 Task: Look for Airbnb properties in Vasa, India from 5th December, 2023 to 16th December, 2023 for 2 adults.1  bedroom having 1 bed and 1 bathroom. Property type can be hotel. Amenities needed are: washing machine. Look for 5 properties as per requirement.
Action: Mouse pressed left at (440, 99)
Screenshot: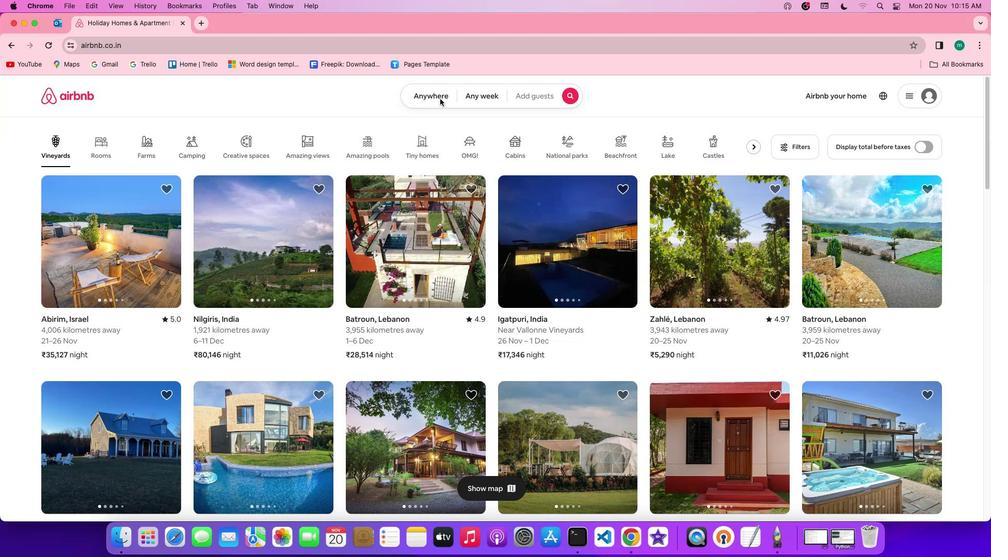 
Action: Mouse moved to (351, 138)
Screenshot: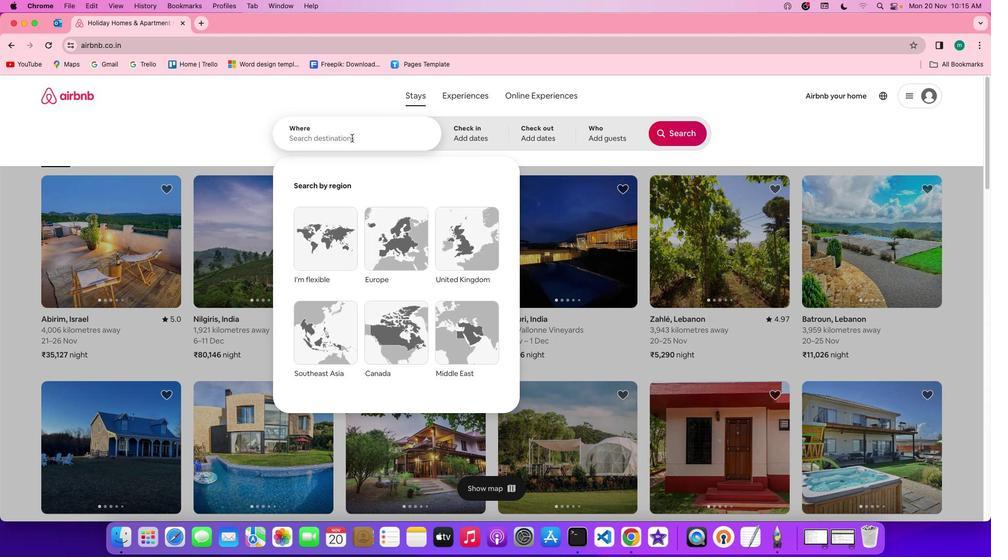 
Action: Mouse pressed left at (351, 138)
Screenshot: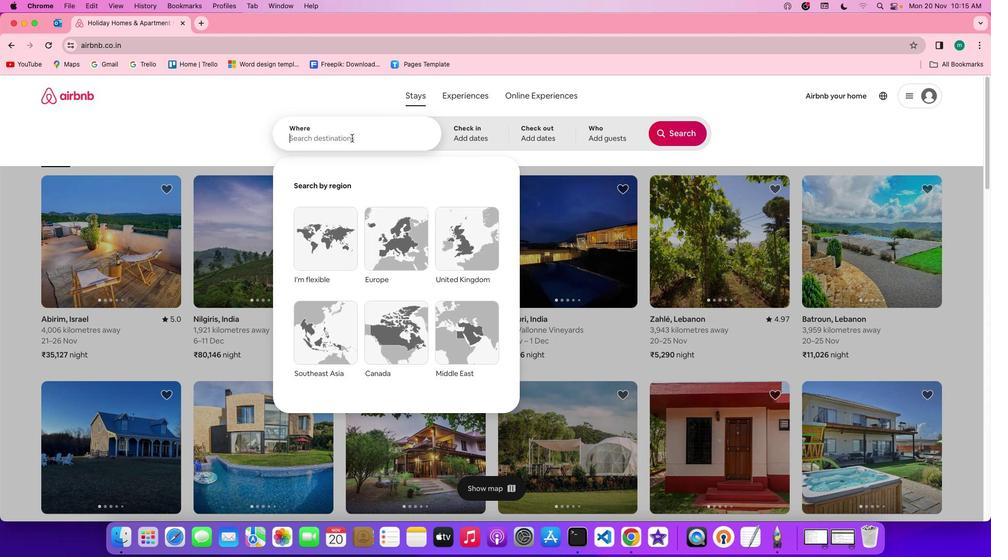 
Action: Mouse moved to (354, 139)
Screenshot: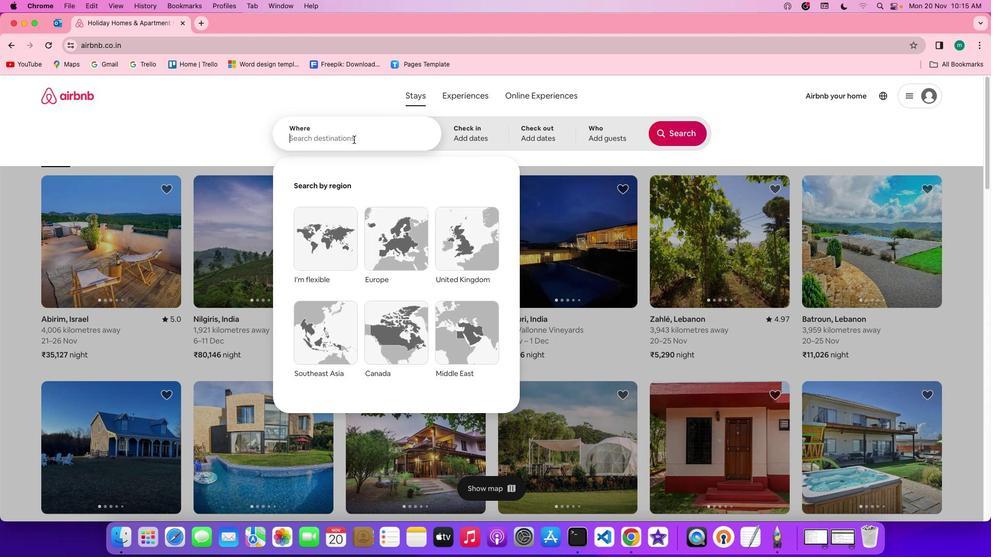 
Action: Key pressed Key.spaceKey.shift'v''a''s''a'','Key.spaceKey.shift'I''n''d''i''a'
Screenshot: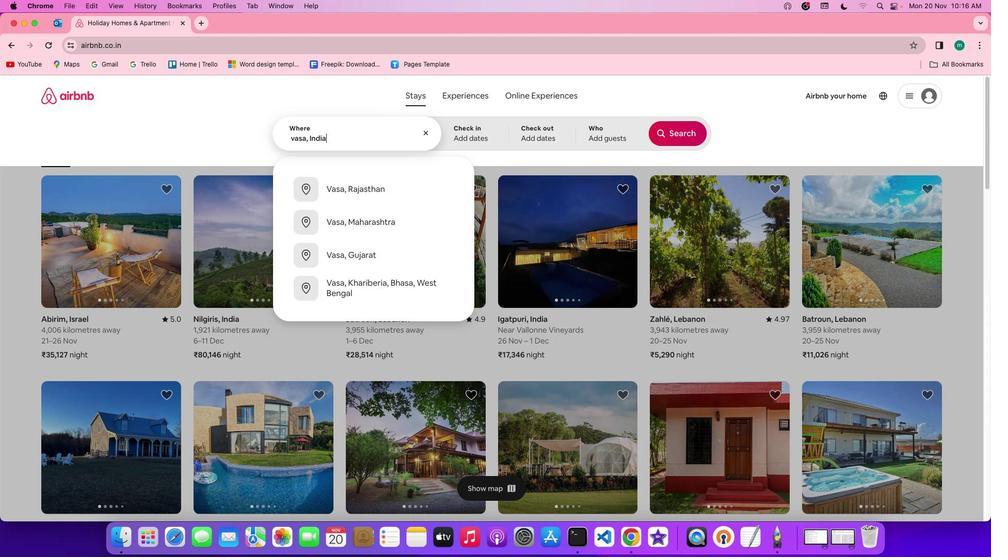 
Action: Mouse moved to (473, 132)
Screenshot: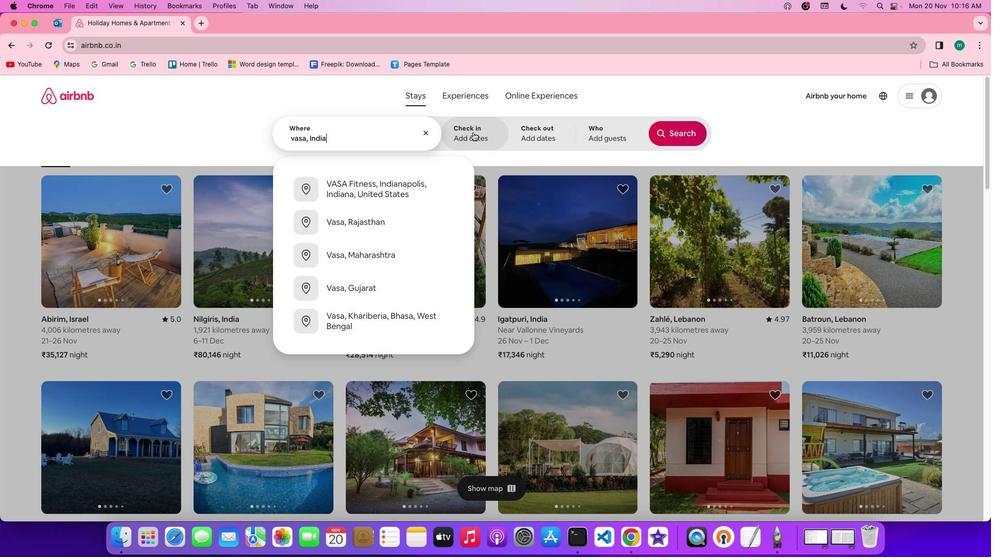 
Action: Mouse pressed left at (473, 132)
Screenshot: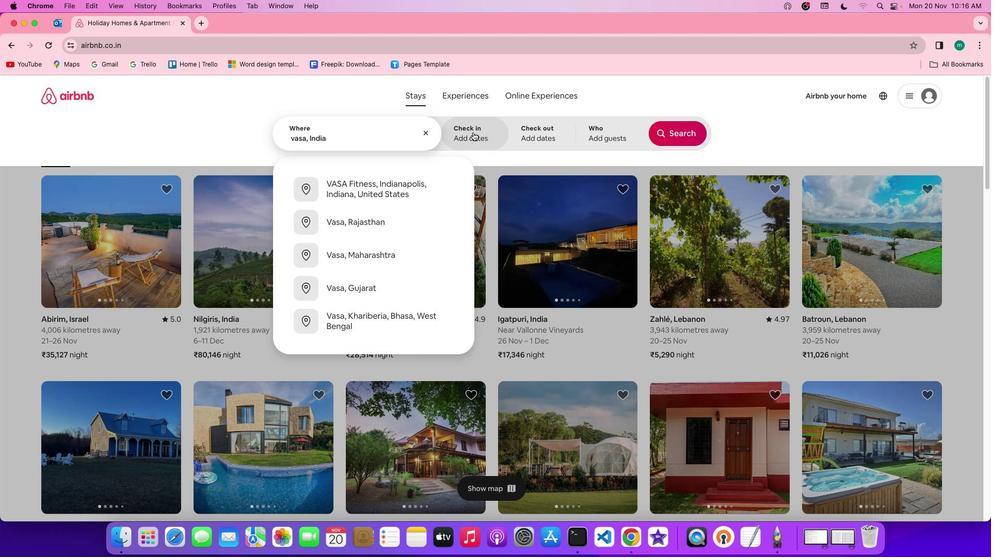 
Action: Mouse moved to (569, 284)
Screenshot: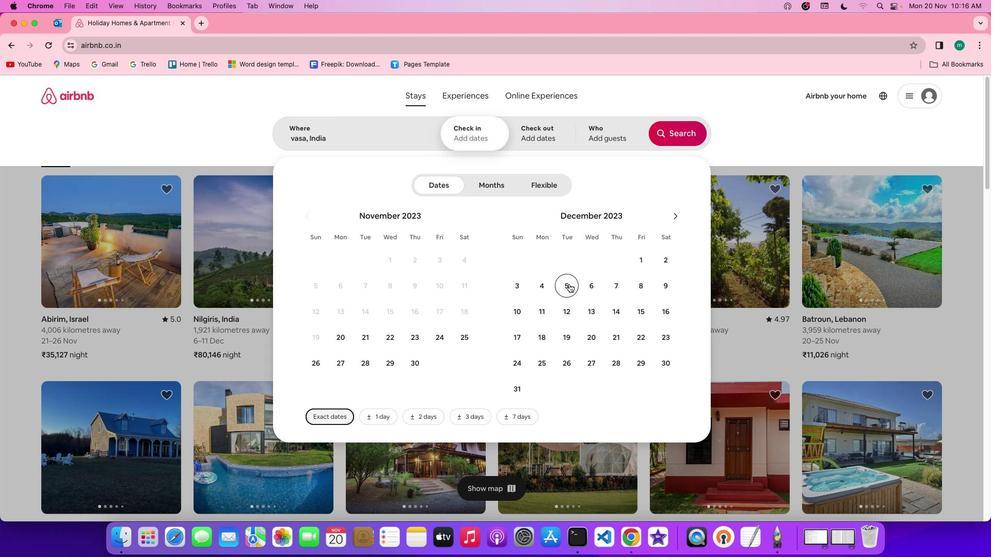 
Action: Mouse pressed left at (569, 284)
Screenshot: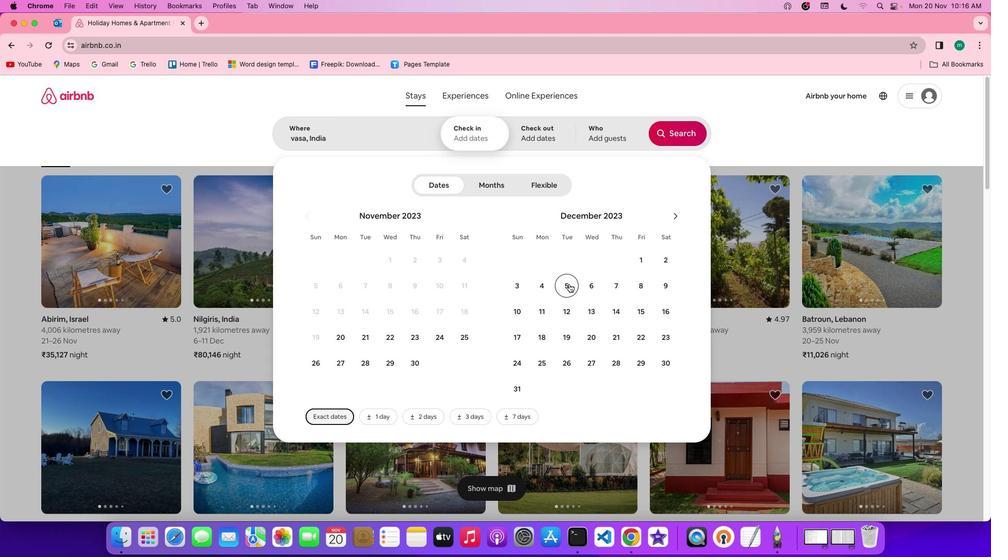 
Action: Mouse moved to (672, 311)
Screenshot: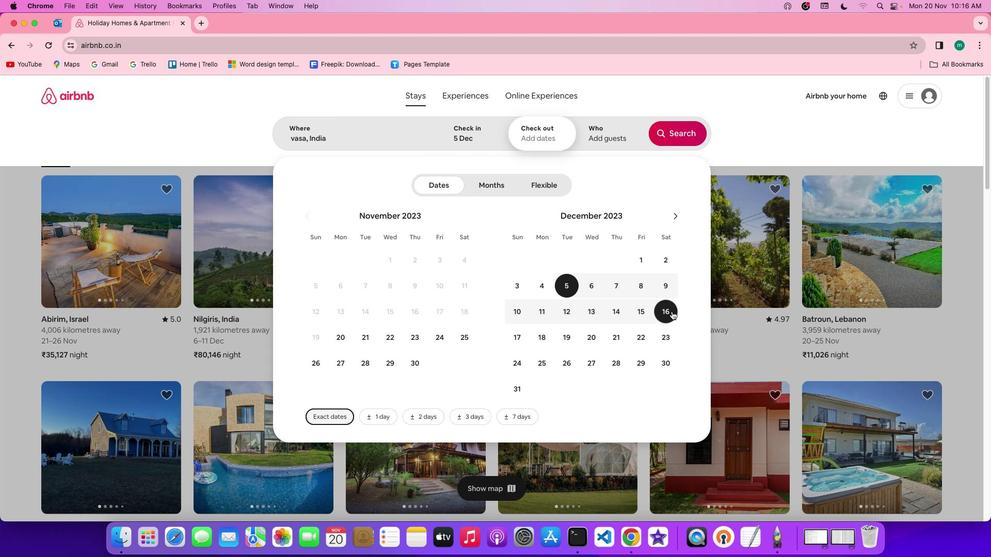 
Action: Mouse pressed left at (672, 311)
Screenshot: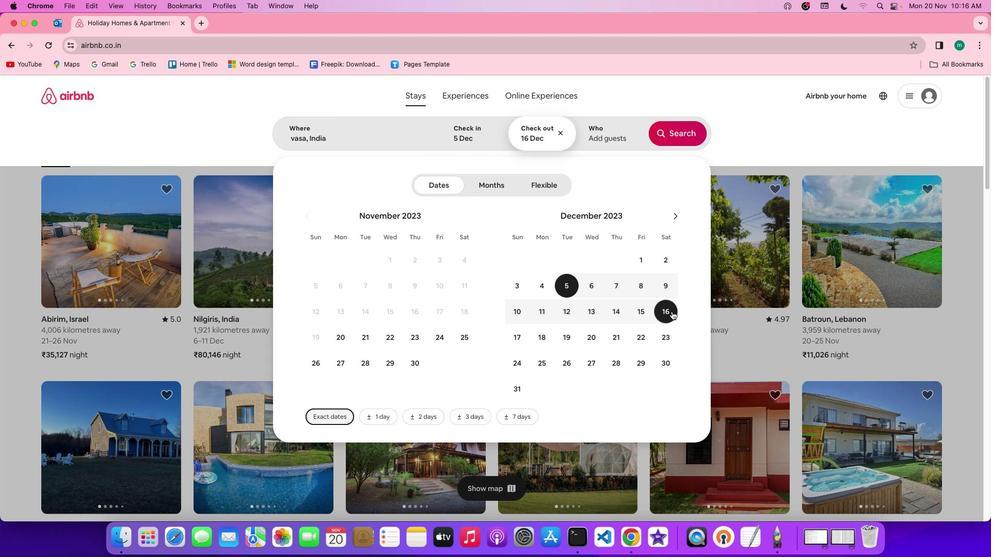 
Action: Mouse moved to (600, 128)
Screenshot: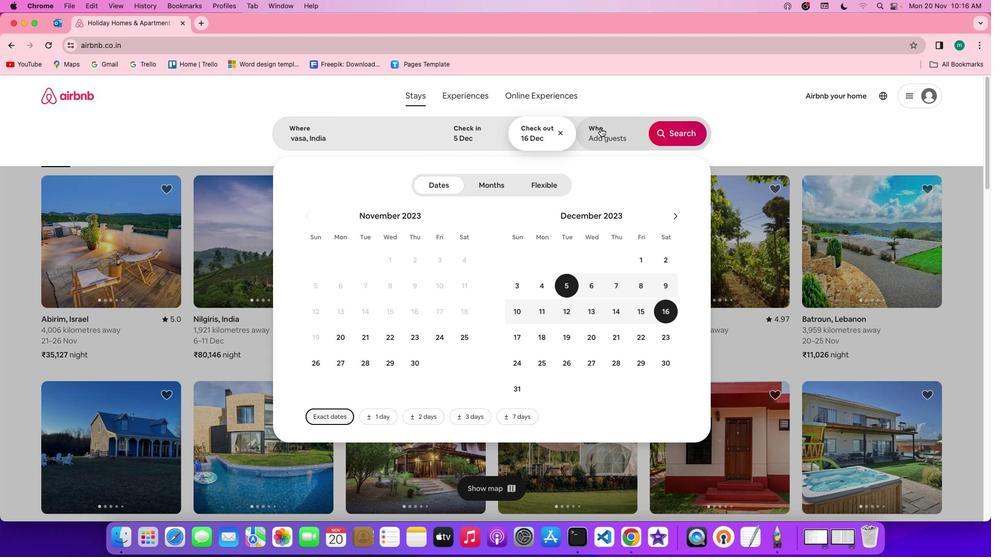 
Action: Mouse pressed left at (600, 128)
Screenshot: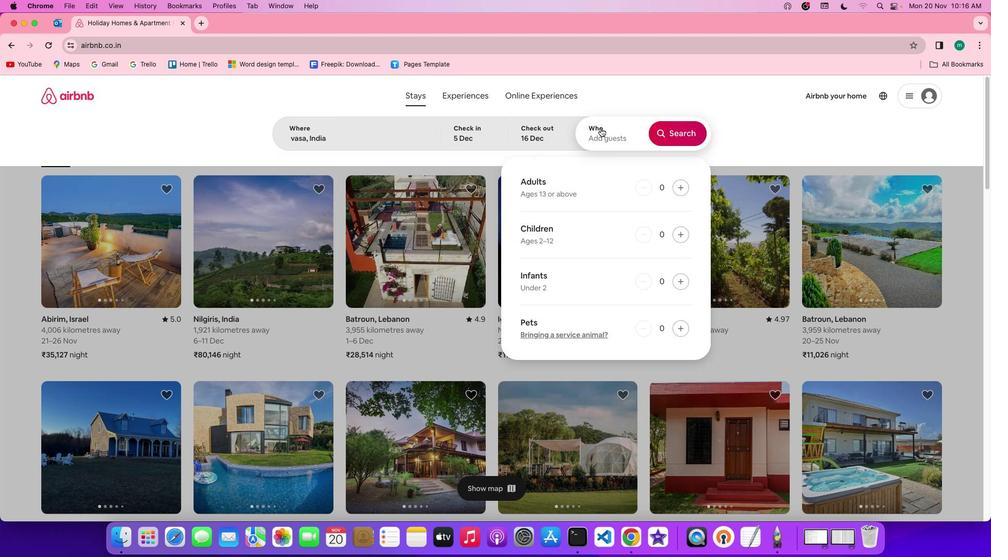 
Action: Mouse moved to (684, 189)
Screenshot: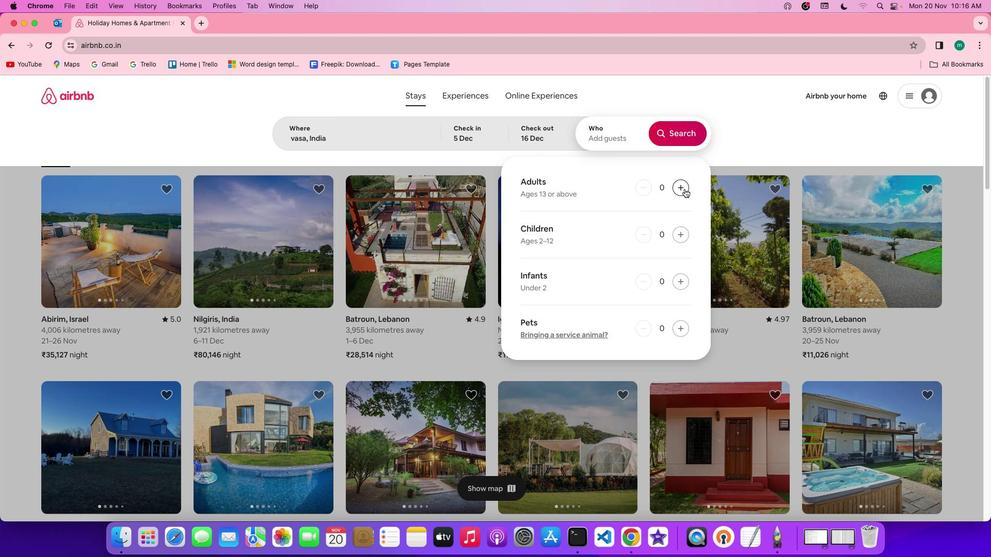
Action: Mouse pressed left at (684, 189)
Screenshot: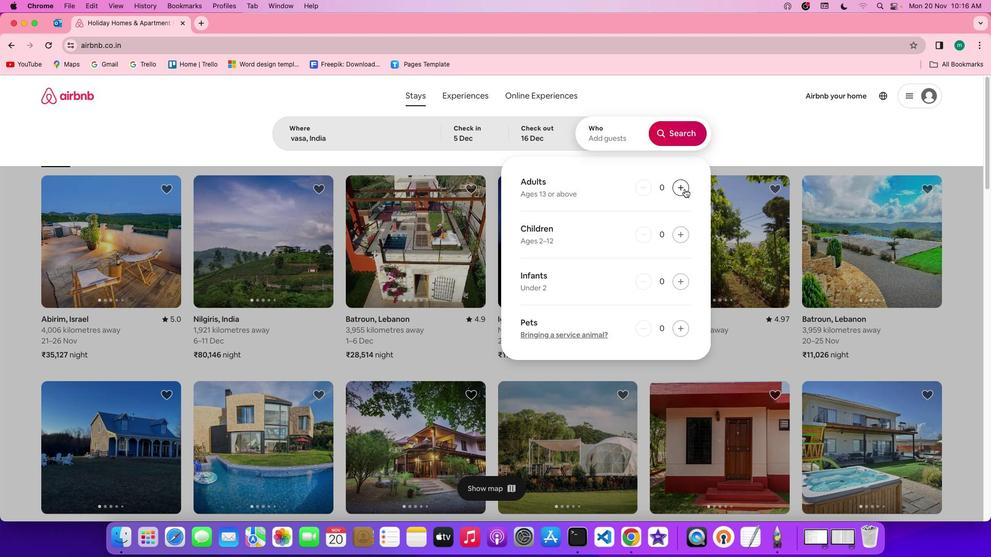 
Action: Mouse pressed left at (684, 189)
Screenshot: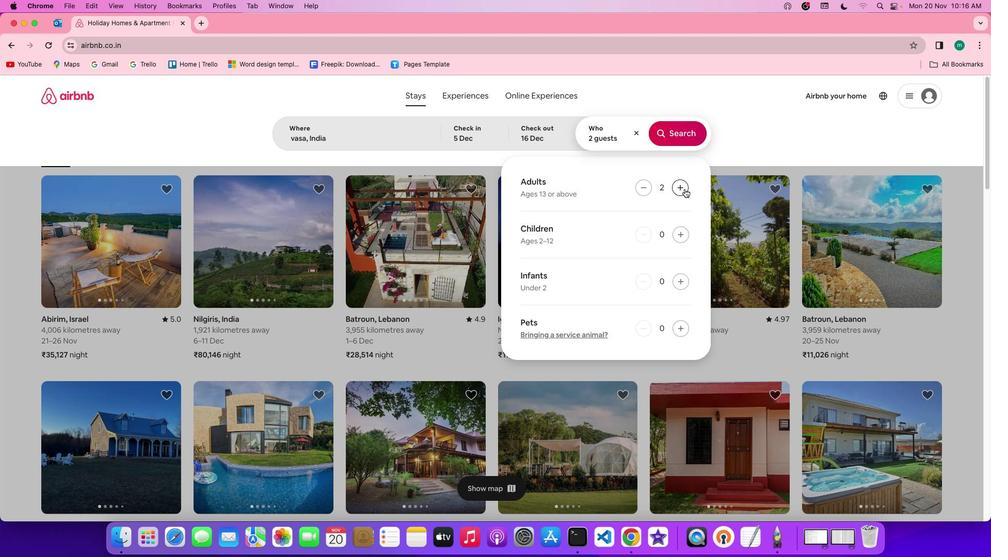 
Action: Mouse moved to (675, 132)
Screenshot: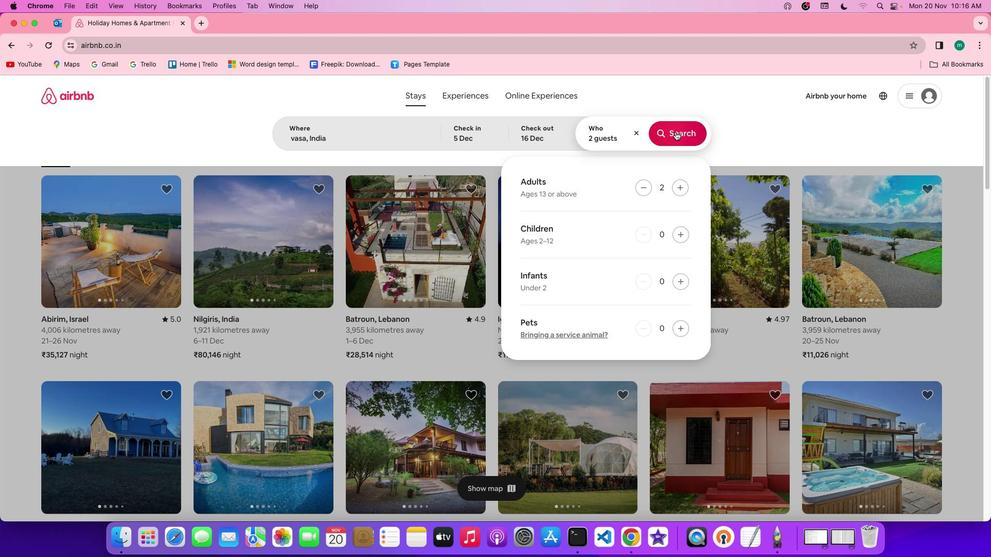 
Action: Mouse pressed left at (675, 132)
Screenshot: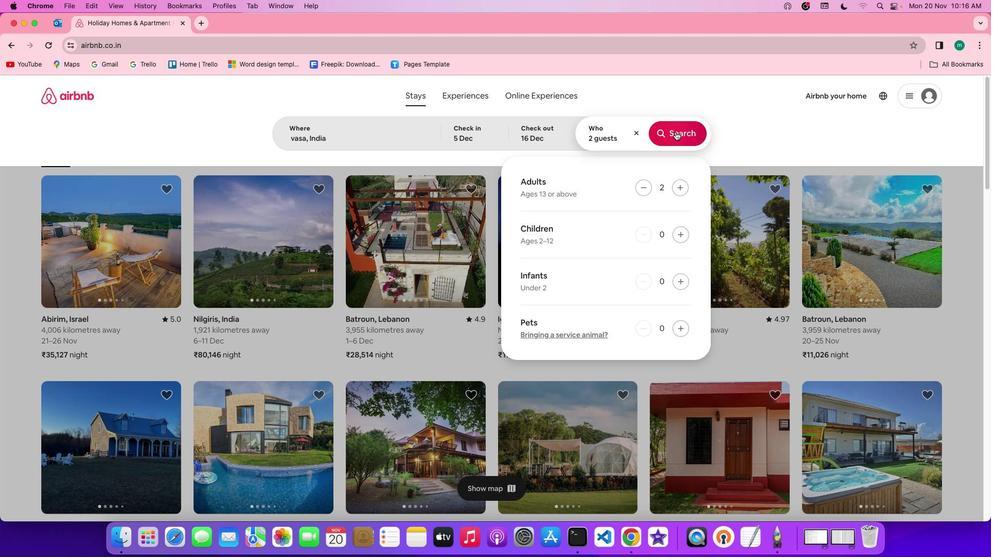 
Action: Mouse moved to (816, 139)
Screenshot: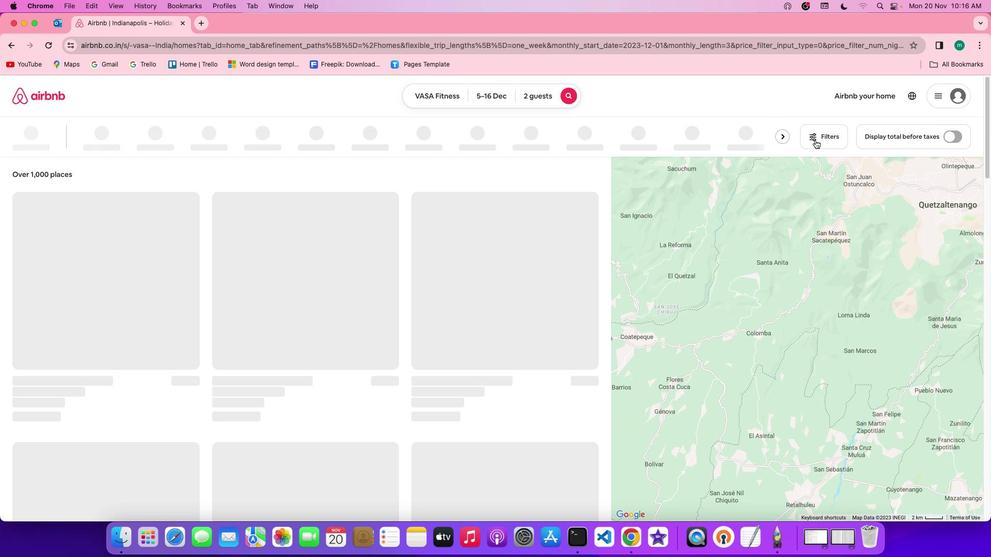 
Action: Mouse pressed left at (816, 139)
Screenshot: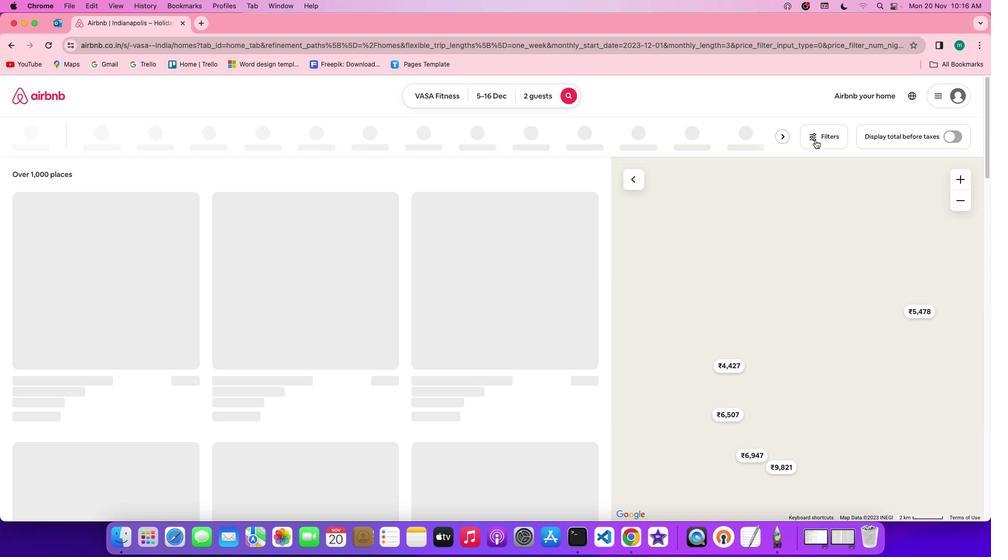 
Action: Mouse moved to (473, 224)
Screenshot: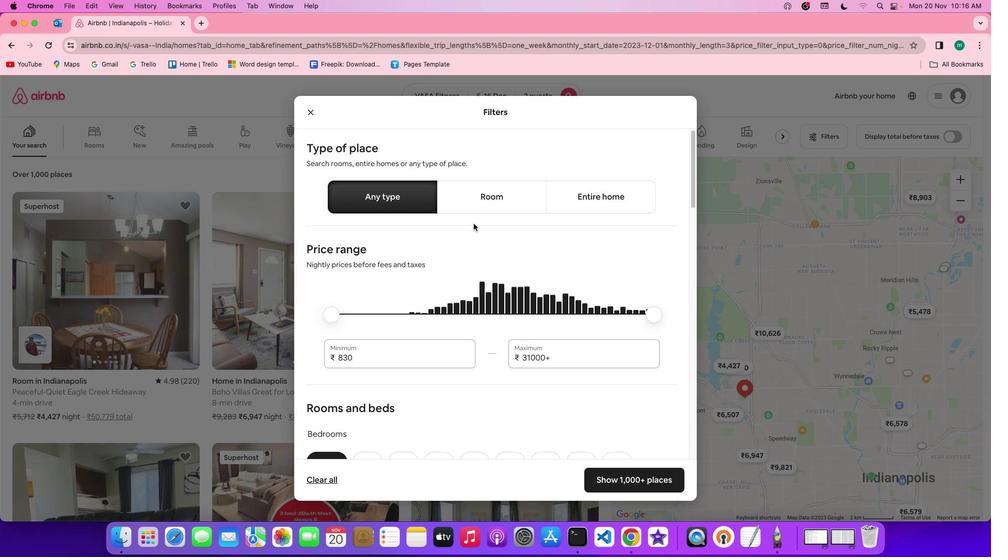 
Action: Mouse scrolled (473, 224) with delta (0, 0)
Screenshot: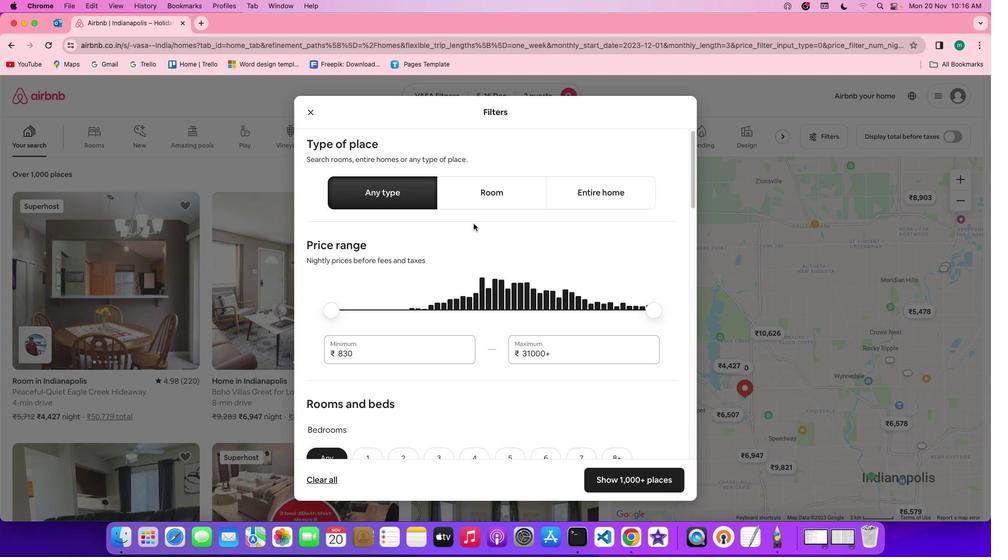 
Action: Mouse scrolled (473, 224) with delta (0, 0)
Screenshot: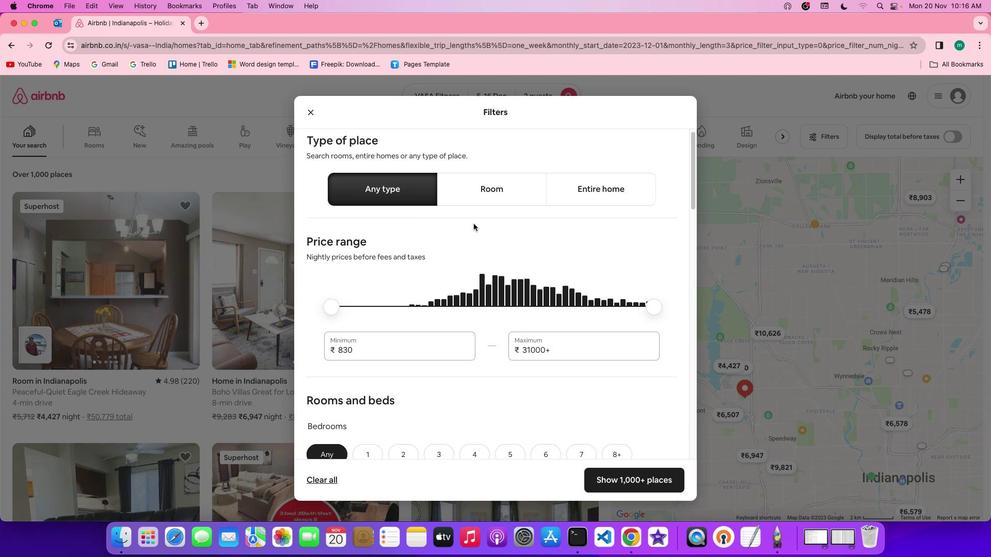 
Action: Mouse scrolled (473, 224) with delta (0, 0)
Screenshot: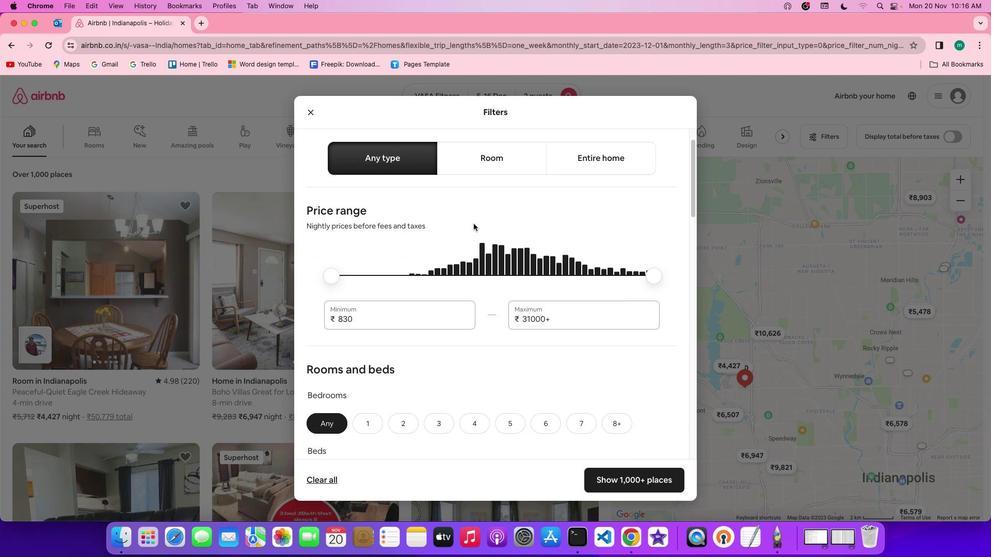 
Action: Mouse scrolled (473, 224) with delta (0, -1)
Screenshot: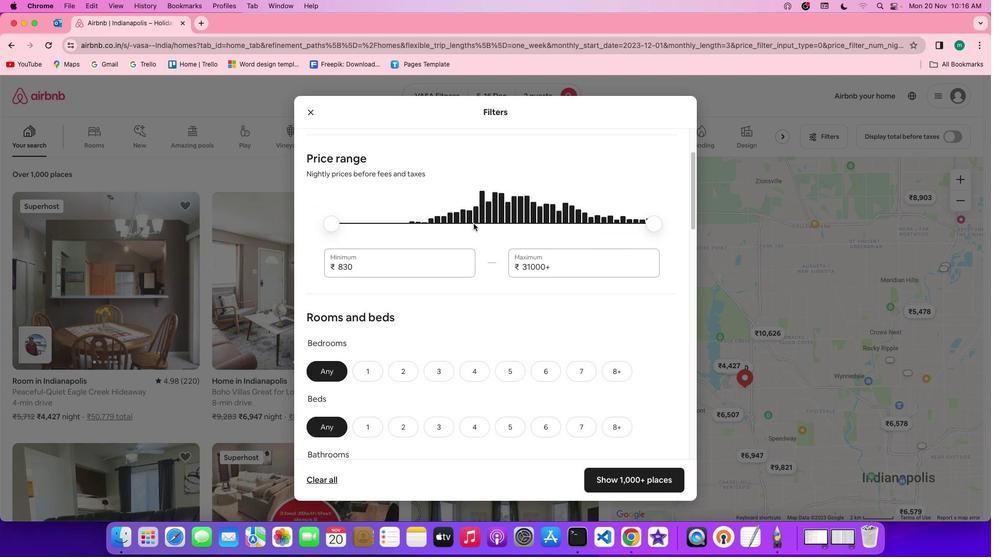 
Action: Mouse scrolled (473, 224) with delta (0, 0)
Screenshot: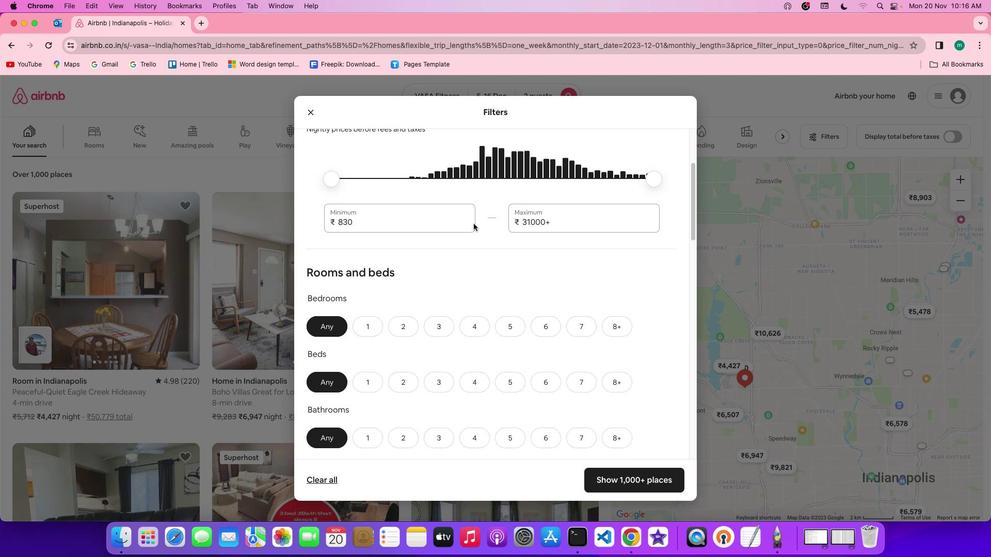 
Action: Mouse scrolled (473, 224) with delta (0, 0)
Screenshot: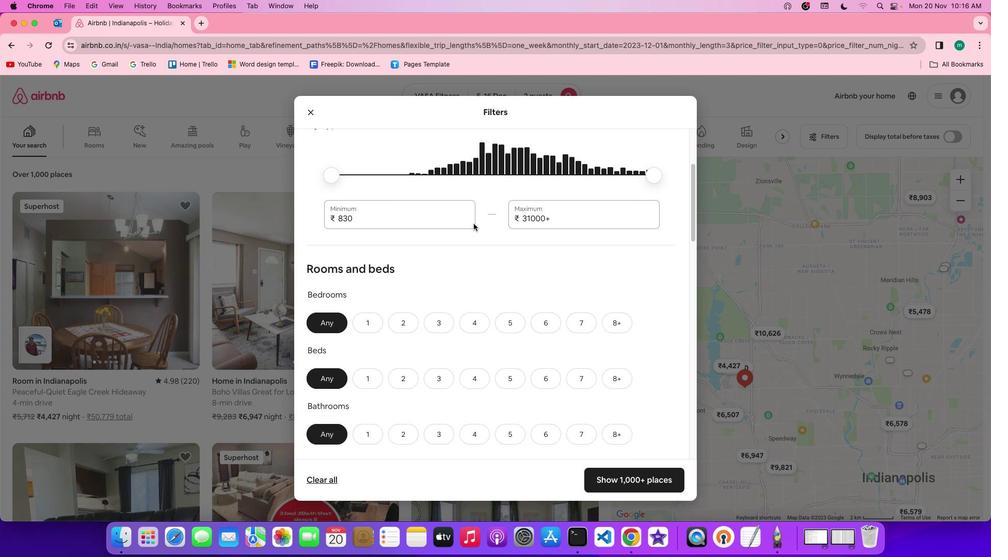 
Action: Mouse scrolled (473, 224) with delta (0, 0)
Screenshot: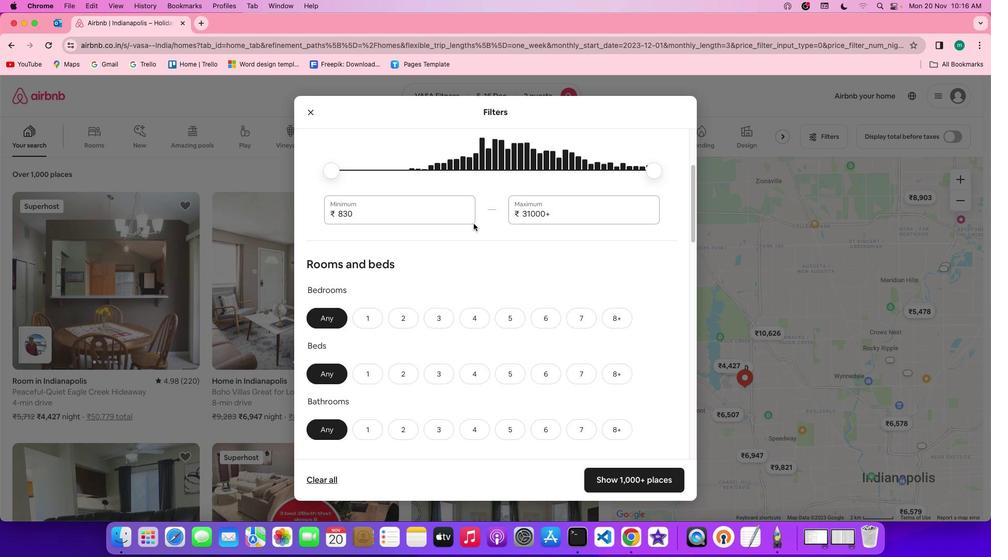 
Action: Mouse scrolled (473, 224) with delta (0, 0)
Screenshot: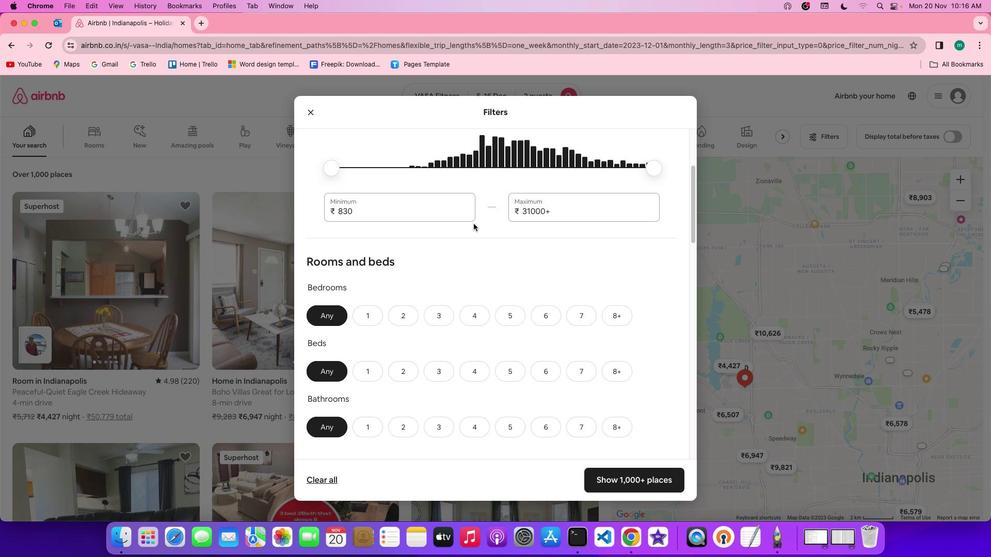 
Action: Mouse scrolled (473, 224) with delta (0, 0)
Screenshot: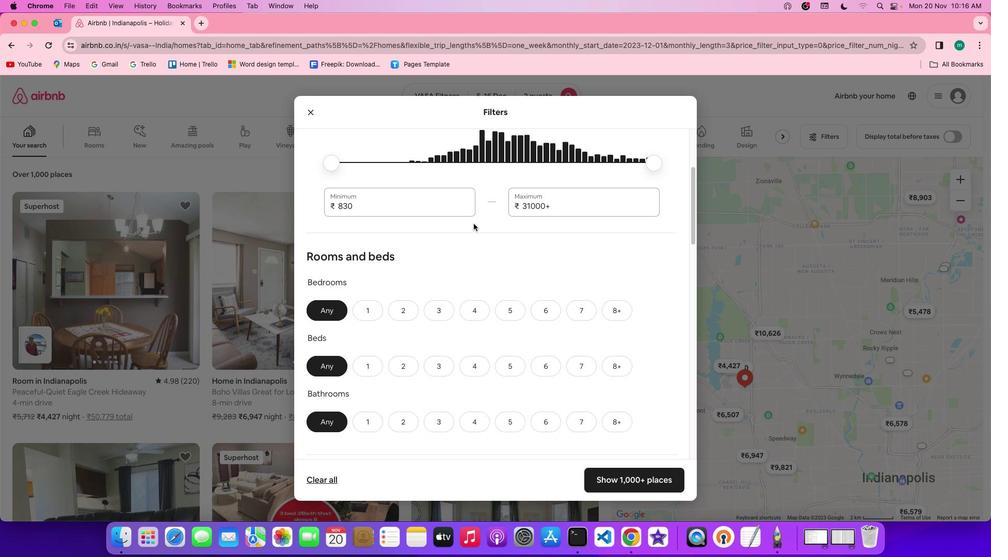 
Action: Mouse scrolled (473, 224) with delta (0, 0)
Screenshot: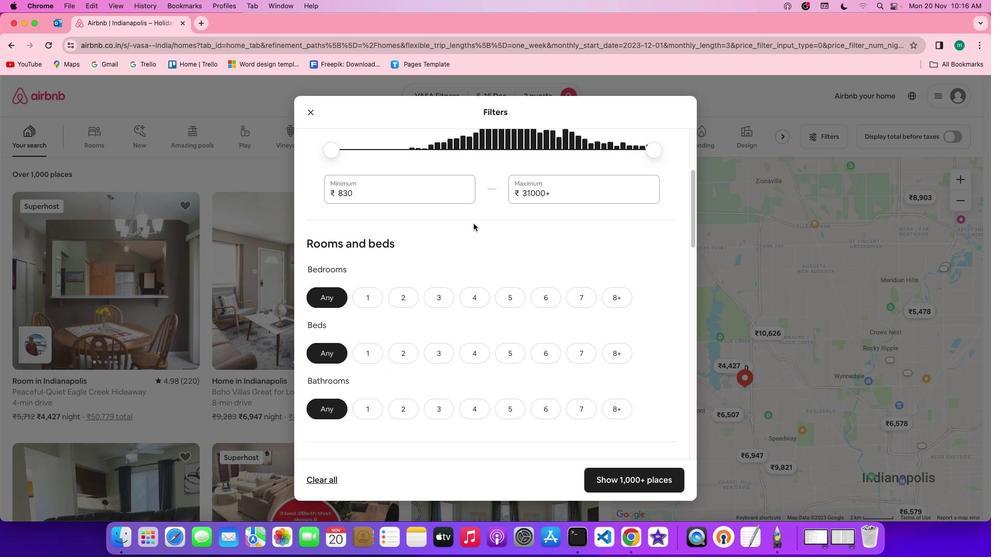 
Action: Mouse scrolled (473, 224) with delta (0, 0)
Screenshot: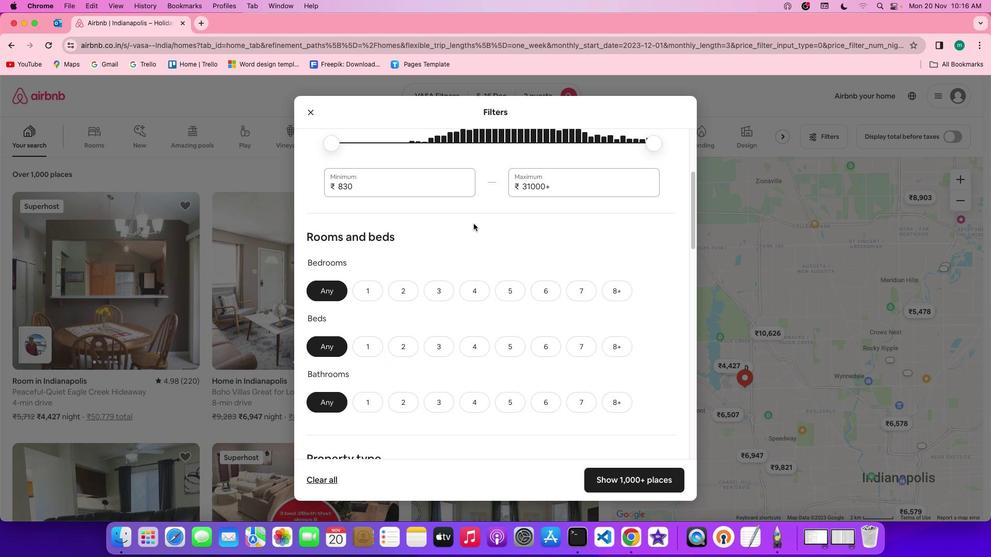 
Action: Mouse scrolled (473, 224) with delta (0, 0)
Screenshot: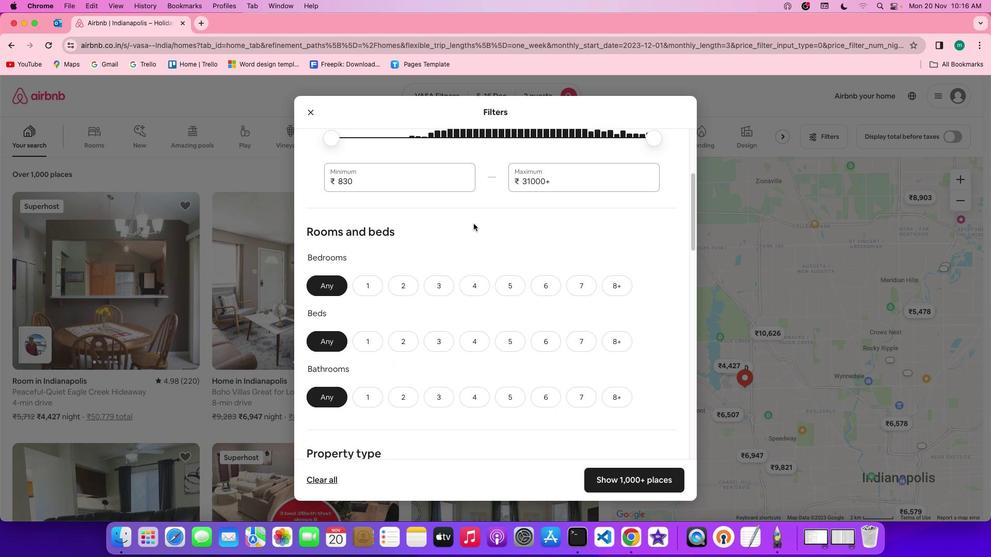 
Action: Mouse scrolled (473, 224) with delta (0, 0)
Screenshot: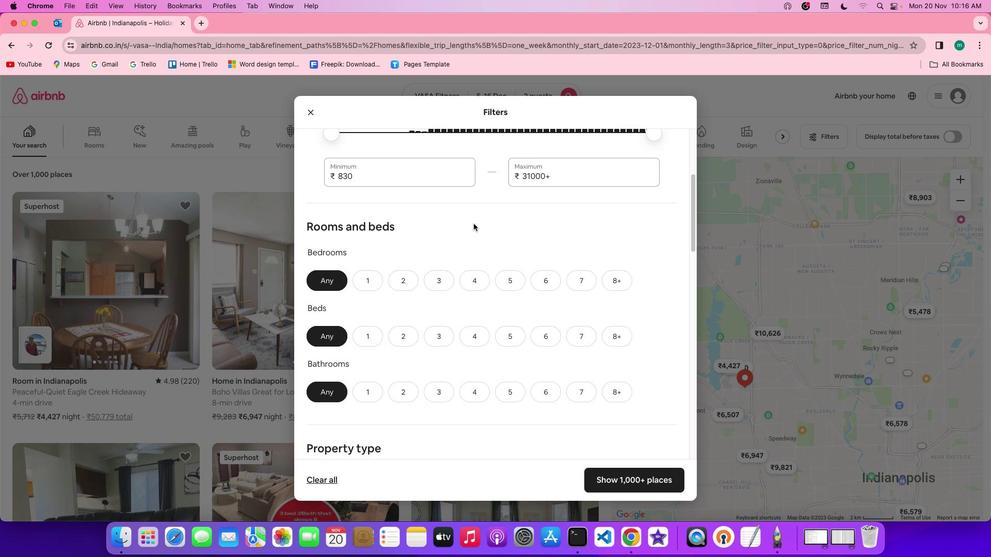 
Action: Mouse moved to (365, 278)
Screenshot: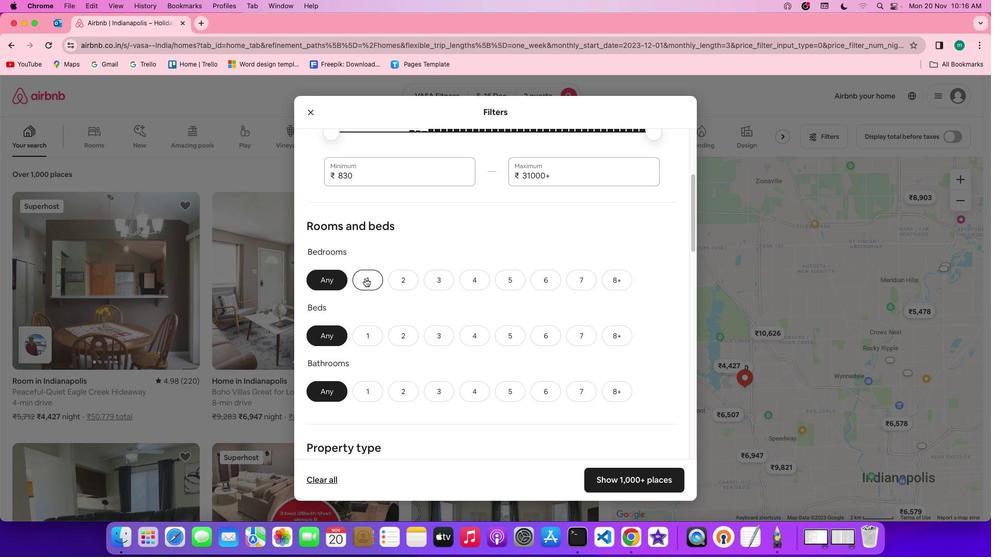 
Action: Mouse pressed left at (365, 278)
Screenshot: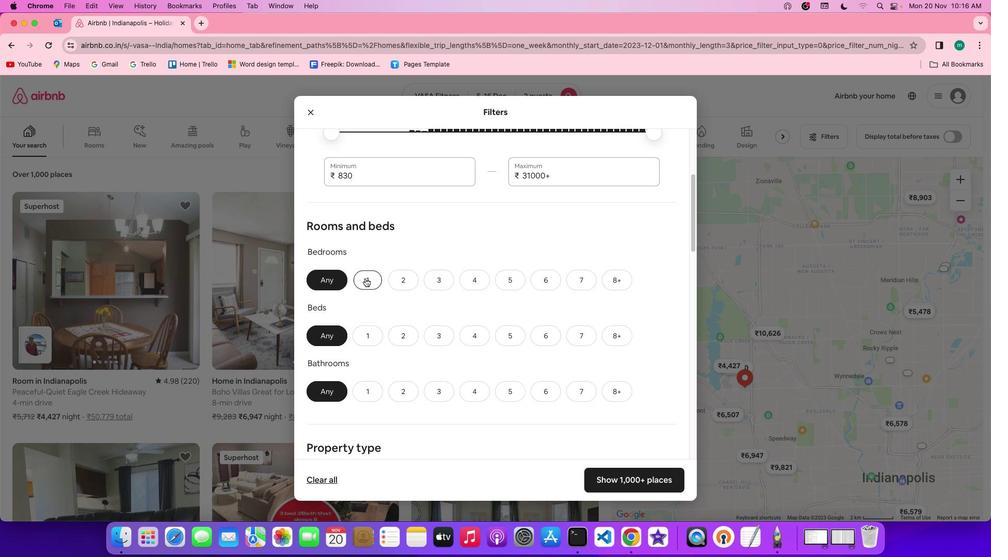 
Action: Mouse moved to (463, 299)
Screenshot: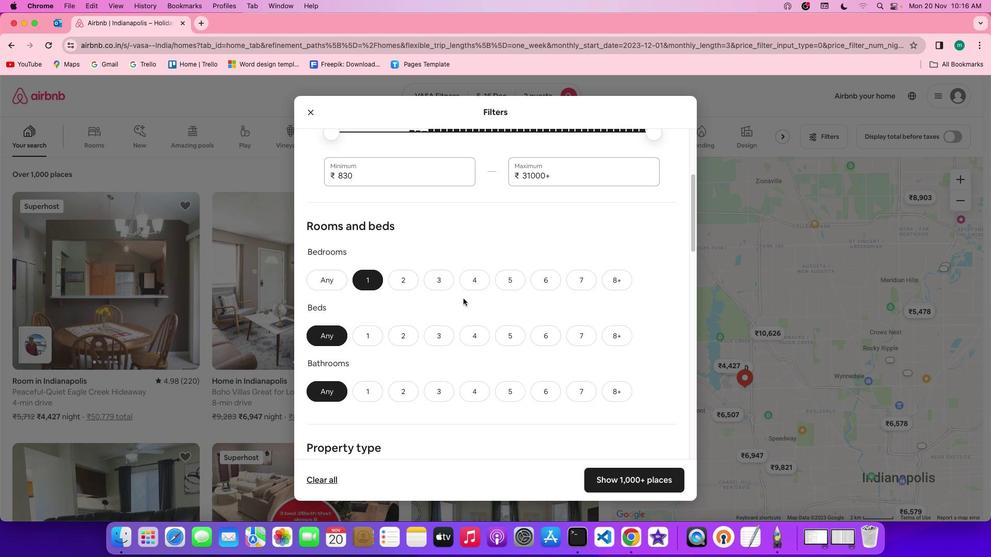 
Action: Mouse scrolled (463, 299) with delta (0, 0)
Screenshot: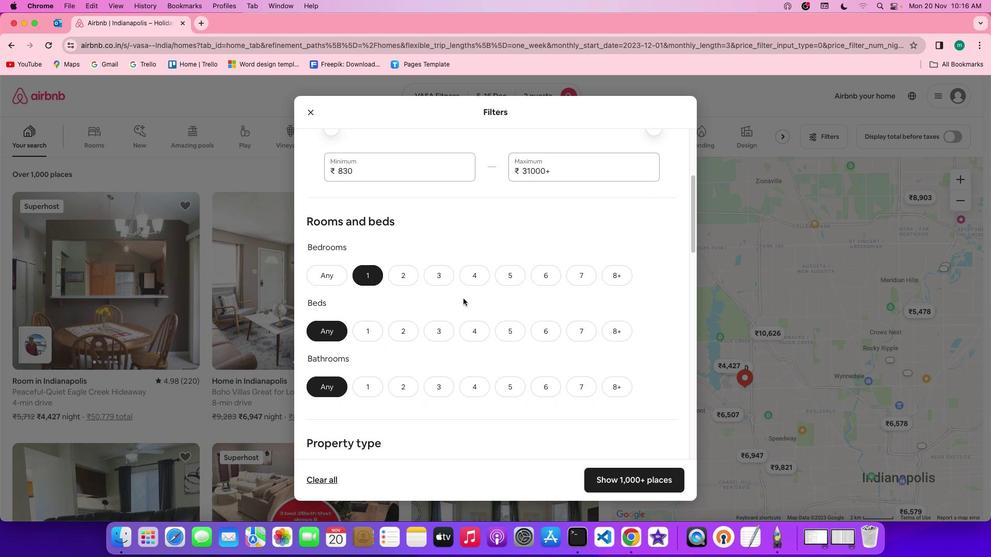 
Action: Mouse scrolled (463, 299) with delta (0, 0)
Screenshot: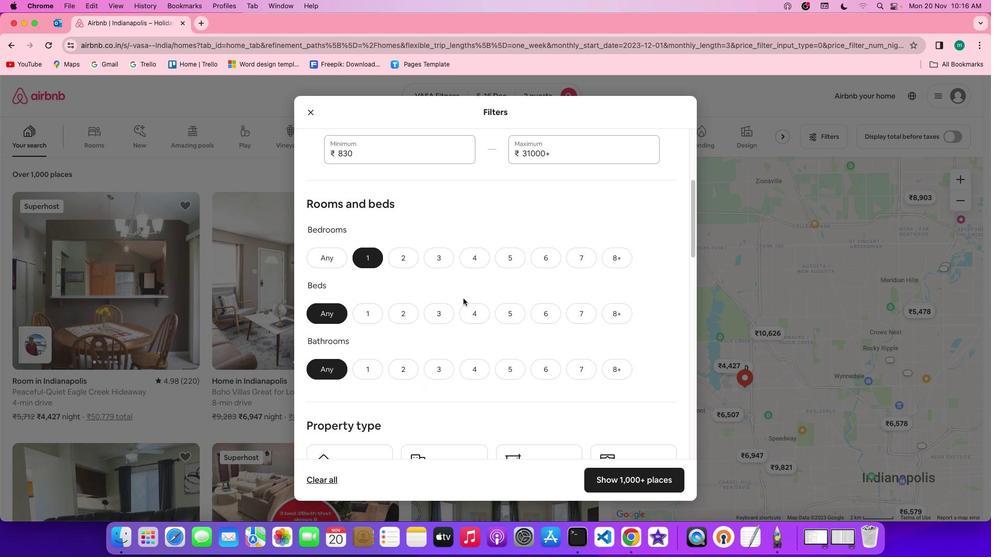 
Action: Mouse scrolled (463, 299) with delta (0, 0)
Screenshot: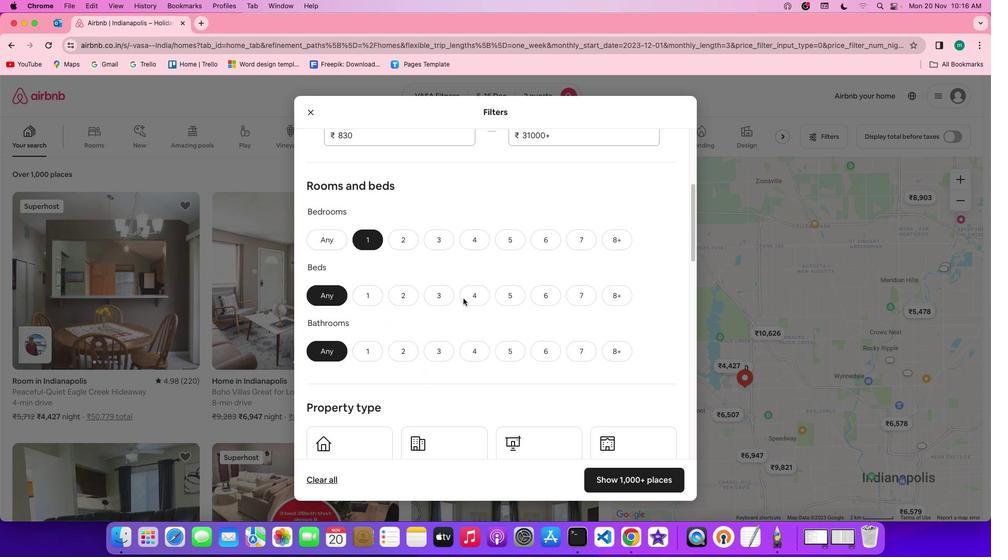 
Action: Mouse moved to (357, 259)
Screenshot: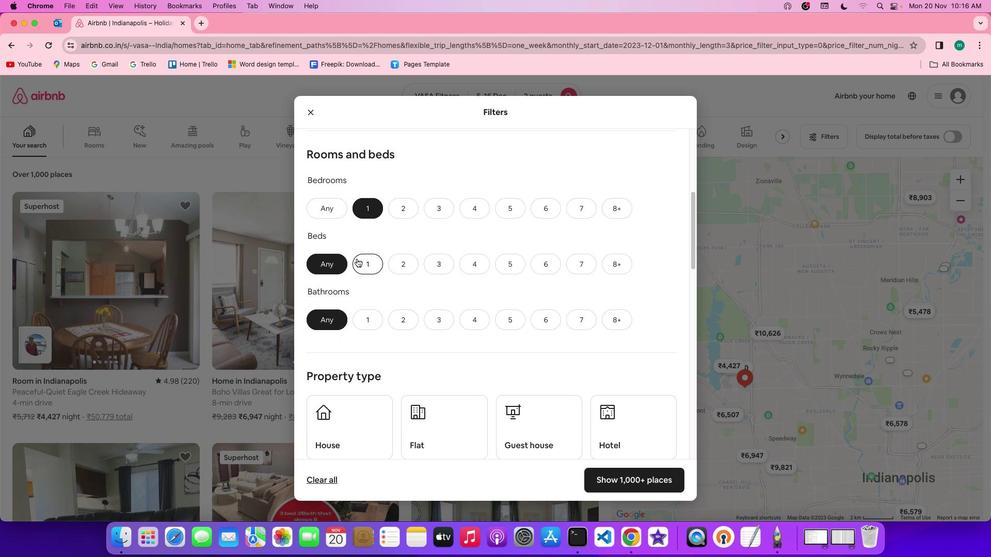
Action: Mouse pressed left at (357, 259)
Screenshot: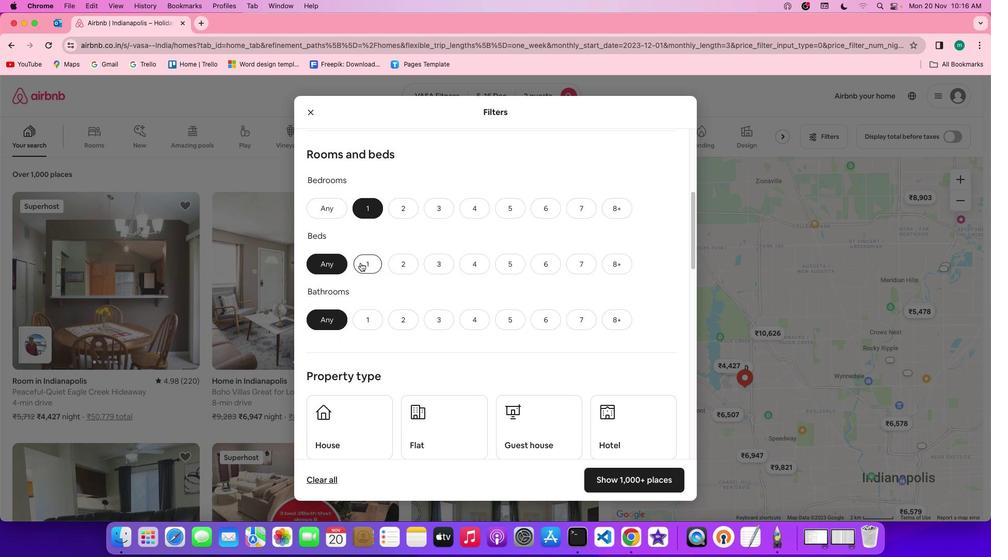 
Action: Mouse moved to (364, 316)
Screenshot: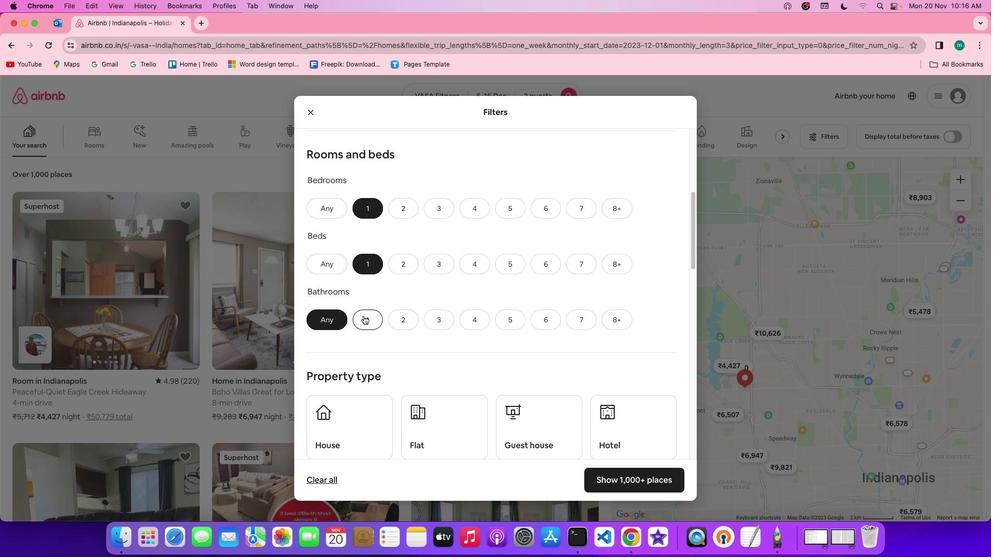 
Action: Mouse pressed left at (364, 316)
Screenshot: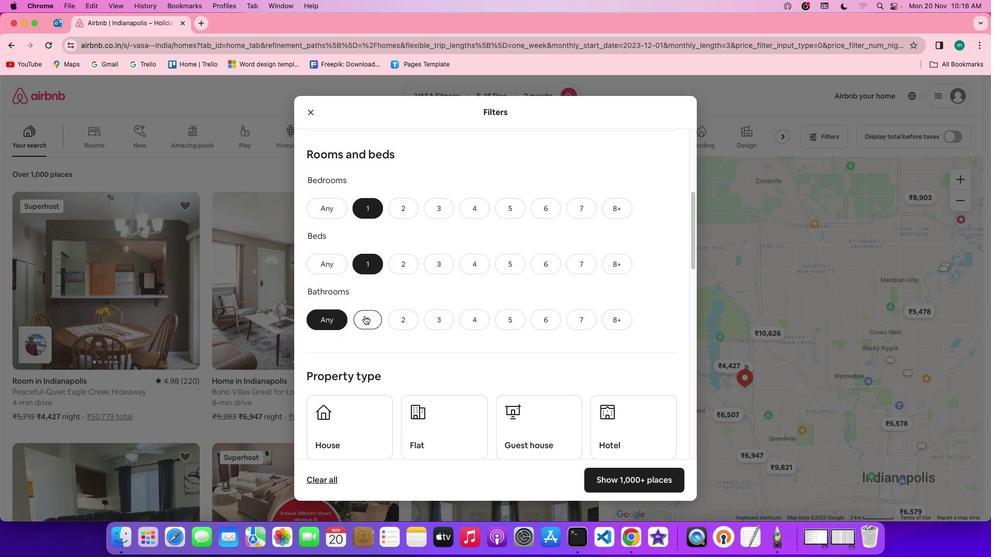 
Action: Mouse moved to (501, 321)
Screenshot: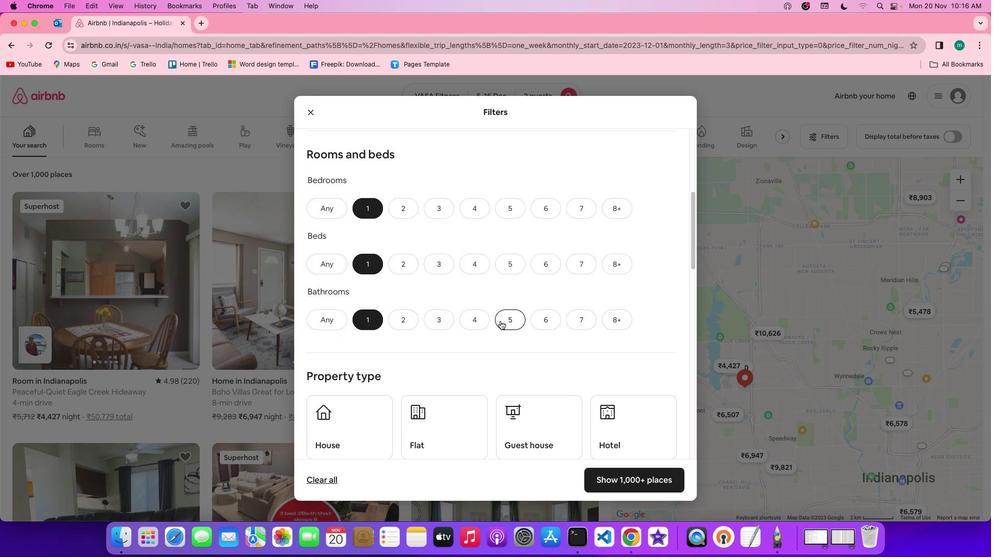 
Action: Mouse scrolled (501, 321) with delta (0, 0)
Screenshot: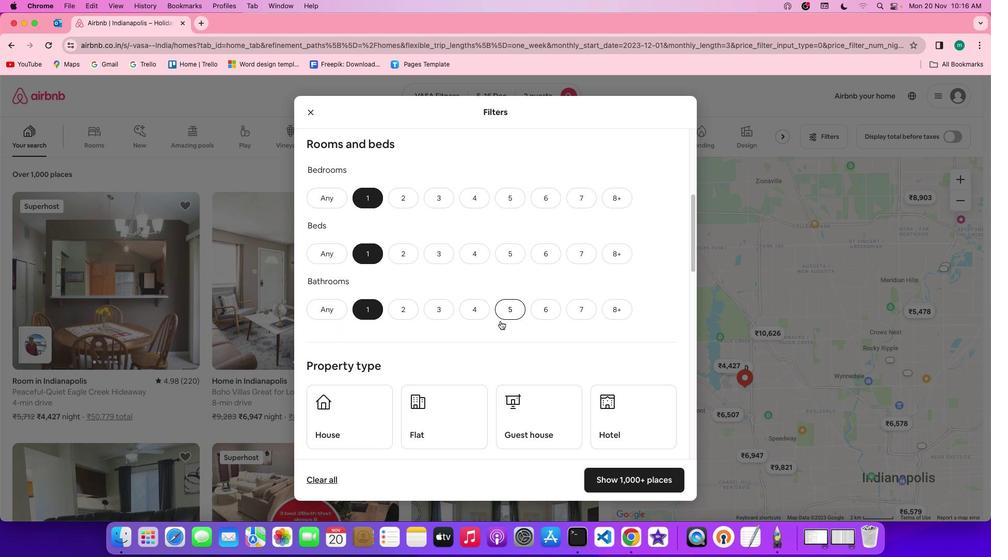
Action: Mouse scrolled (501, 321) with delta (0, 0)
Screenshot: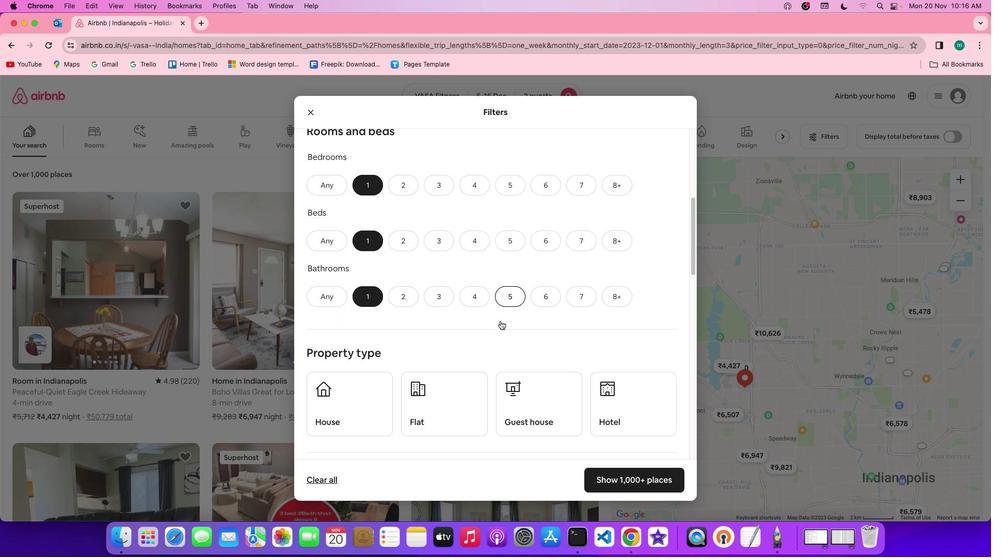 
Action: Mouse scrolled (501, 321) with delta (0, 0)
Screenshot: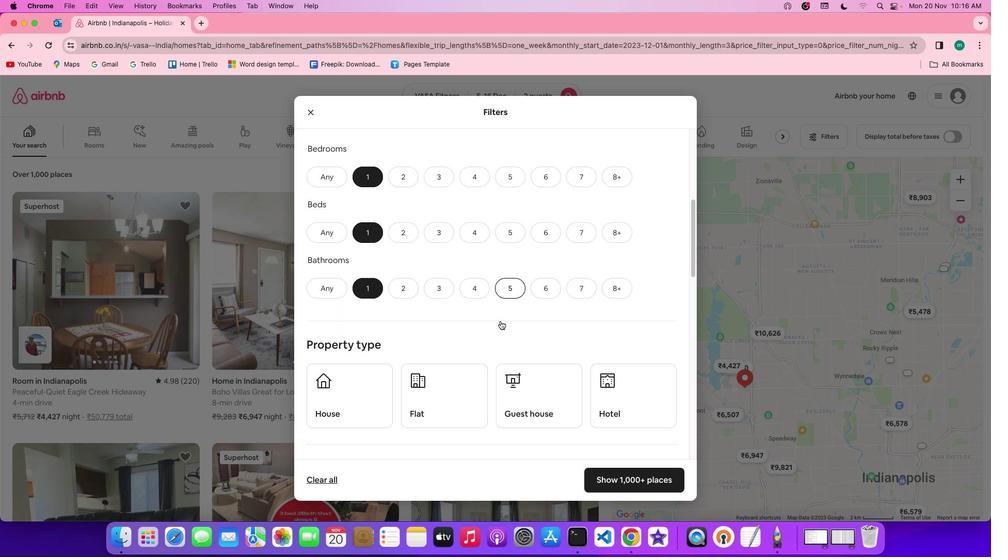 
Action: Mouse moved to (503, 320)
Screenshot: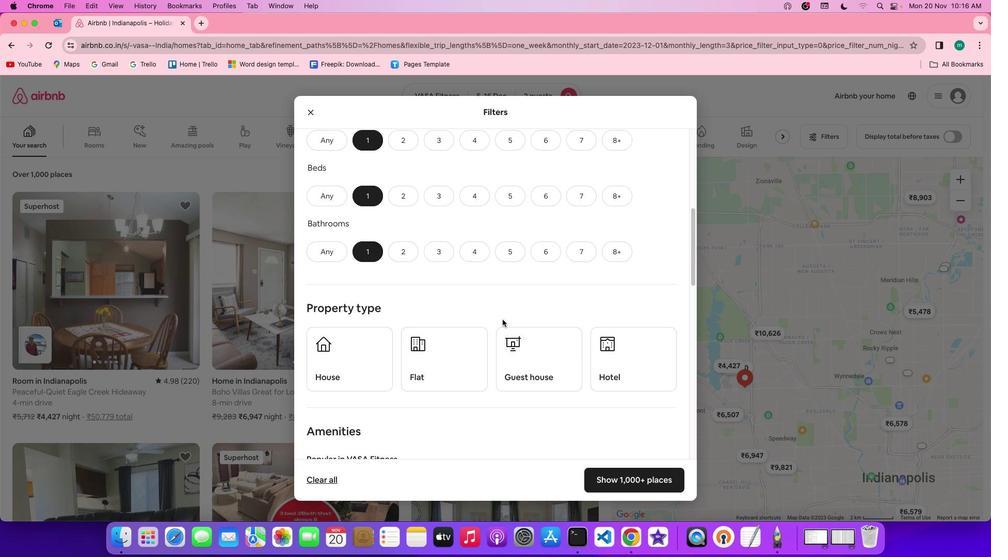 
Action: Mouse scrolled (503, 320) with delta (0, 0)
Screenshot: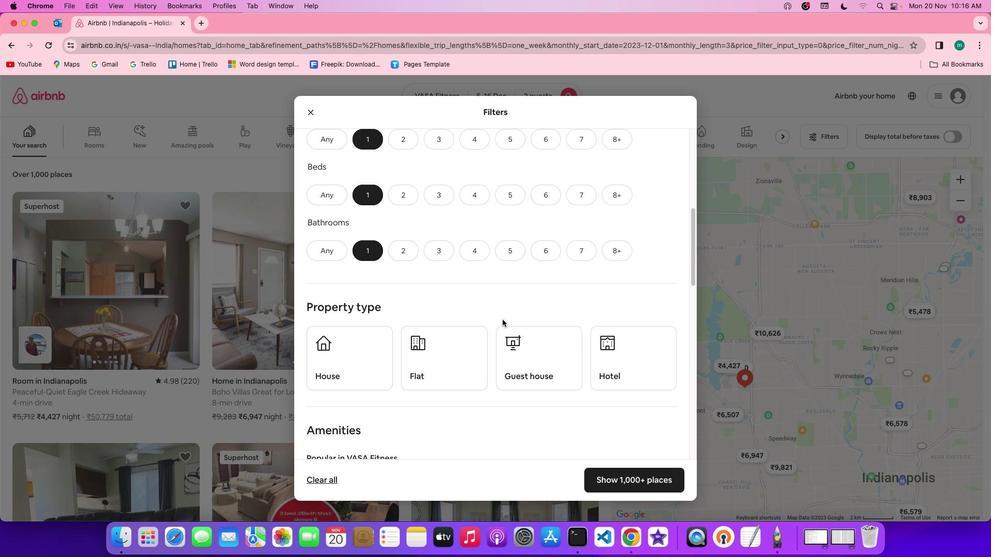 
Action: Mouse scrolled (503, 320) with delta (0, 0)
Screenshot: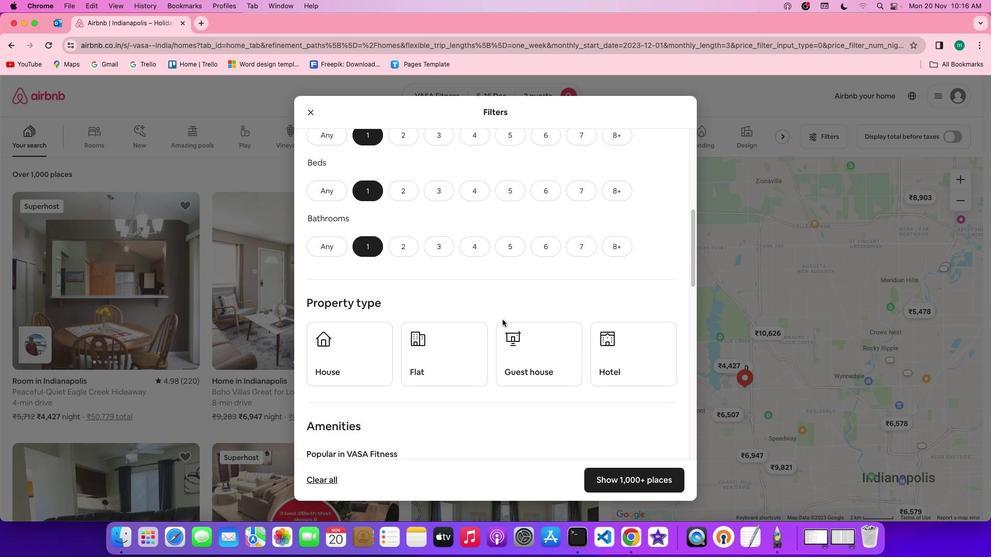 
Action: Mouse scrolled (503, 320) with delta (0, 0)
Screenshot: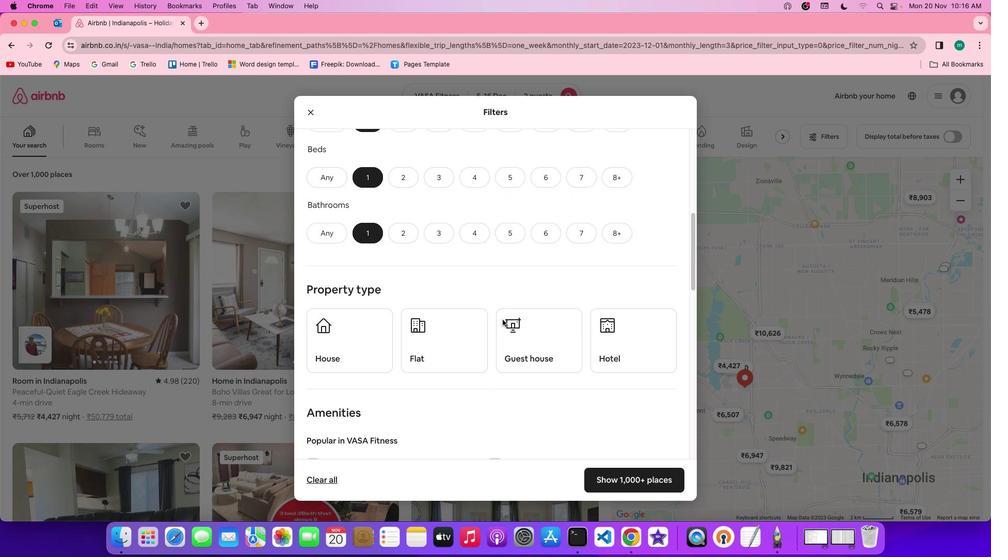 
Action: Mouse scrolled (503, 320) with delta (0, 0)
Screenshot: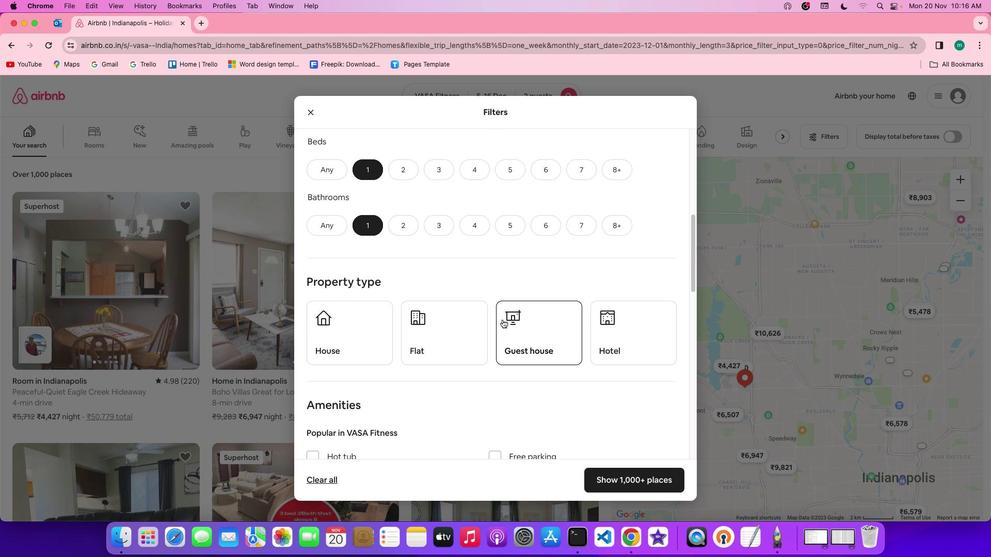 
Action: Mouse scrolled (503, 320) with delta (0, 0)
Screenshot: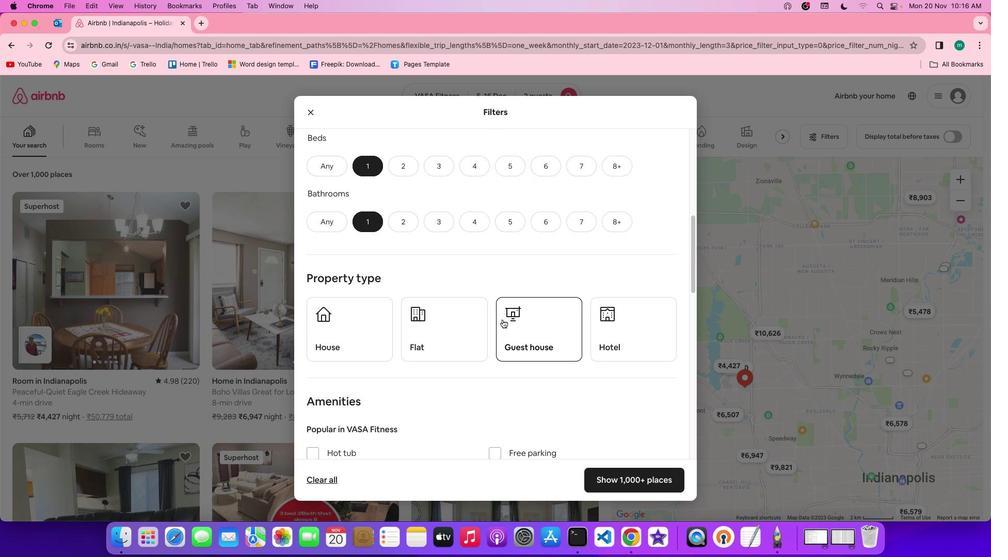 
Action: Mouse scrolled (503, 320) with delta (0, 0)
Screenshot: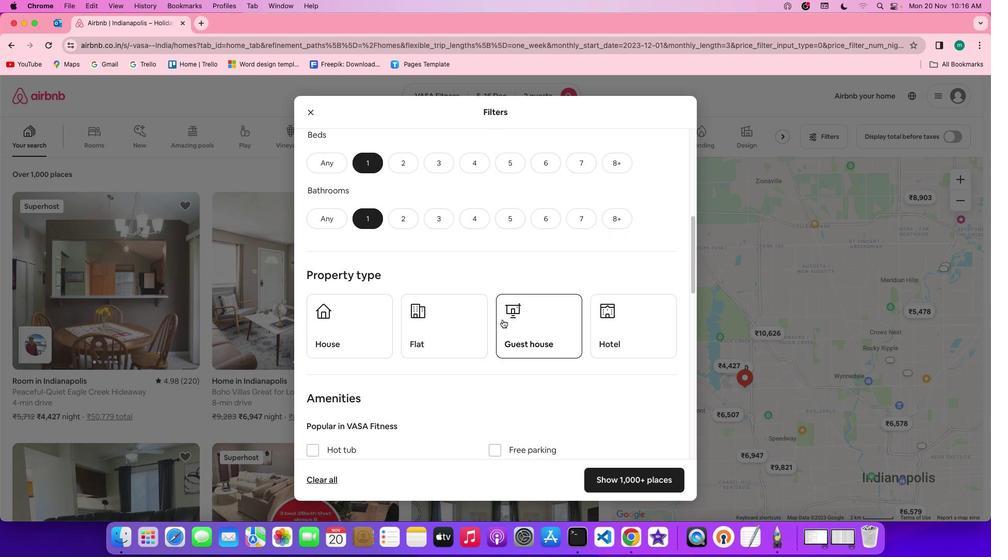 
Action: Mouse scrolled (503, 320) with delta (0, 0)
Screenshot: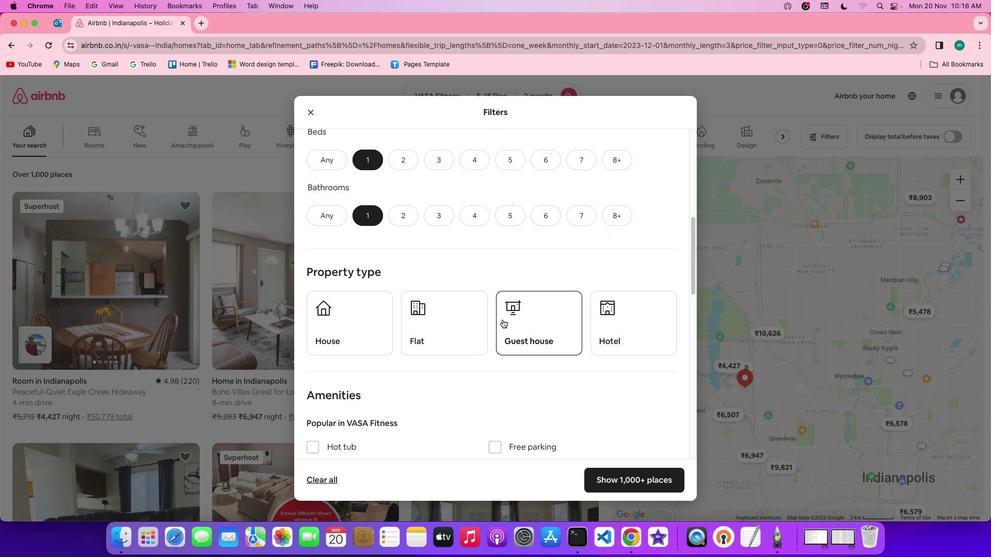 
Action: Mouse moved to (633, 315)
Screenshot: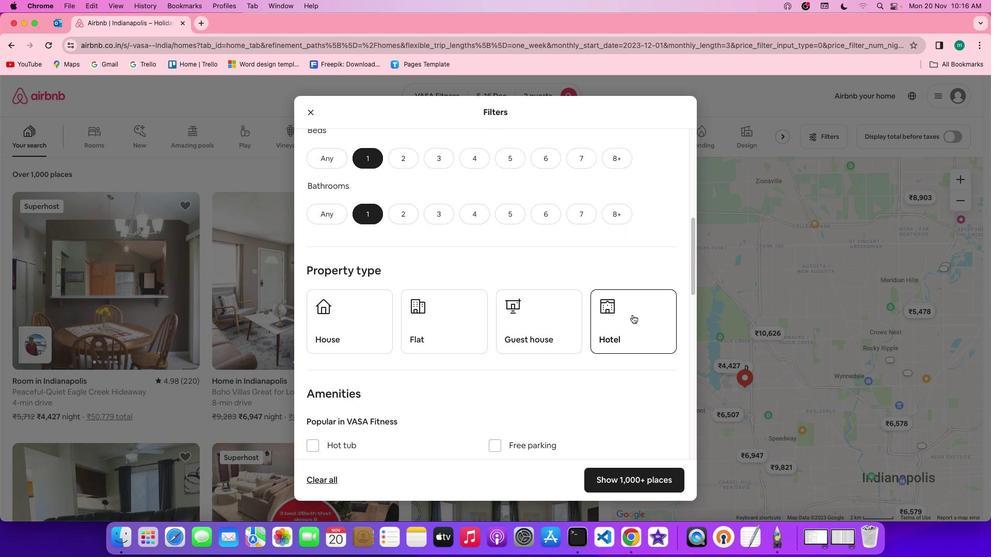 
Action: Mouse pressed left at (633, 315)
Screenshot: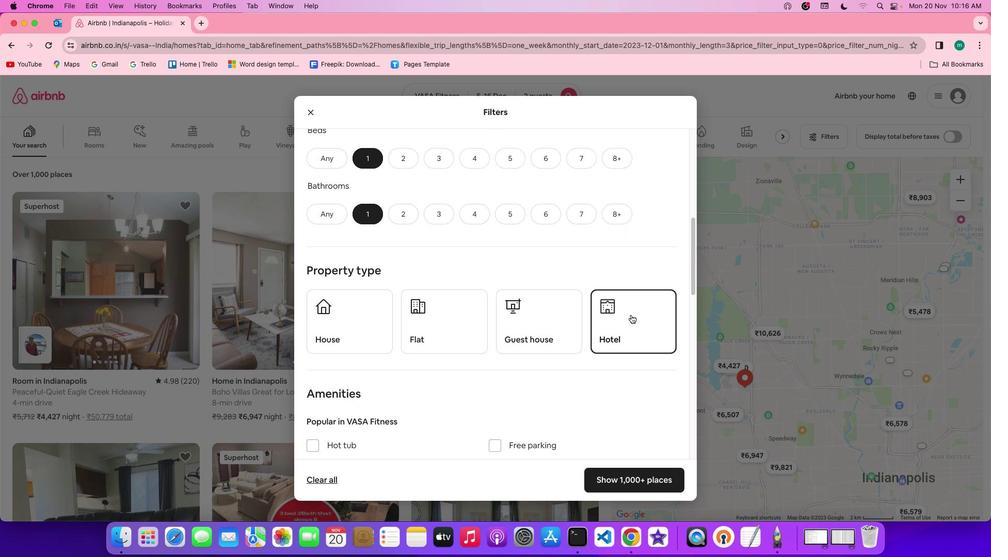
Action: Mouse moved to (589, 329)
Screenshot: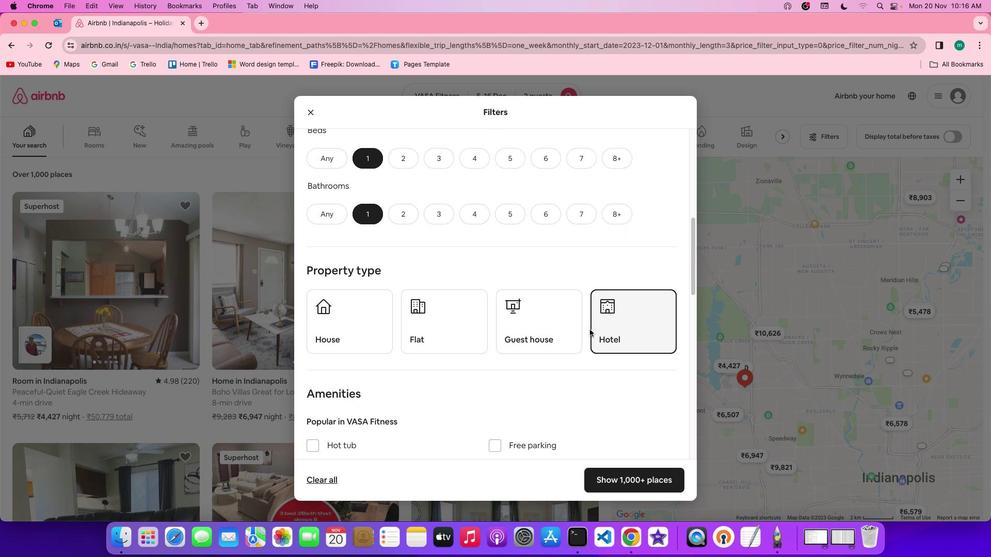 
Action: Mouse scrolled (589, 329) with delta (0, 0)
Screenshot: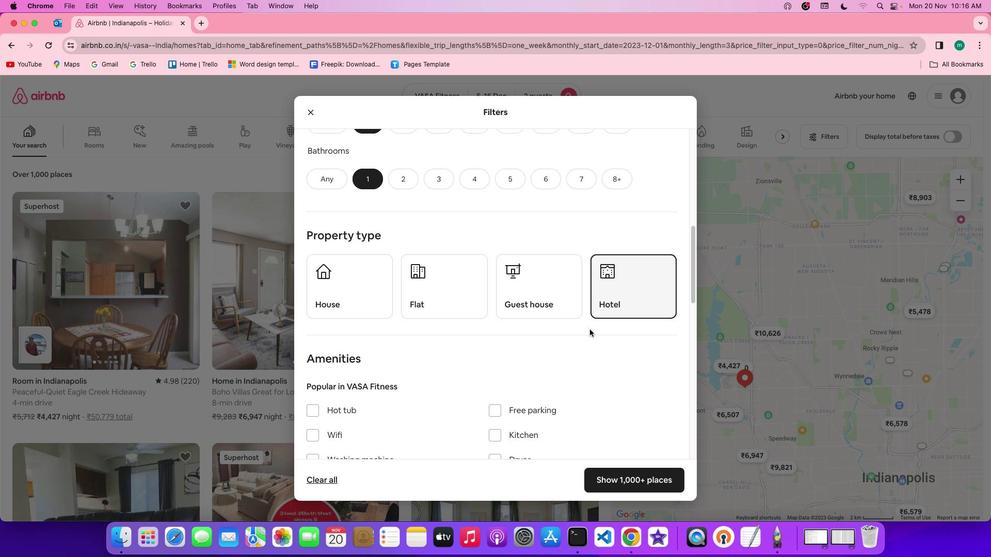 
Action: Mouse scrolled (589, 329) with delta (0, 0)
Screenshot: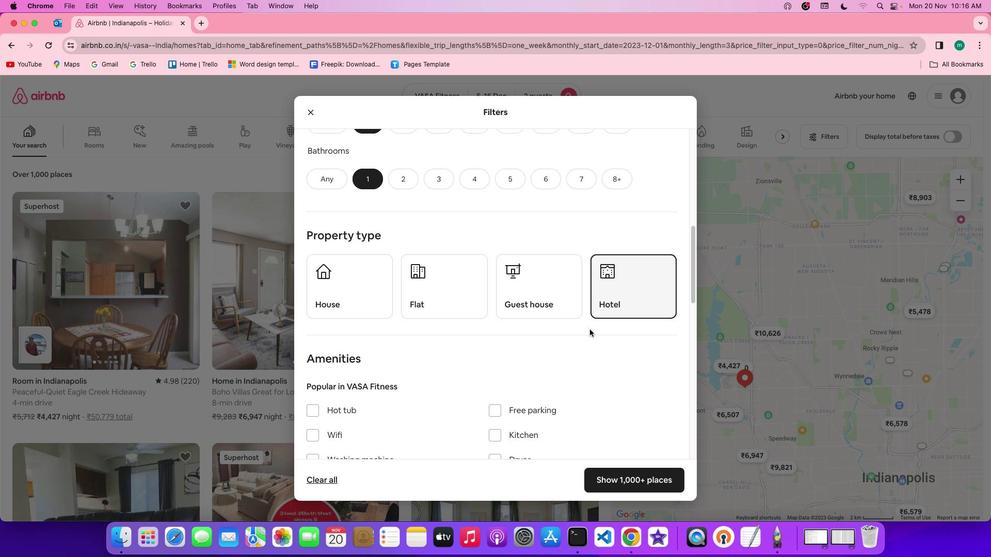 
Action: Mouse scrolled (589, 329) with delta (0, -1)
Screenshot: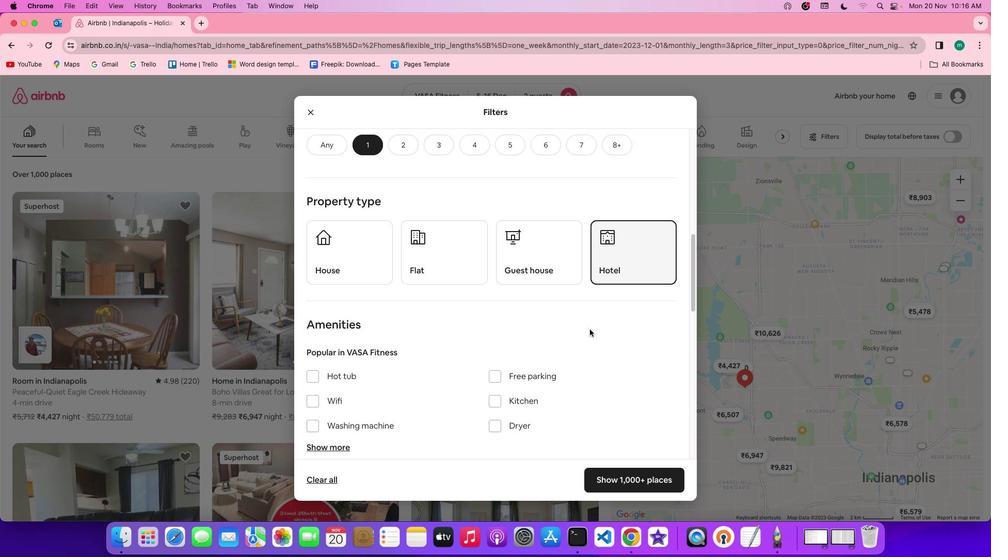 
Action: Mouse scrolled (589, 329) with delta (0, -1)
Screenshot: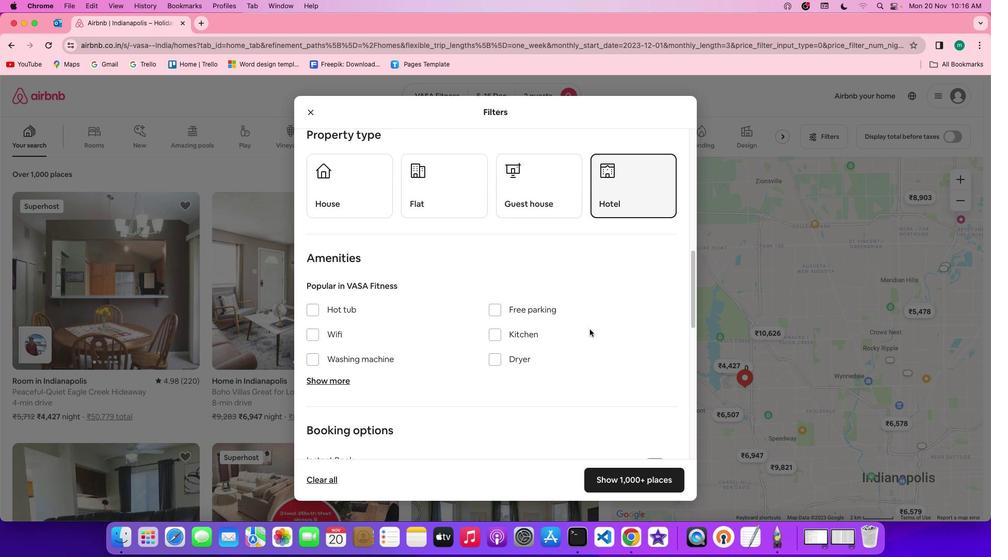 
Action: Mouse scrolled (589, 329) with delta (0, 0)
Screenshot: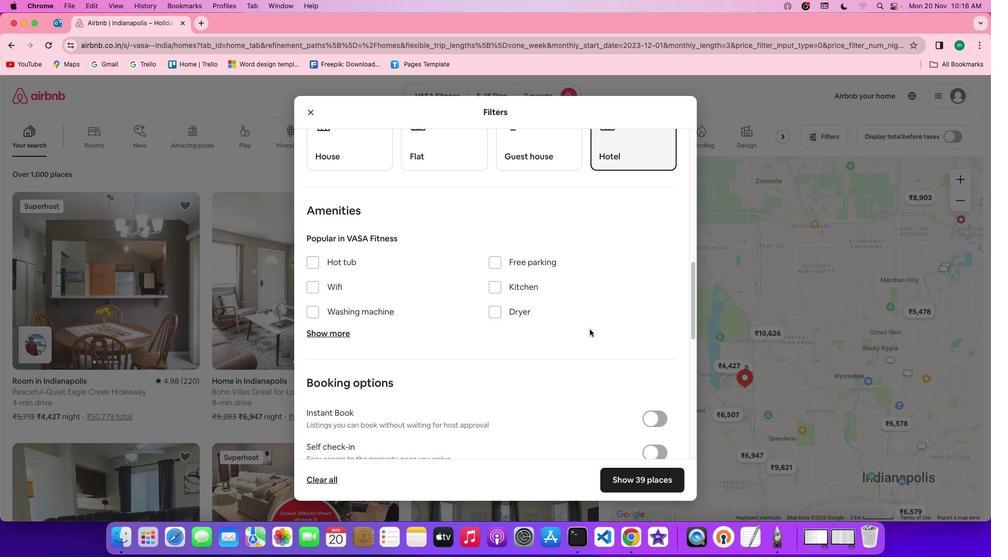 
Action: Mouse moved to (376, 306)
Screenshot: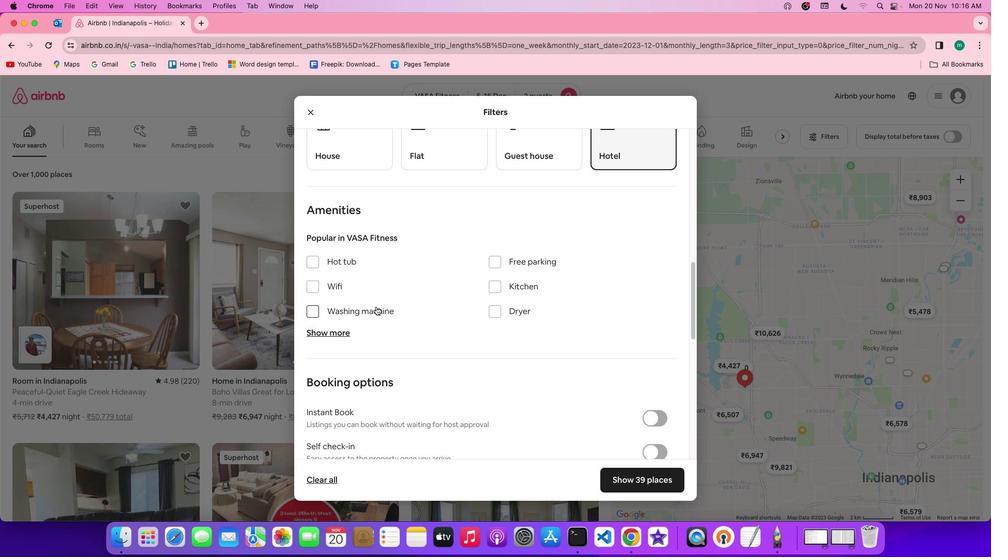 
Action: Mouse pressed left at (376, 306)
Screenshot: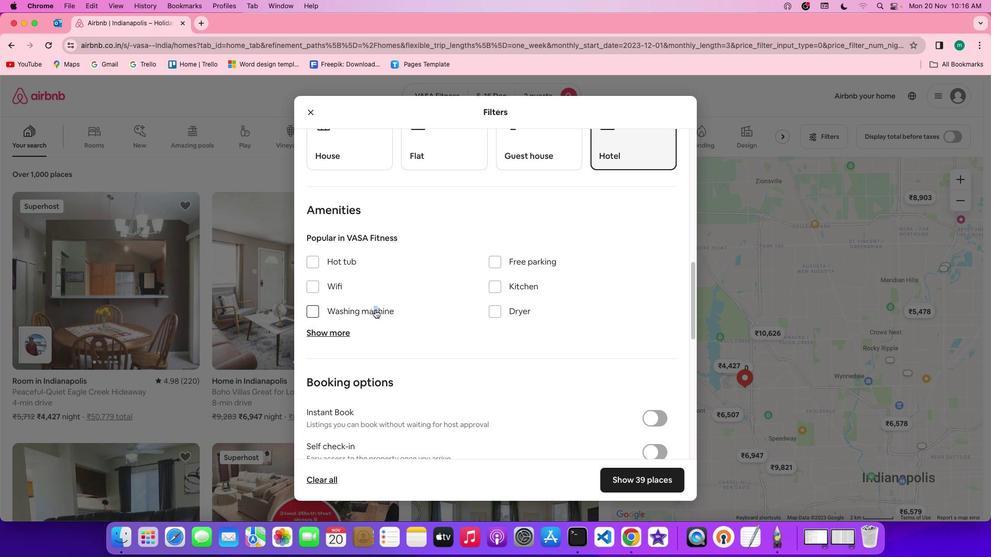 
Action: Mouse moved to (397, 311)
Screenshot: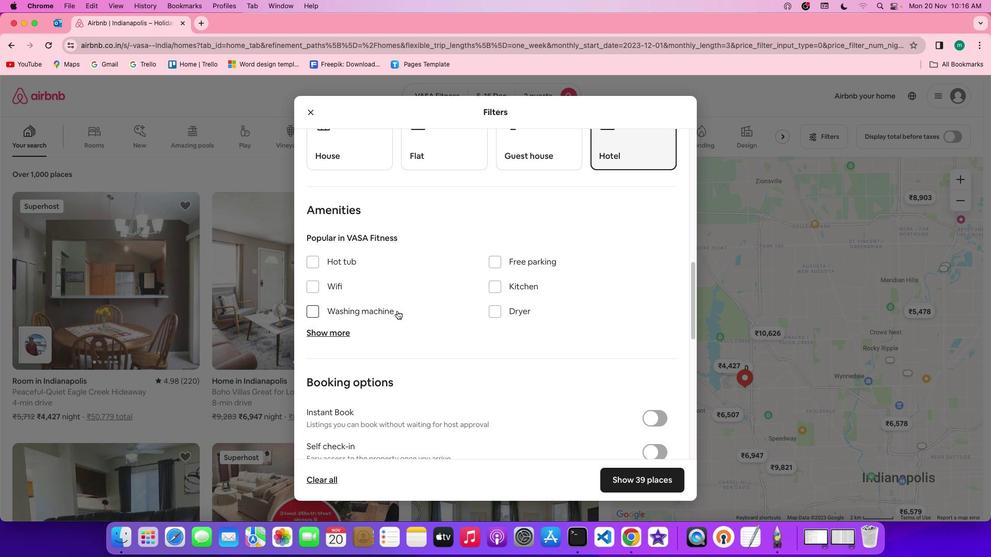 
Action: Mouse pressed left at (397, 311)
Screenshot: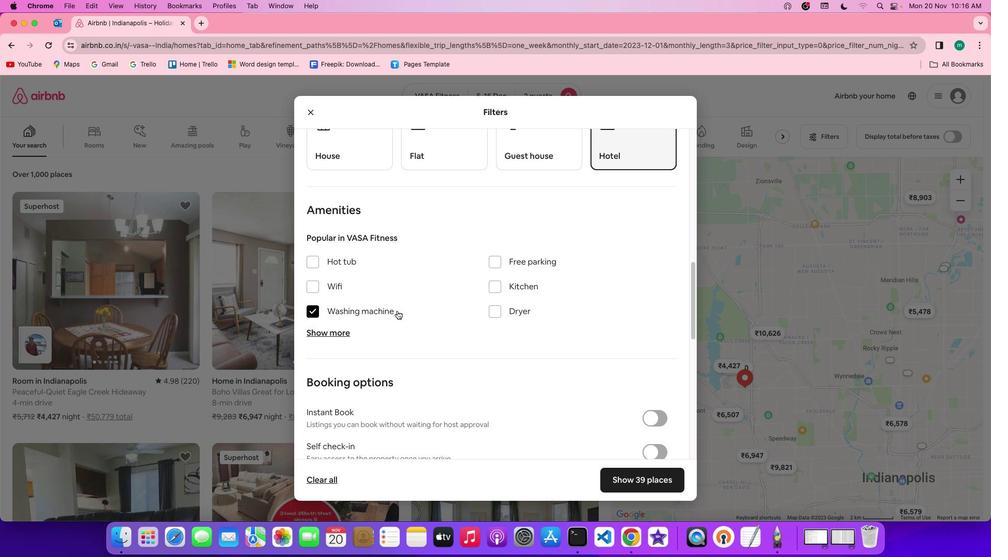 
Action: Mouse moved to (472, 324)
Screenshot: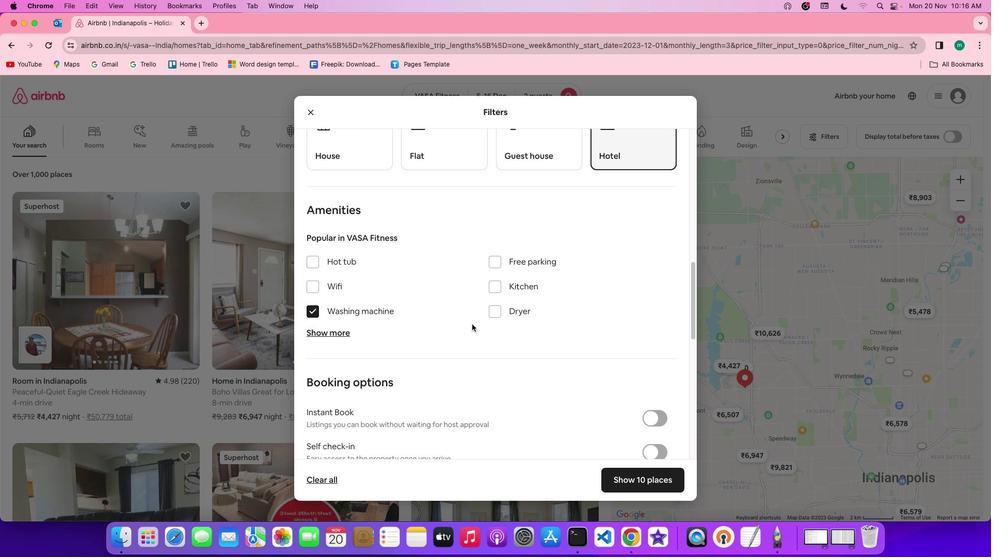 
Action: Mouse scrolled (472, 324) with delta (0, 0)
Screenshot: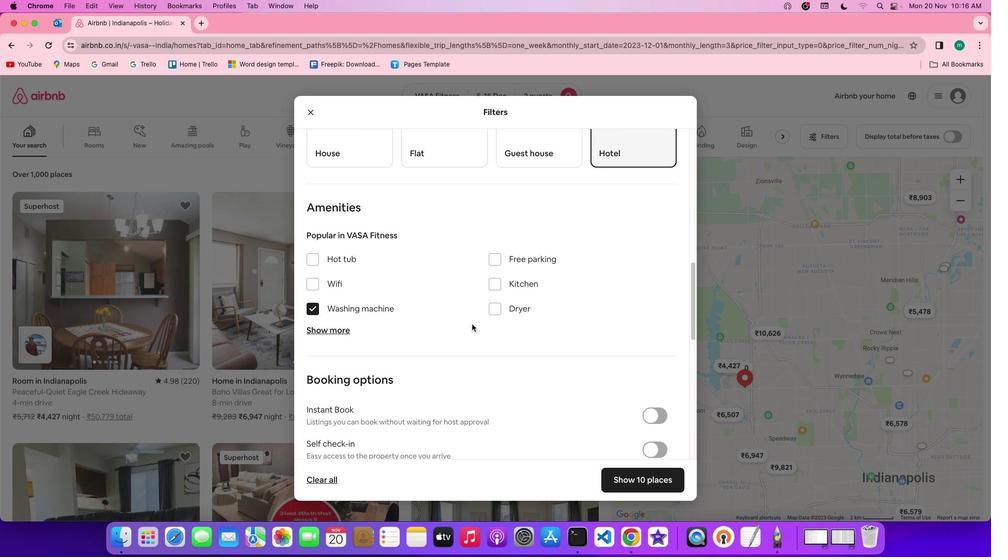 
Action: Mouse scrolled (472, 324) with delta (0, 0)
Screenshot: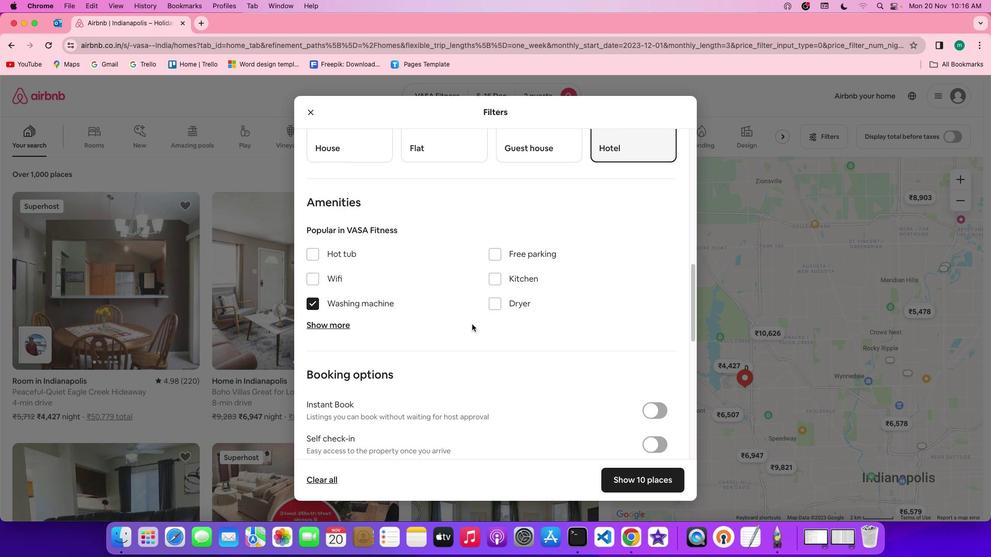 
Action: Mouse scrolled (472, 324) with delta (0, 0)
Screenshot: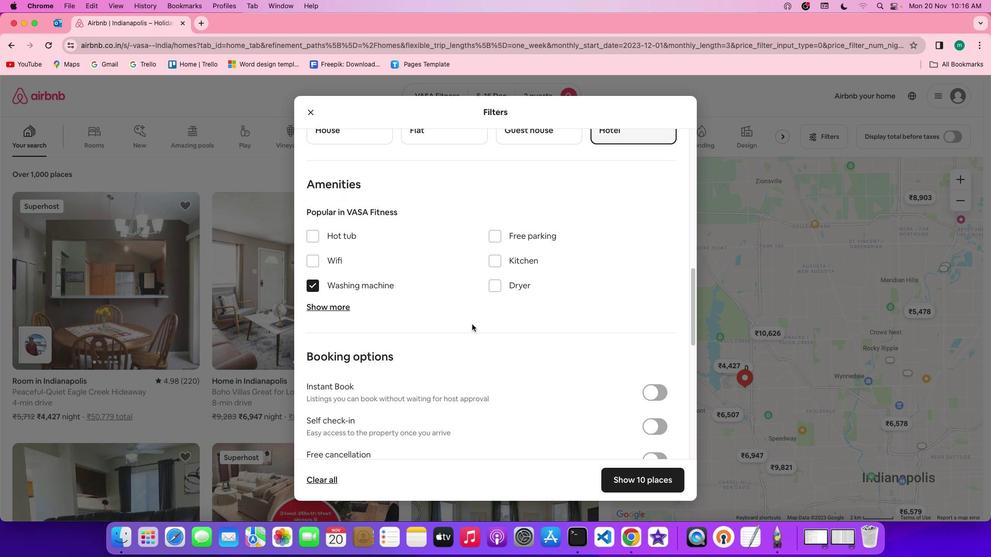 
Action: Mouse moved to (518, 342)
Screenshot: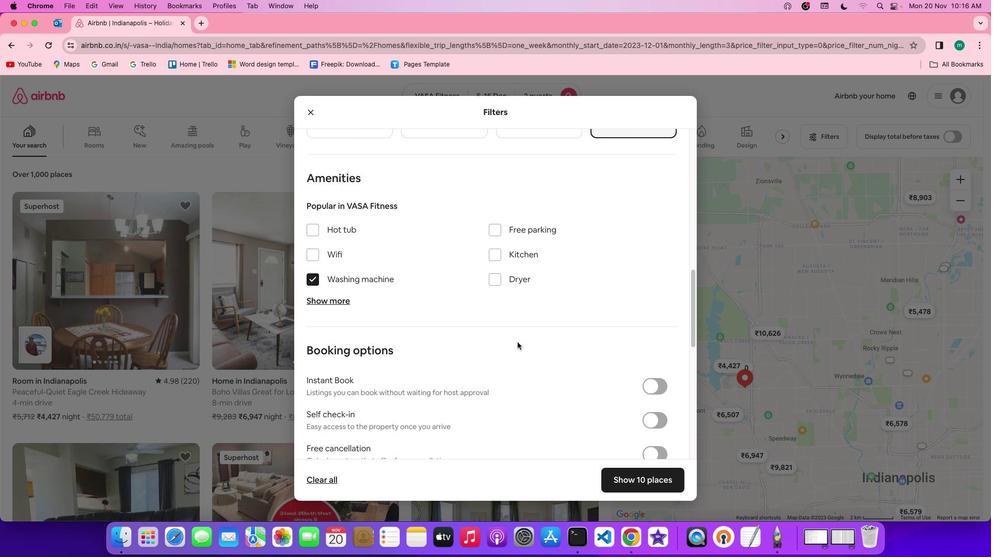 
Action: Mouse scrolled (518, 342) with delta (0, 0)
Screenshot: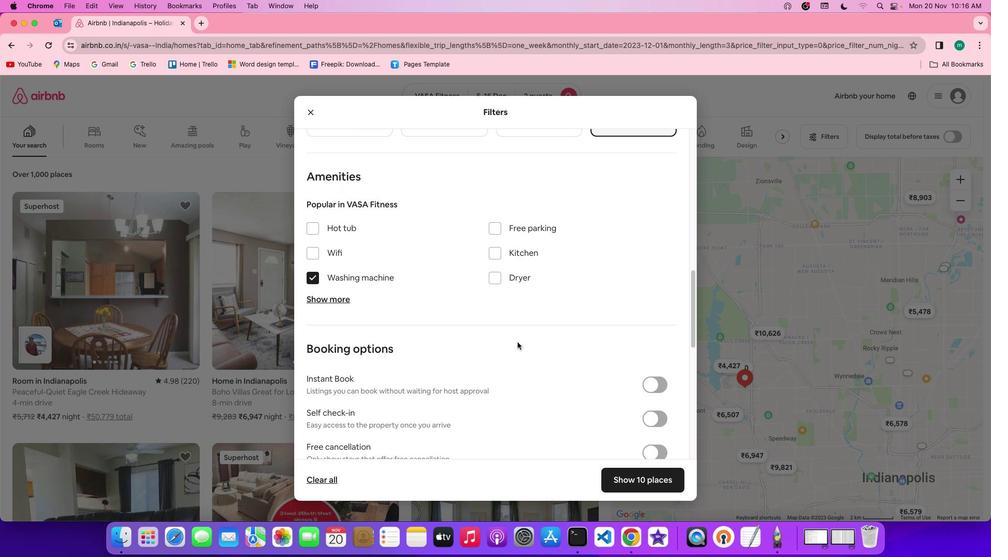 
Action: Mouse scrolled (518, 342) with delta (0, 0)
Screenshot: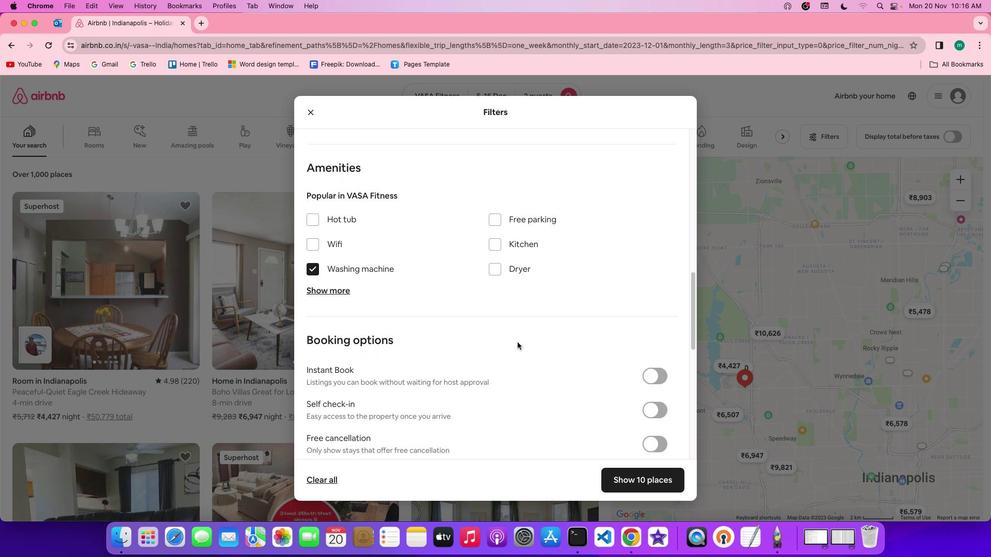 
Action: Mouse scrolled (518, 342) with delta (0, 0)
Screenshot: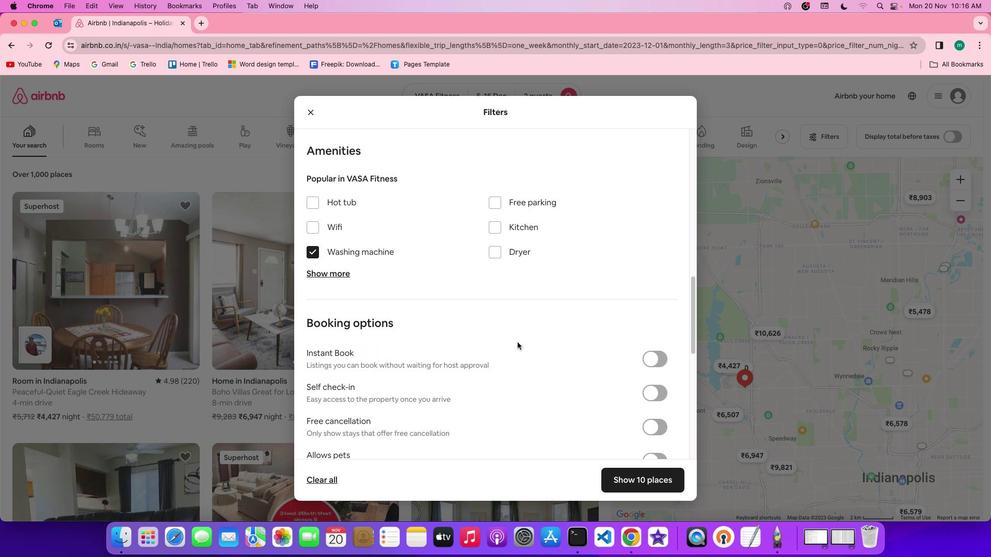 
Action: Mouse scrolled (518, 342) with delta (0, 0)
Screenshot: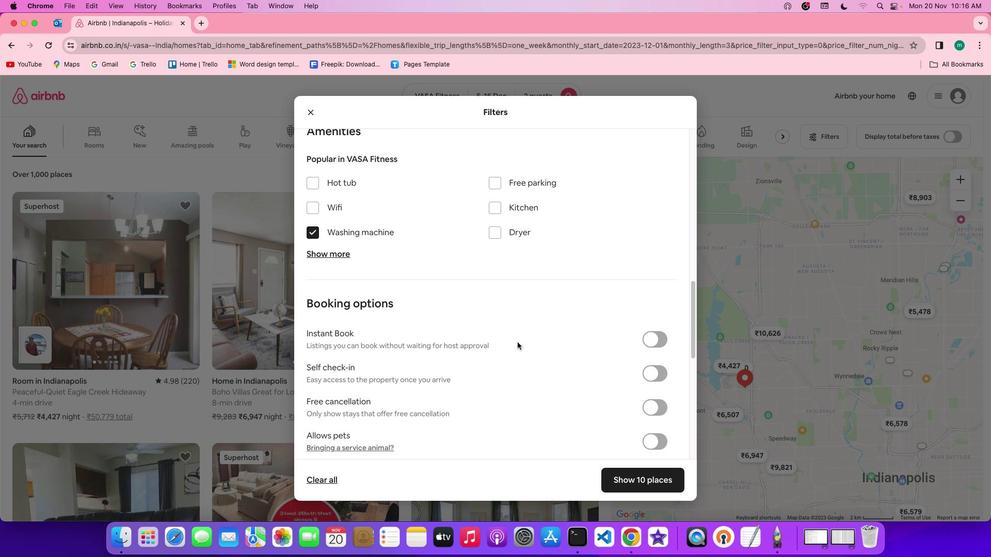 
Action: Mouse scrolled (518, 342) with delta (0, 0)
Screenshot: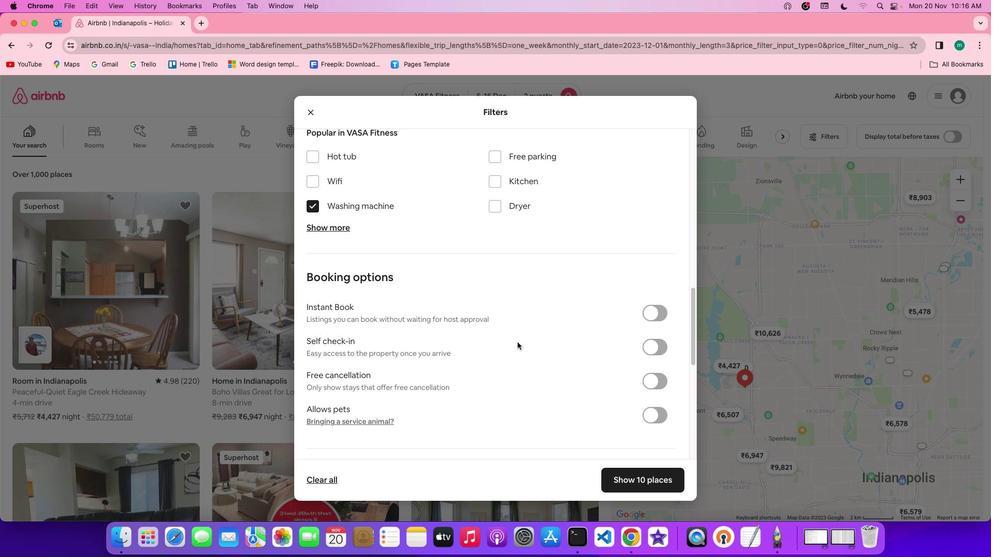 
Action: Mouse scrolled (518, 342) with delta (0, 0)
Screenshot: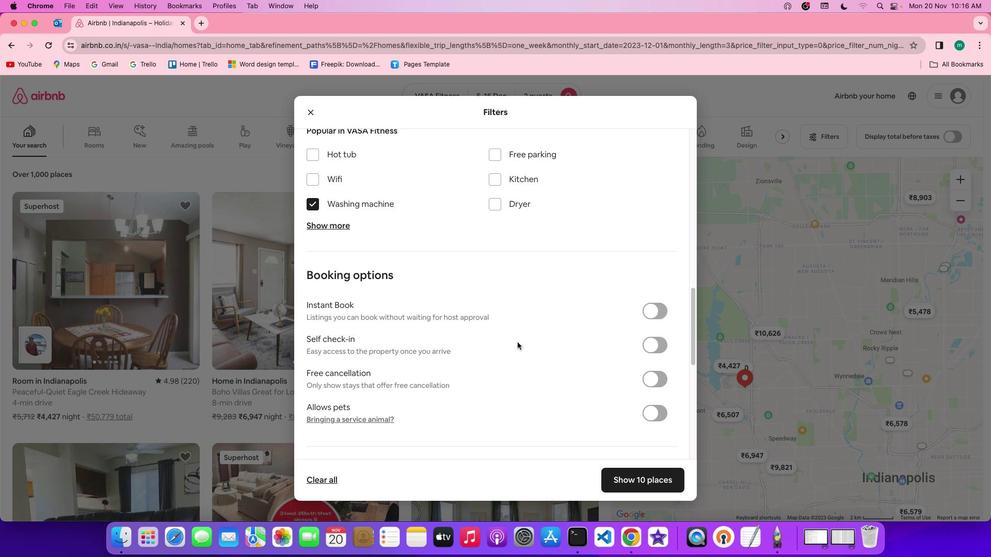 
Action: Mouse scrolled (518, 342) with delta (0, 0)
Screenshot: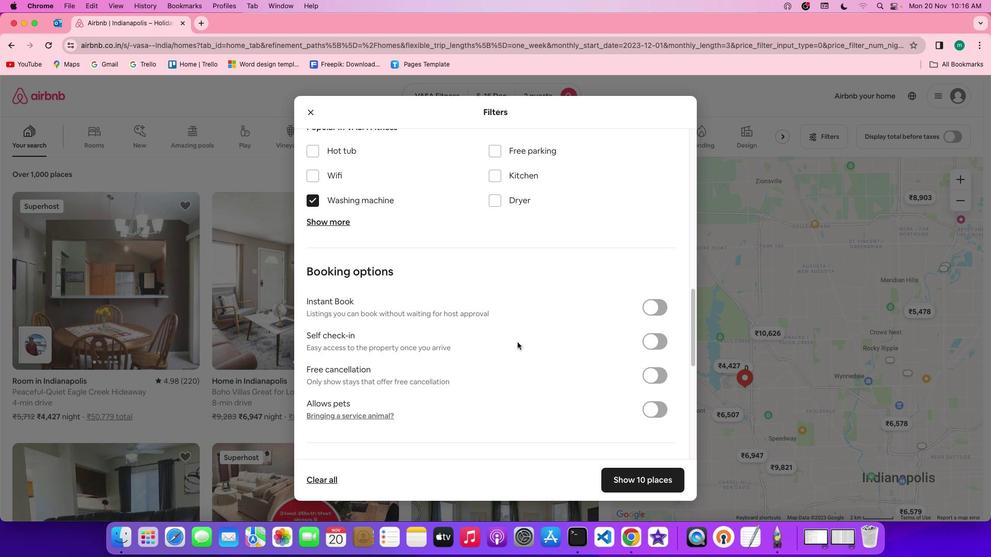 
Action: Mouse scrolled (518, 342) with delta (0, 0)
Screenshot: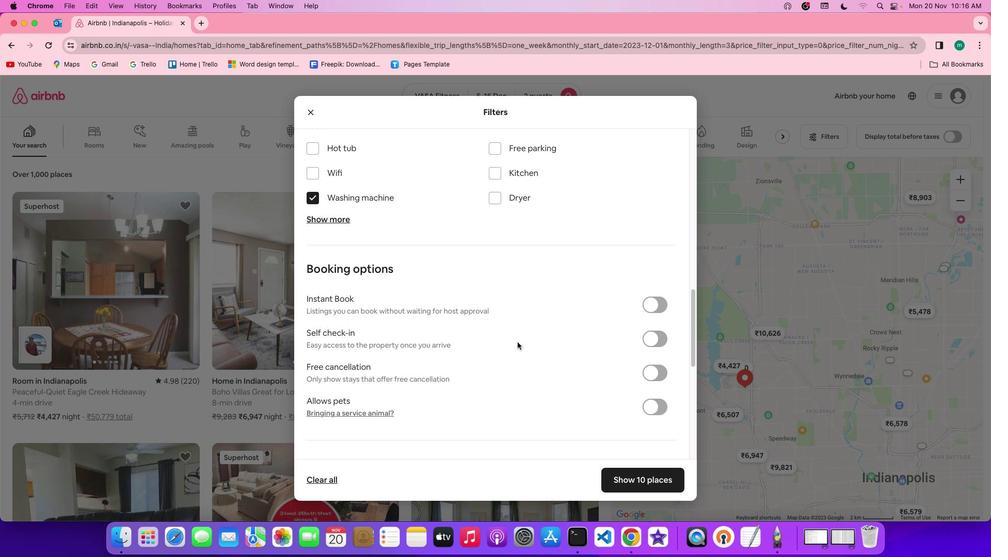 
Action: Mouse scrolled (518, 342) with delta (0, 0)
Screenshot: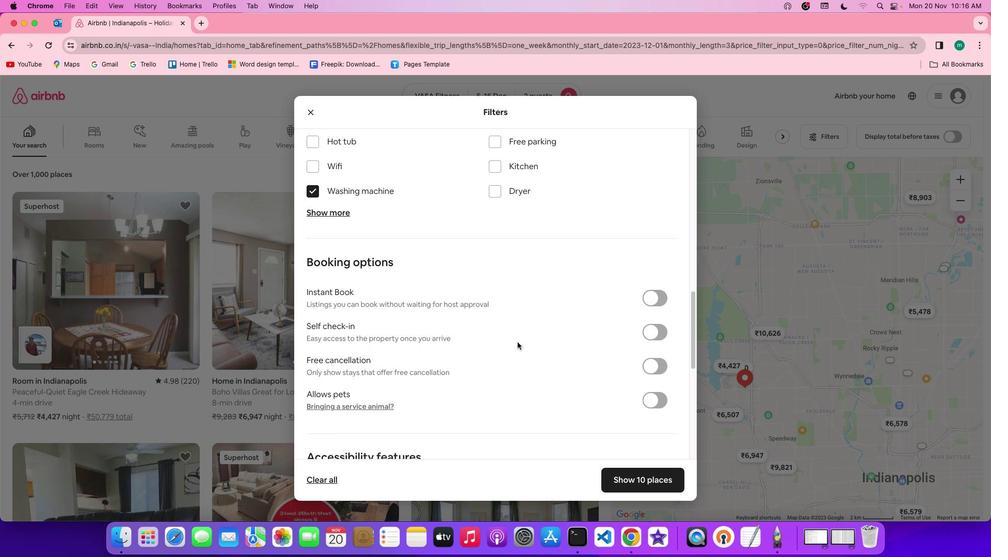 
Action: Mouse scrolled (518, 342) with delta (0, 0)
Screenshot: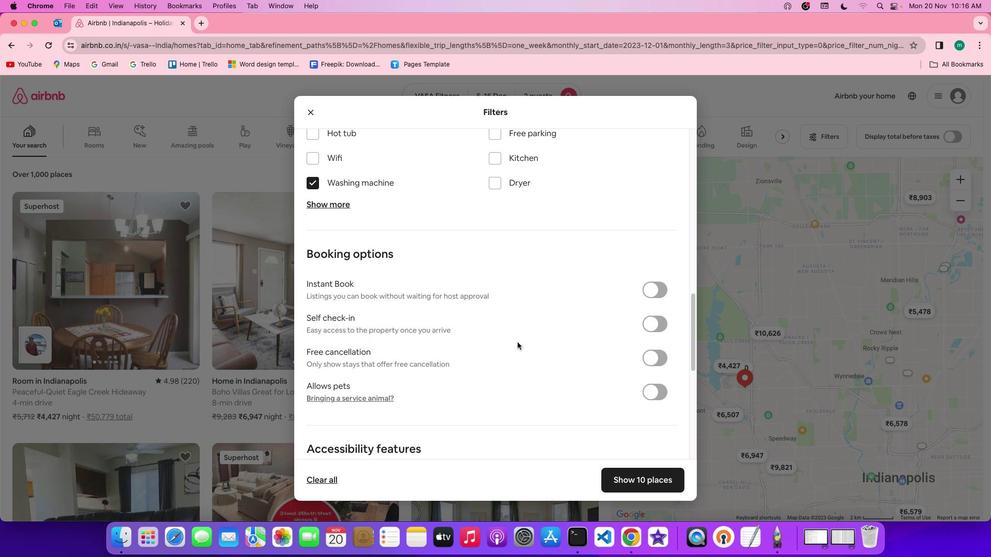 
Action: Mouse scrolled (518, 342) with delta (0, 0)
Screenshot: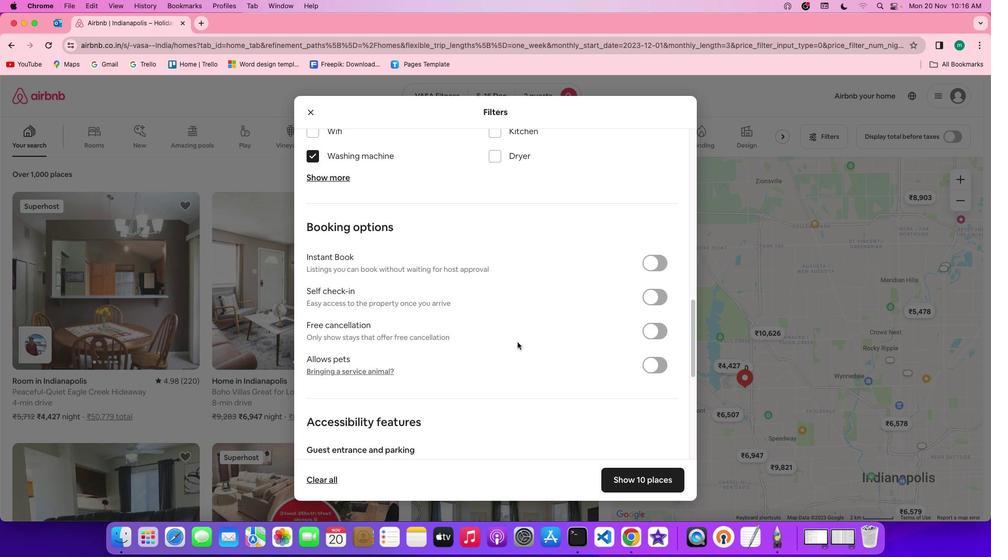 
Action: Mouse scrolled (518, 342) with delta (0, 0)
Screenshot: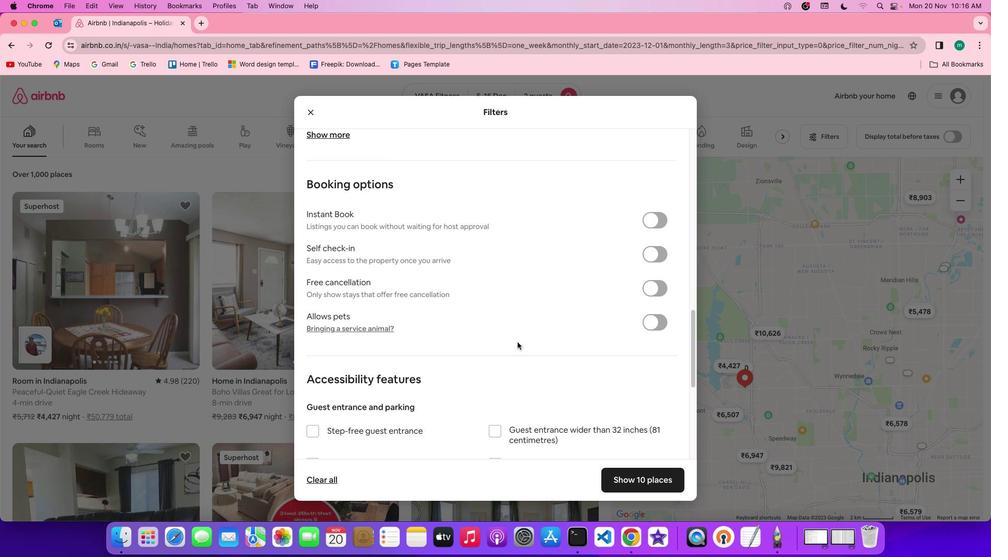 
Action: Mouse scrolled (518, 342) with delta (0, 0)
Screenshot: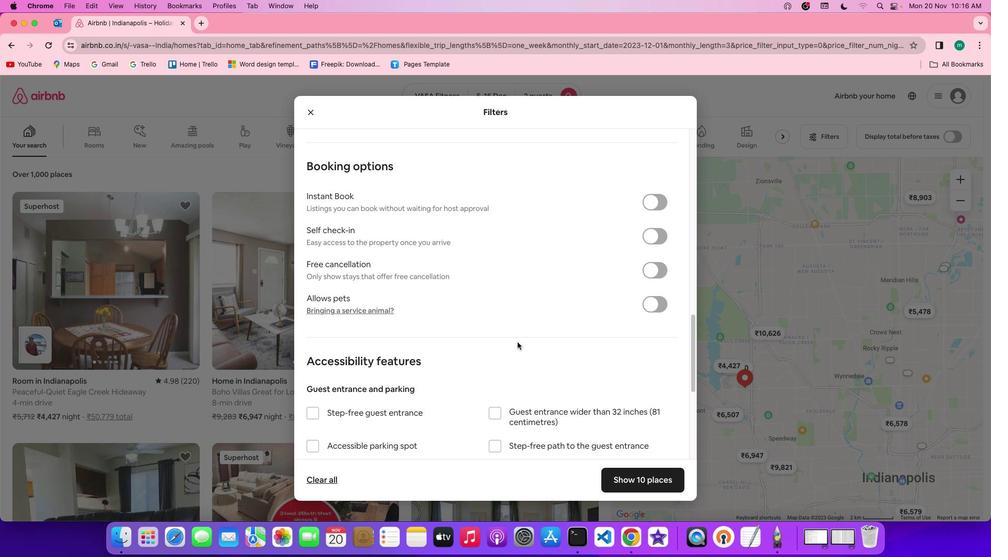 
Action: Mouse scrolled (518, 342) with delta (0, 0)
Screenshot: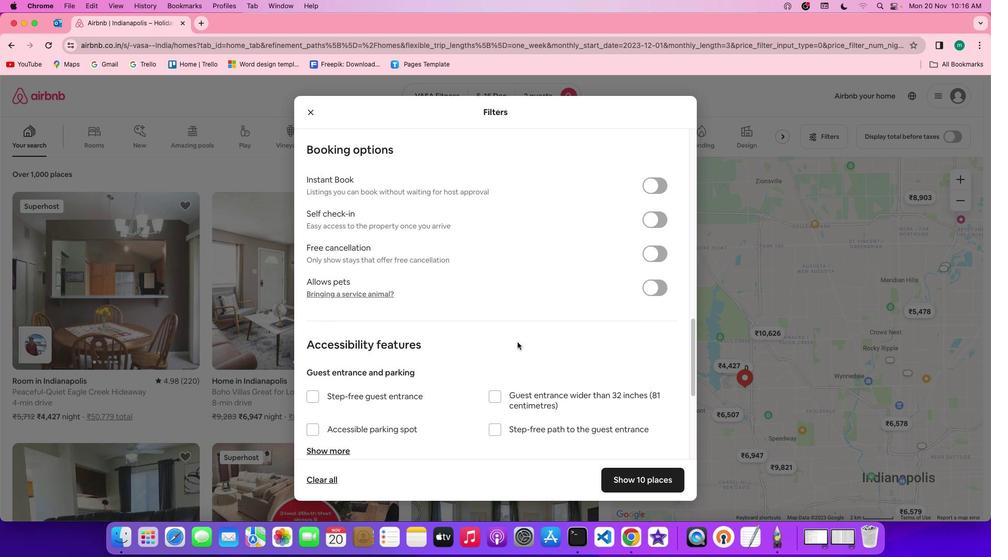 
Action: Mouse scrolled (518, 342) with delta (0, 0)
Screenshot: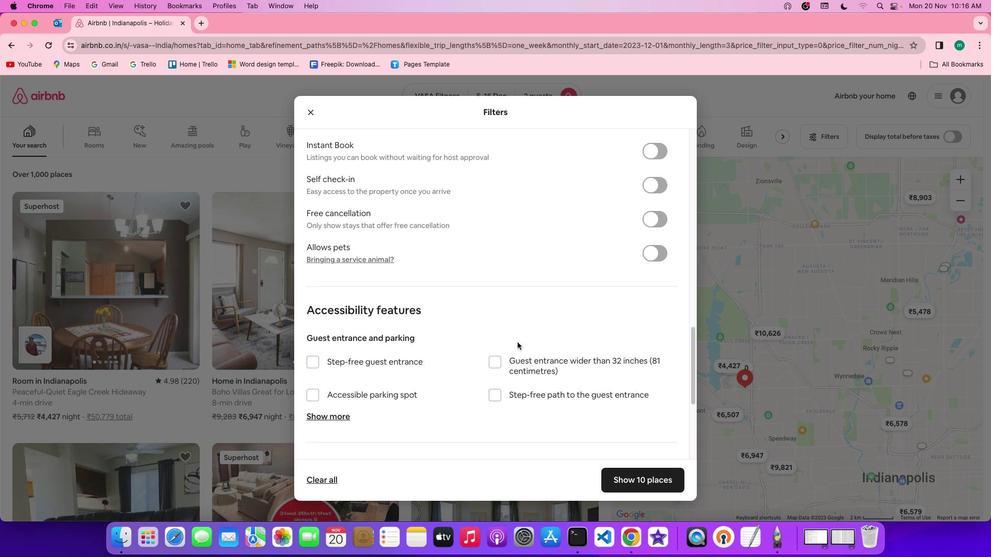 
Action: Mouse scrolled (518, 342) with delta (0, -1)
Screenshot: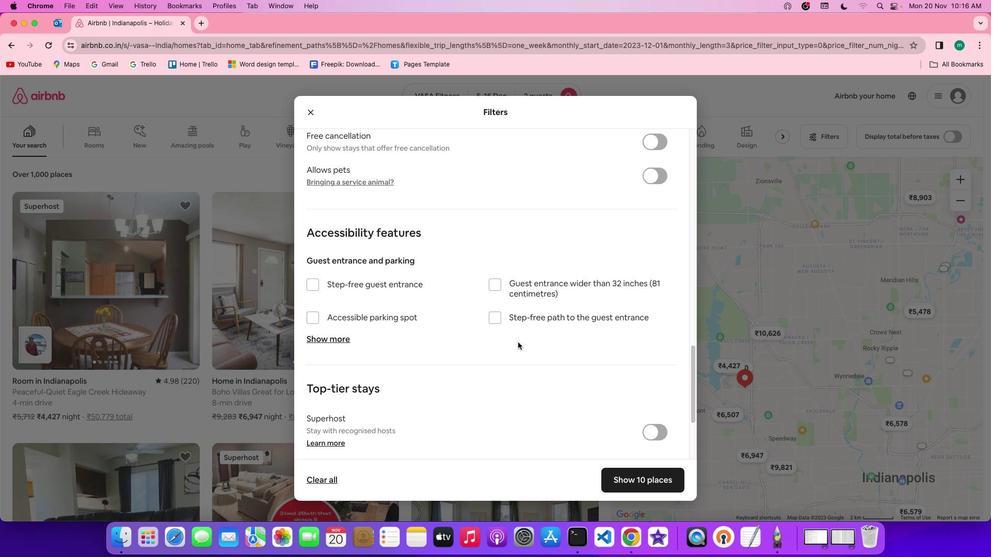 
Action: Mouse moved to (519, 342)
Screenshot: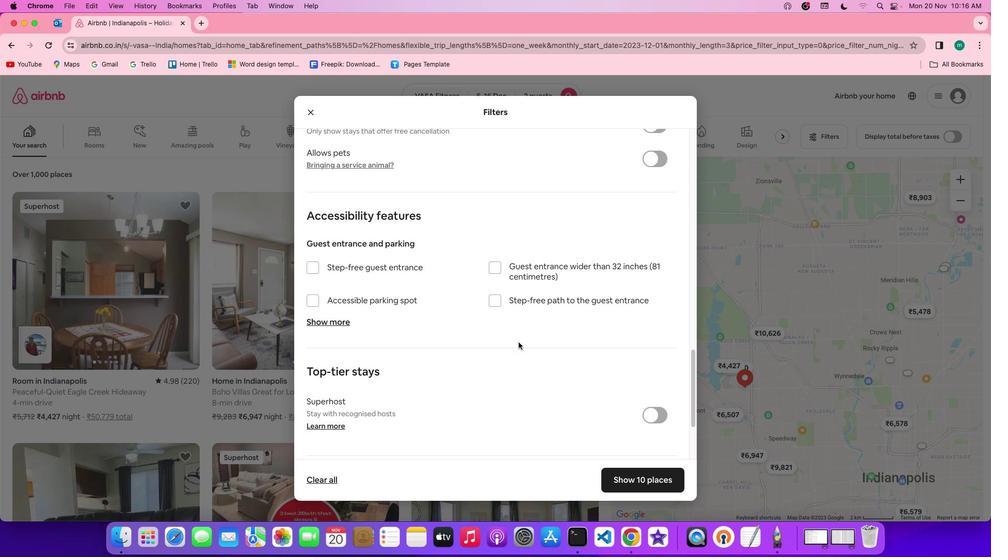 
Action: Mouse scrolled (519, 342) with delta (0, 0)
Screenshot: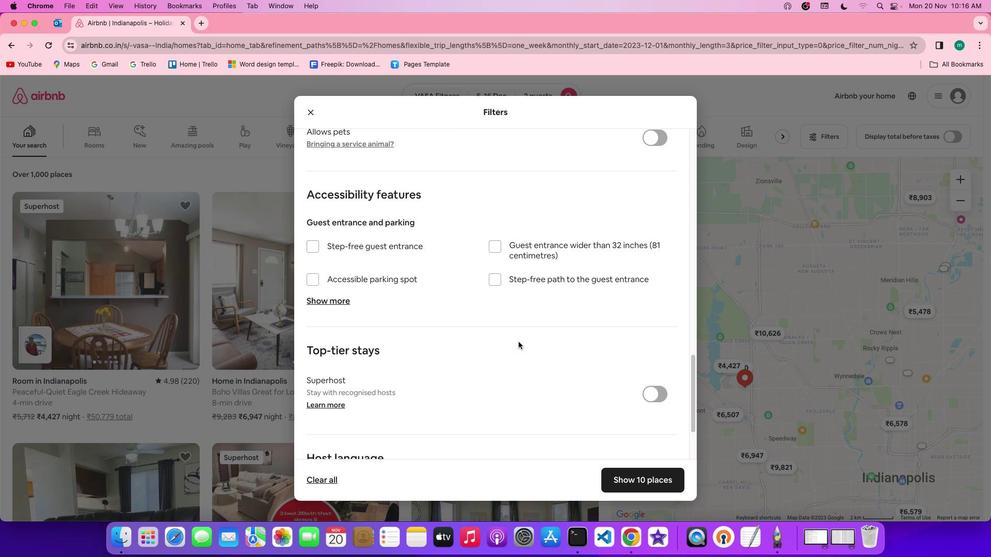 
Action: Mouse scrolled (519, 342) with delta (0, 0)
Screenshot: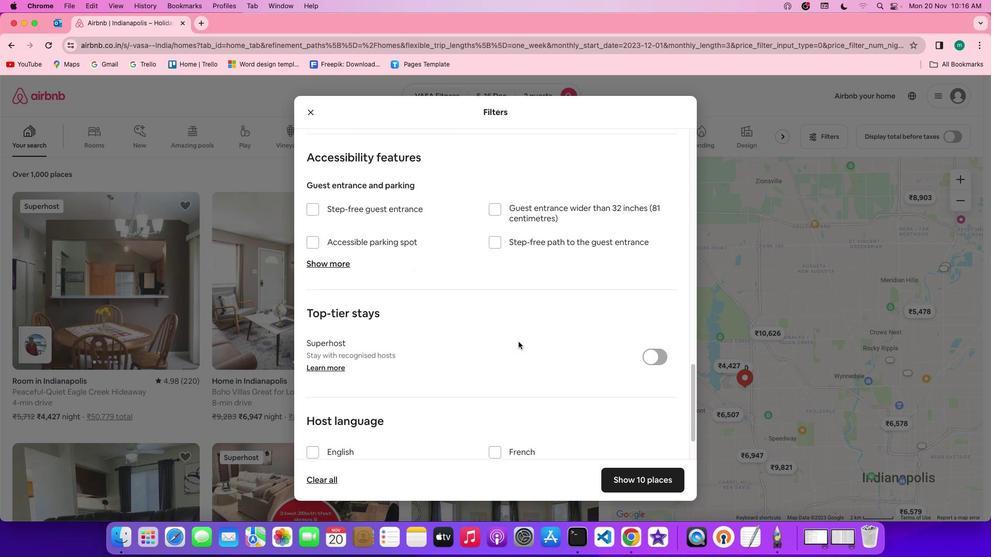 
Action: Mouse scrolled (519, 342) with delta (0, -1)
Screenshot: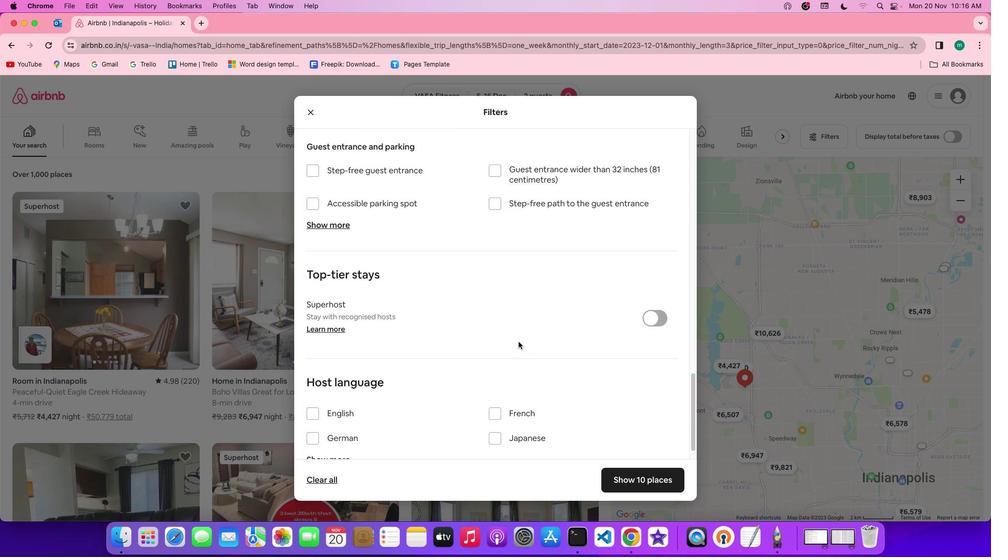 
Action: Mouse scrolled (519, 342) with delta (0, -2)
Screenshot: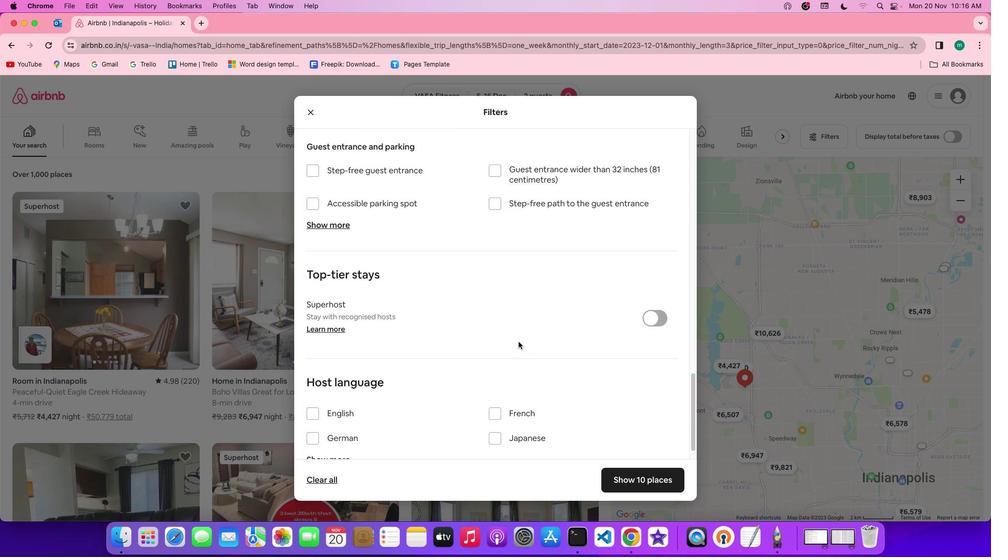 
Action: Mouse scrolled (519, 342) with delta (0, -2)
Screenshot: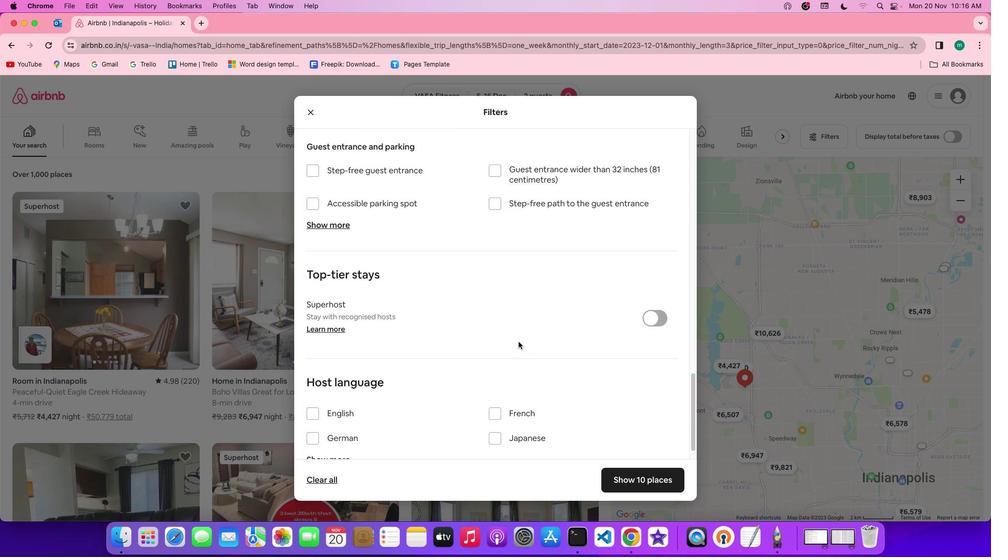 
Action: Mouse scrolled (519, 342) with delta (0, -2)
Screenshot: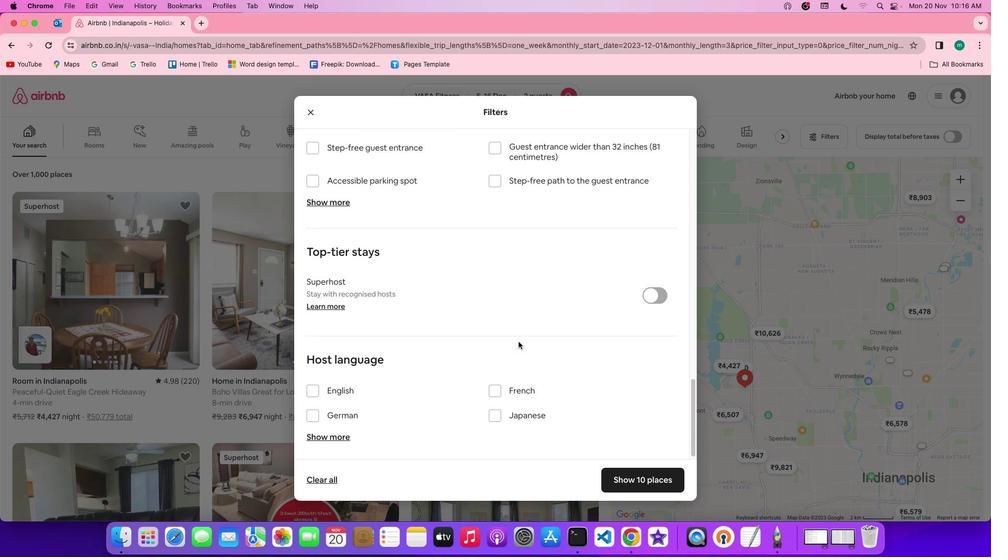 
Action: Mouse moved to (519, 342)
Screenshot: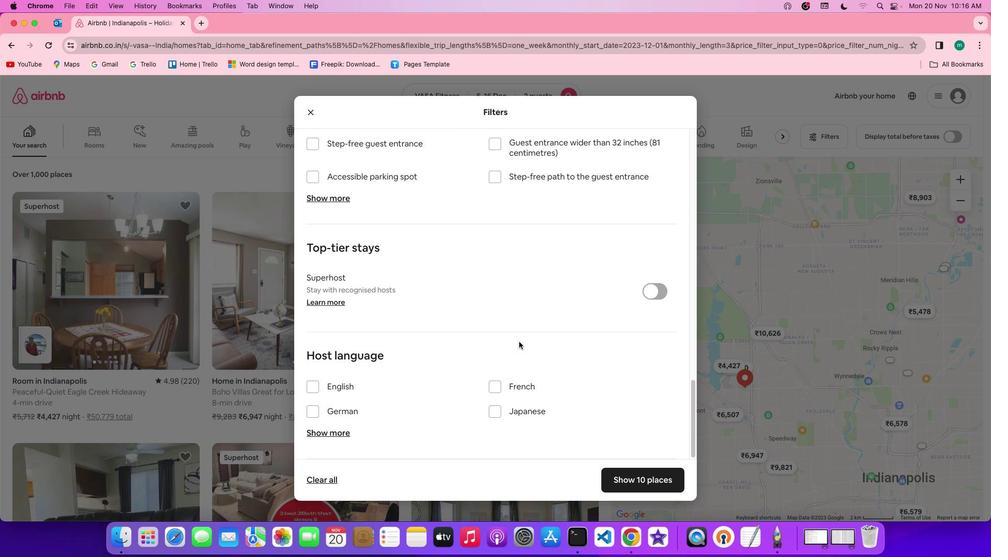 
Action: Mouse scrolled (519, 342) with delta (0, 0)
Screenshot: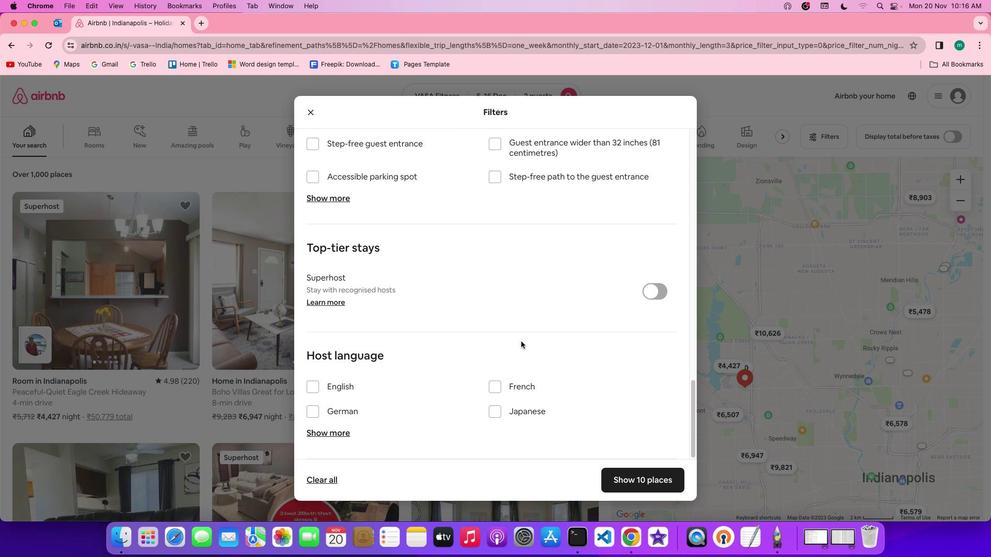 
Action: Mouse scrolled (519, 342) with delta (0, 0)
Screenshot: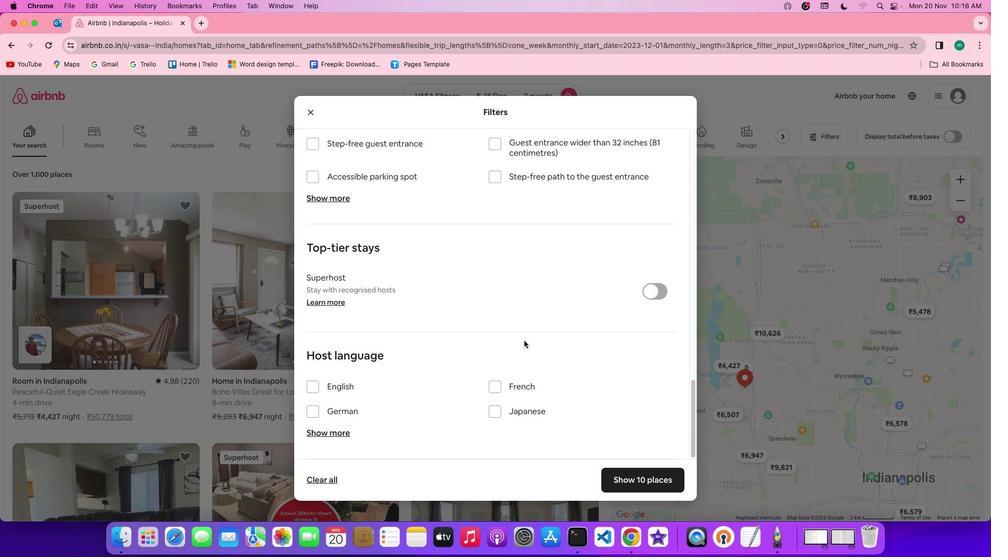 
Action: Mouse scrolled (519, 342) with delta (0, -1)
Screenshot: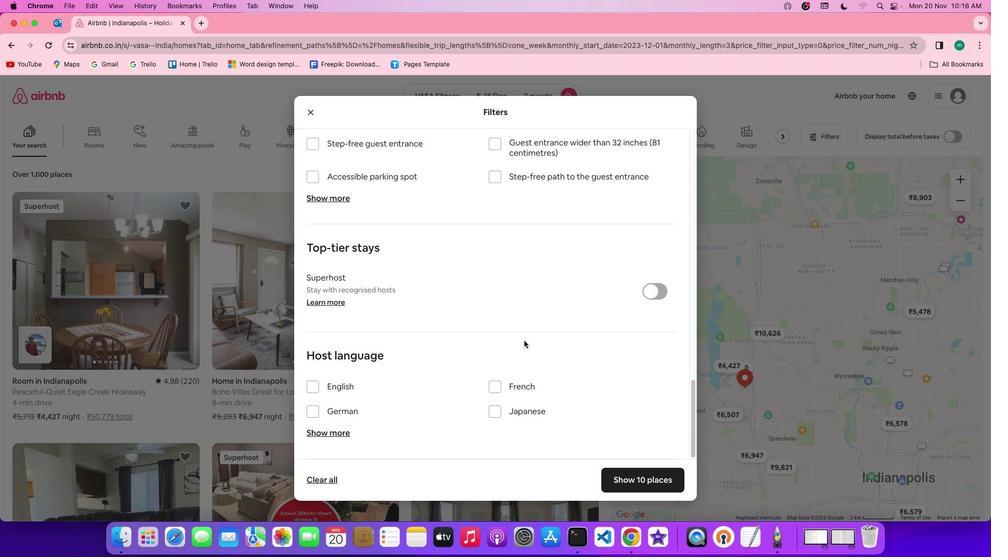 
Action: Mouse scrolled (519, 342) with delta (0, -2)
Screenshot: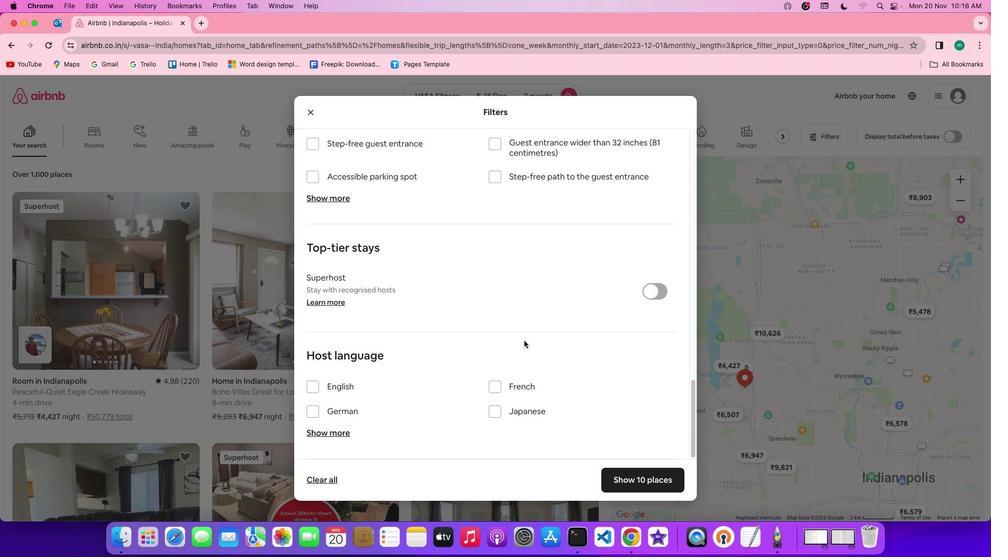 
Action: Mouse scrolled (519, 342) with delta (0, -2)
Screenshot: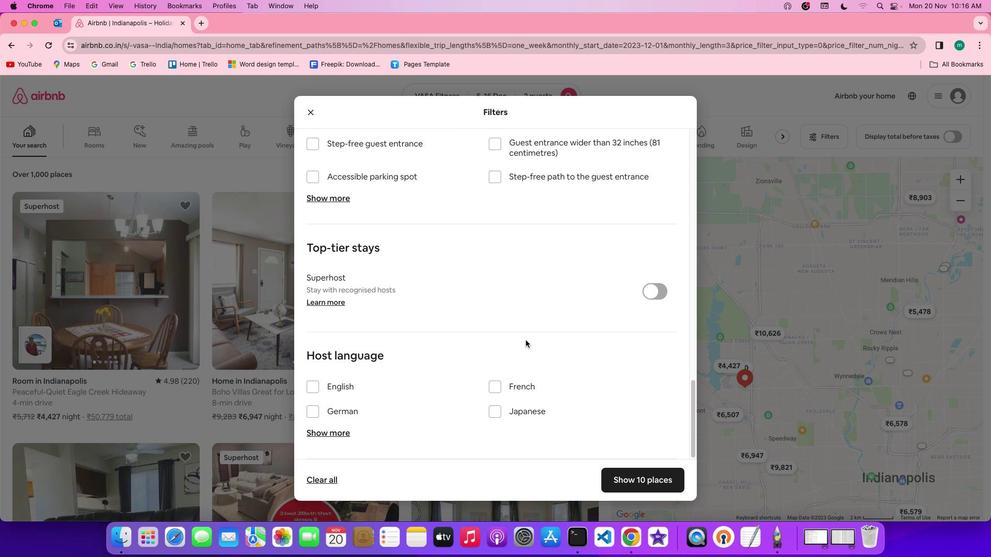 
Action: Mouse scrolled (519, 342) with delta (0, -3)
Screenshot: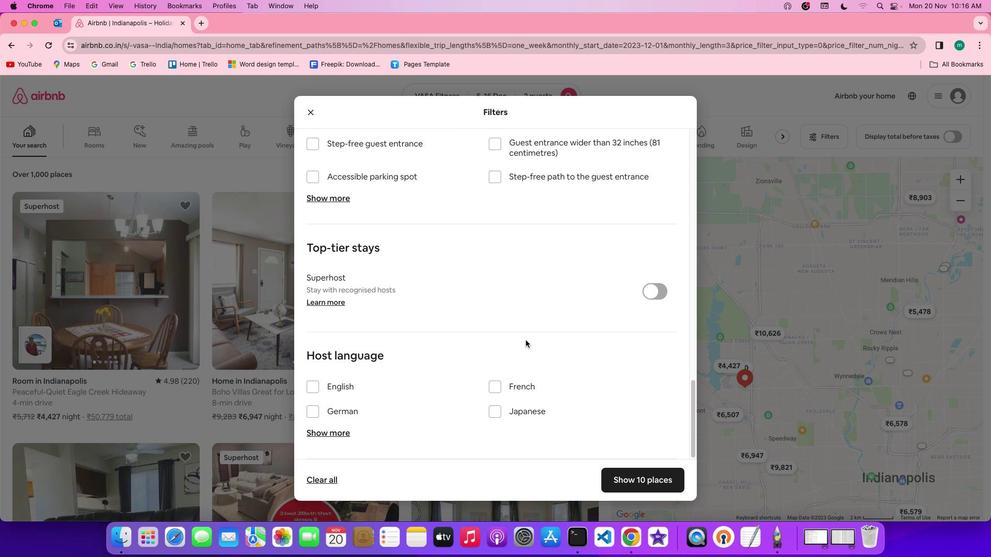
Action: Mouse scrolled (519, 342) with delta (0, -3)
Screenshot: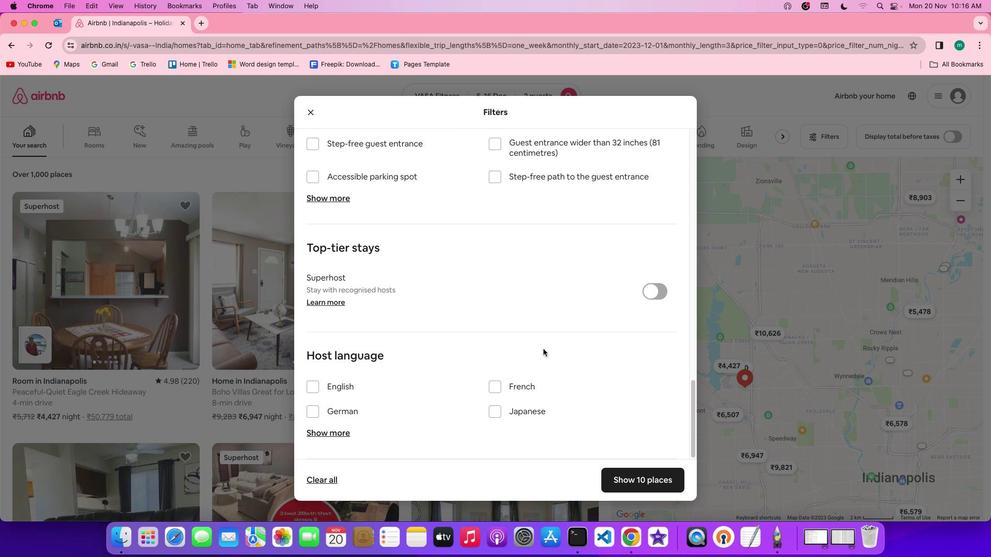 
Action: Mouse moved to (642, 473)
Screenshot: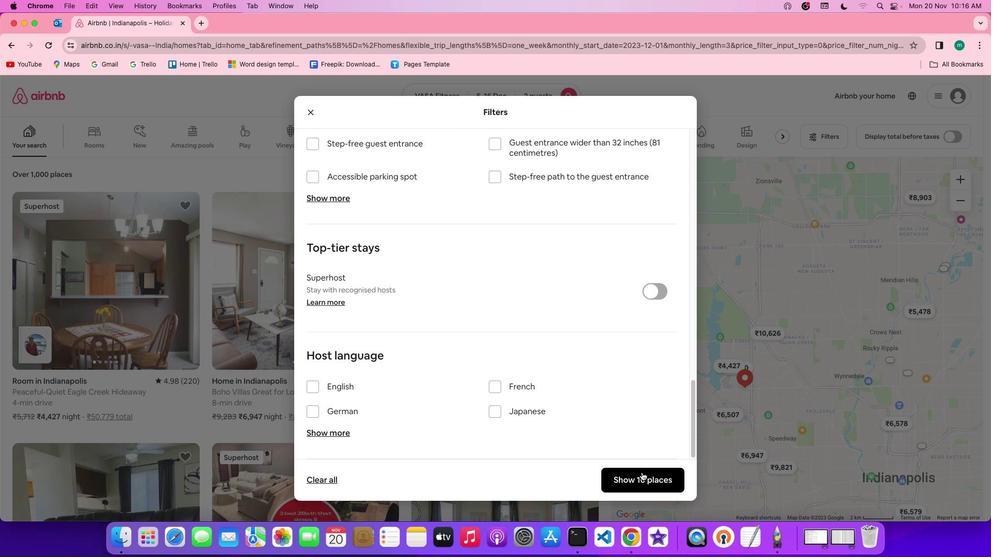 
Action: Mouse pressed left at (642, 473)
Screenshot: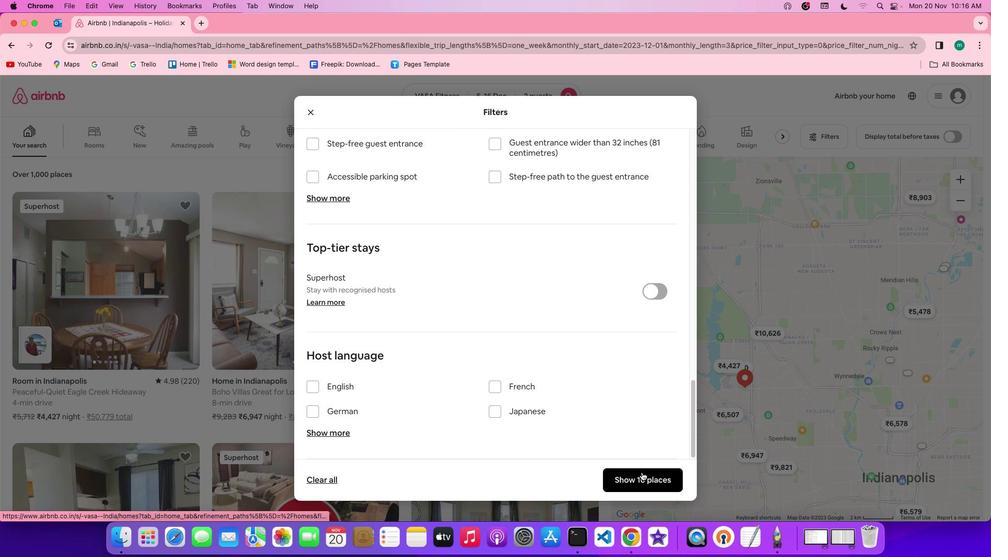 
Action: Mouse moved to (150, 252)
Screenshot: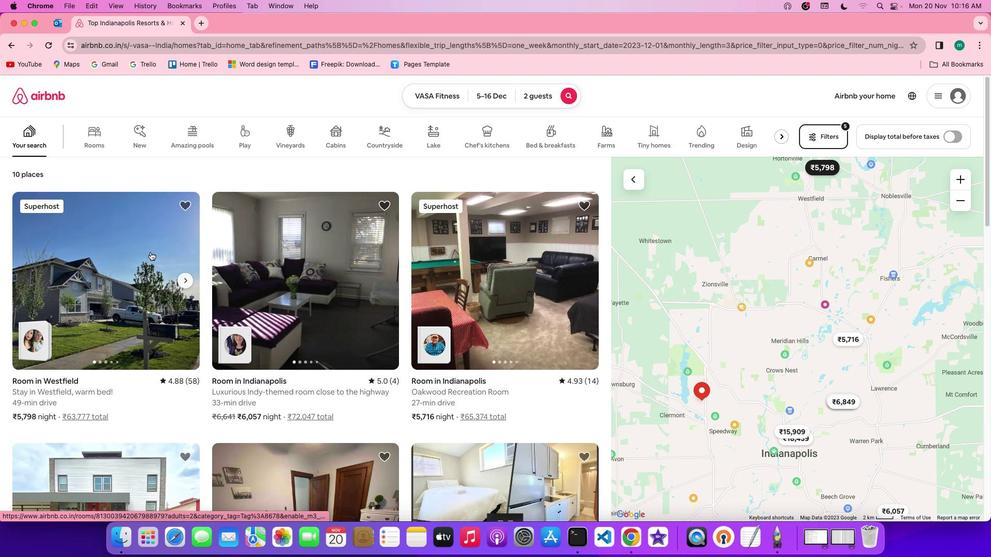 
Action: Mouse pressed left at (150, 252)
Screenshot: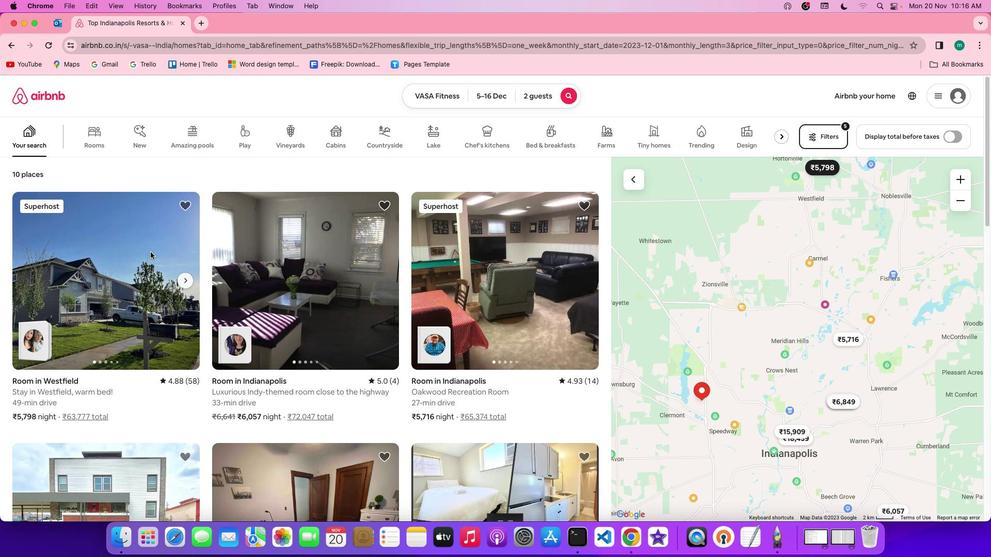 
Action: Mouse moved to (739, 388)
Screenshot: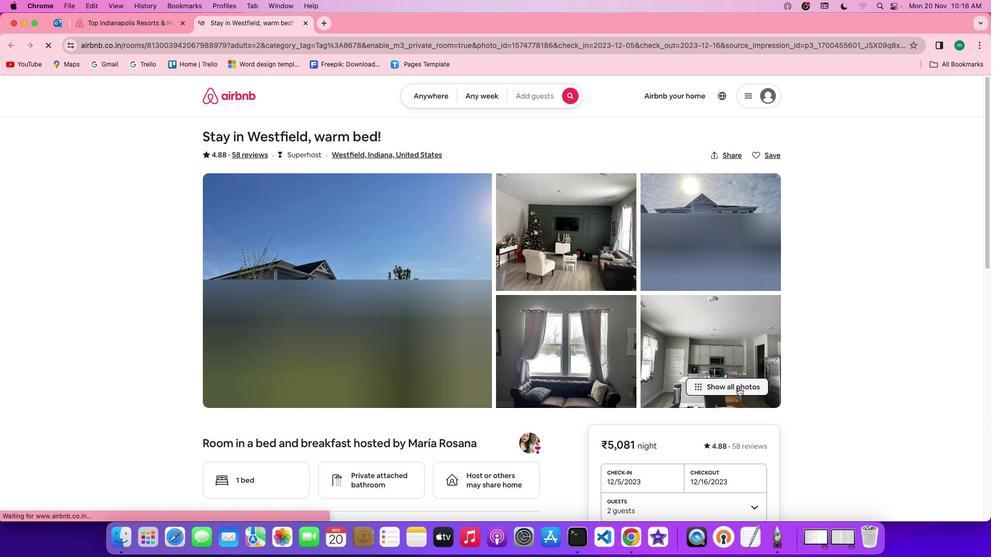 
Action: Mouse pressed left at (739, 388)
Screenshot: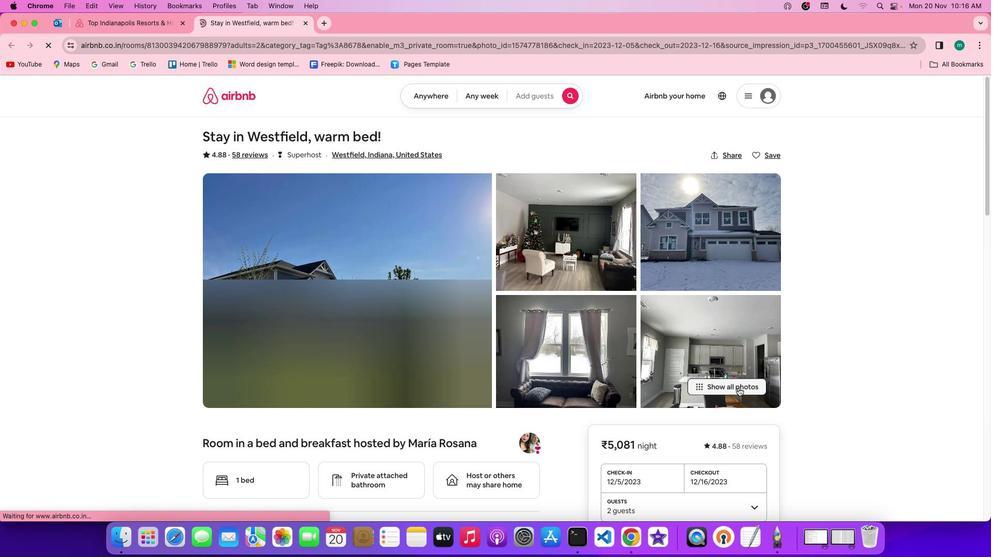 
Action: Mouse moved to (481, 323)
Screenshot: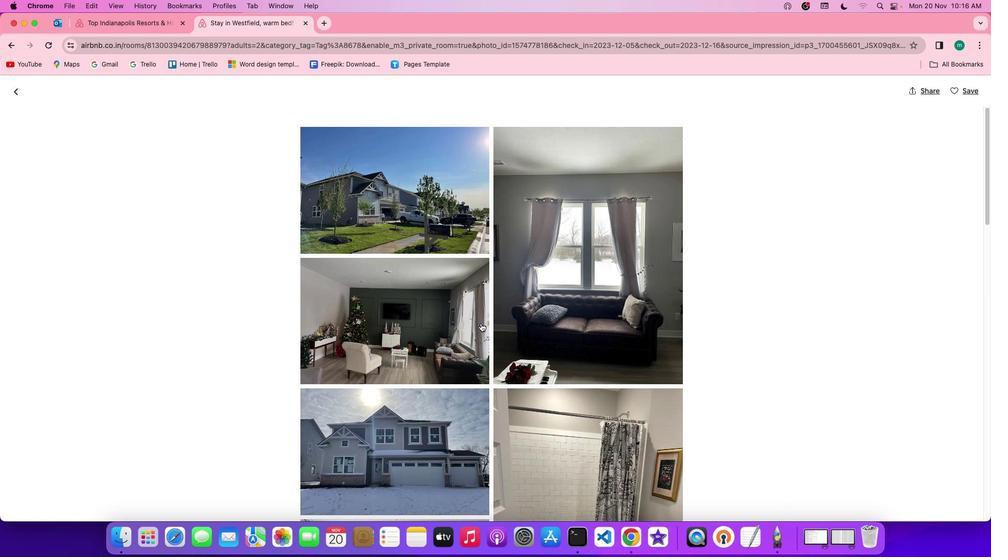 
Action: Mouse scrolled (481, 323) with delta (0, 0)
Screenshot: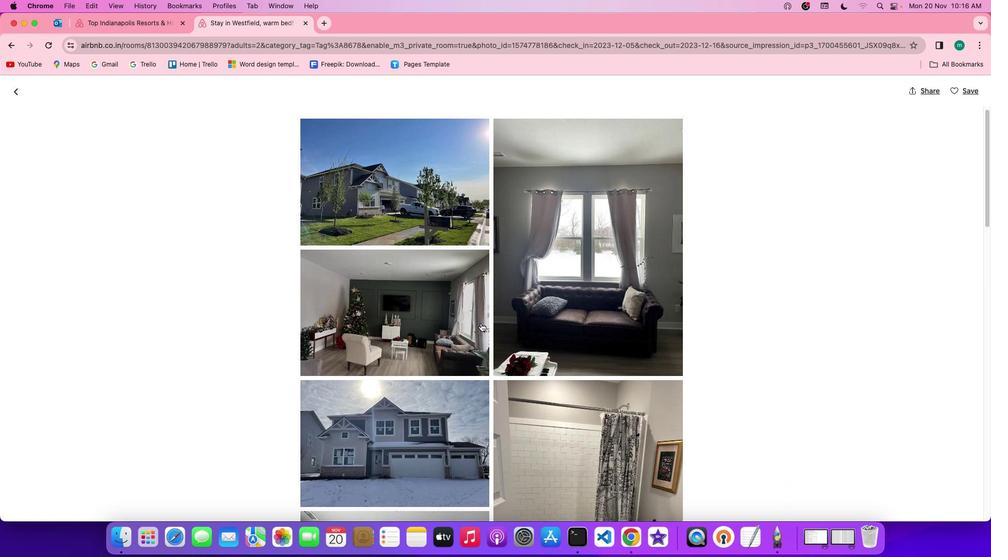 
Action: Mouse scrolled (481, 323) with delta (0, 0)
Screenshot: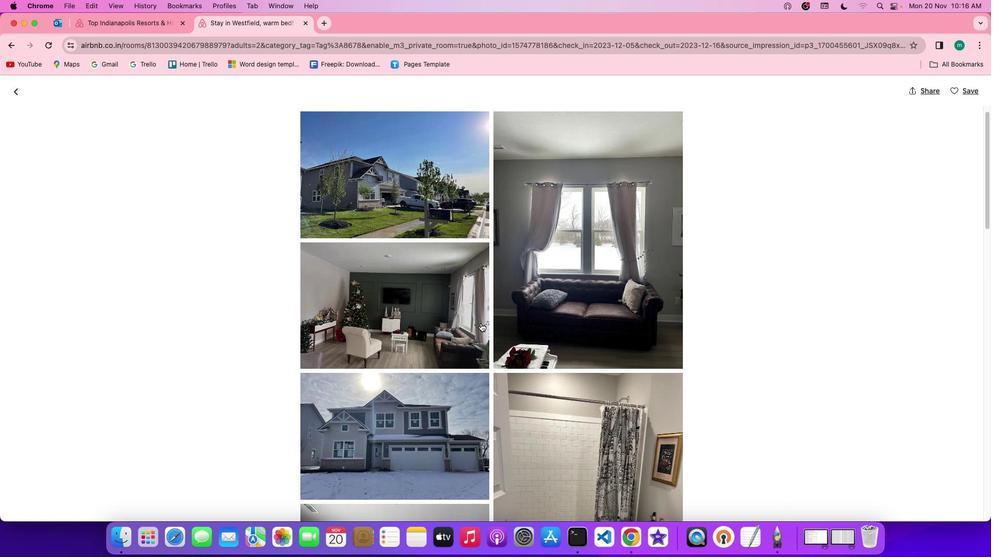 
Action: Mouse scrolled (481, 323) with delta (0, 0)
Screenshot: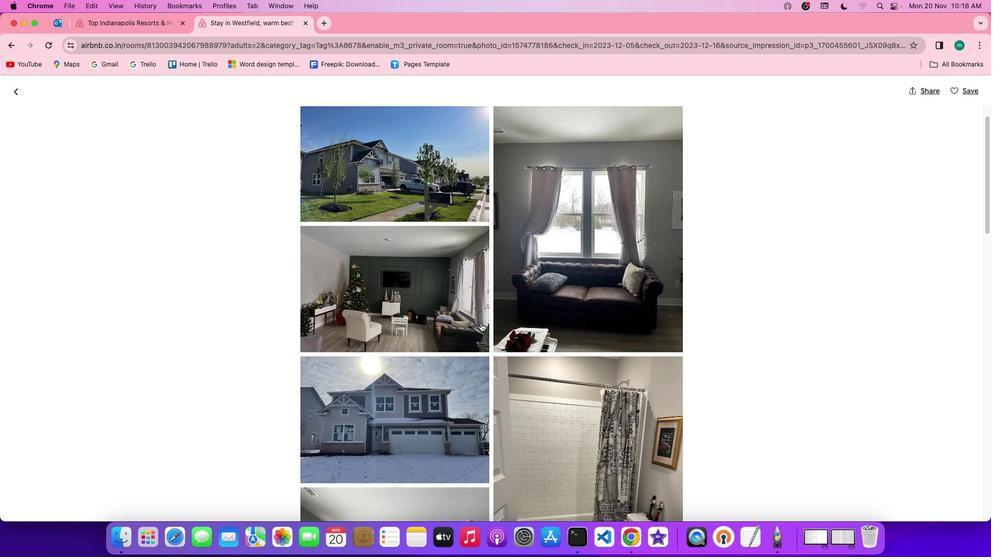 
Action: Mouse scrolled (481, 323) with delta (0, 0)
Screenshot: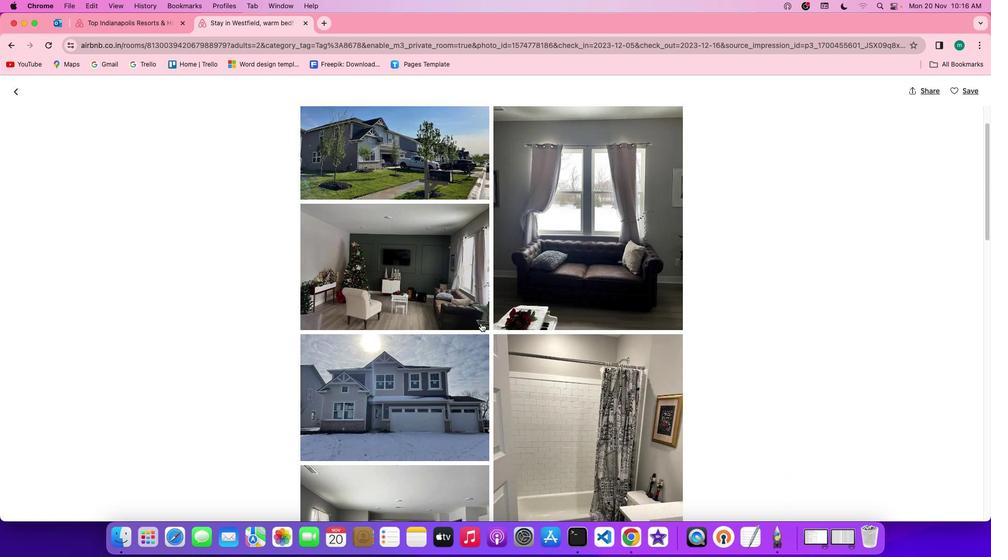
Action: Mouse scrolled (481, 323) with delta (0, 0)
Screenshot: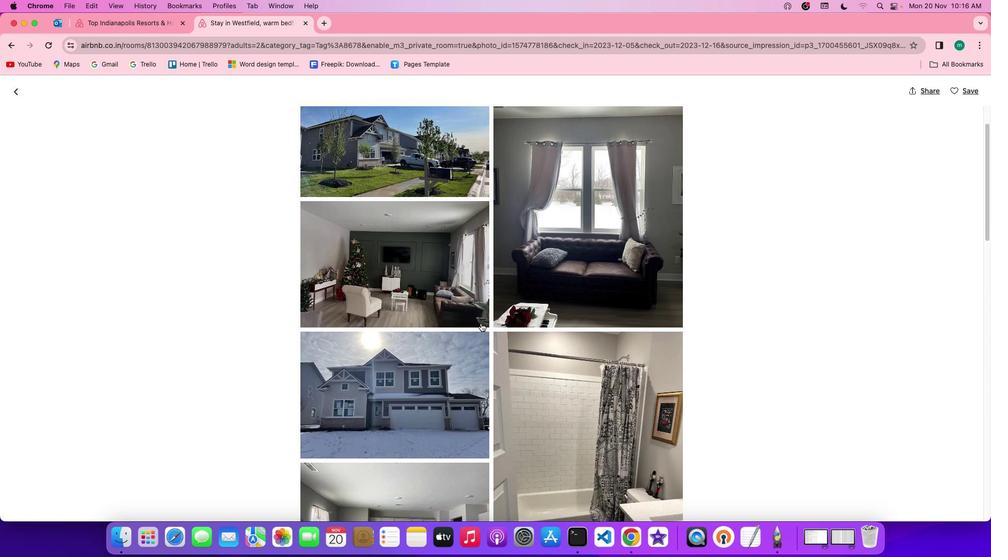 
Action: Mouse scrolled (481, 323) with delta (0, 0)
Screenshot: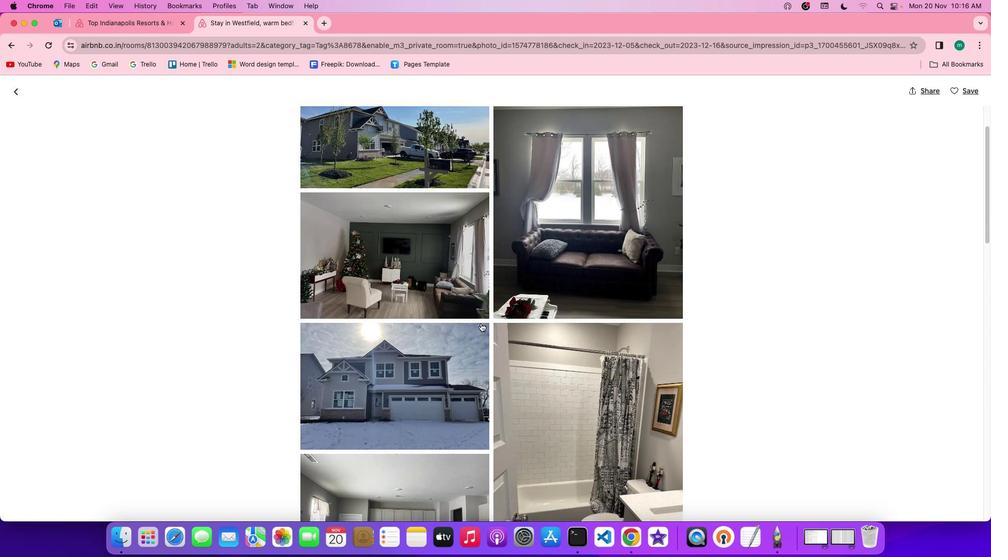 
Action: Mouse scrolled (481, 323) with delta (0, 0)
Screenshot: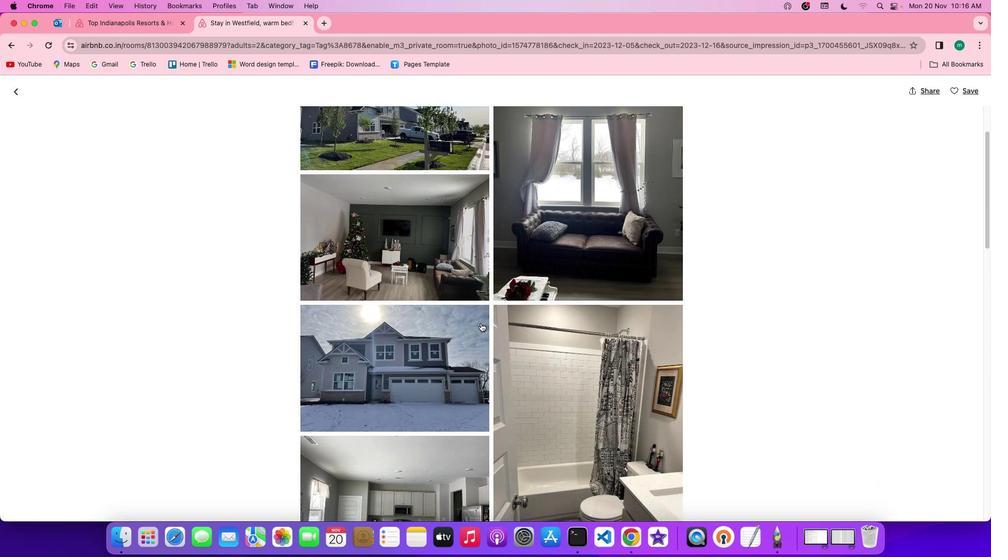 
Action: Mouse scrolled (481, 323) with delta (0, 0)
Screenshot: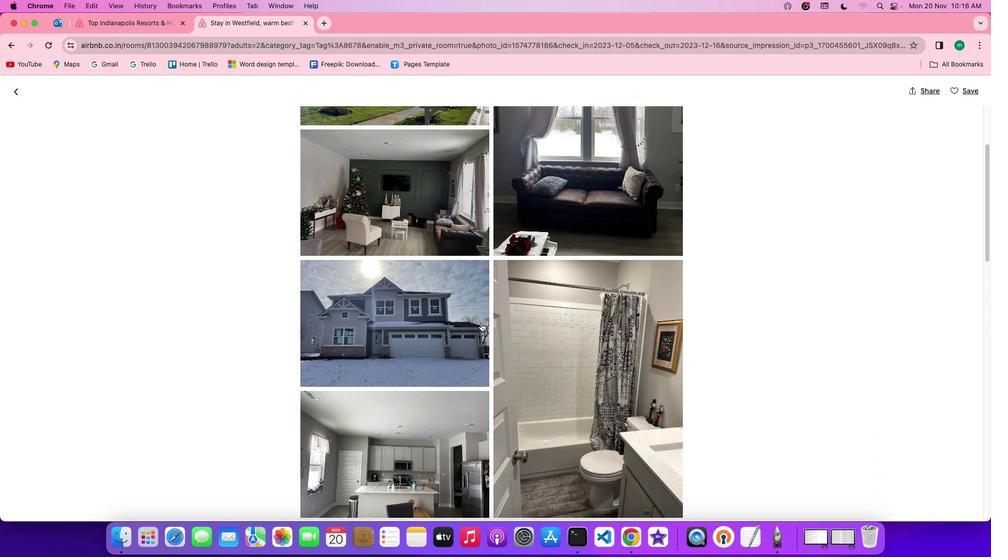 
Action: Mouse moved to (477, 325)
Screenshot: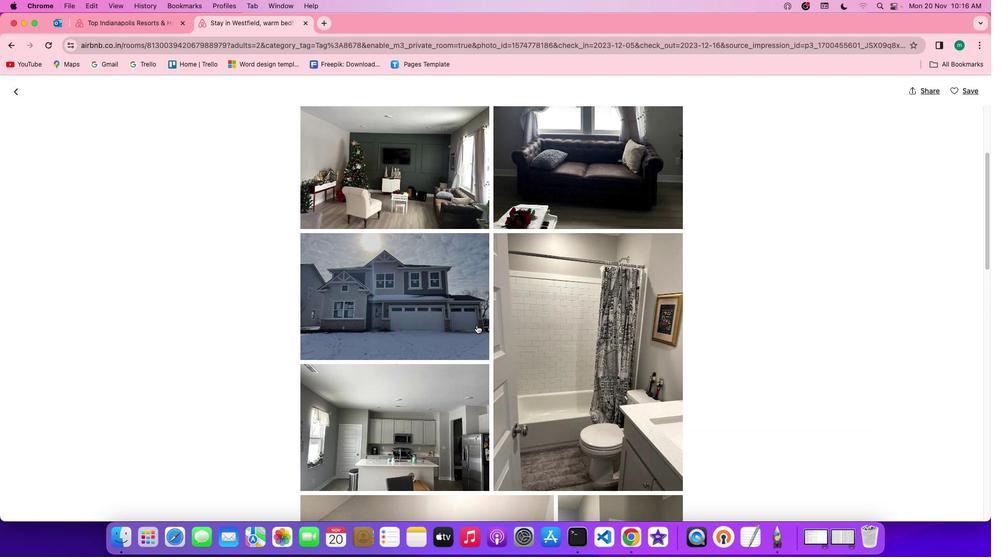 
Action: Mouse scrolled (477, 325) with delta (0, 0)
Screenshot: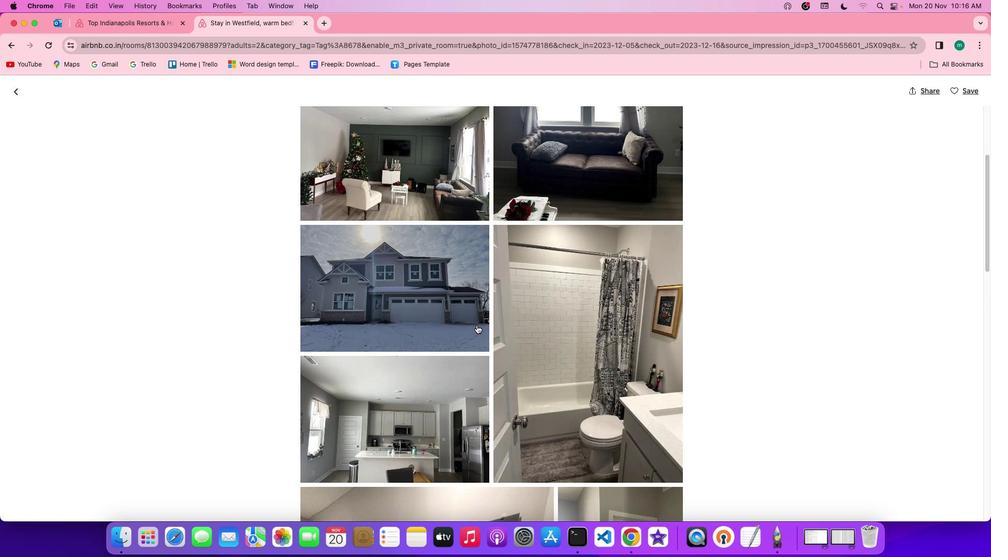 
Action: Mouse scrolled (477, 325) with delta (0, 0)
Screenshot: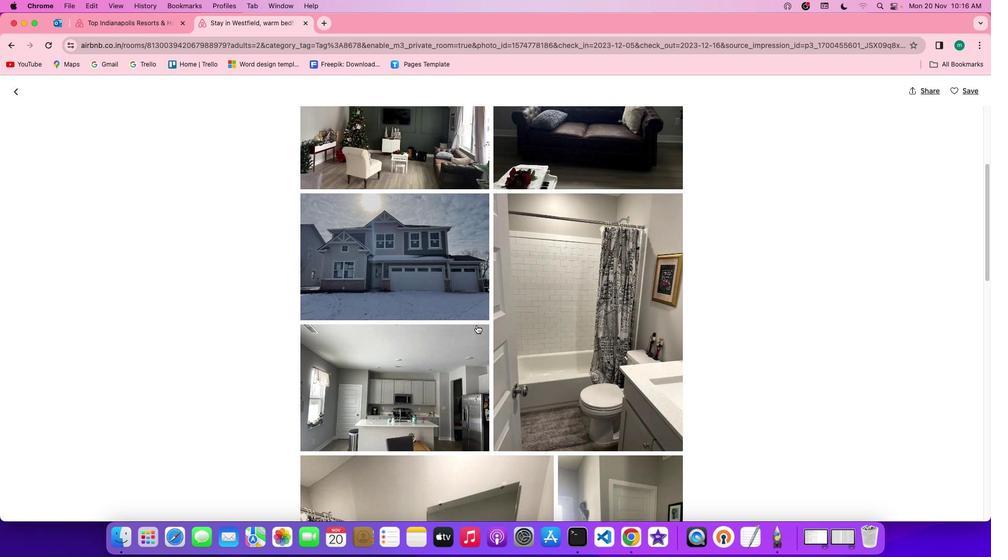 
Action: Mouse scrolled (477, 325) with delta (0, 0)
Screenshot: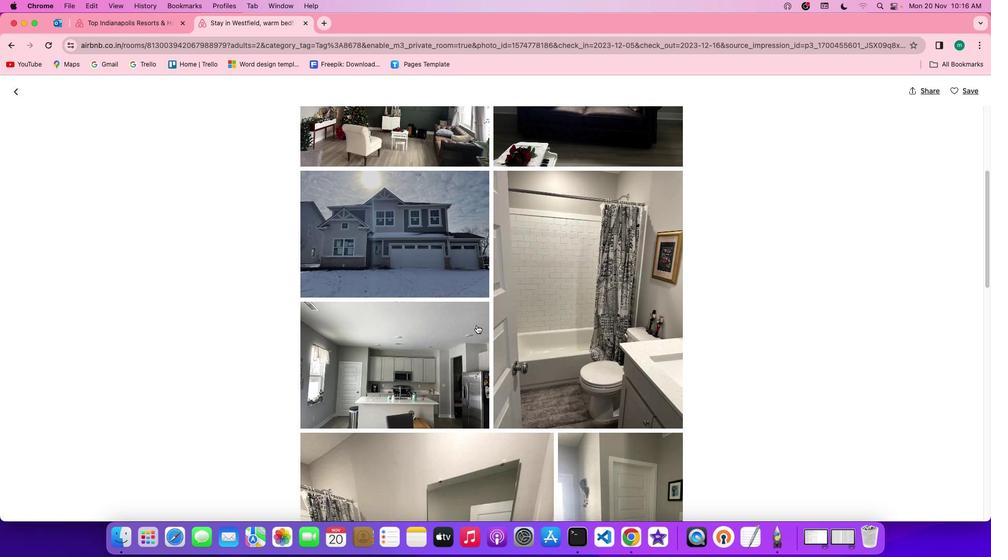 
Action: Mouse scrolled (477, 325) with delta (0, -1)
Screenshot: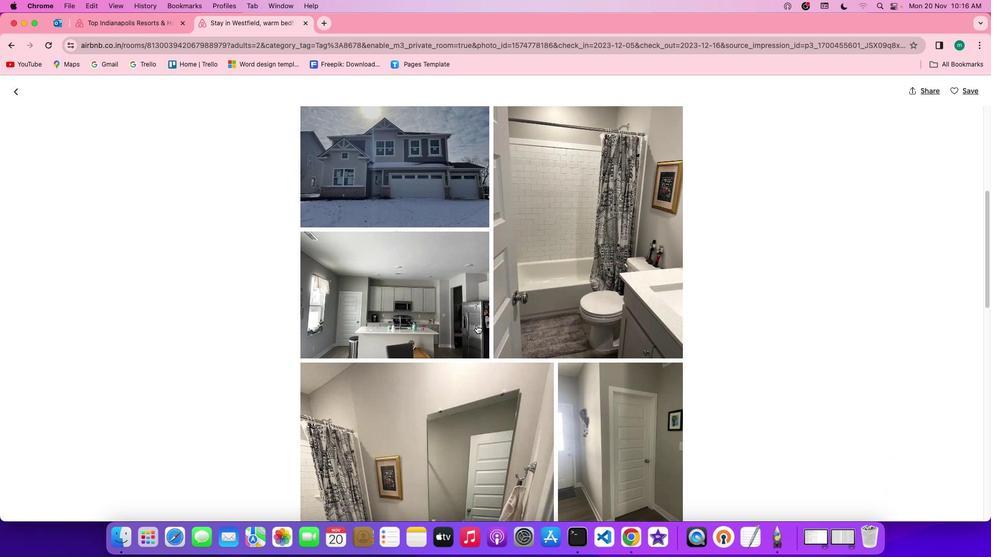 
Action: Mouse scrolled (477, 325) with delta (0, 0)
Screenshot: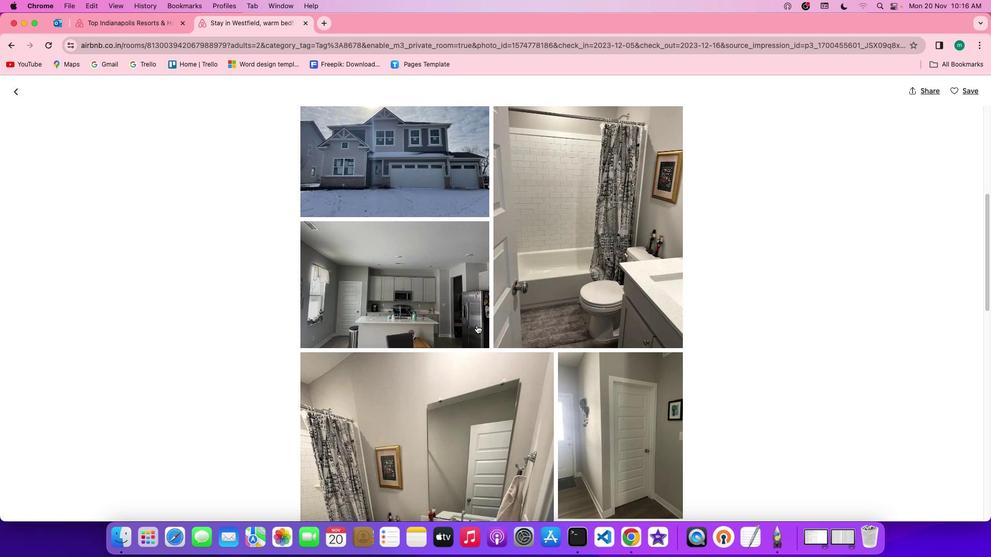 
Action: Mouse scrolled (477, 325) with delta (0, 0)
Screenshot: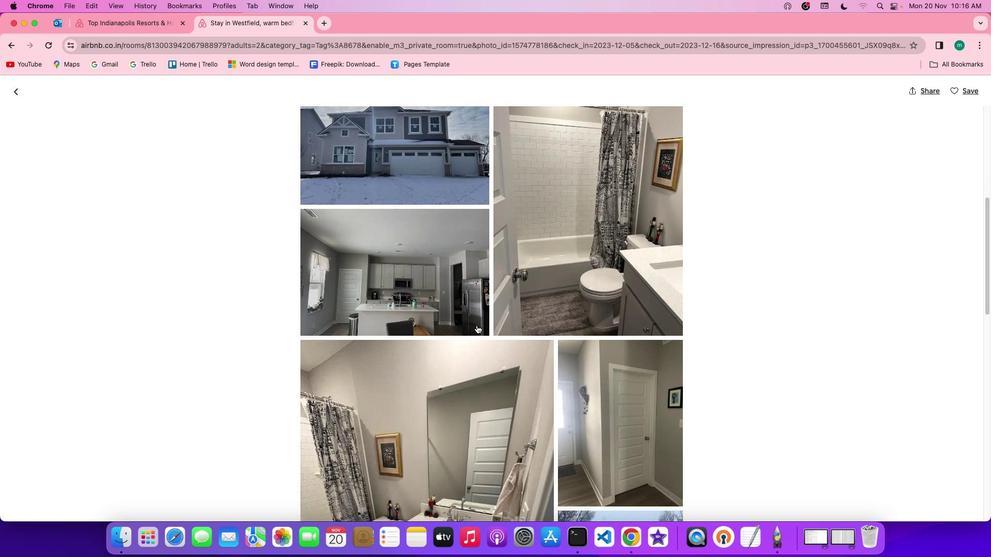
Action: Mouse scrolled (477, 325) with delta (0, 0)
Screenshot: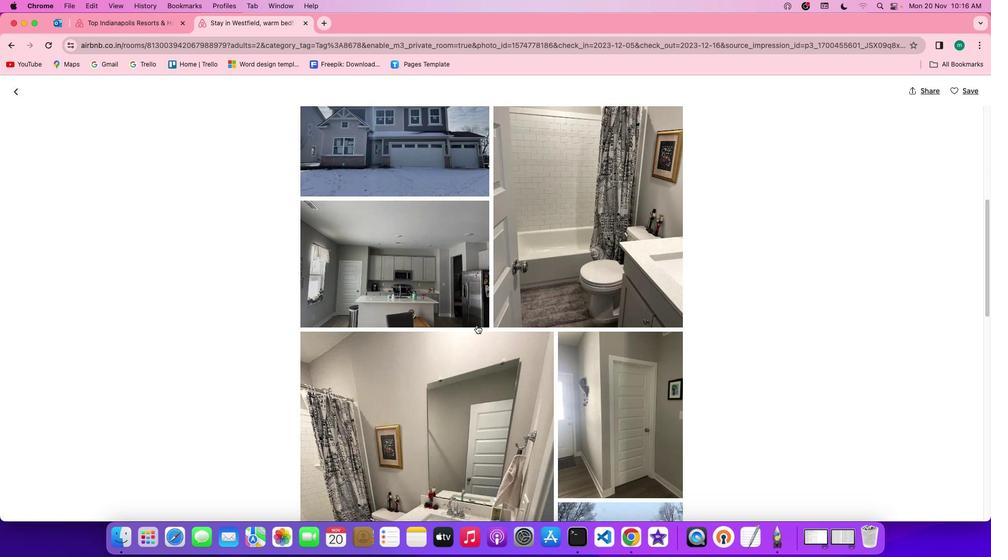 
Action: Mouse scrolled (477, 325) with delta (0, -1)
Screenshot: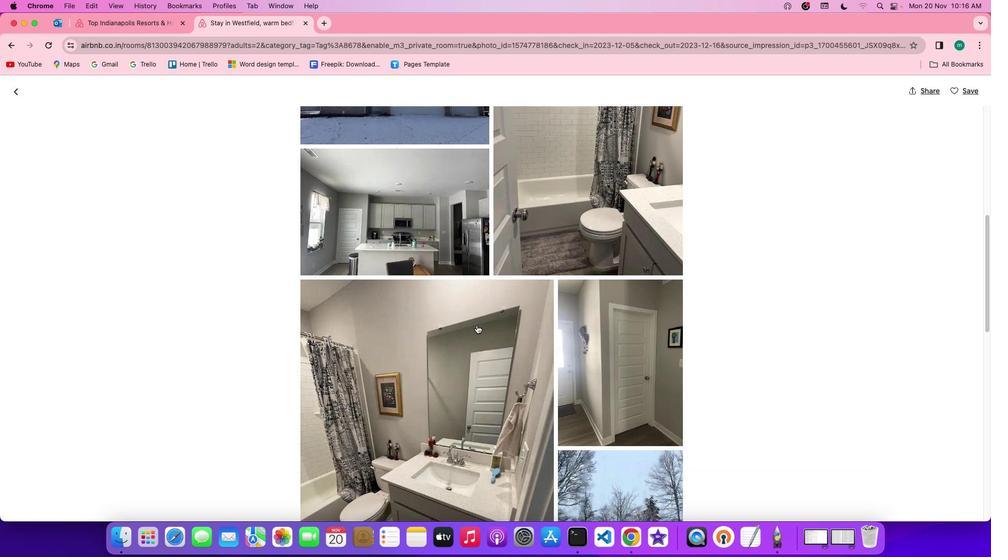 
Action: Mouse moved to (476, 325)
Screenshot: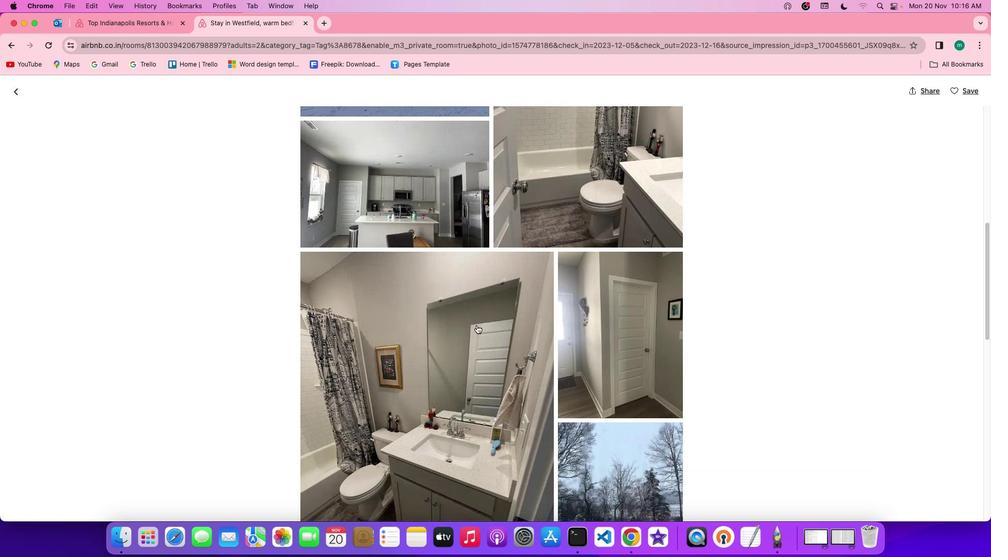 
Action: Mouse scrolled (476, 325) with delta (0, 0)
Screenshot: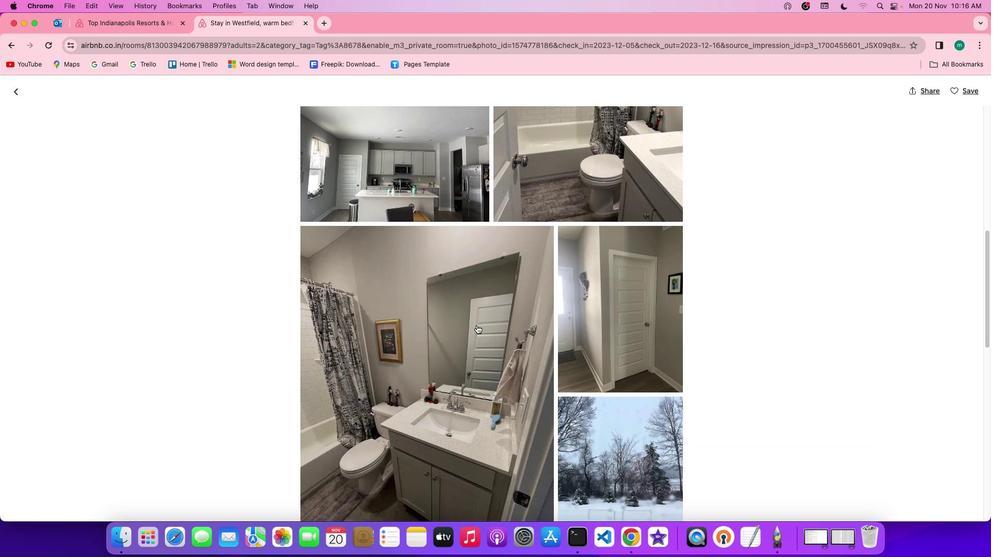 
Action: Mouse scrolled (476, 325) with delta (0, 0)
Screenshot: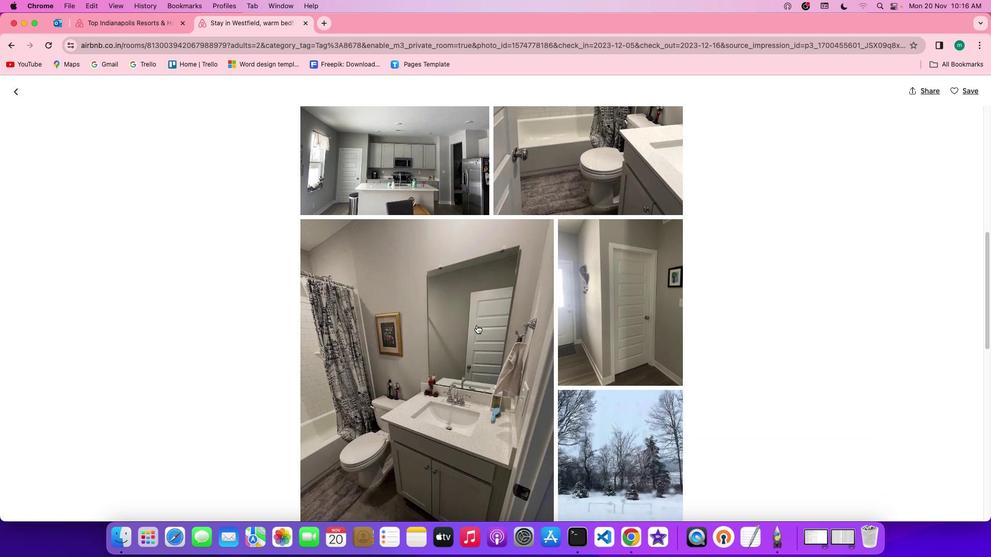 
Action: Mouse scrolled (476, 325) with delta (0, 0)
Screenshot: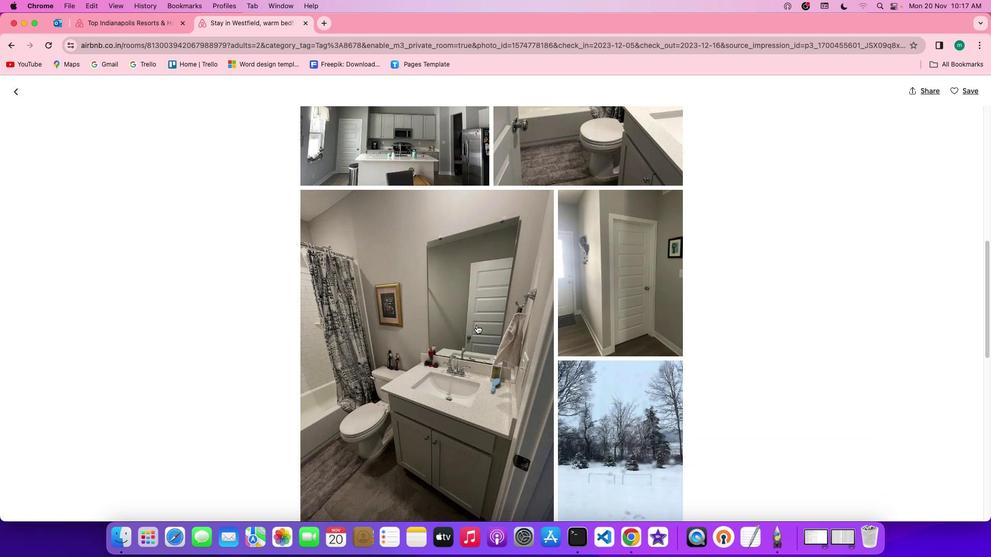 
Action: Mouse moved to (476, 325)
Screenshot: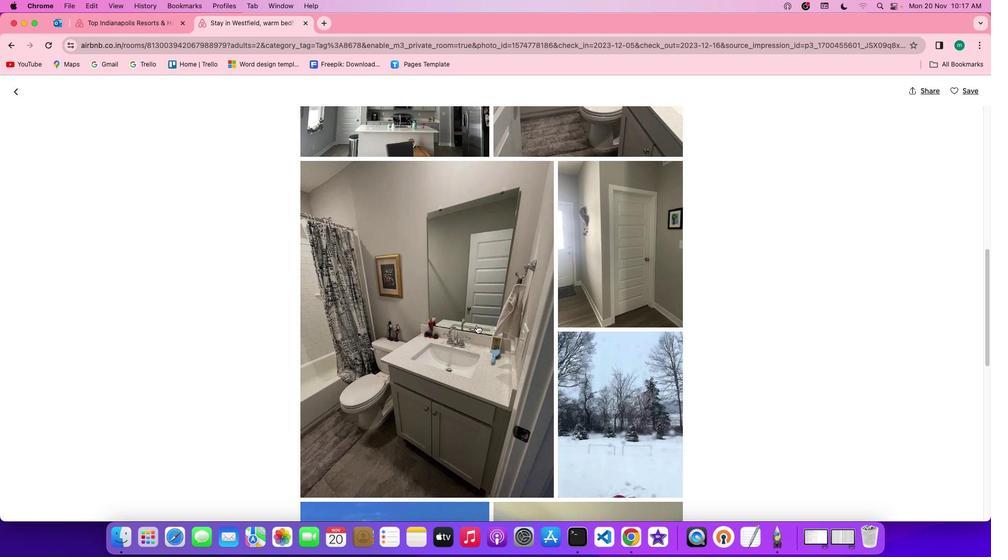 
Action: Mouse scrolled (476, 325) with delta (0, 0)
Screenshot: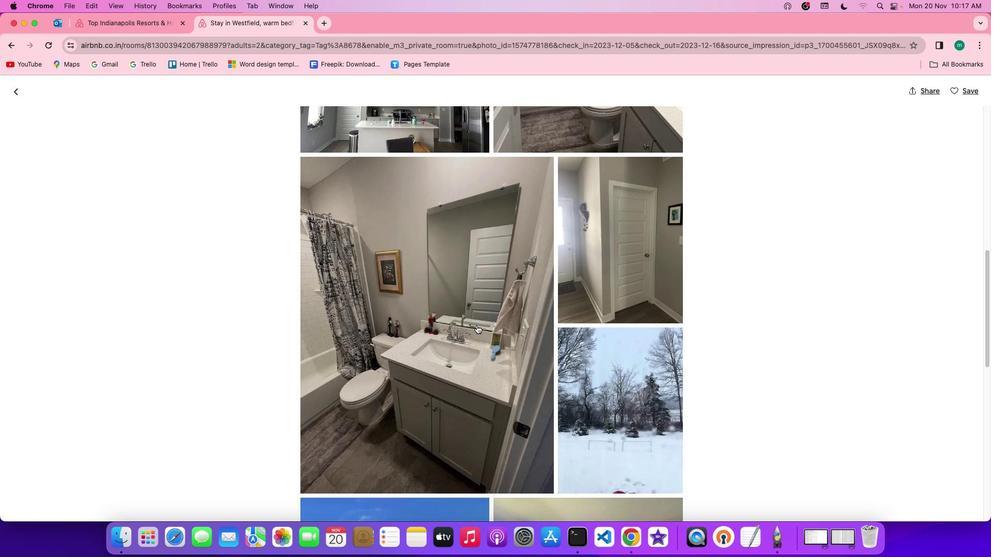 
Action: Mouse scrolled (476, 325) with delta (0, 0)
Screenshot: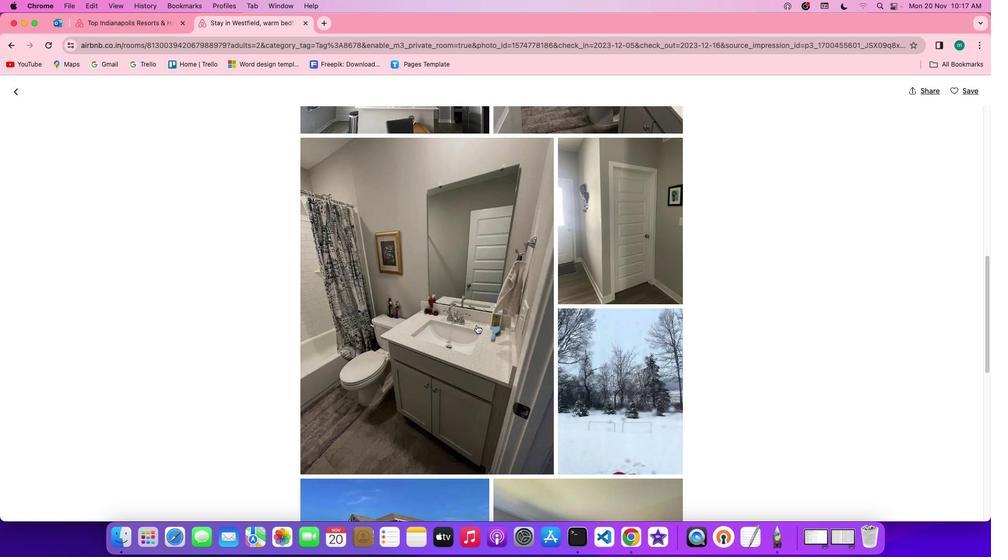 
Action: Mouse scrolled (476, 325) with delta (0, 0)
Screenshot: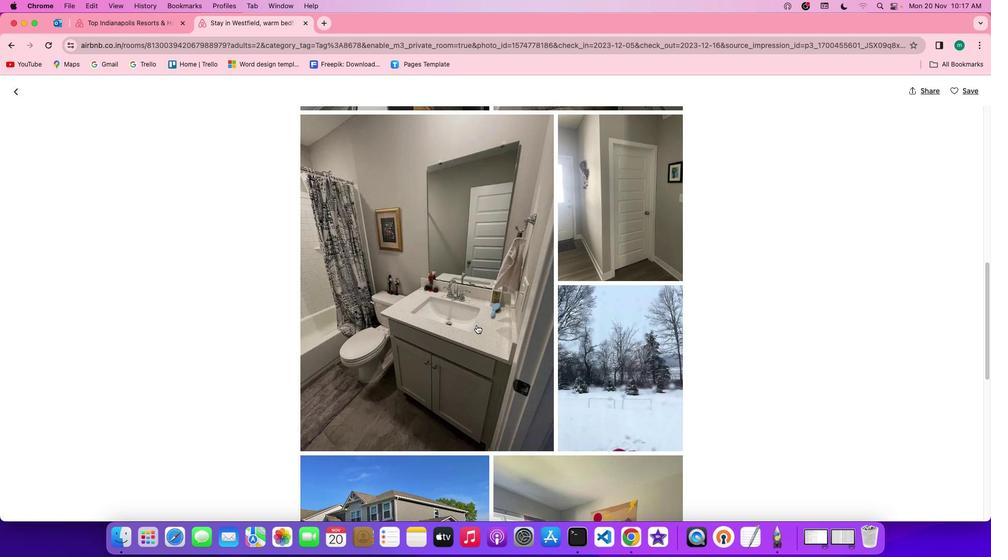 
Action: Mouse scrolled (476, 325) with delta (0, -1)
Screenshot: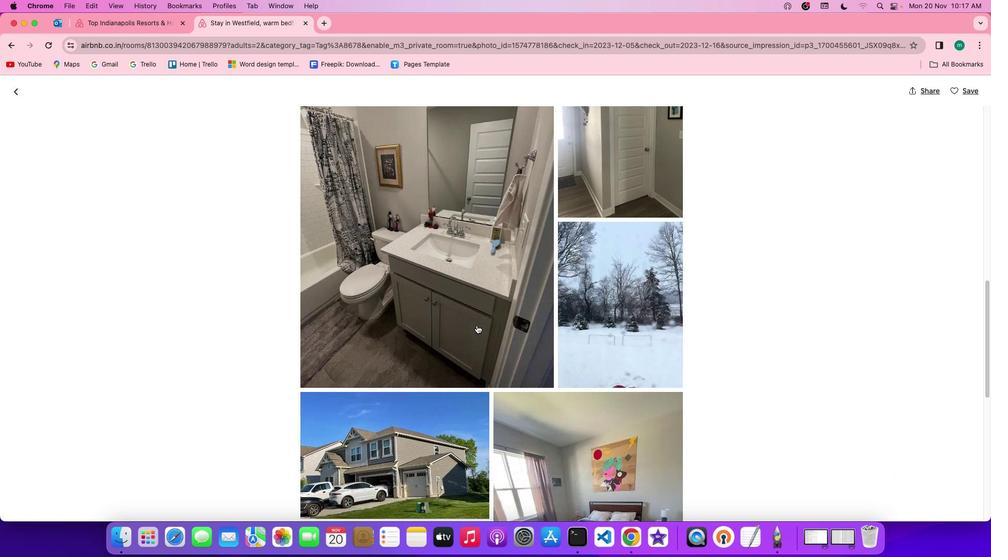 
Action: Mouse scrolled (476, 325) with delta (0, 0)
Screenshot: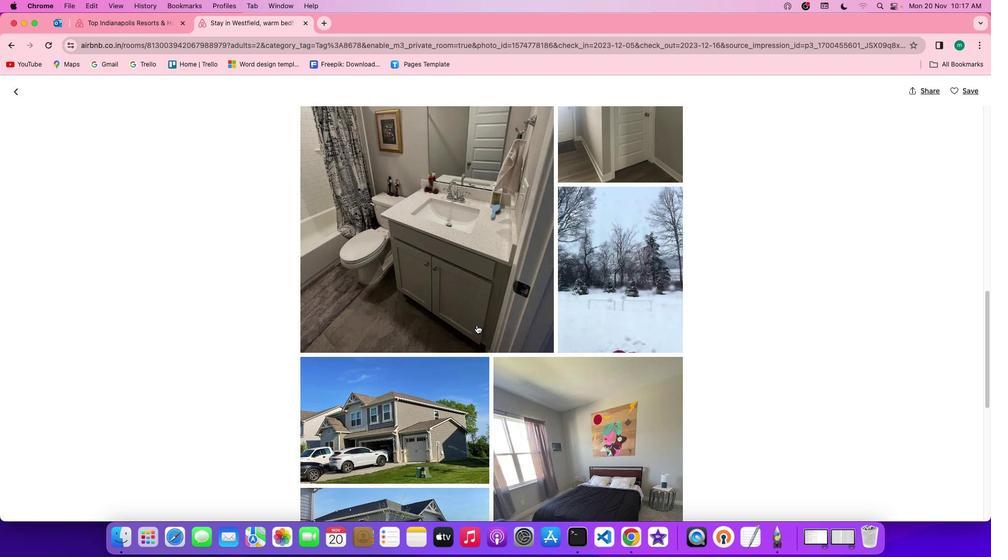 
Action: Mouse scrolled (476, 325) with delta (0, 0)
Screenshot: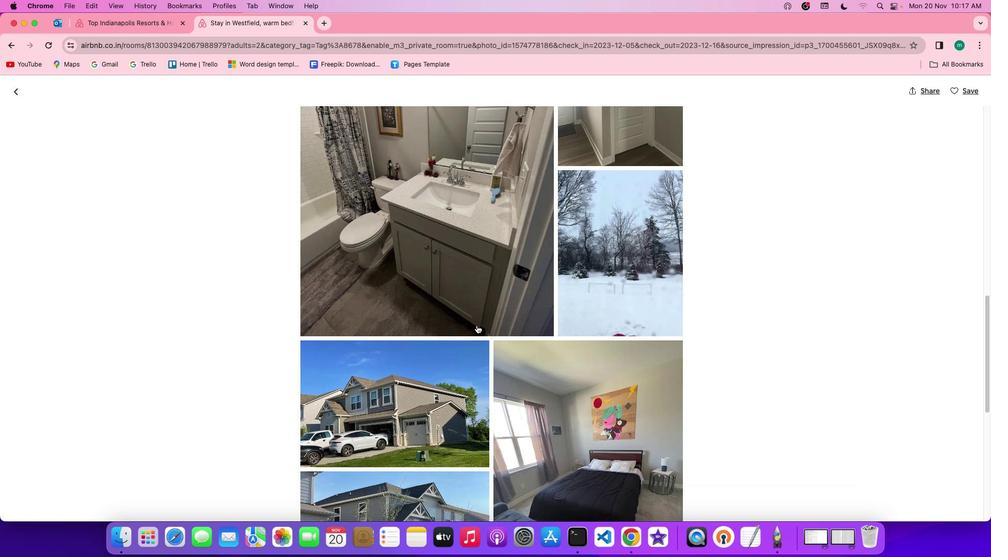 
Action: Mouse scrolled (476, 325) with delta (0, 0)
Screenshot: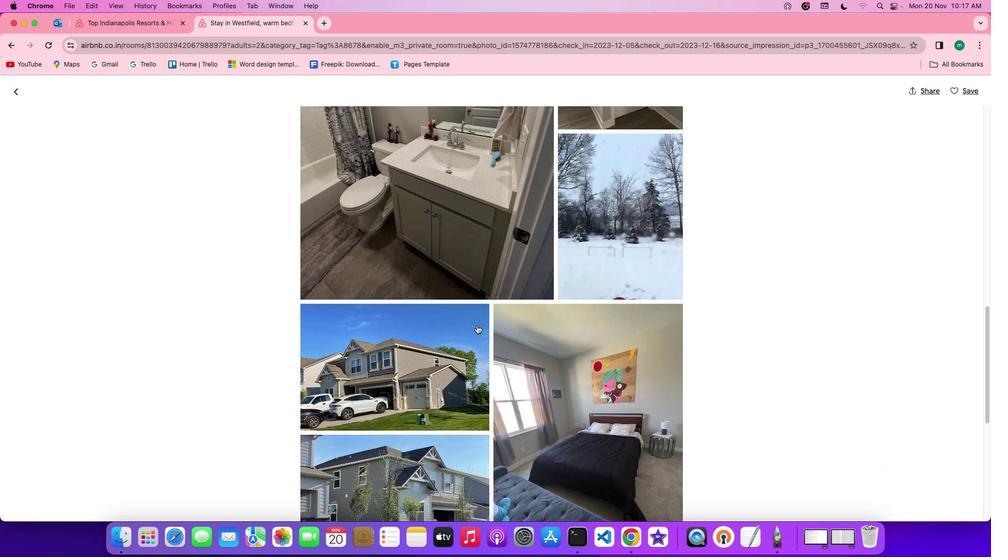 
Action: Mouse scrolled (476, 325) with delta (0, -1)
Screenshot: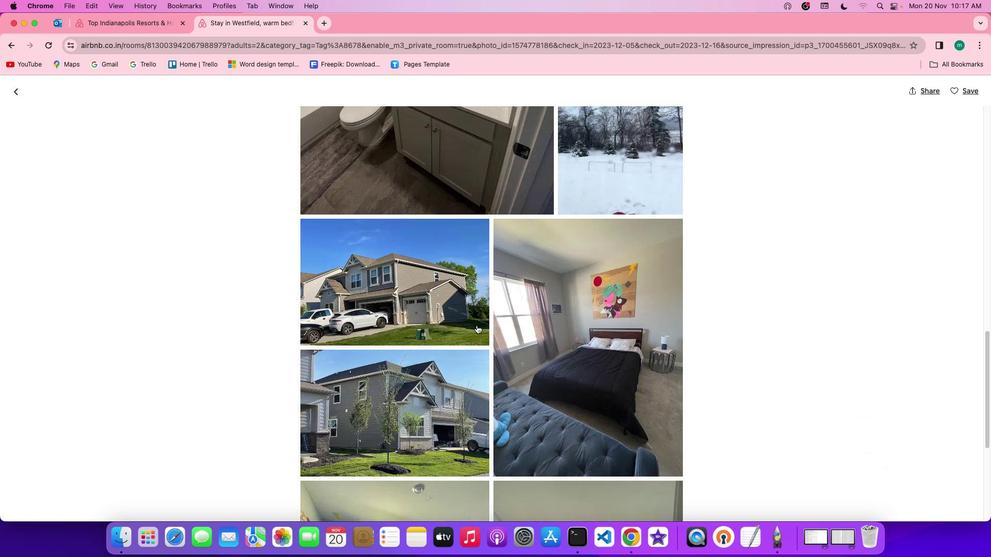 
Action: Mouse scrolled (476, 325) with delta (0, 0)
Screenshot: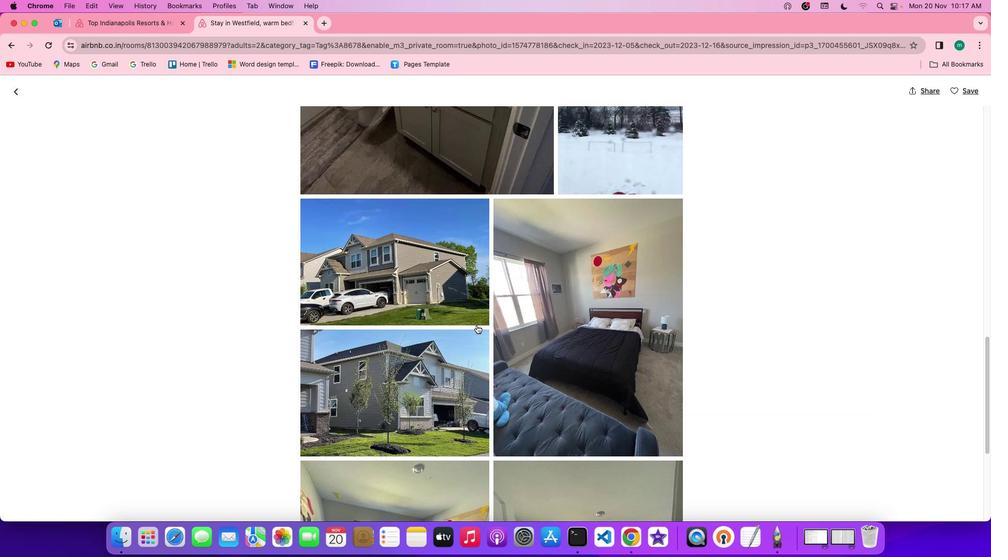 
Action: Mouse scrolled (476, 325) with delta (0, 0)
Screenshot: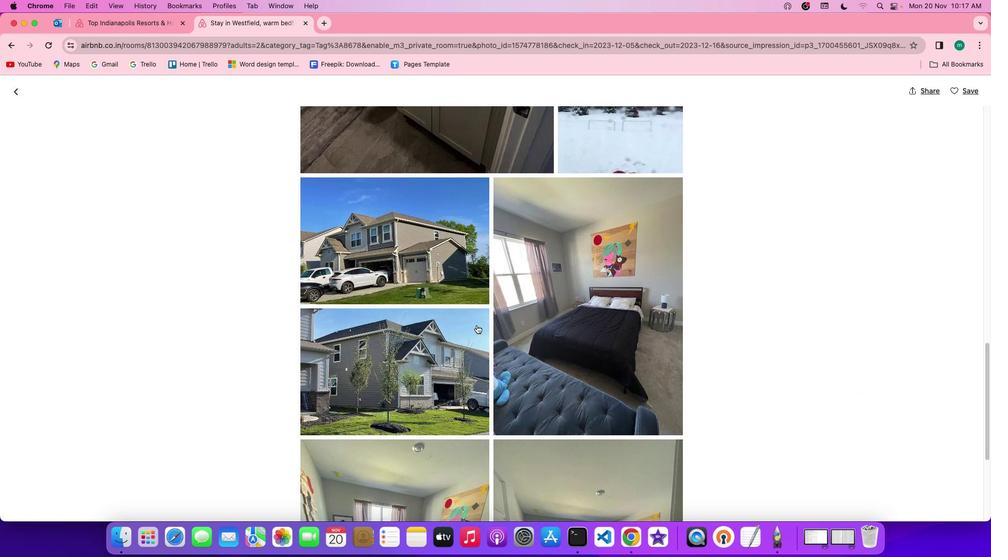 
Action: Mouse scrolled (476, 325) with delta (0, 0)
Screenshot: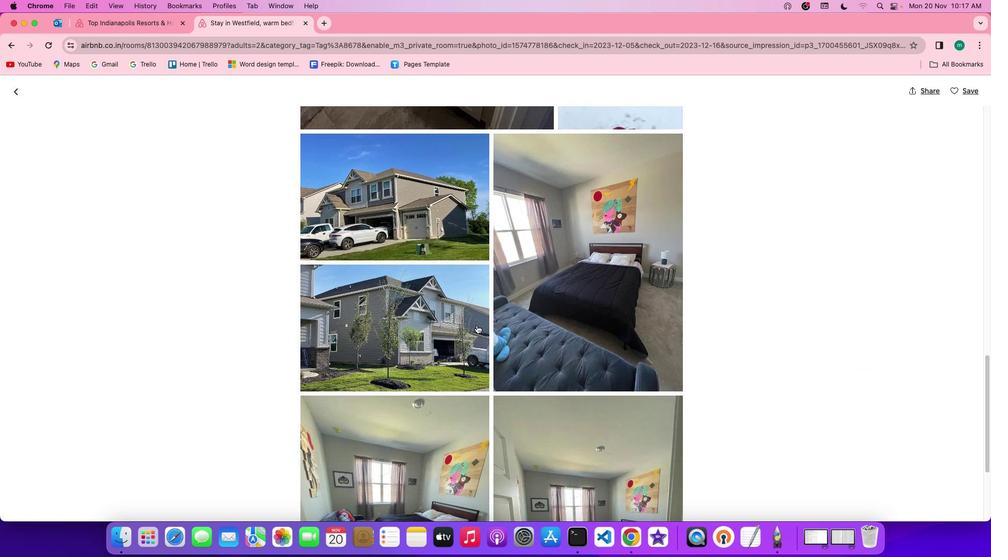 
Action: Mouse scrolled (476, 325) with delta (0, -1)
Screenshot: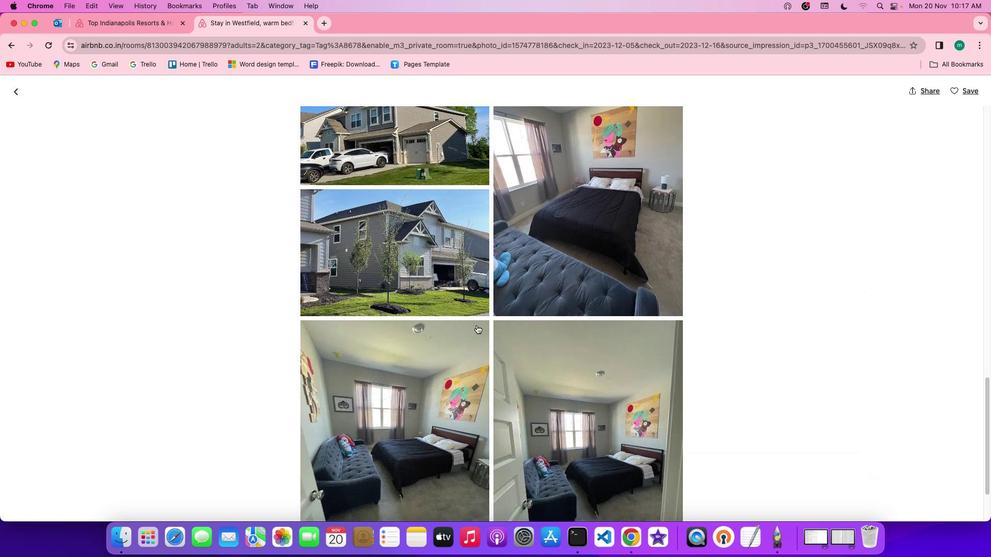 
Action: Mouse scrolled (476, 325) with delta (0, -1)
Screenshot: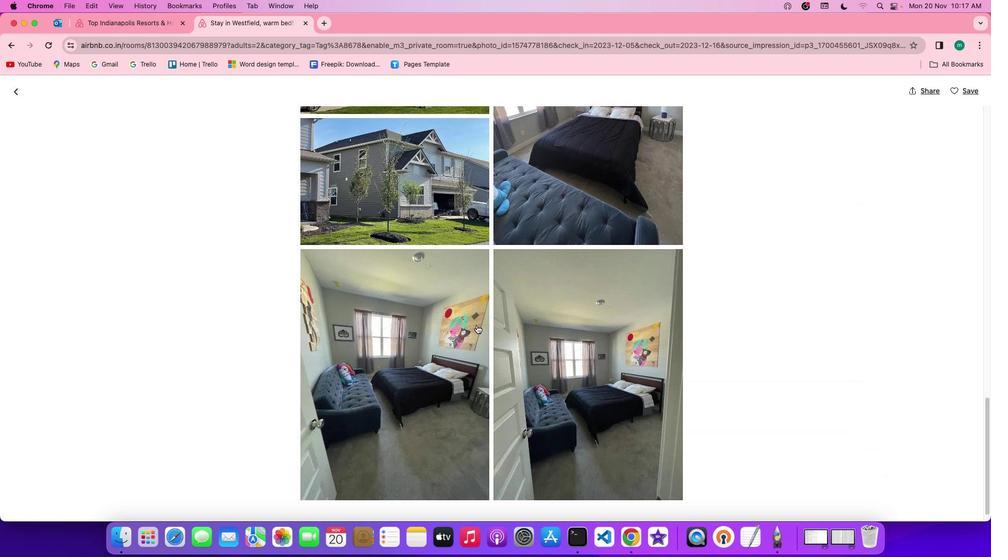 
Action: Mouse scrolled (476, 325) with delta (0, 0)
Screenshot: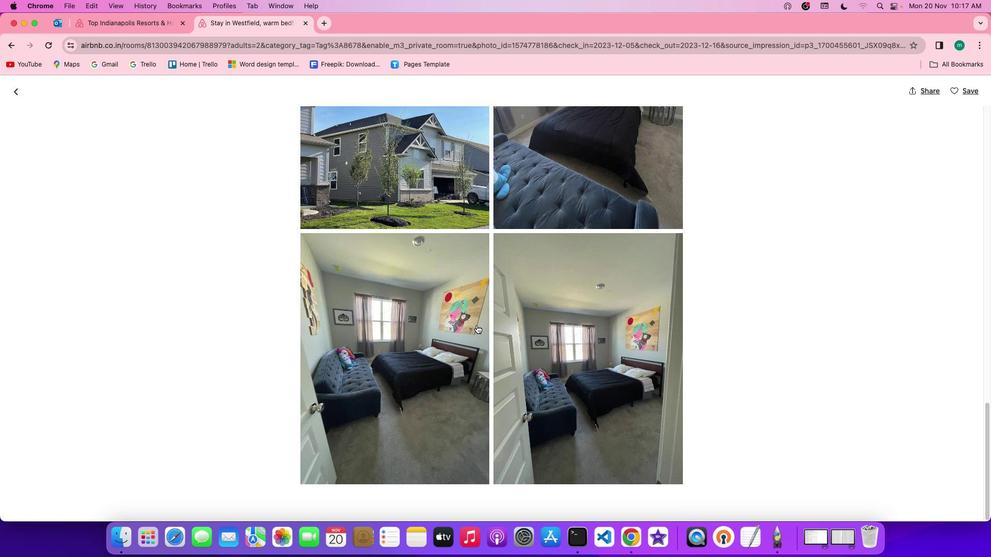 
Action: Mouse scrolled (476, 325) with delta (0, 0)
Screenshot: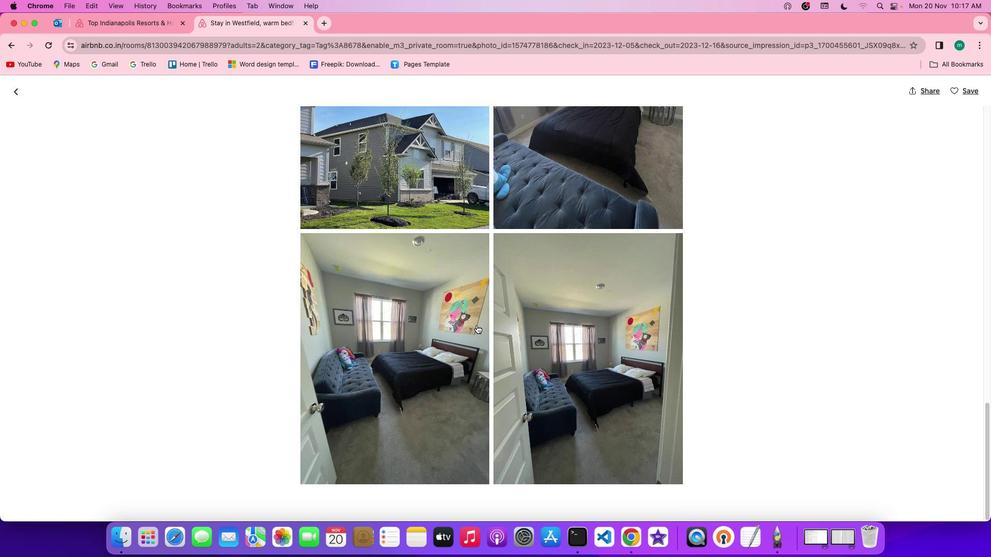 
Action: Mouse scrolled (476, 325) with delta (0, 0)
Screenshot: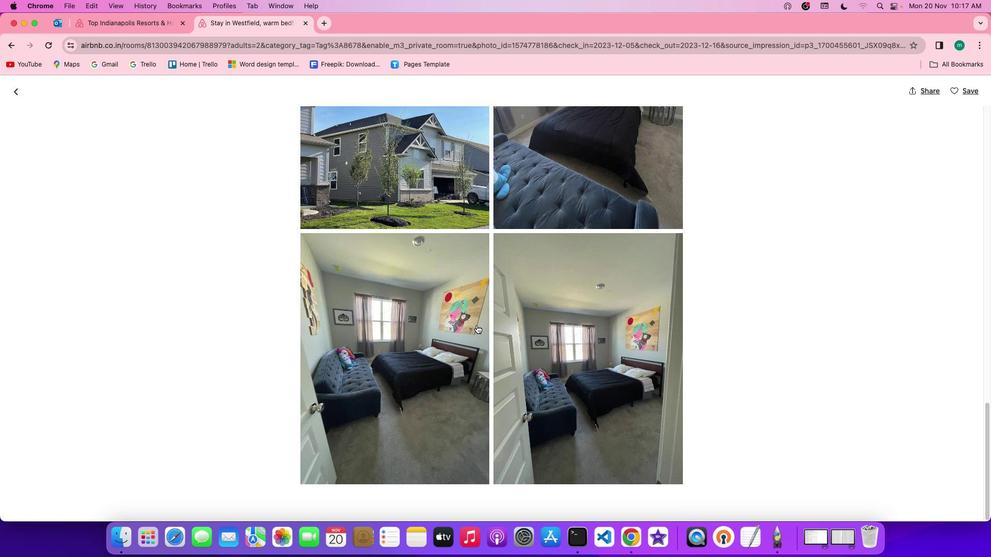 
Action: Mouse scrolled (476, 325) with delta (0, -1)
Screenshot: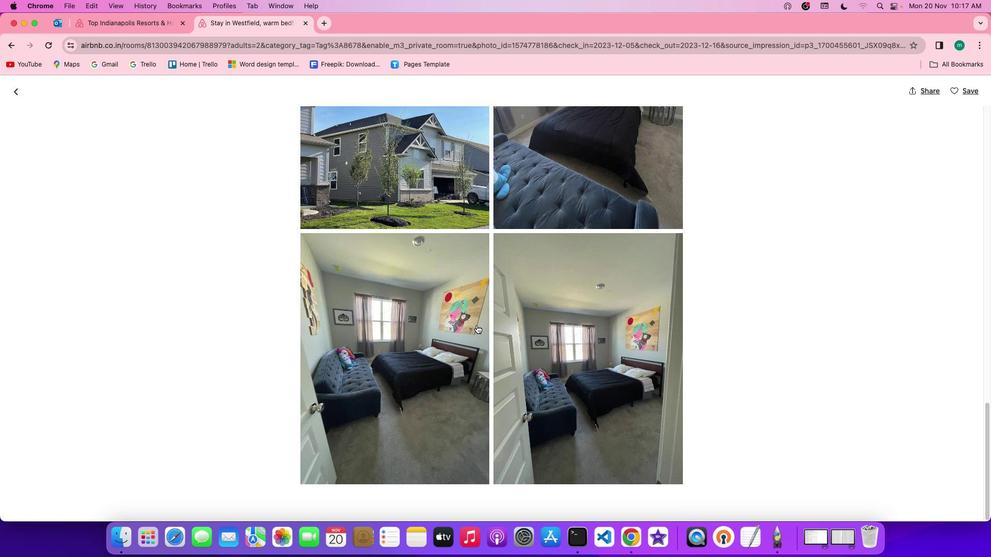 
Action: Mouse scrolled (476, 325) with delta (0, 0)
Screenshot: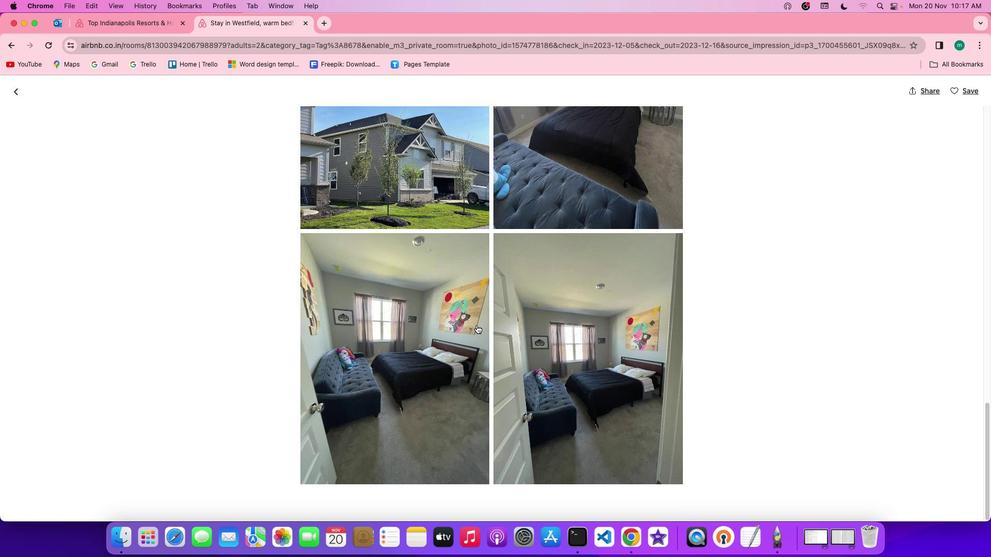 
Action: Mouse scrolled (476, 325) with delta (0, 0)
Screenshot: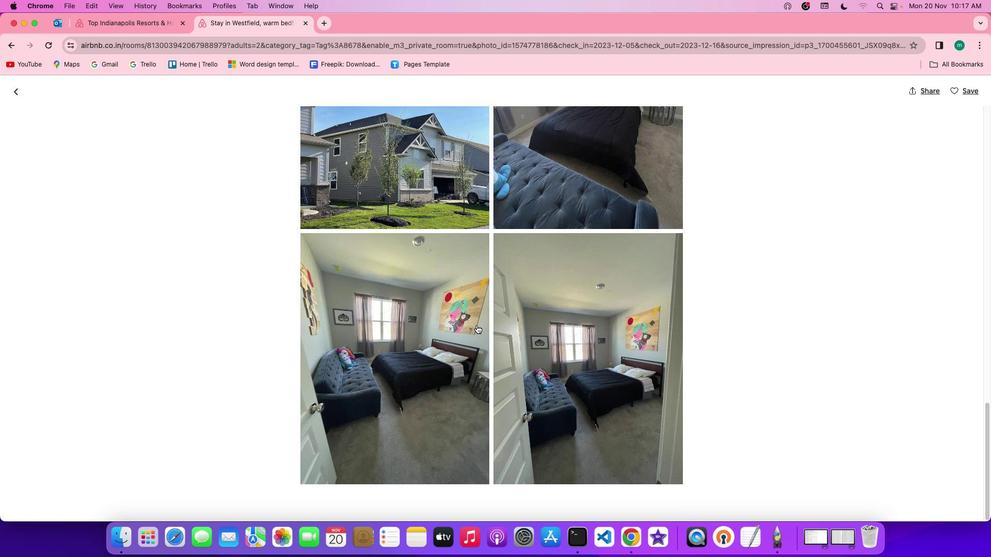 
Action: Mouse scrolled (476, 325) with delta (0, -1)
Screenshot: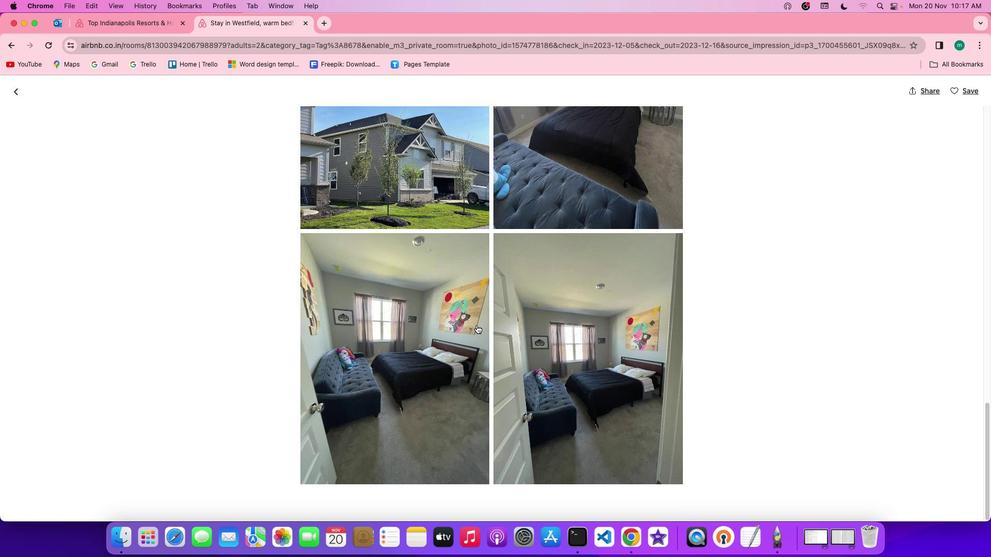 
Action: Mouse scrolled (476, 325) with delta (0, -1)
Screenshot: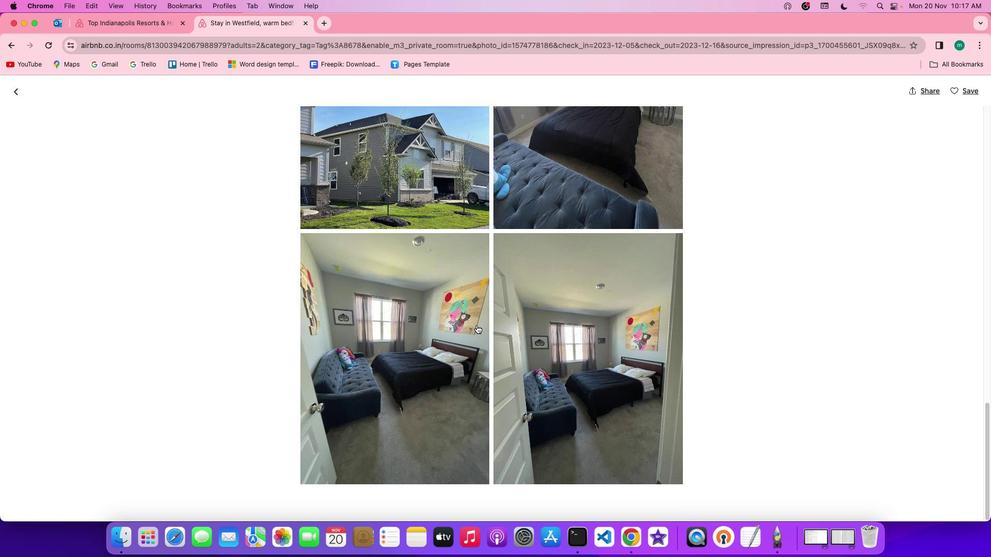 
Action: Mouse moved to (21, 90)
Screenshot: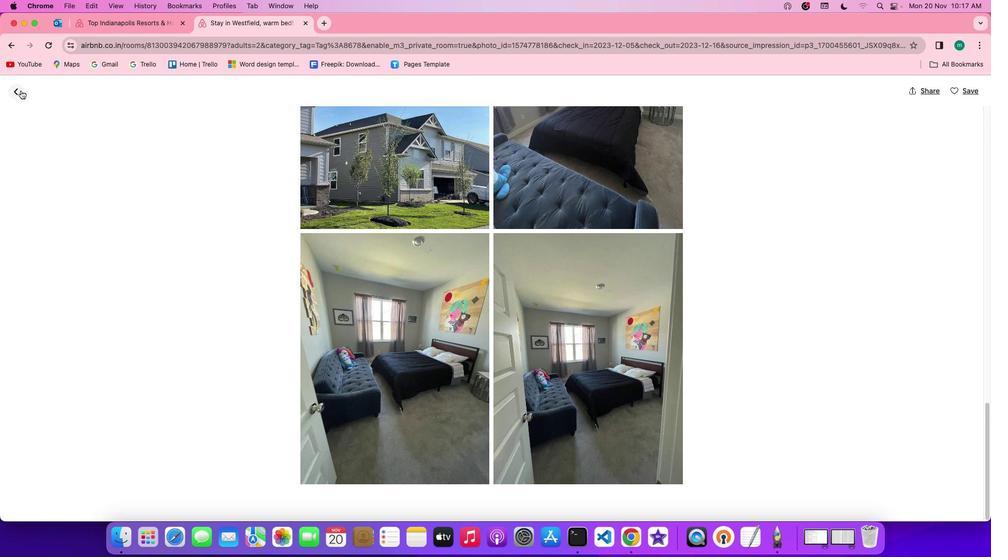 
Action: Mouse pressed left at (21, 90)
Screenshot: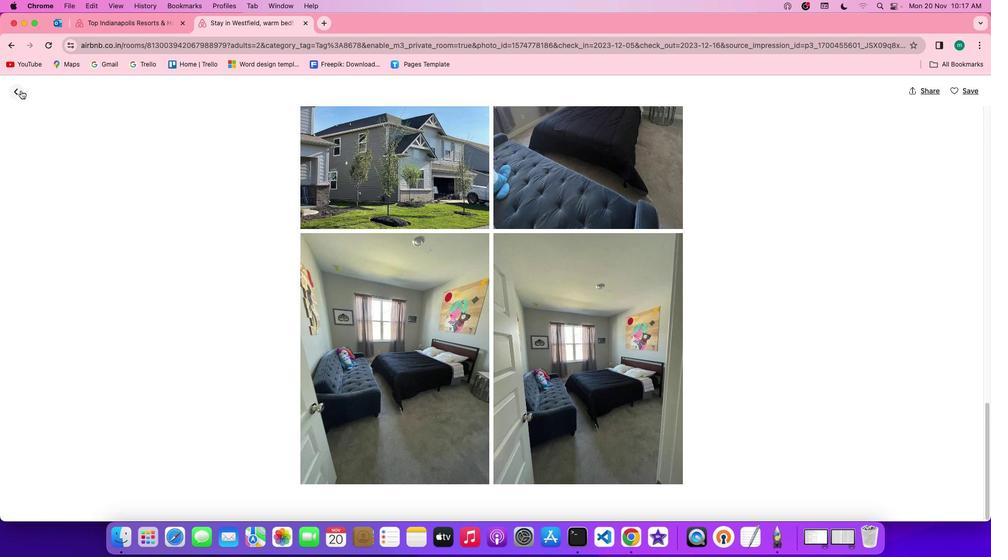 
Action: Mouse moved to (460, 359)
Screenshot: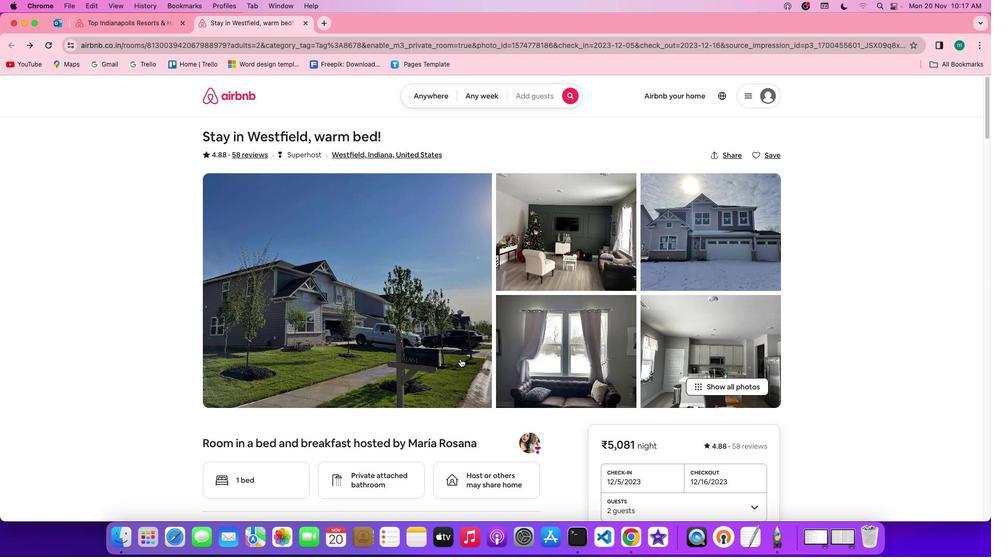 
Action: Mouse scrolled (460, 359) with delta (0, 0)
Screenshot: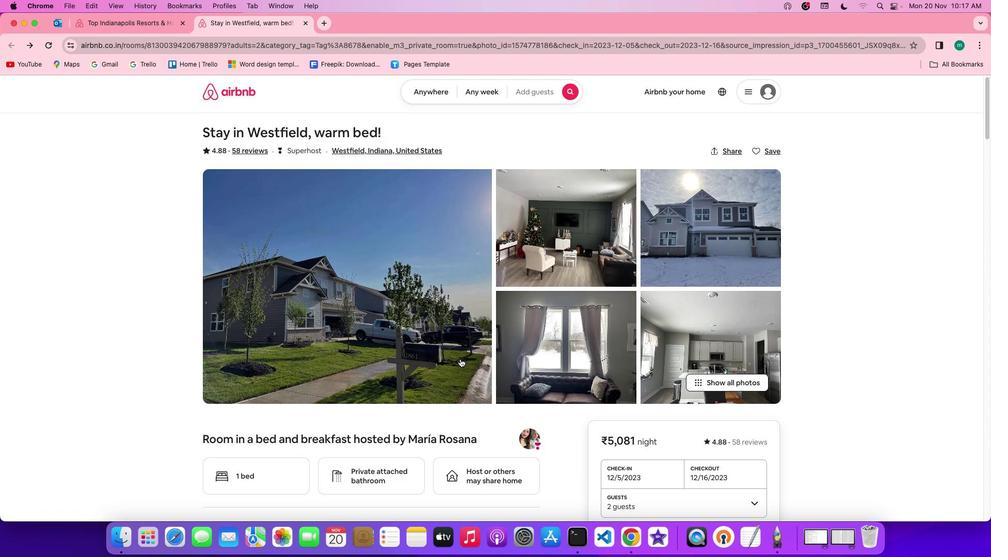 
Action: Mouse scrolled (460, 359) with delta (0, 0)
Screenshot: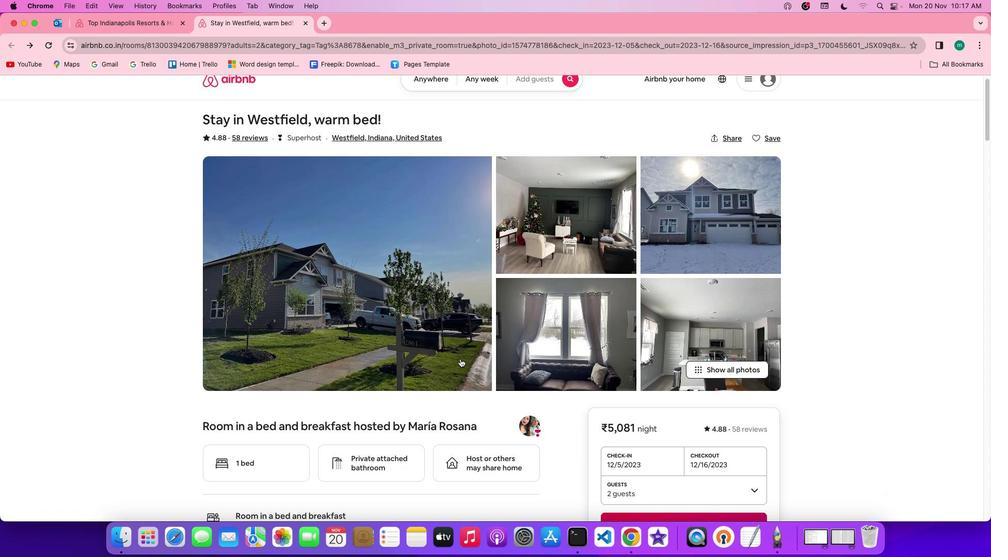
Action: Mouse scrolled (460, 359) with delta (0, -1)
Screenshot: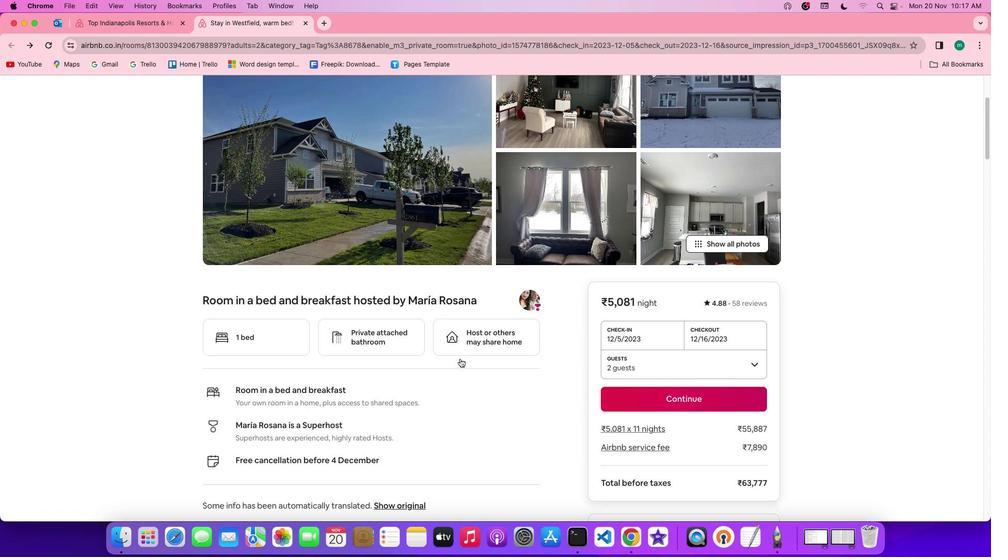 
Action: Mouse scrolled (460, 359) with delta (0, -1)
Screenshot: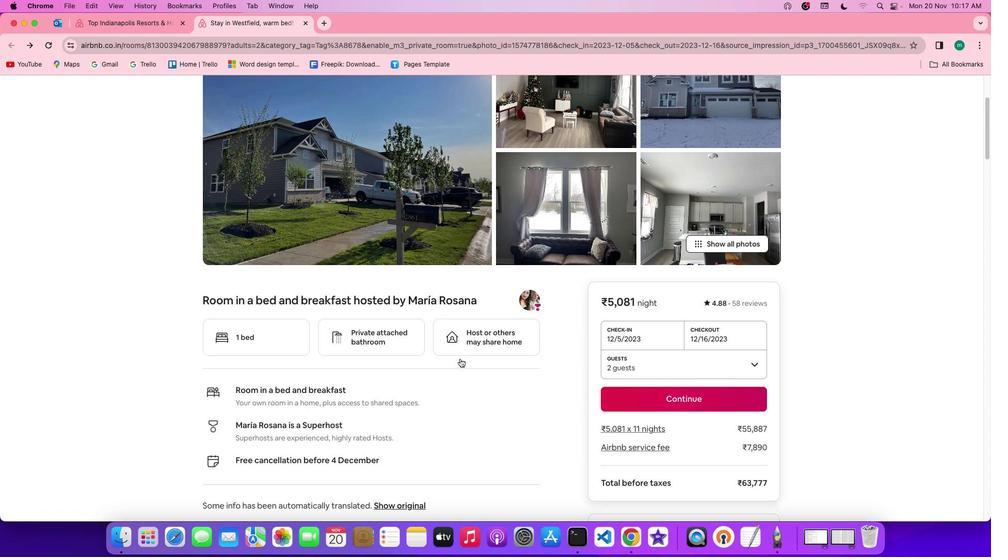 
Action: Mouse scrolled (460, 359) with delta (0, -1)
Screenshot: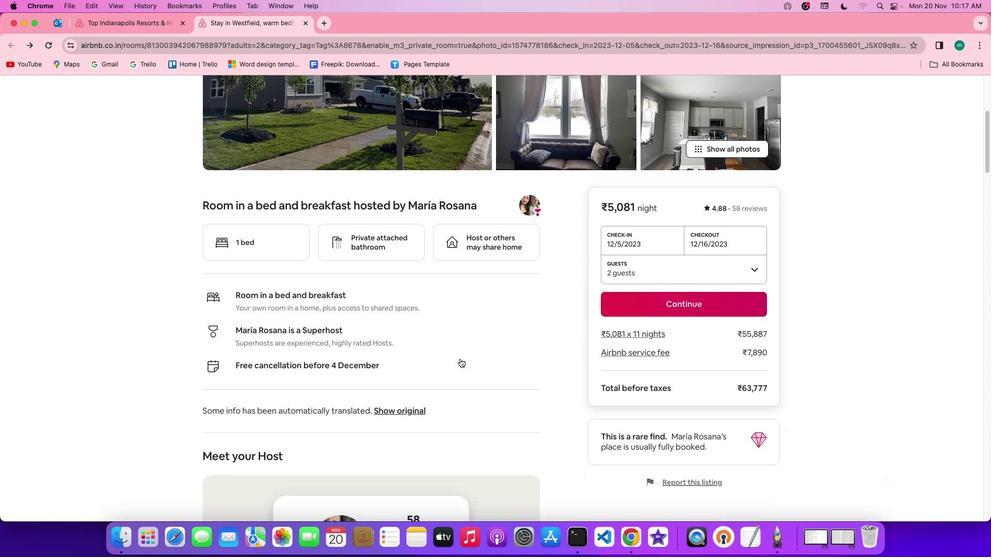 
Action: Mouse scrolled (460, 359) with delta (0, 0)
Screenshot: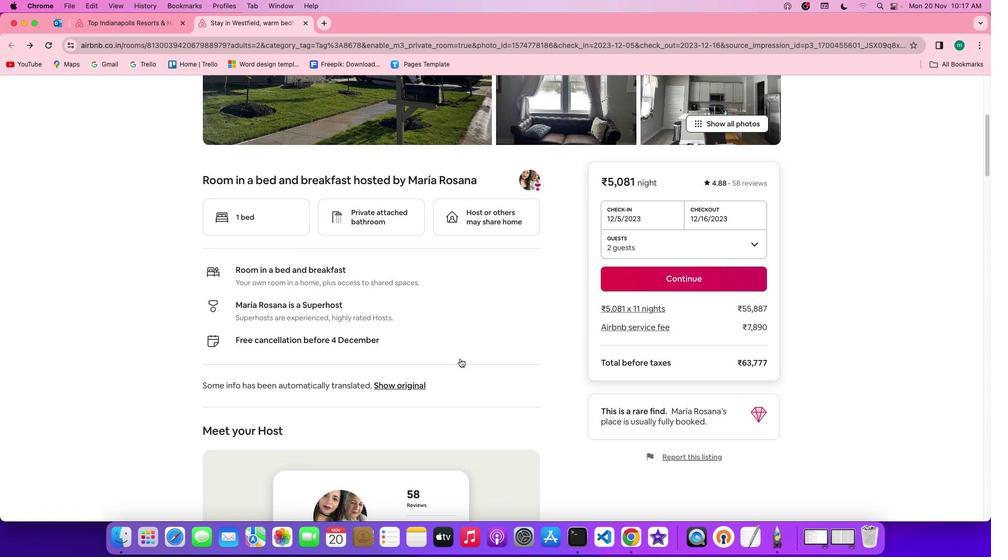 
Action: Mouse scrolled (460, 359) with delta (0, 0)
Screenshot: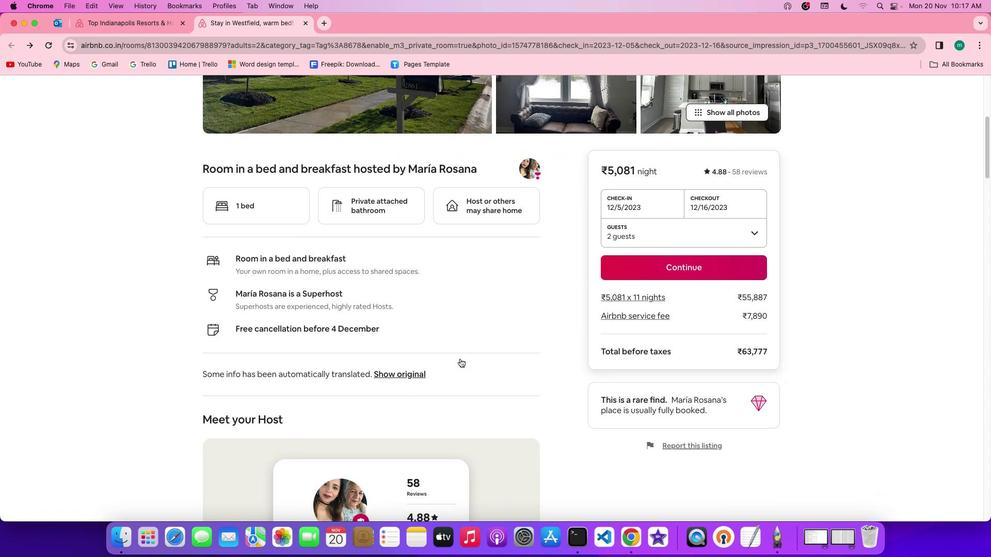 
Action: Mouse scrolled (460, 359) with delta (0, 0)
Screenshot: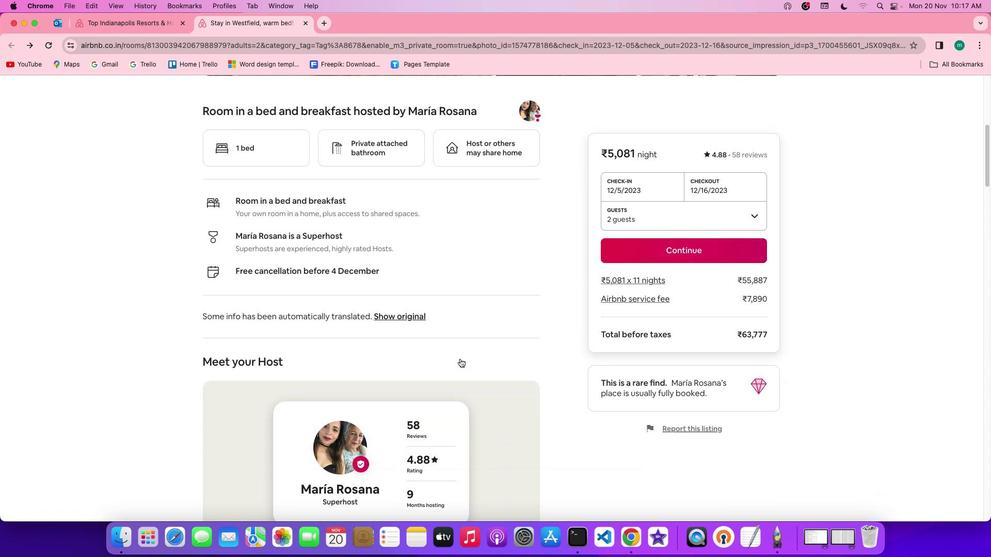 
Action: Mouse scrolled (460, 359) with delta (0, -1)
Screenshot: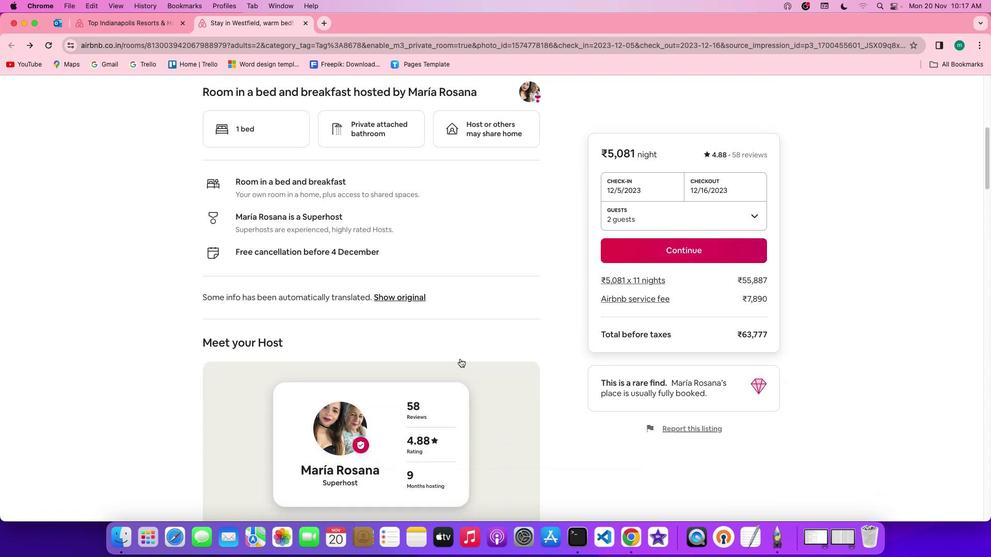 
Action: Mouse scrolled (460, 359) with delta (0, -1)
Screenshot: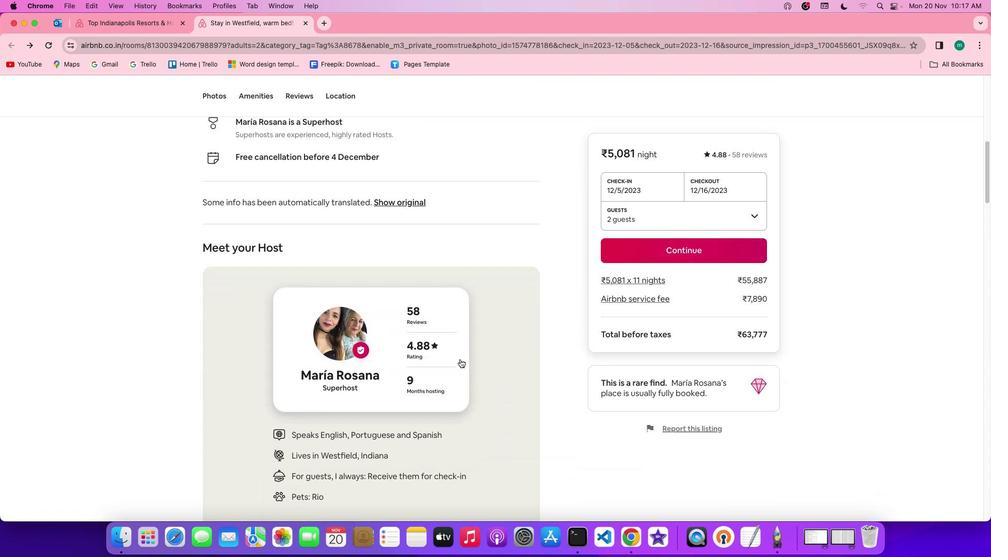 
Action: Mouse moved to (460, 359)
Screenshot: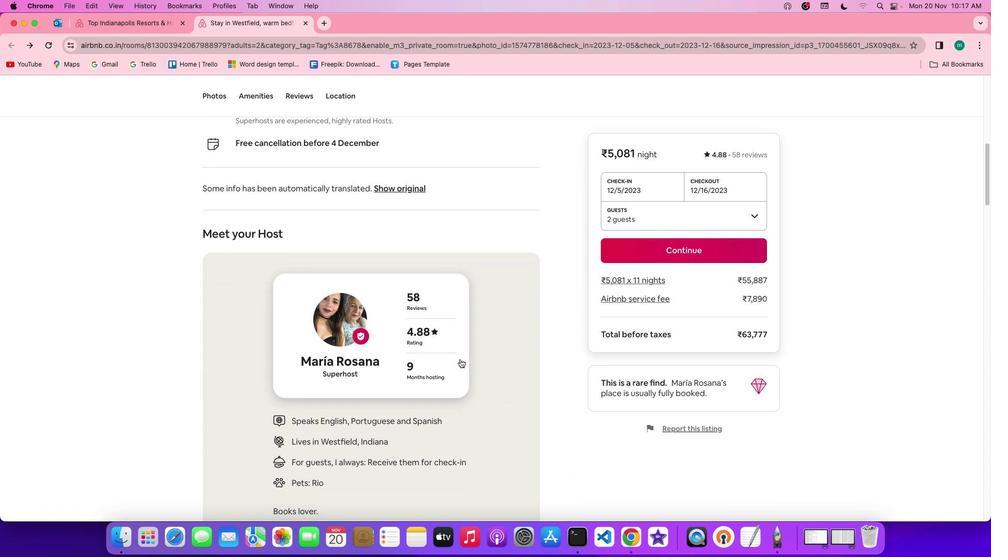 
Action: Mouse scrolled (460, 359) with delta (0, 0)
Screenshot: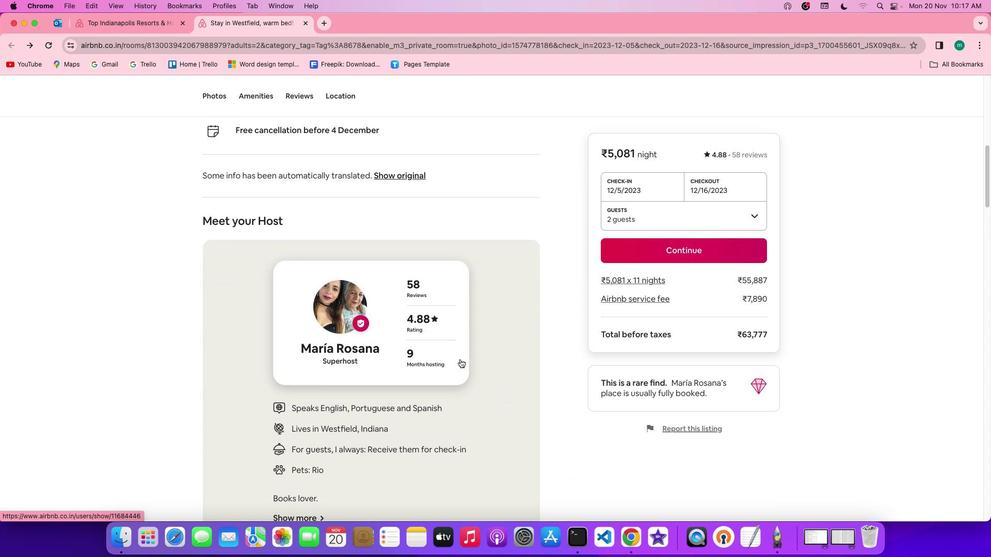 
Action: Mouse scrolled (460, 359) with delta (0, 0)
Screenshot: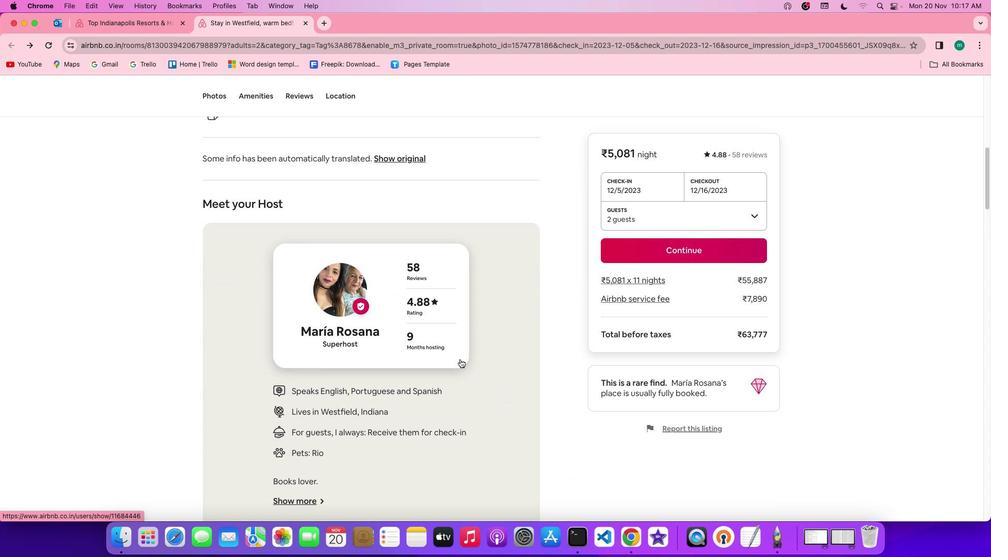 
Action: Mouse scrolled (460, 359) with delta (0, 0)
Screenshot: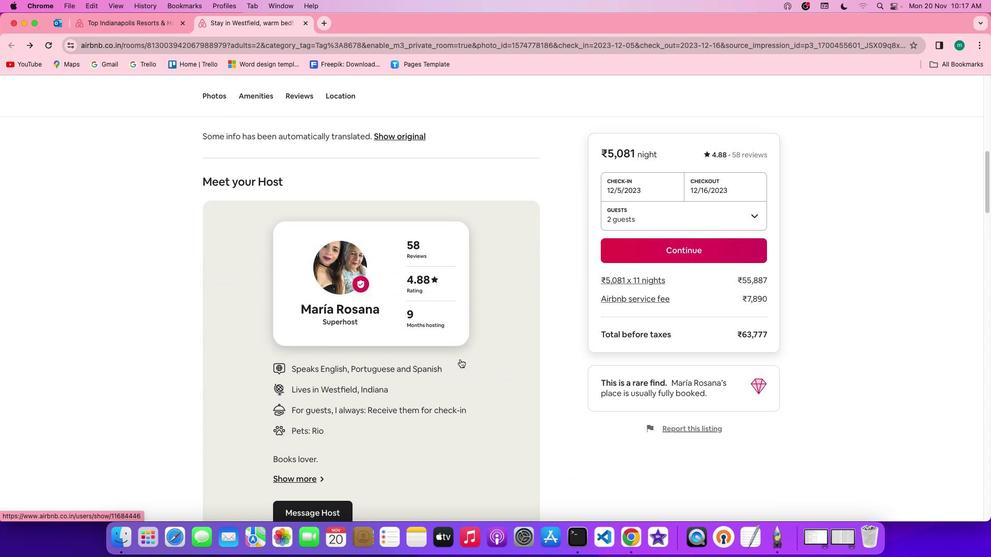 
Action: Mouse scrolled (460, 359) with delta (0, -1)
Screenshot: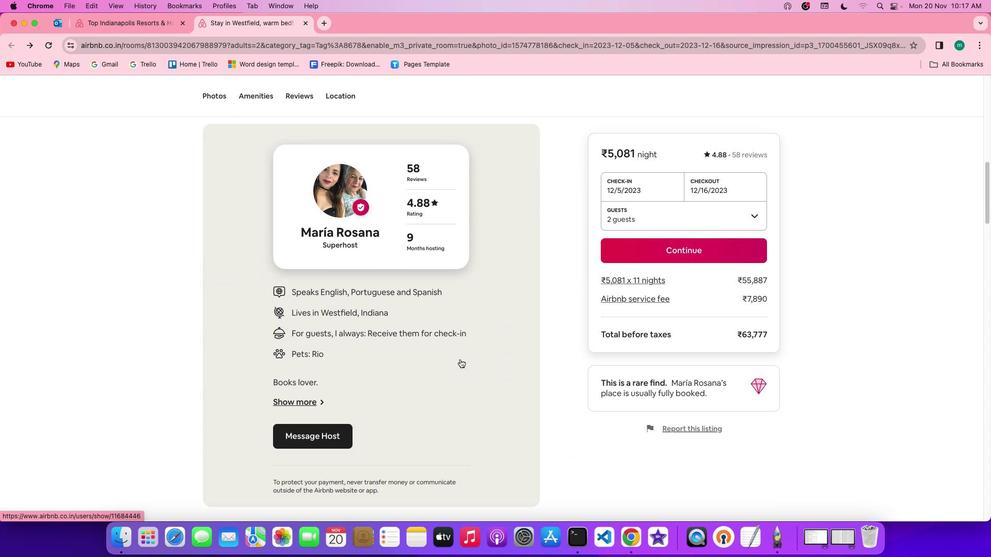
Action: Mouse moved to (459, 359)
Screenshot: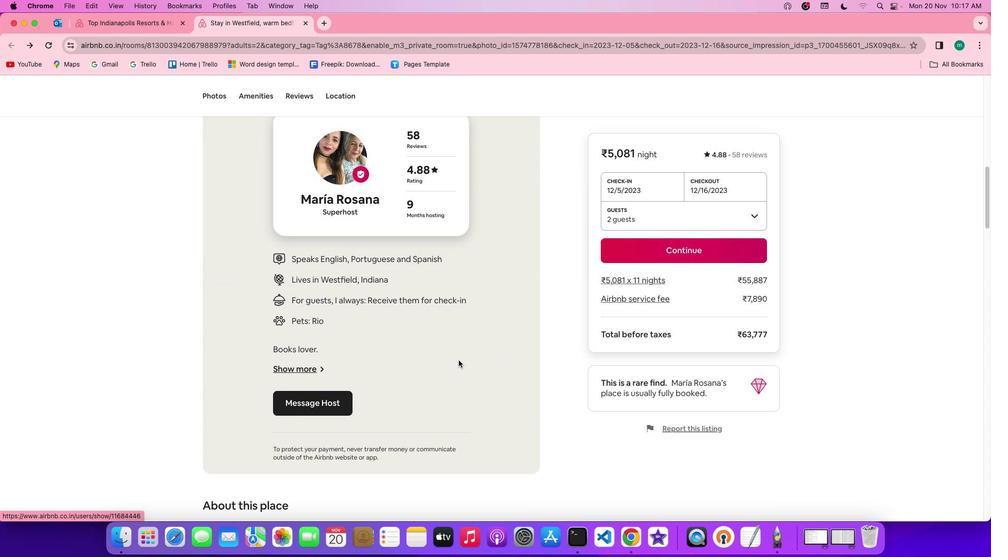 
Action: Mouse scrolled (459, 359) with delta (0, 0)
Screenshot: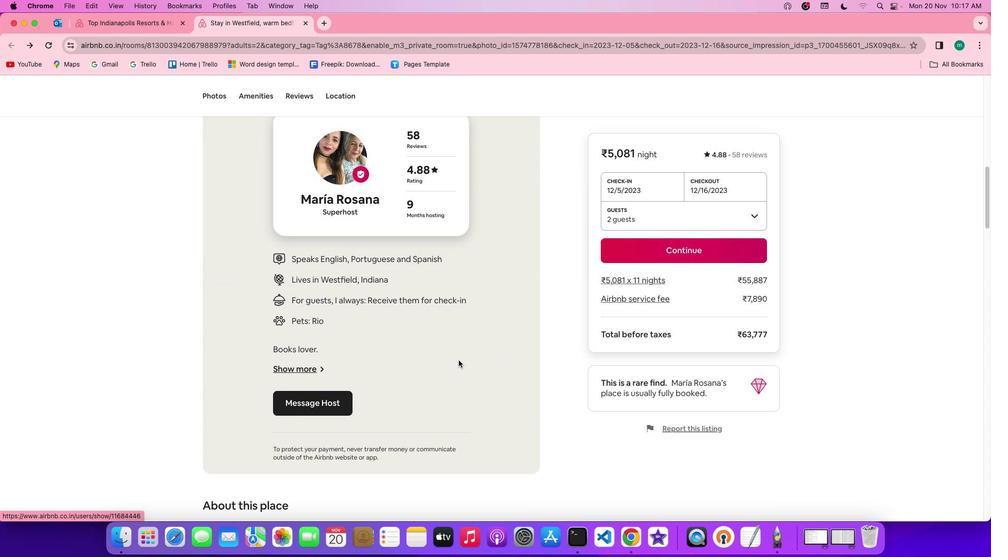 
Action: Mouse scrolled (459, 359) with delta (0, 0)
Screenshot: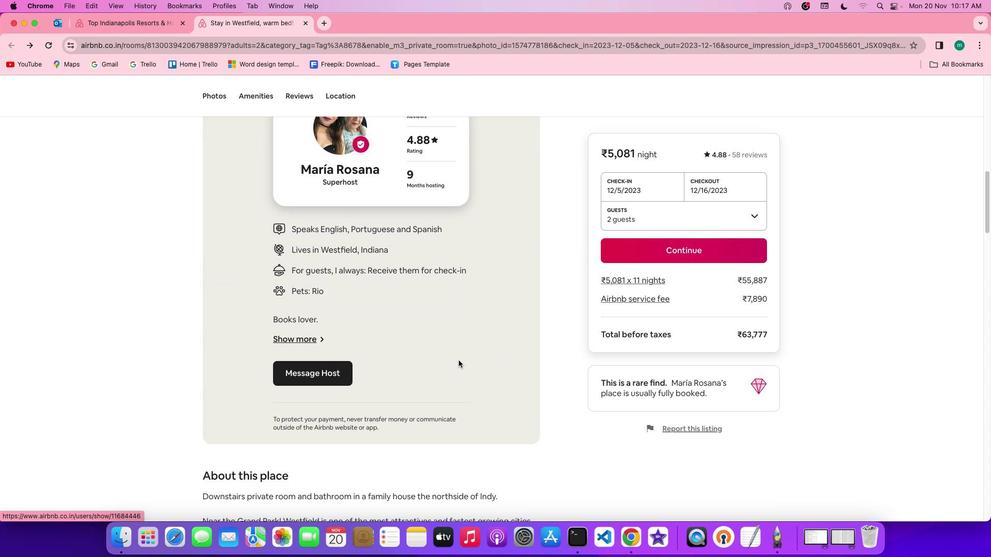 
Action: Mouse scrolled (459, 359) with delta (0, -1)
Screenshot: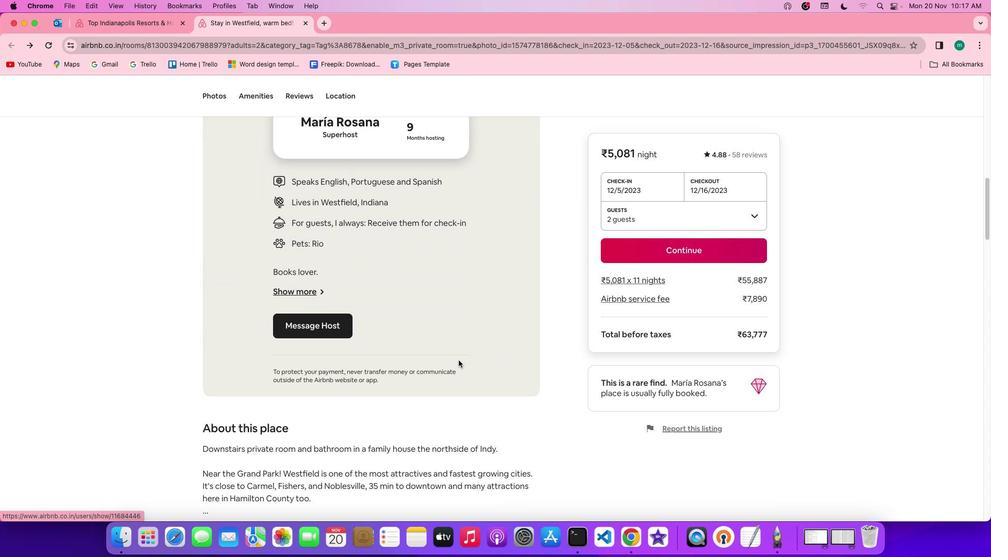 
Action: Mouse moved to (459, 360)
Screenshot: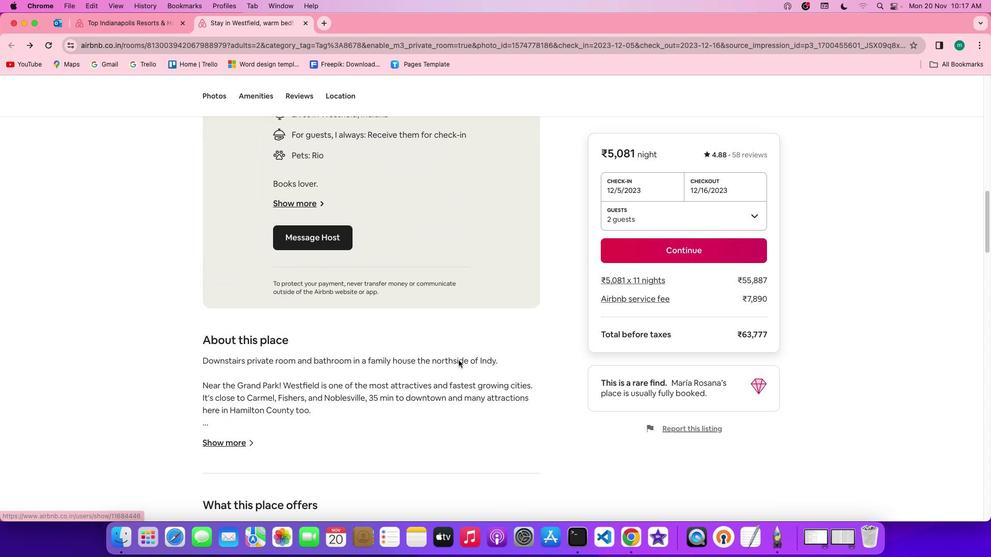 
Action: Mouse scrolled (459, 360) with delta (0, -1)
Screenshot: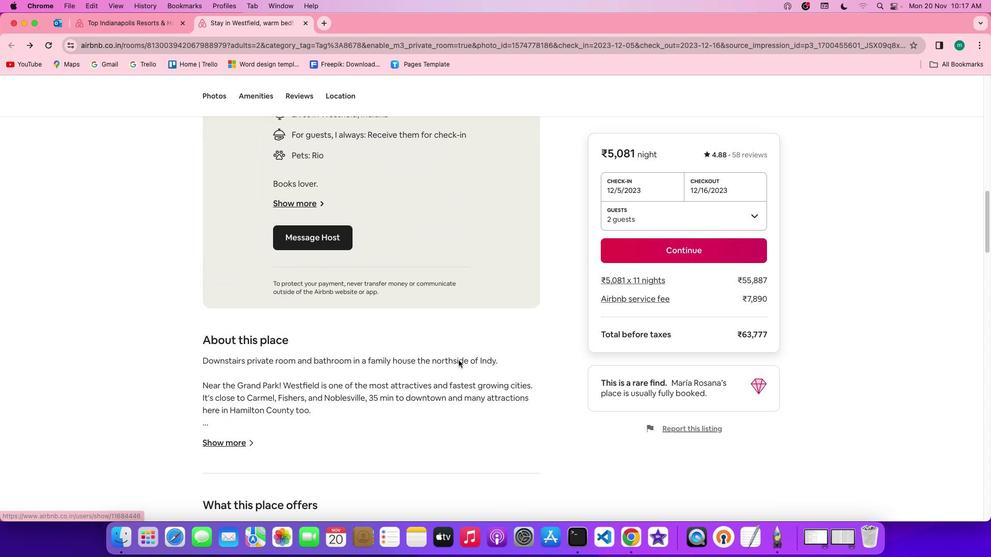 
Action: Mouse moved to (459, 360)
Screenshot: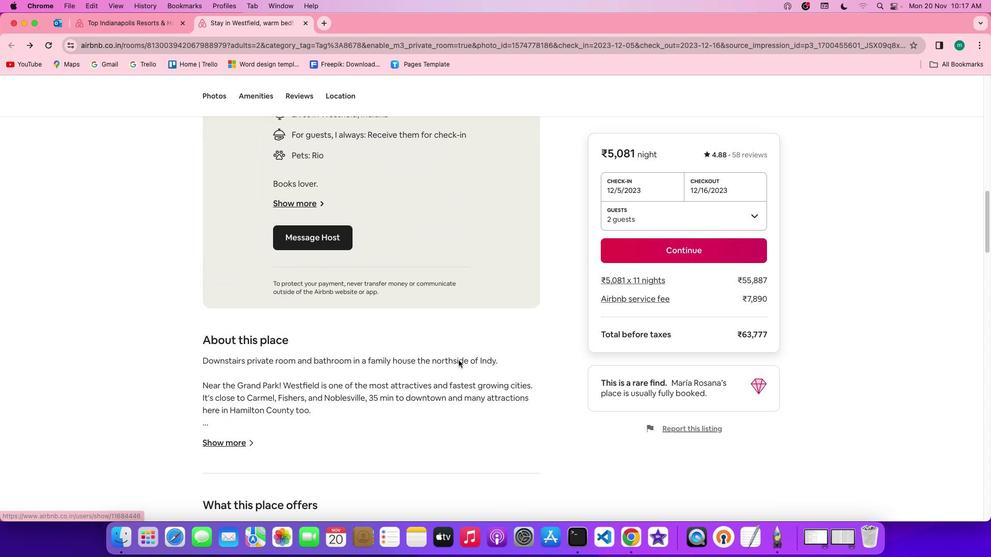 
Action: Mouse scrolled (459, 360) with delta (0, -1)
Screenshot: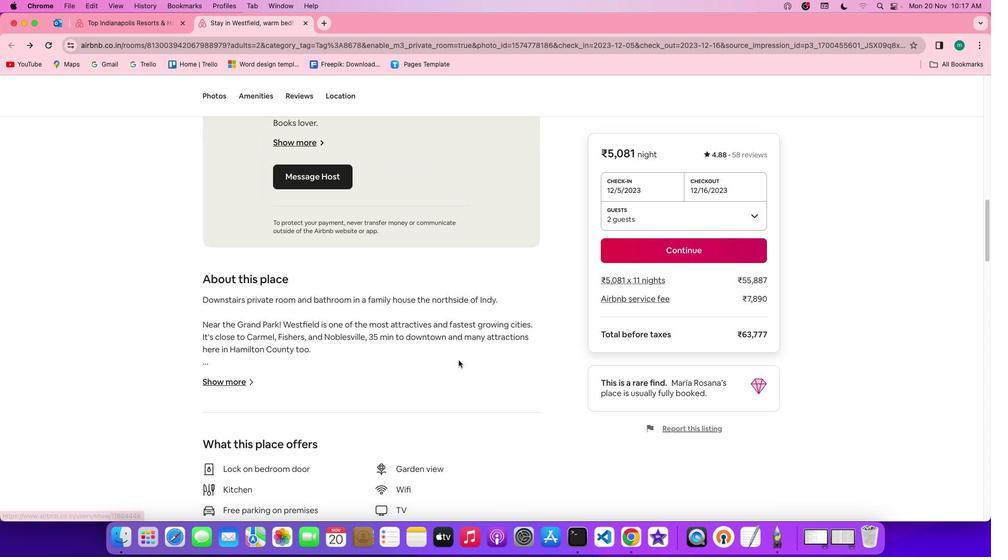 
Action: Mouse moved to (218, 364)
Screenshot: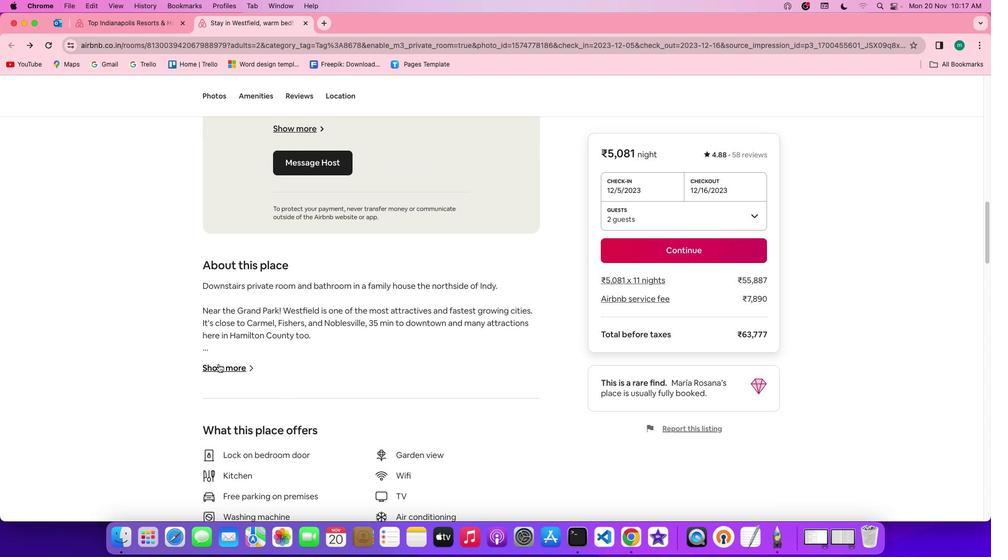 
Action: Mouse pressed left at (218, 364)
Screenshot: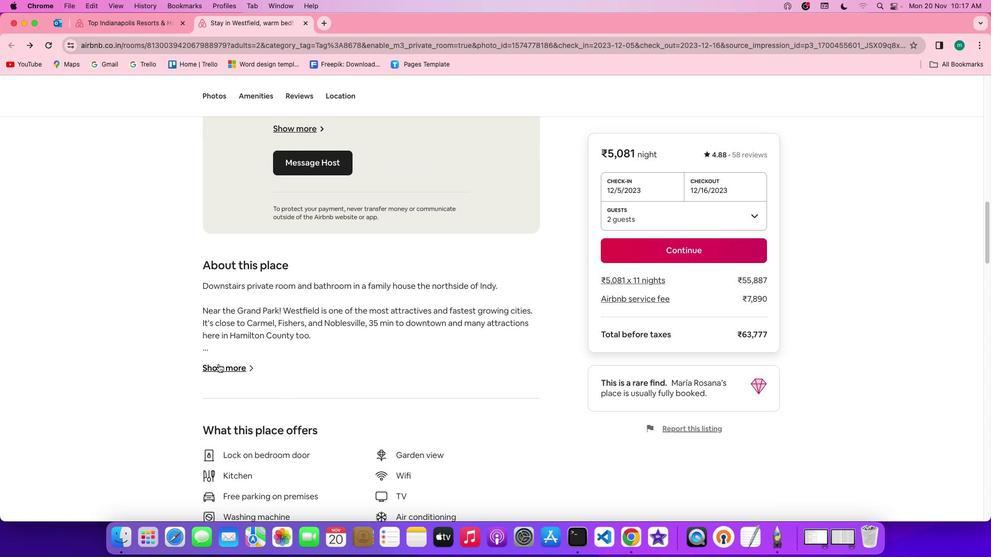 
Action: Mouse moved to (480, 345)
Screenshot: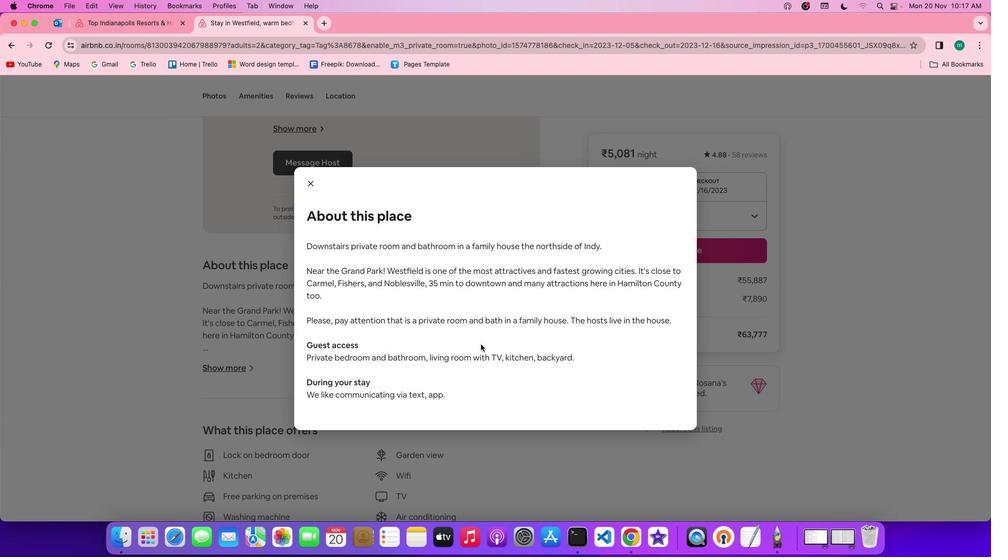 
Action: Mouse scrolled (480, 345) with delta (0, 0)
Screenshot: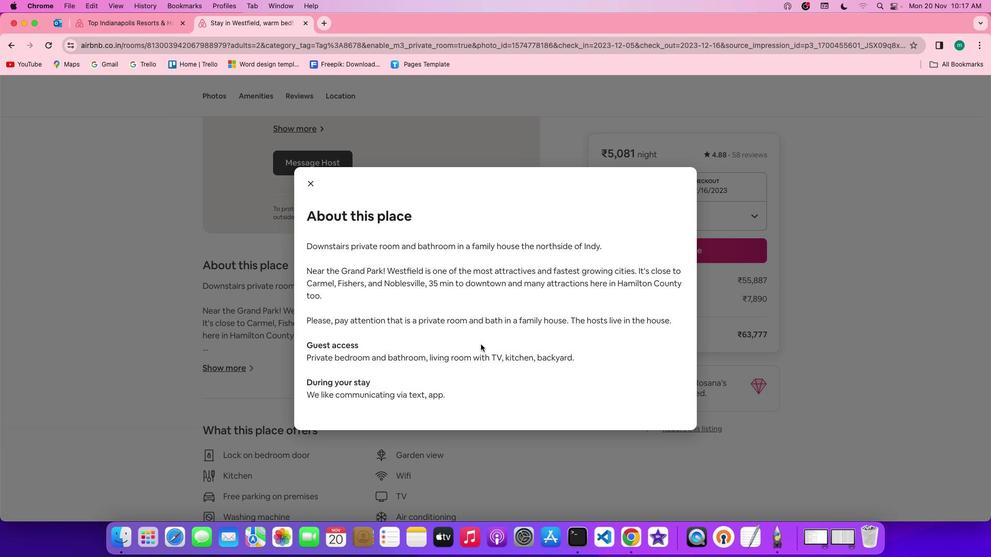 
Action: Mouse scrolled (480, 345) with delta (0, 0)
Screenshot: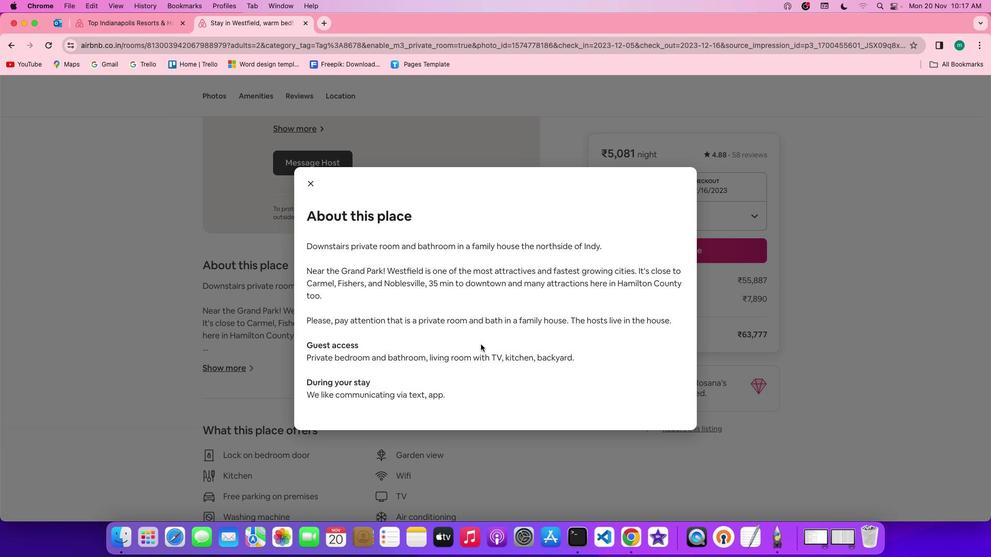 
Action: Mouse scrolled (480, 345) with delta (0, 0)
Screenshot: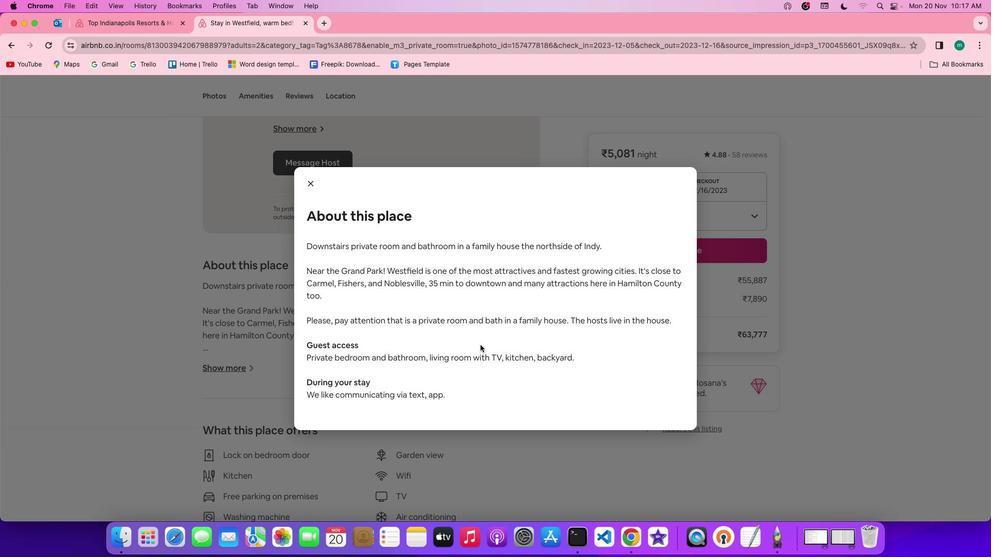 
Action: Mouse scrolled (480, 345) with delta (0, -1)
Screenshot: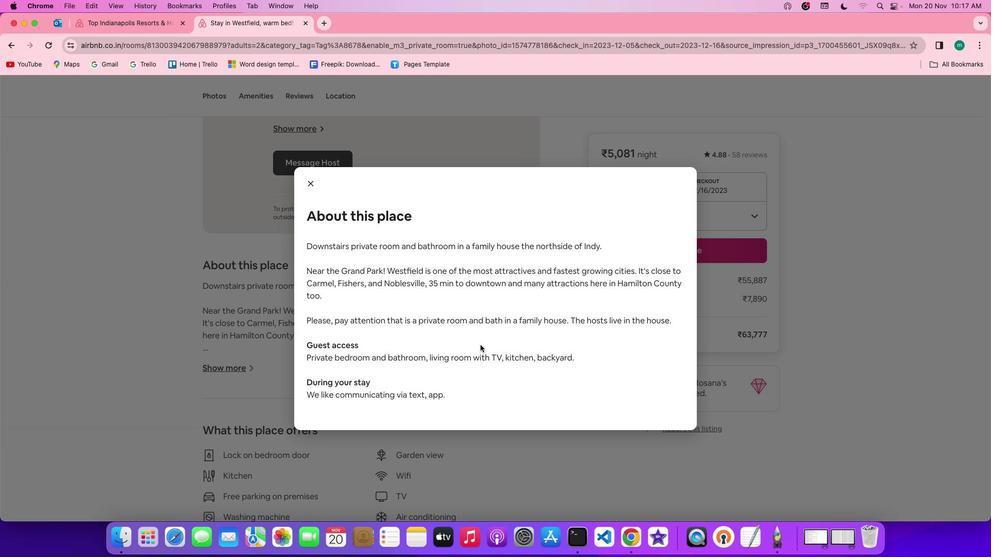 
Action: Mouse moved to (312, 177)
Screenshot: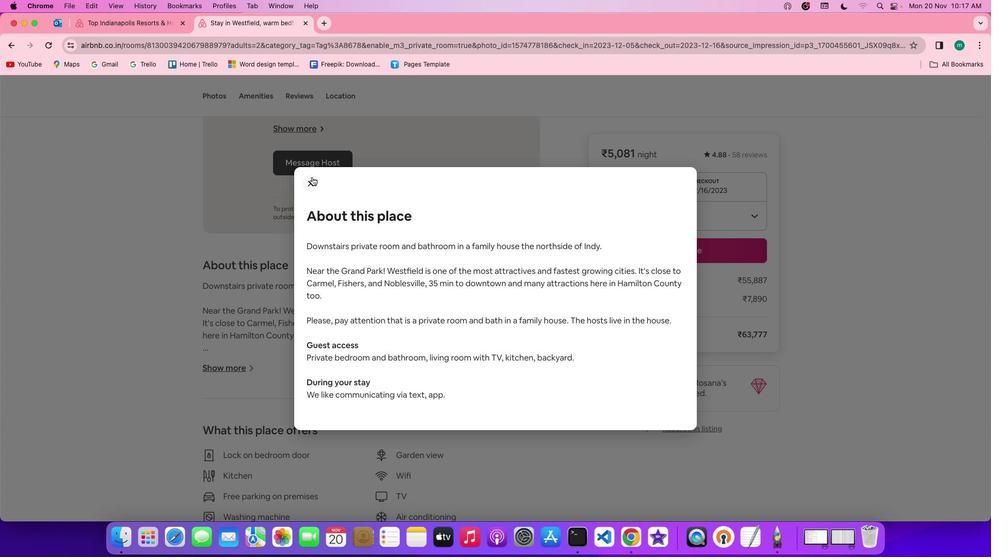
Action: Mouse pressed left at (312, 177)
Screenshot: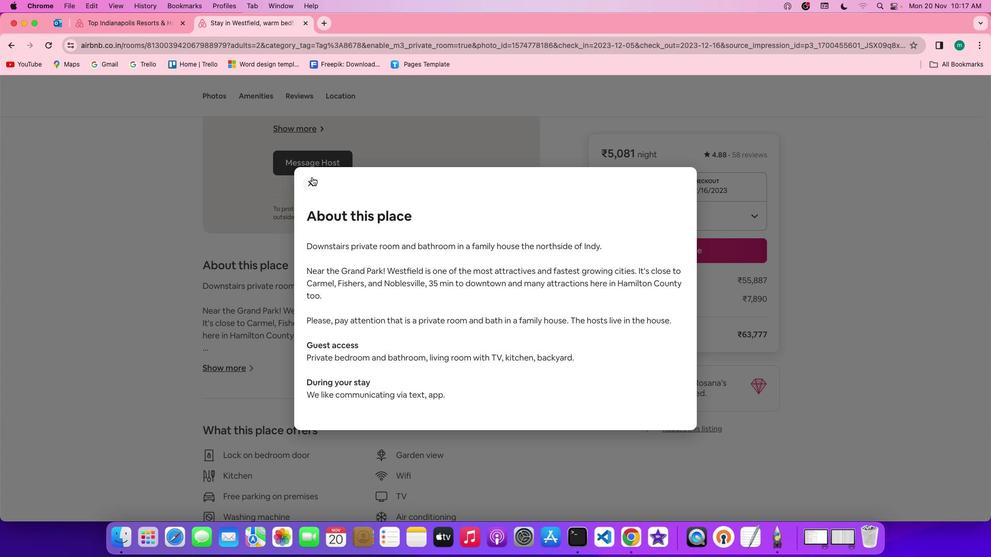 
Action: Mouse moved to (447, 322)
Screenshot: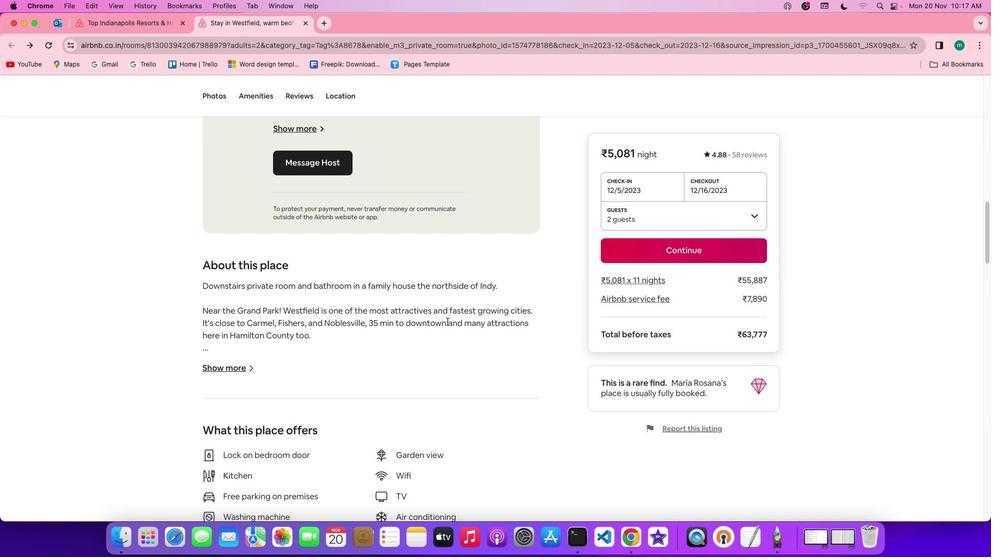 
Action: Mouse scrolled (447, 322) with delta (0, 0)
Screenshot: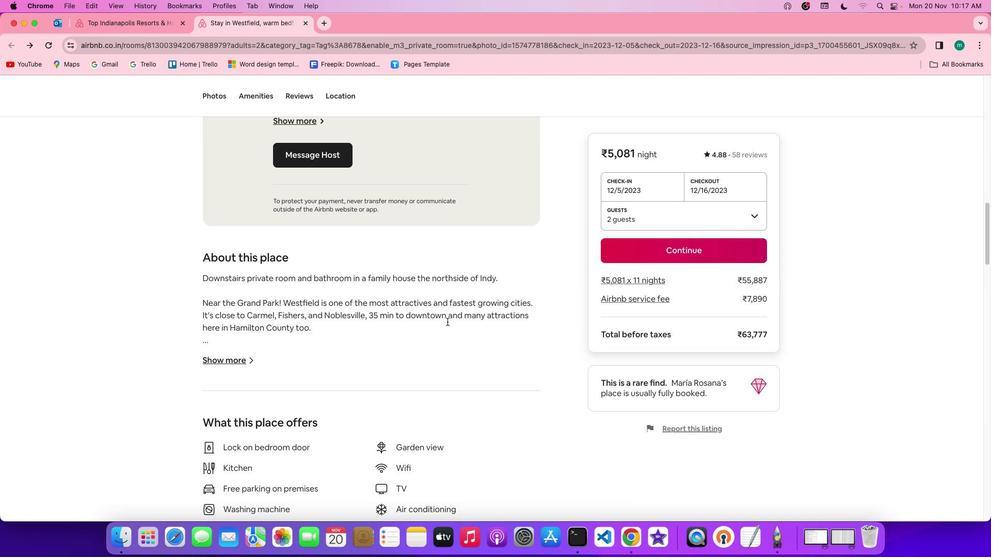 
Action: Mouse scrolled (447, 322) with delta (0, 0)
Screenshot: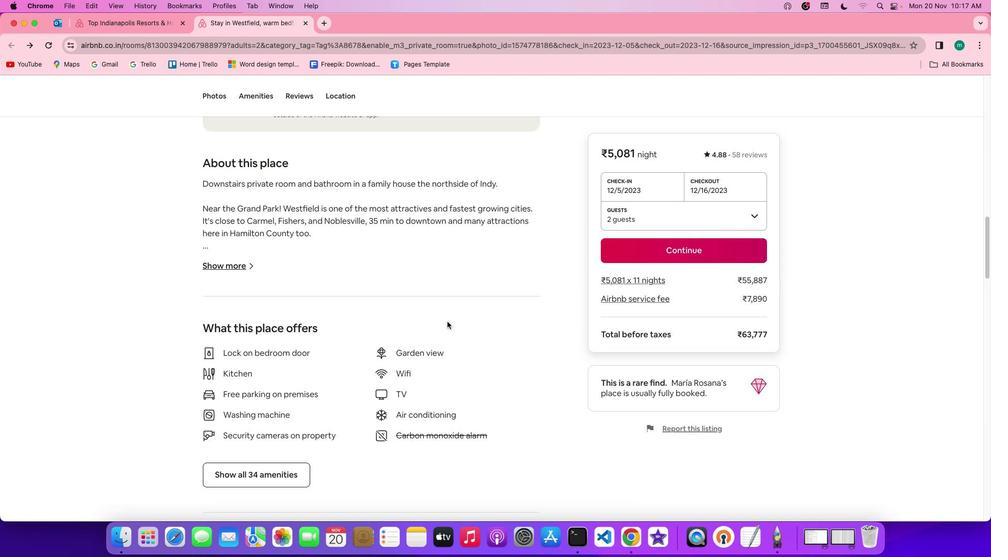 
Action: Mouse scrolled (447, 322) with delta (0, -1)
Screenshot: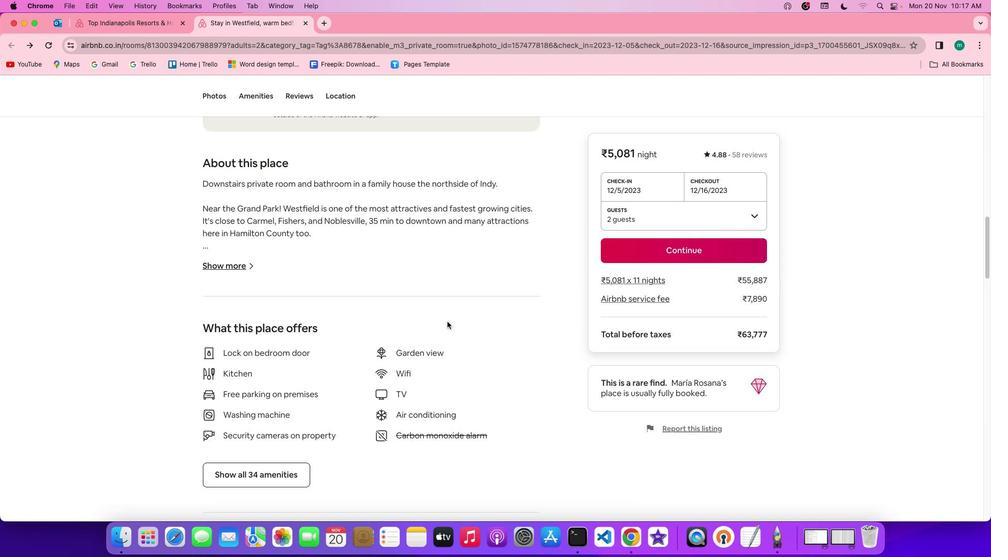 
Action: Mouse scrolled (447, 322) with delta (0, -1)
Screenshot: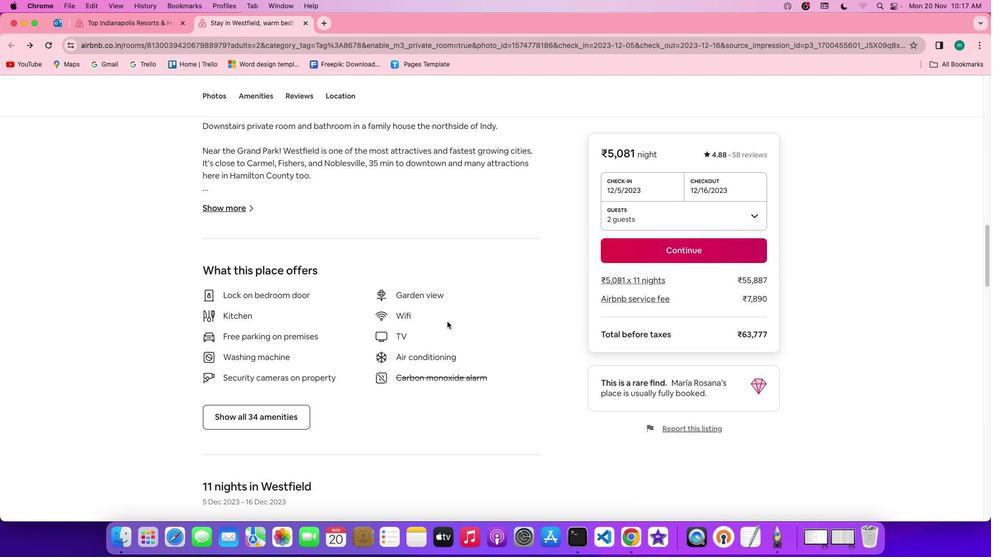 
Action: Mouse scrolled (447, 322) with delta (0, -1)
Screenshot: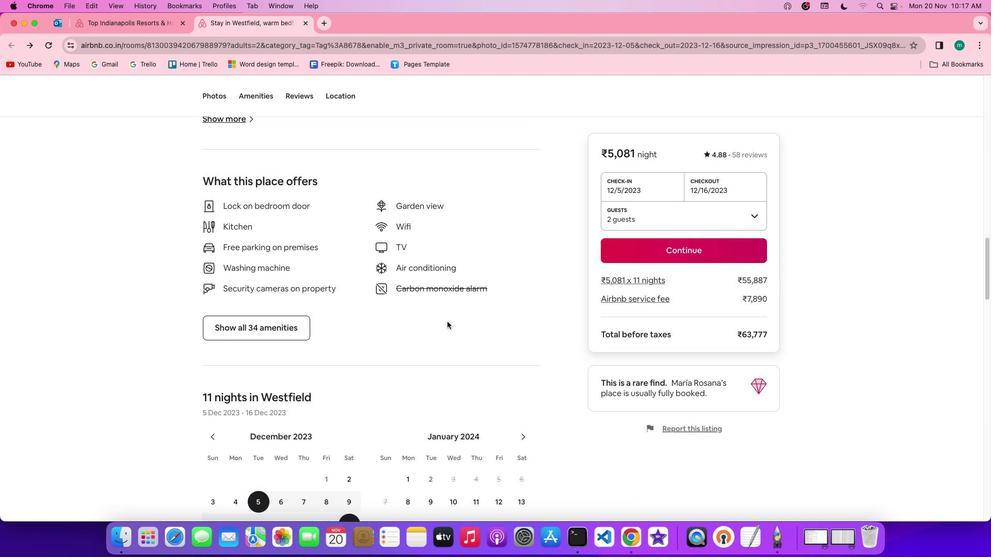 
Action: Mouse moved to (254, 312)
Screenshot: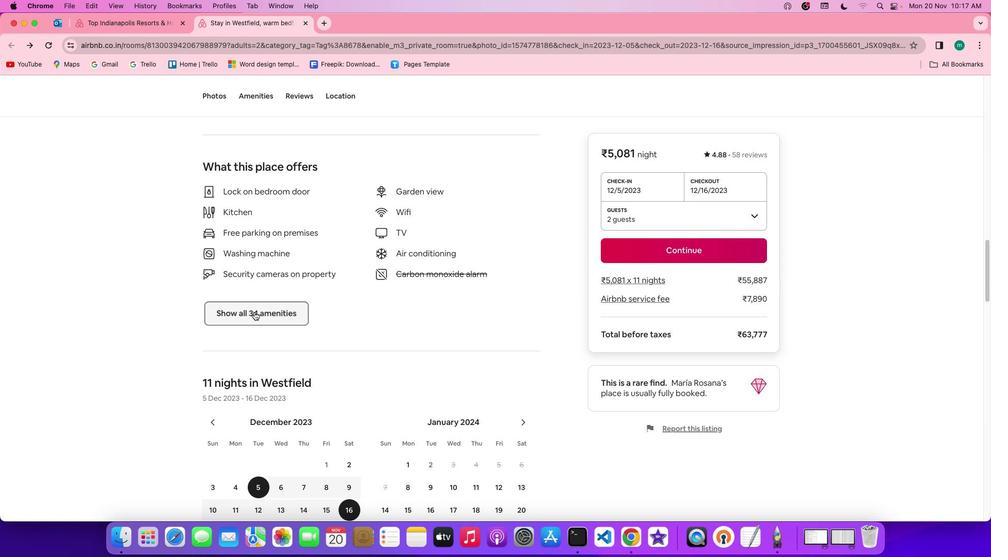 
Action: Mouse pressed left at (254, 312)
Screenshot: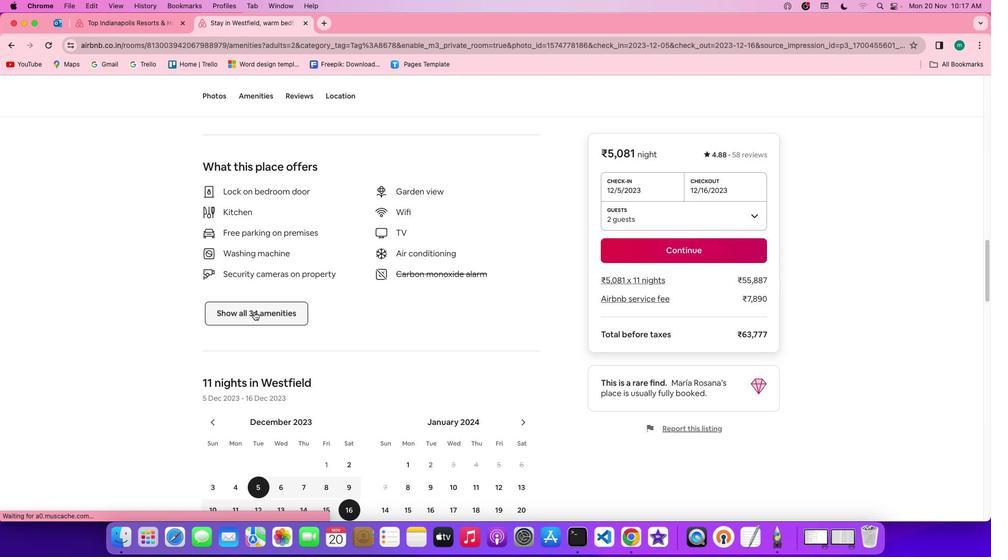 
Action: Mouse moved to (449, 329)
Screenshot: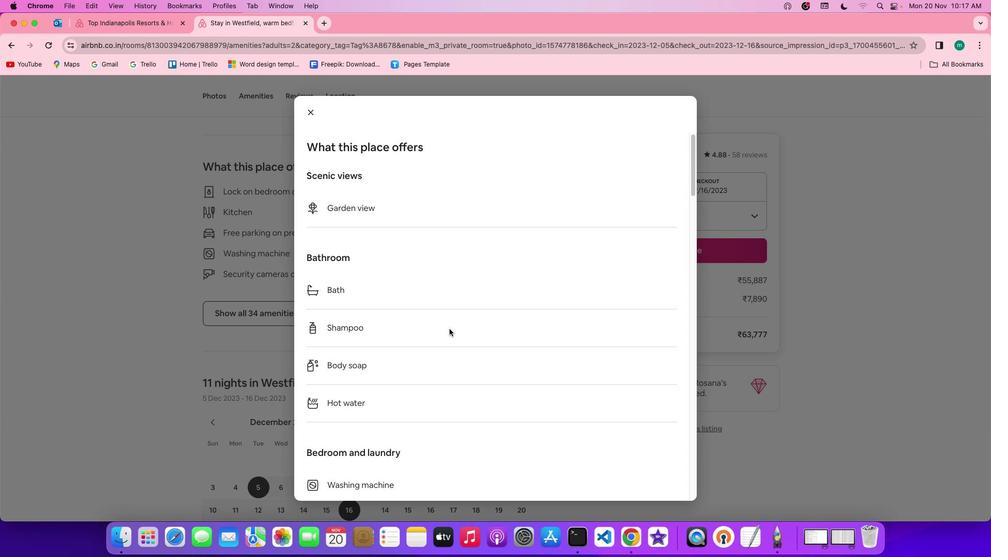 
Action: Mouse scrolled (449, 329) with delta (0, 0)
Screenshot: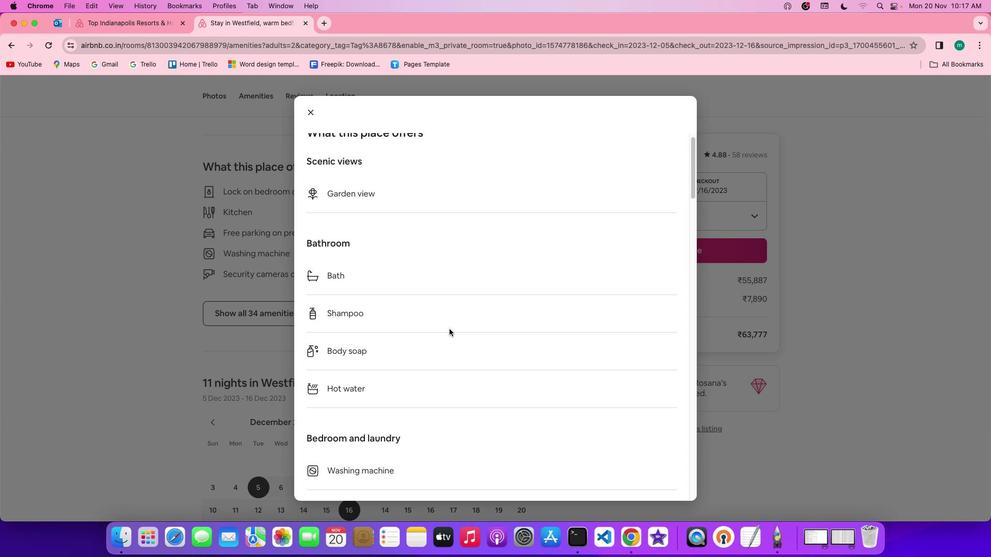 
Action: Mouse scrolled (449, 329) with delta (0, 0)
Screenshot: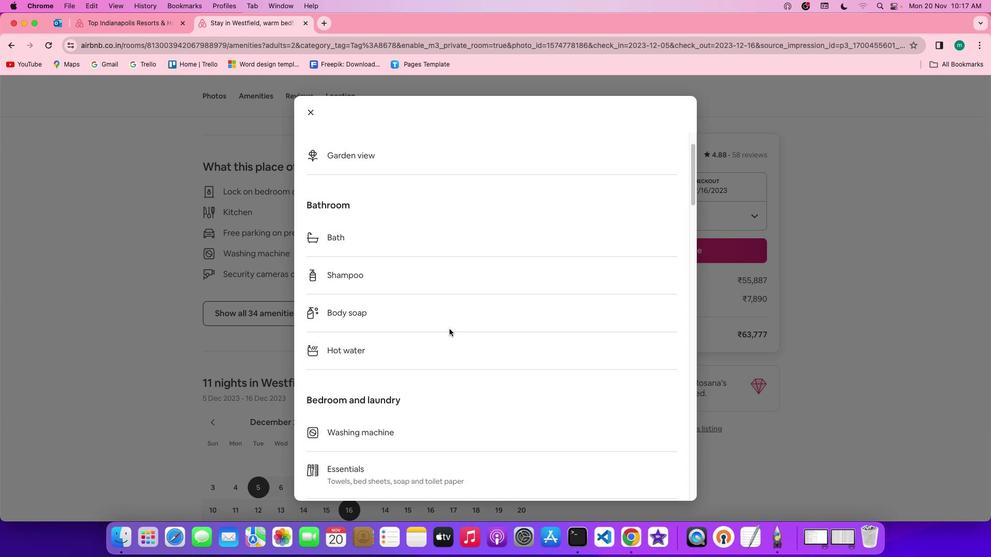 
Action: Mouse scrolled (449, 329) with delta (0, -1)
Screenshot: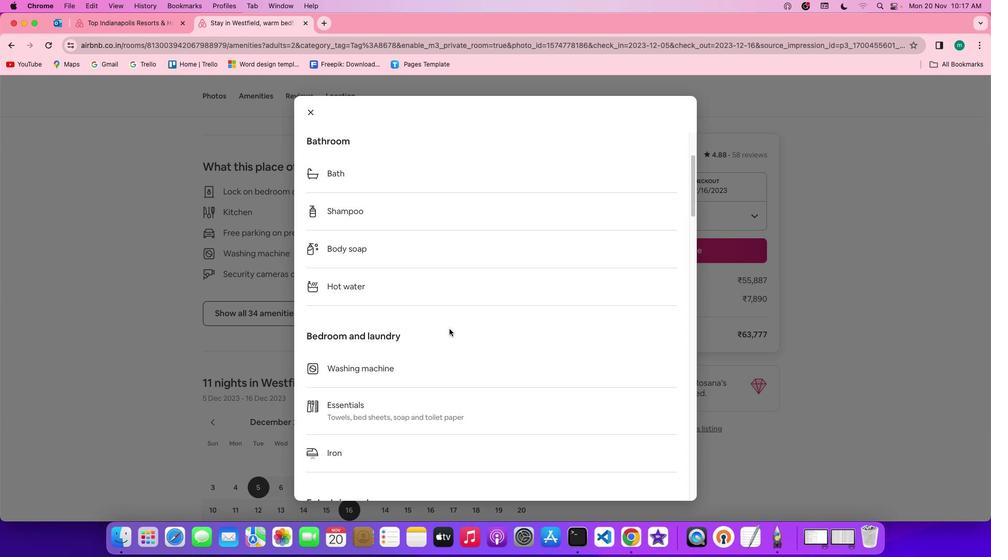 
Action: Mouse scrolled (449, 329) with delta (0, -1)
Screenshot: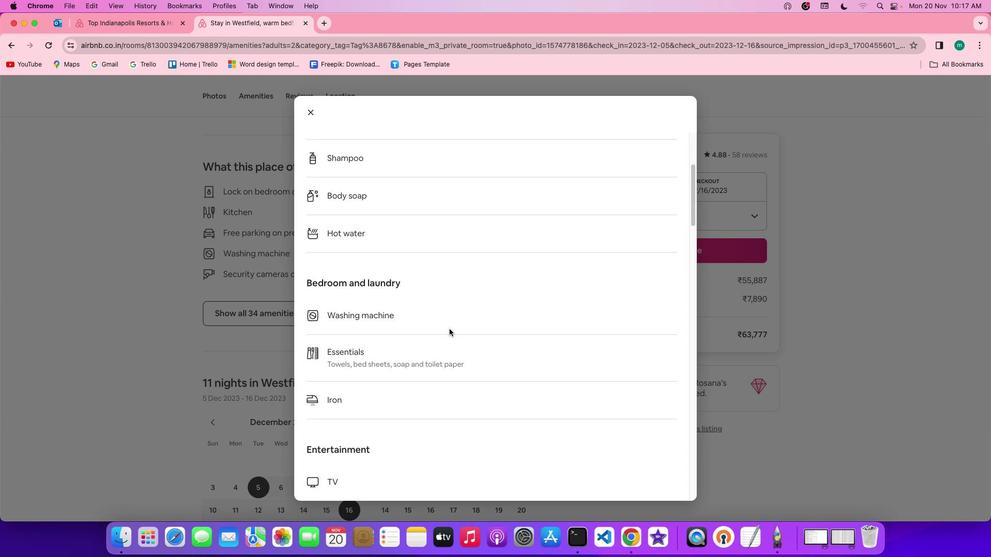 
Action: Mouse scrolled (449, 329) with delta (0, 0)
Screenshot: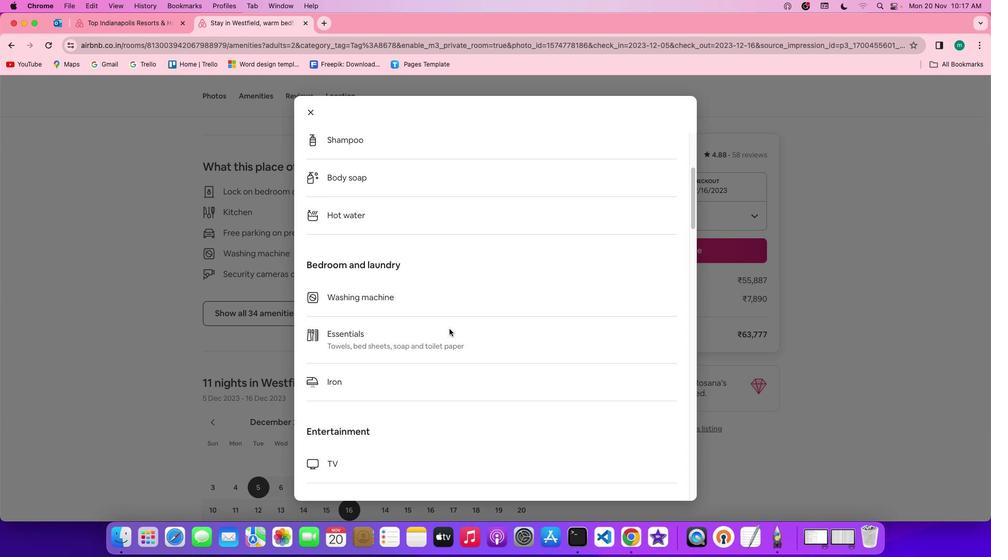 
Action: Mouse moved to (444, 331)
Screenshot: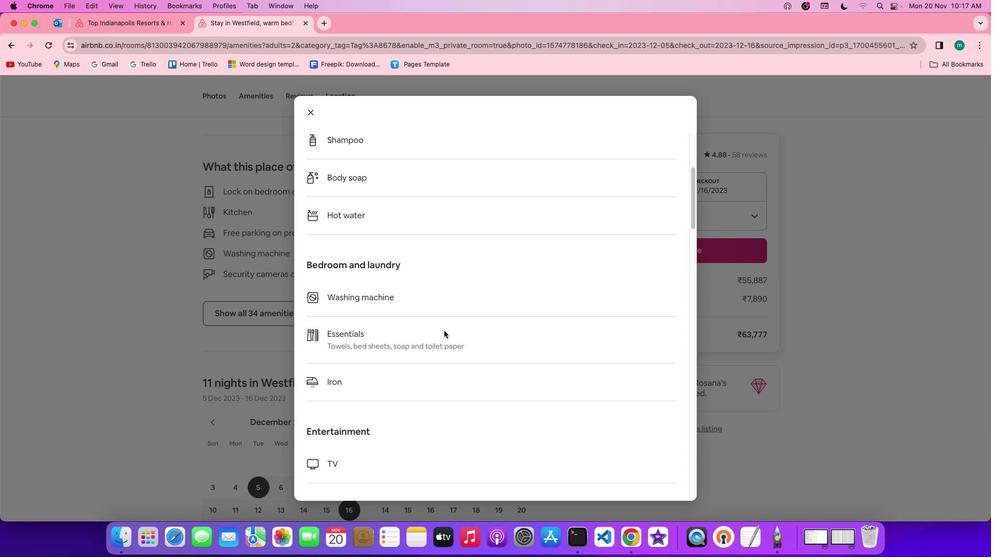
Action: Mouse scrolled (444, 331) with delta (0, 0)
Screenshot: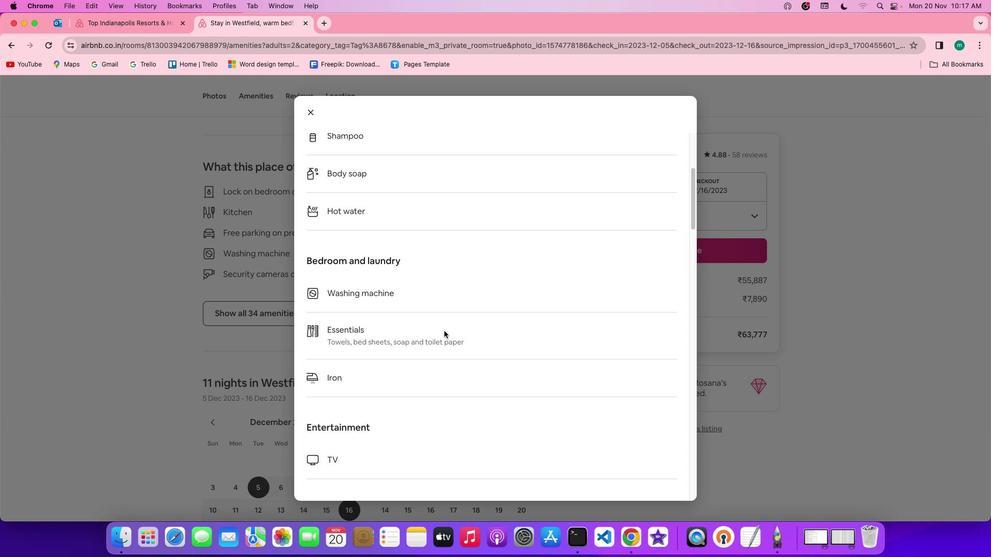 
Action: Mouse scrolled (444, 331) with delta (0, 0)
Screenshot: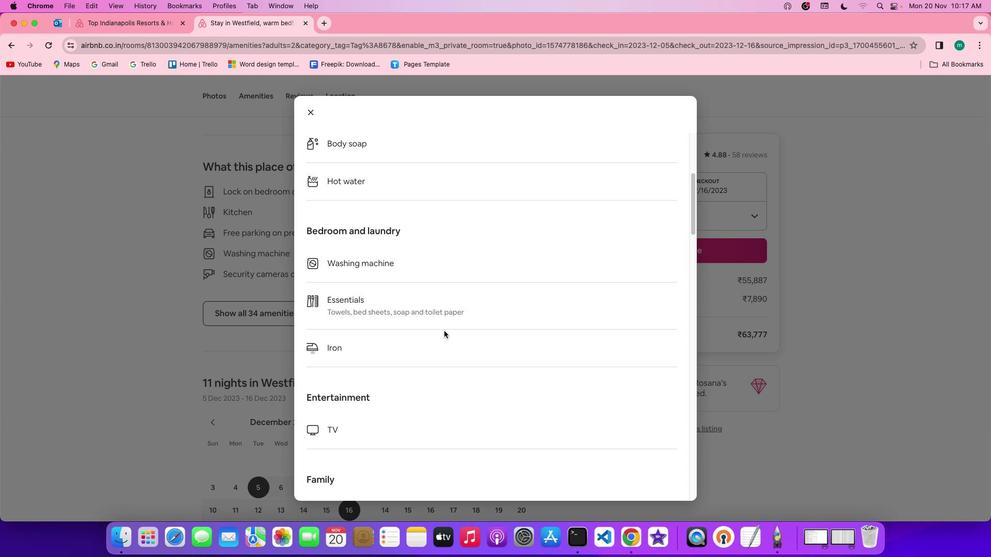 
Action: Mouse scrolled (444, 331) with delta (0, 0)
Screenshot: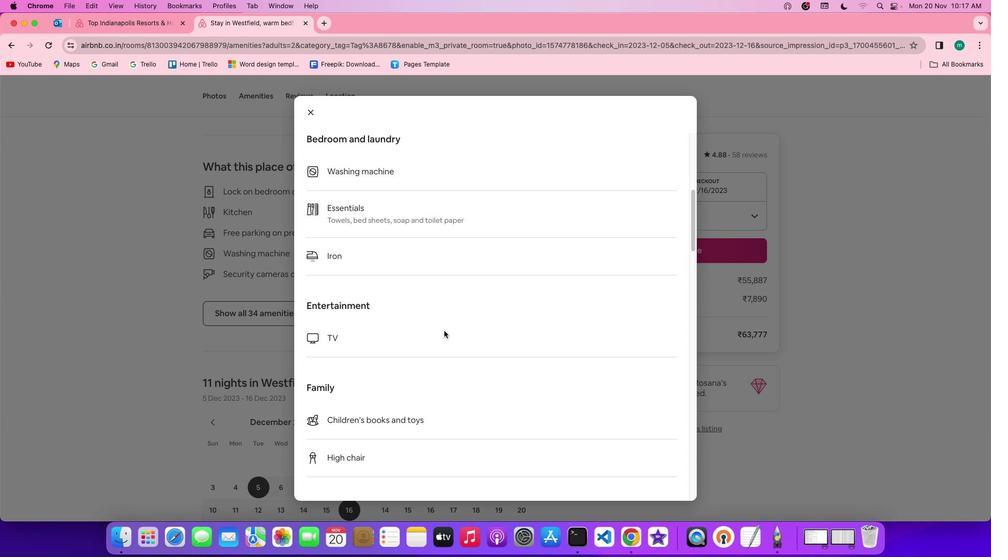 
Action: Mouse scrolled (444, 331) with delta (0, -1)
Screenshot: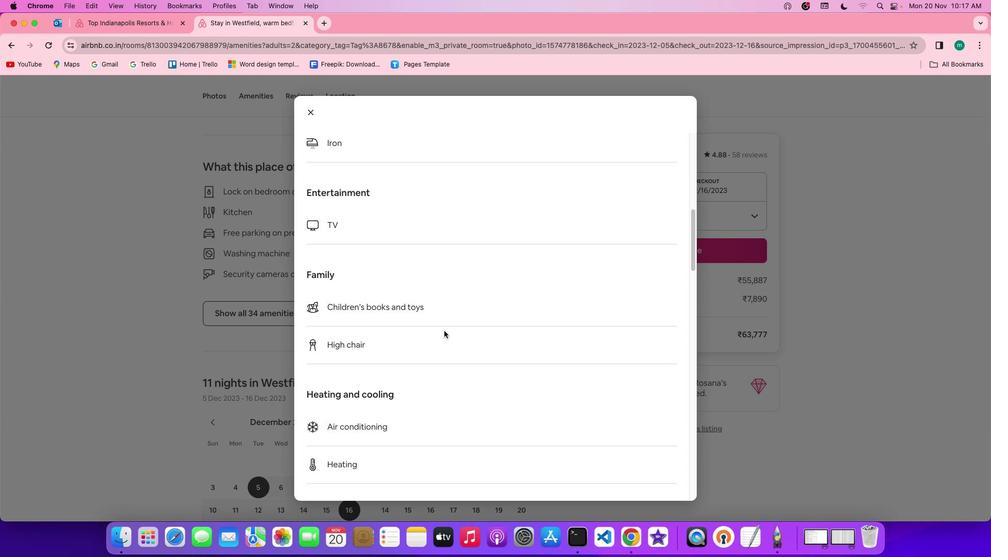 
Action: Mouse scrolled (444, 331) with delta (0, -2)
Screenshot: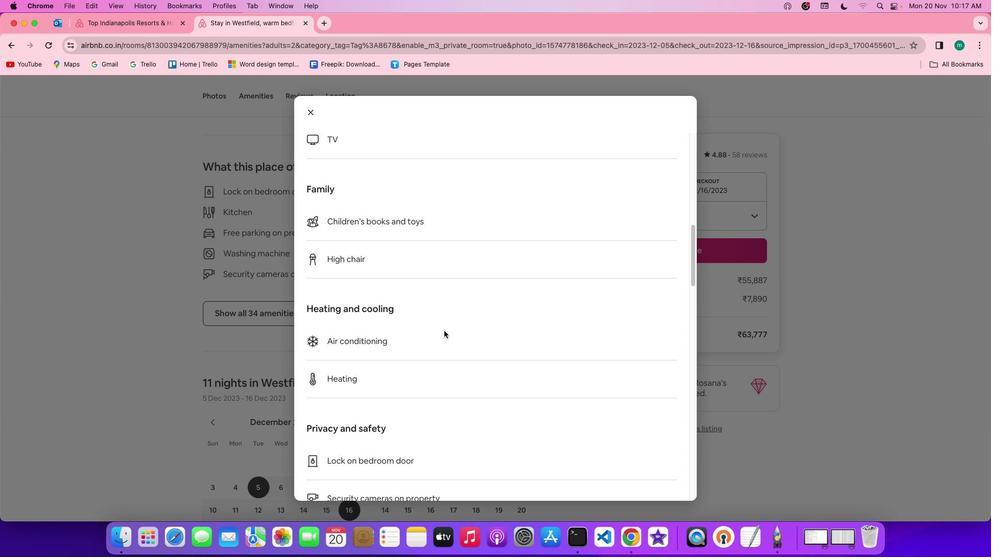 
Action: Mouse scrolled (444, 331) with delta (0, -2)
Screenshot: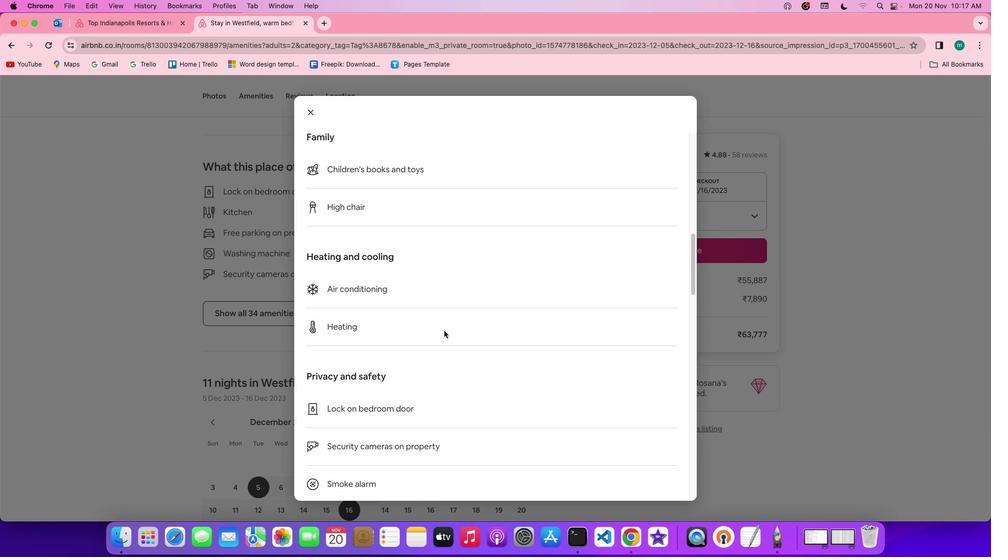 
Action: Mouse scrolled (444, 331) with delta (0, 0)
Screenshot: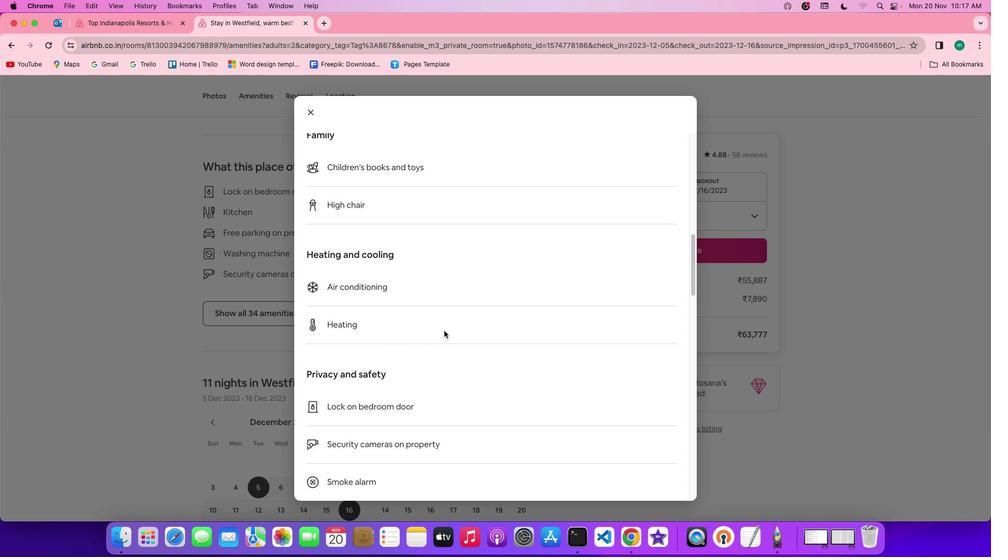 
Action: Mouse scrolled (444, 331) with delta (0, 0)
Screenshot: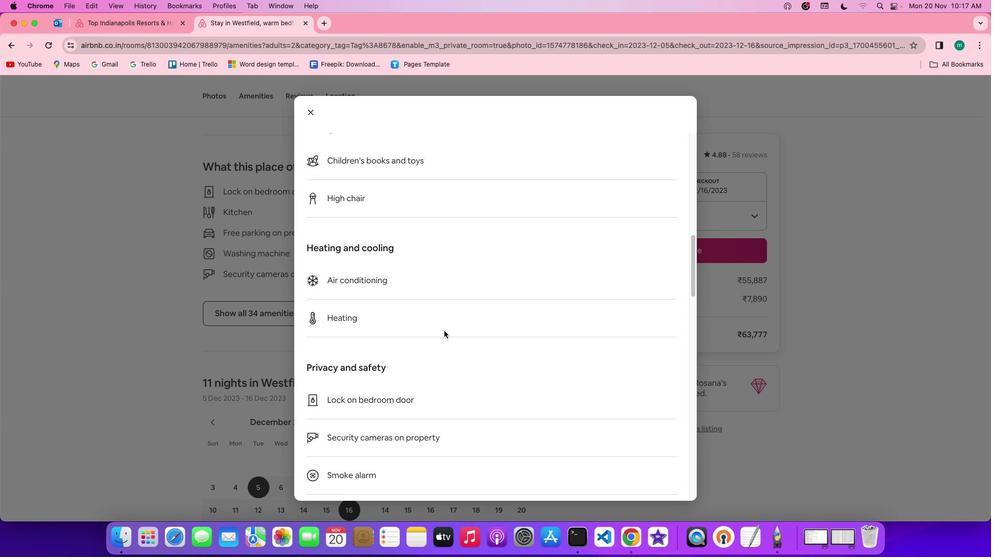 
Action: Mouse scrolled (444, 331) with delta (0, 0)
Screenshot: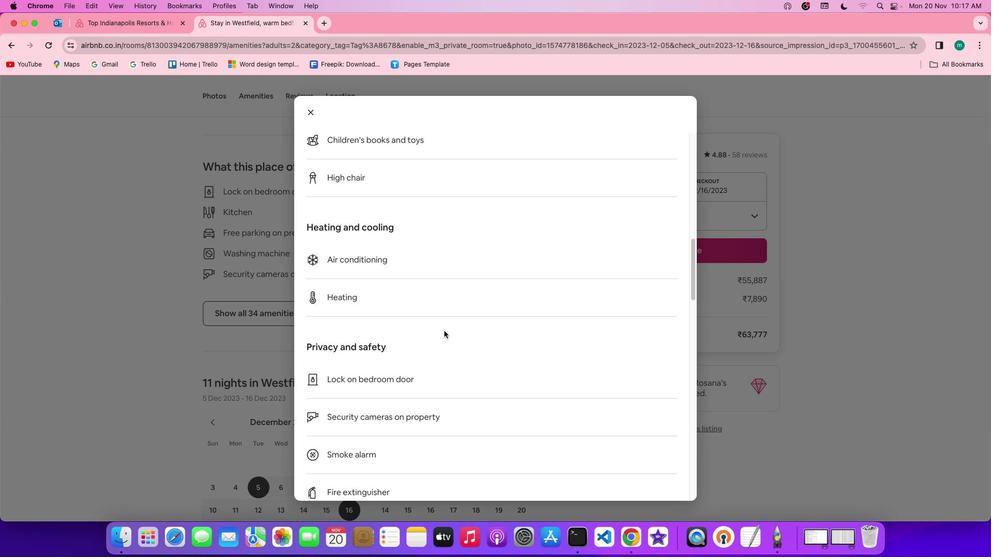 
Action: Mouse scrolled (444, 331) with delta (0, 0)
Screenshot: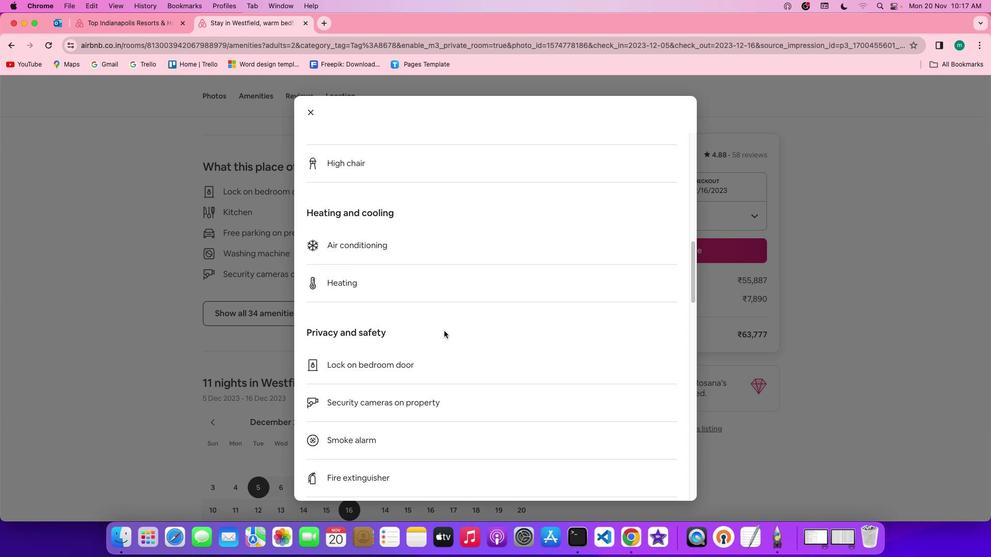
Action: Mouse scrolled (444, 331) with delta (0, 0)
Screenshot: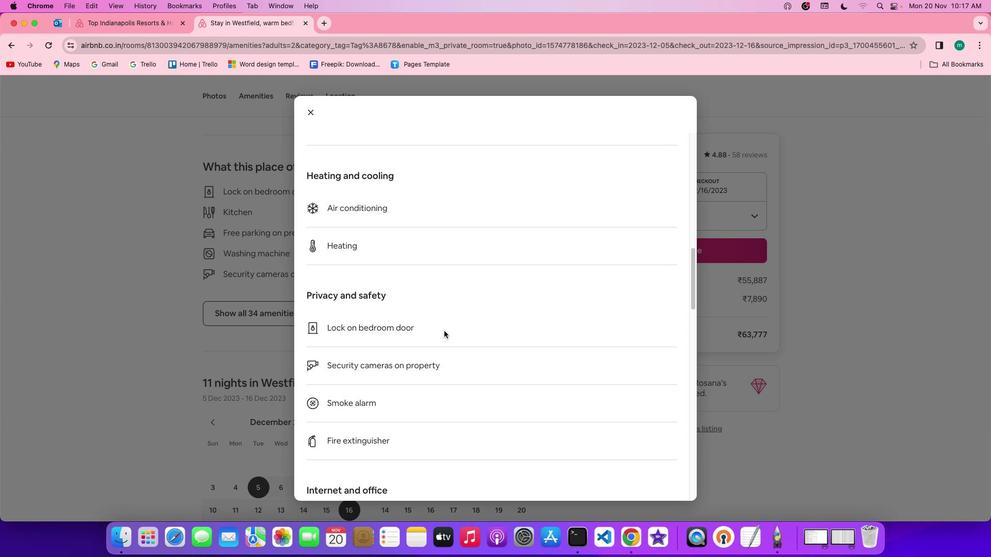 
Action: Mouse scrolled (444, 331) with delta (0, 0)
Screenshot: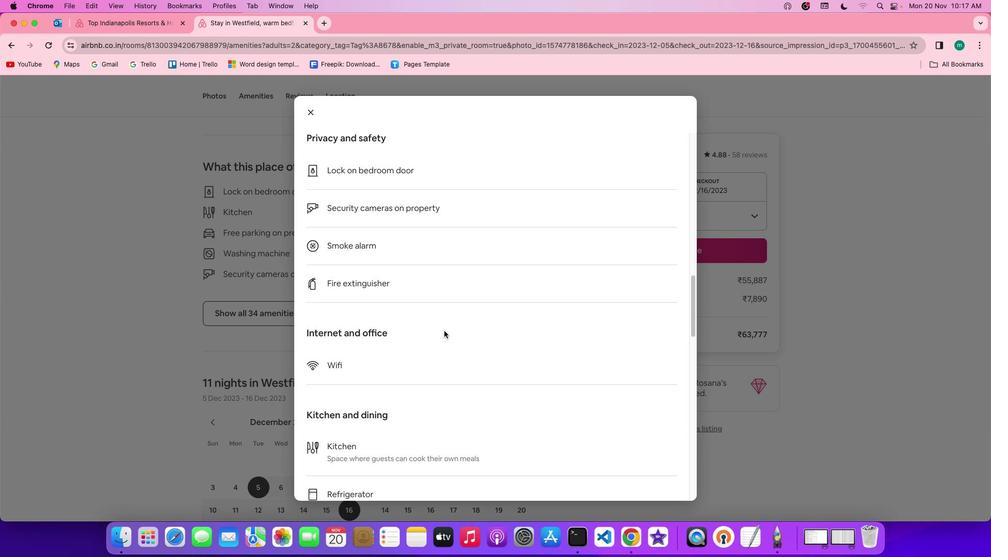 
Action: Mouse scrolled (444, 331) with delta (0, -1)
Screenshot: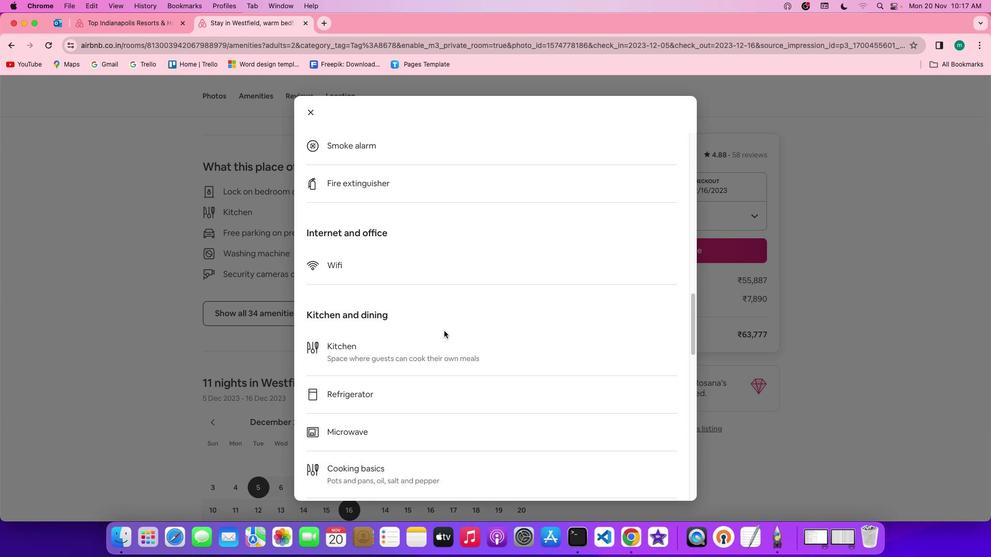 
Action: Mouse scrolled (444, 331) with delta (0, -1)
Screenshot: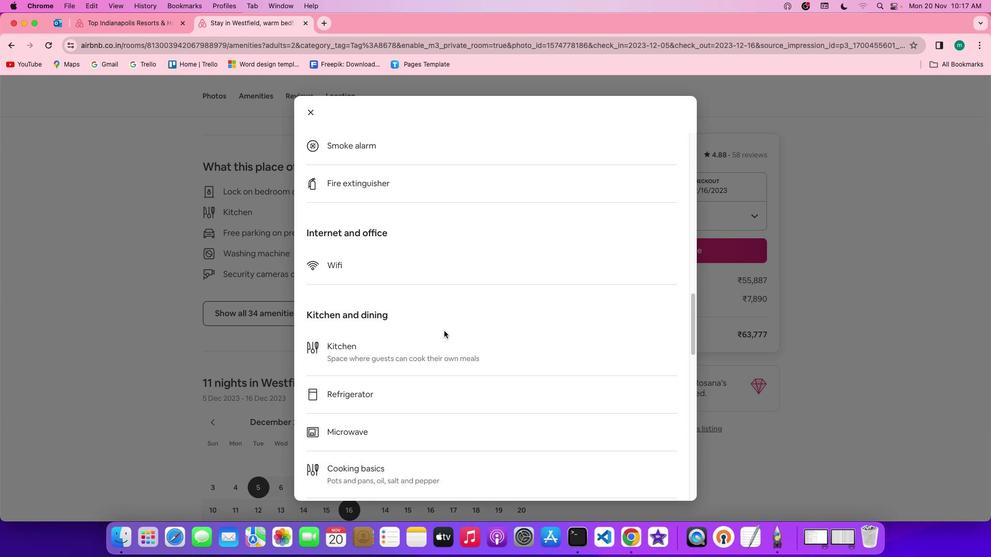 
Action: Mouse scrolled (444, 331) with delta (0, -2)
Screenshot: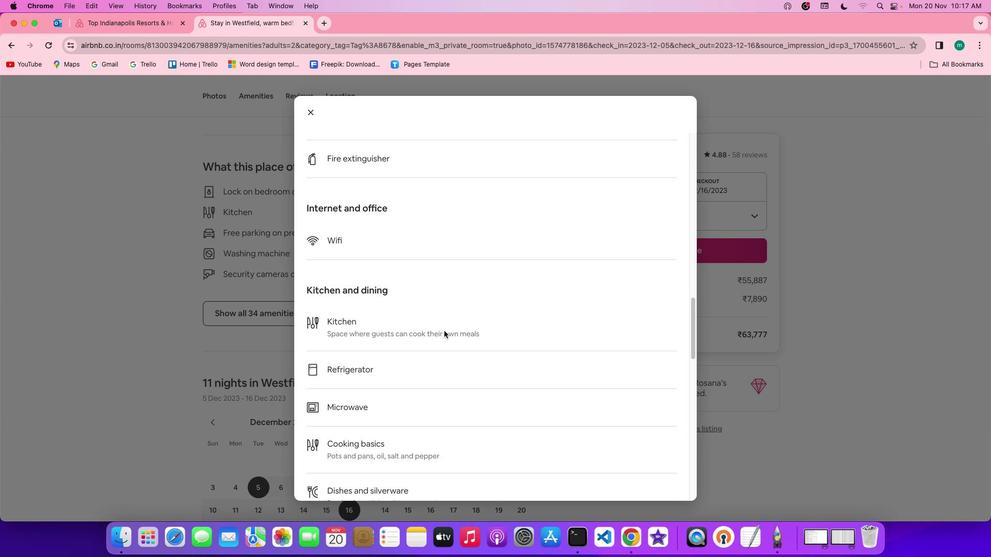 
Action: Mouse scrolled (444, 331) with delta (0, 0)
Screenshot: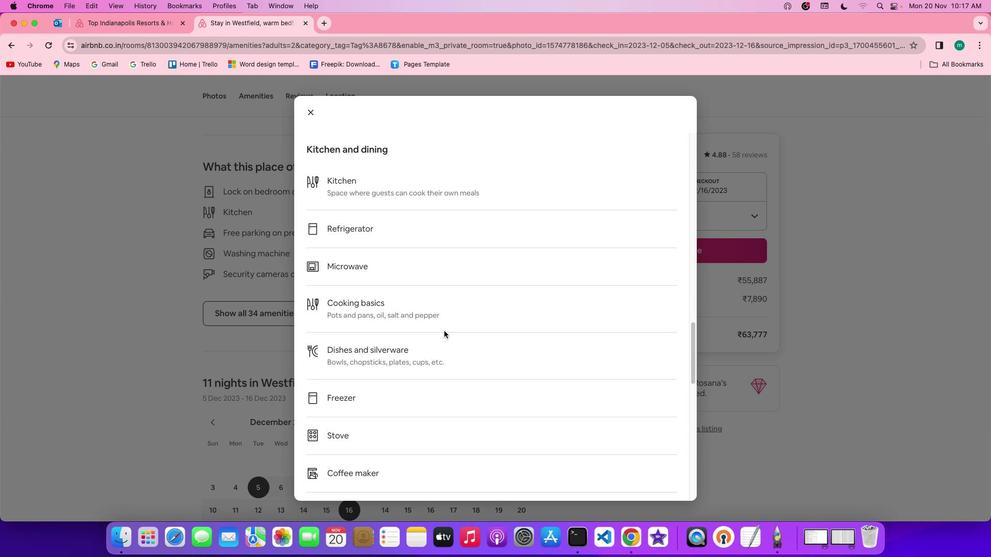 
Action: Mouse scrolled (444, 331) with delta (0, 0)
Screenshot: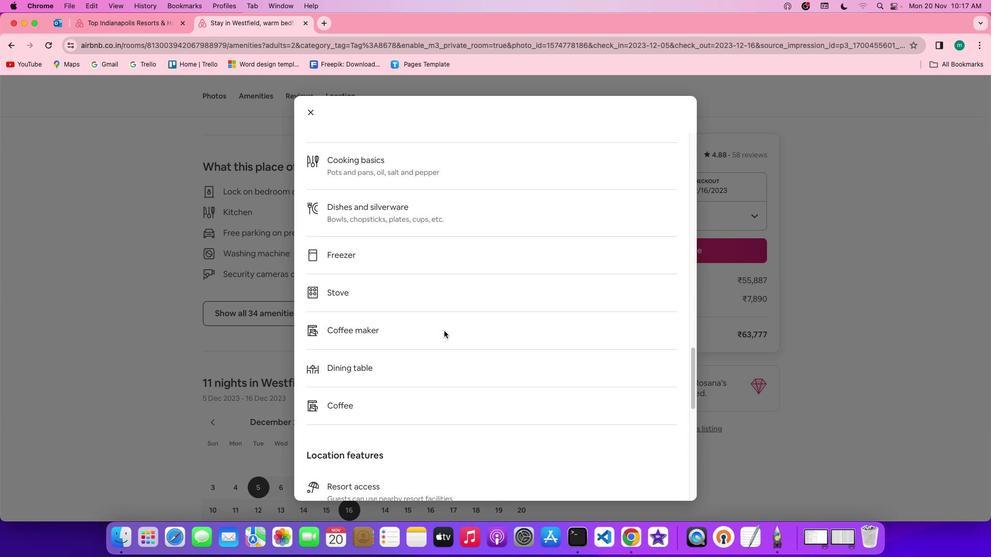 
Action: Mouse scrolled (444, 331) with delta (0, -1)
Screenshot: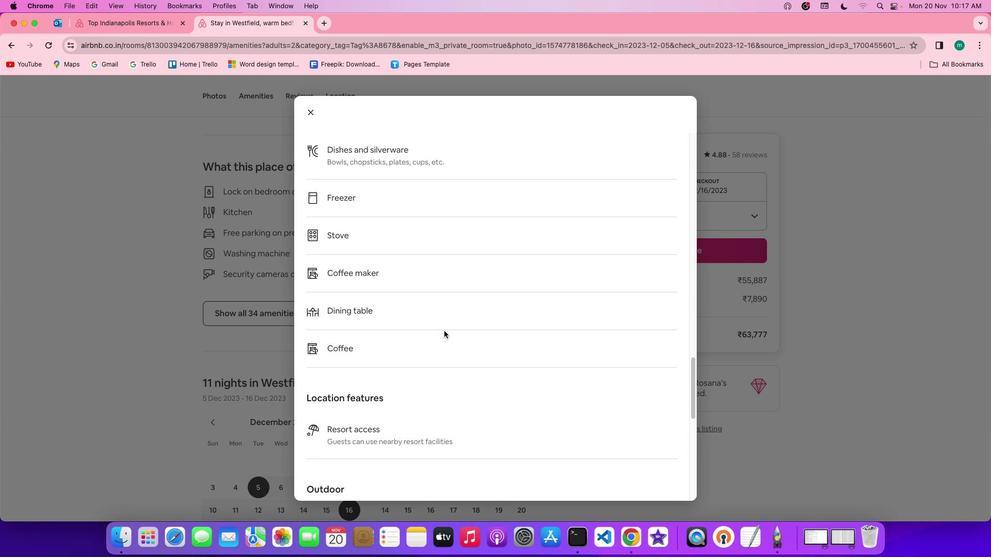 
Action: Mouse scrolled (444, 331) with delta (0, -2)
Screenshot: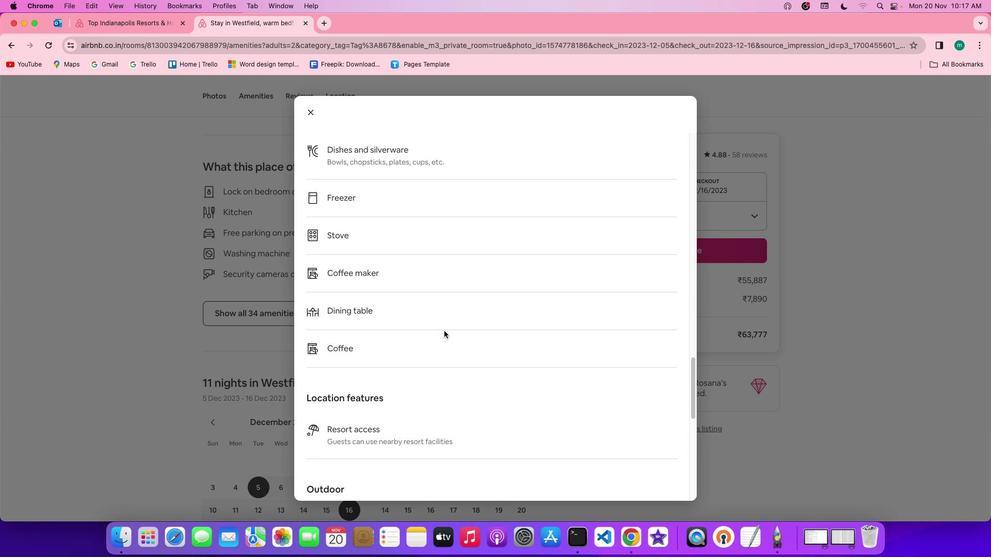 
Action: Mouse scrolled (444, 331) with delta (0, -2)
Screenshot: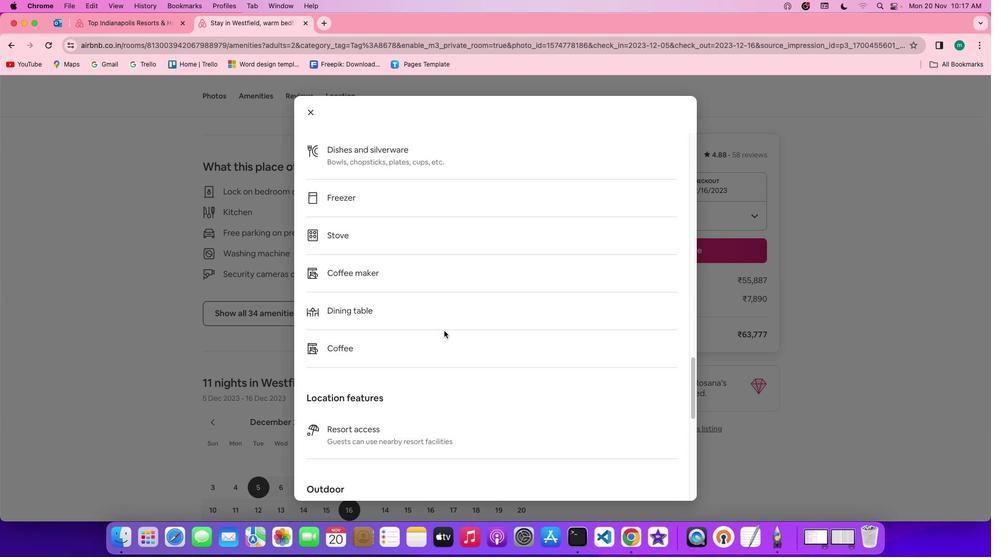 
Action: Mouse scrolled (444, 331) with delta (0, 0)
Screenshot: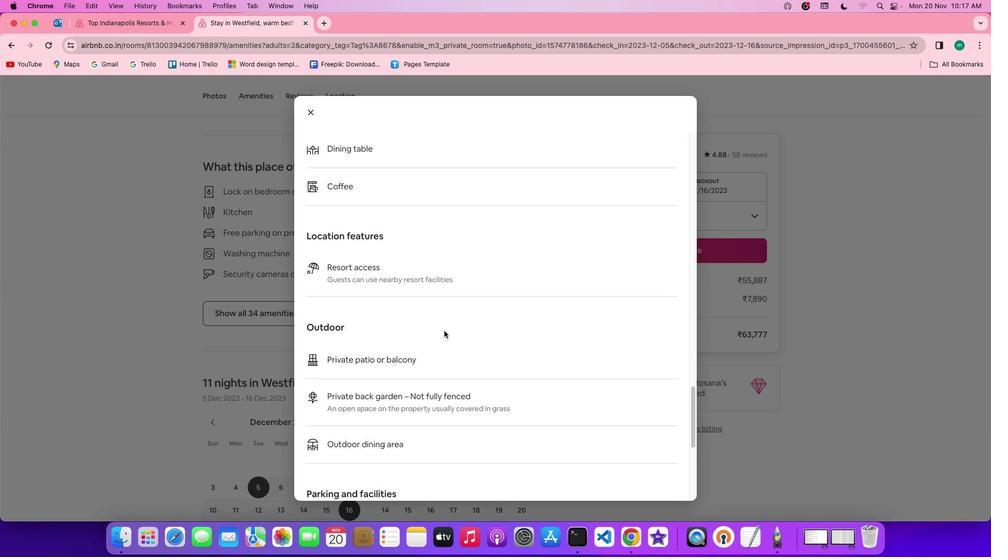 
Action: Mouse scrolled (444, 331) with delta (0, 0)
Screenshot: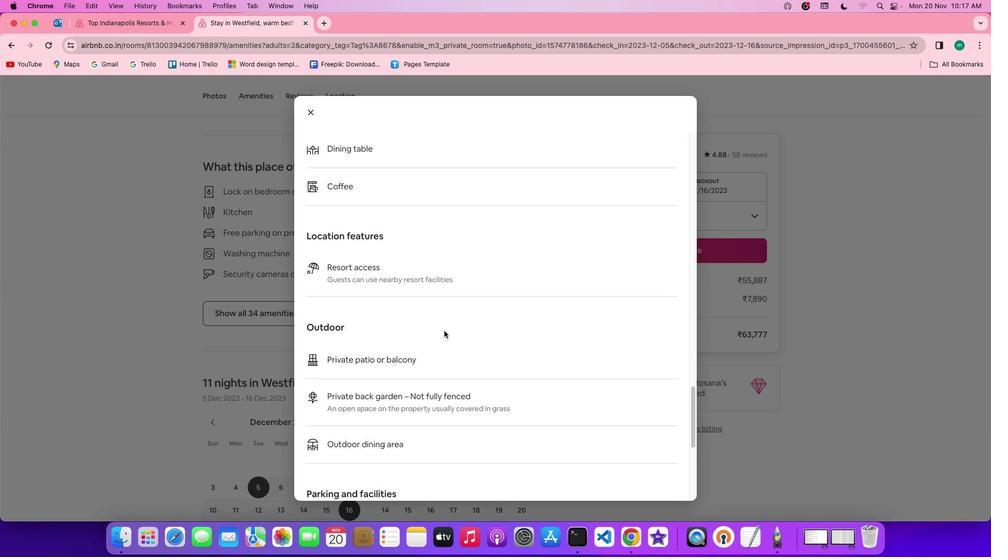 
Action: Mouse scrolled (444, 331) with delta (0, -1)
Screenshot: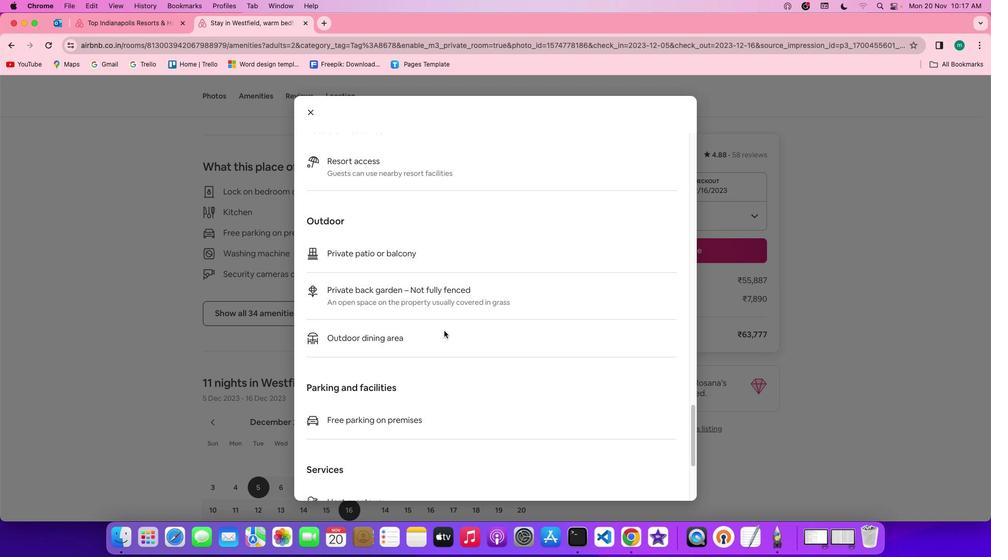 
Action: Mouse scrolled (444, 331) with delta (0, -2)
Screenshot: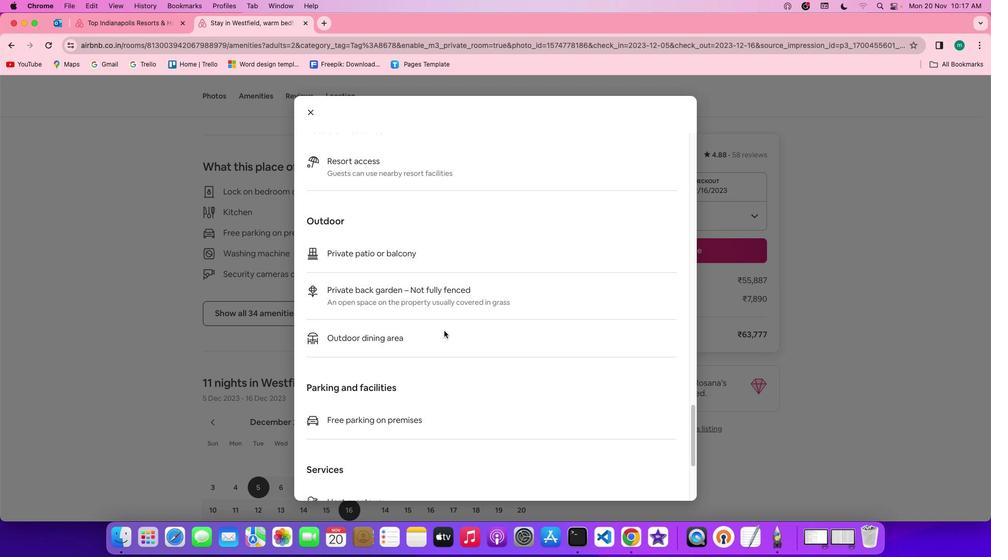 
Action: Mouse scrolled (444, 331) with delta (0, -2)
Screenshot: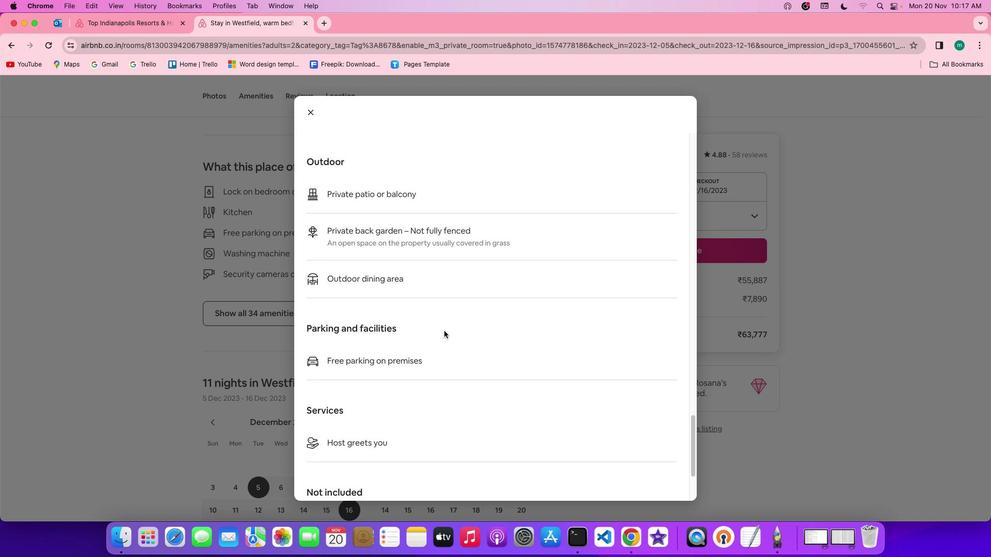 
Action: Mouse scrolled (444, 331) with delta (0, 0)
Screenshot: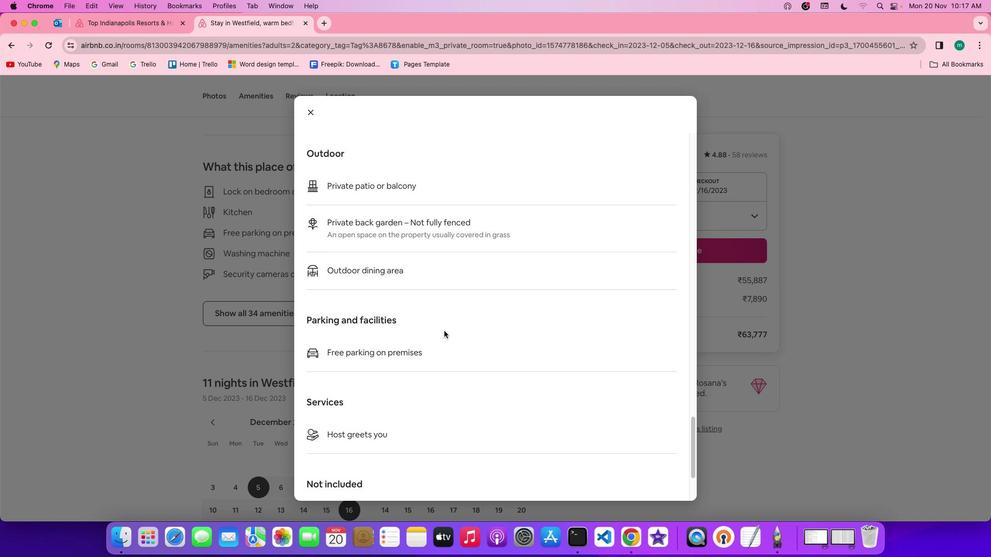 
Action: Mouse scrolled (444, 331) with delta (0, 0)
Screenshot: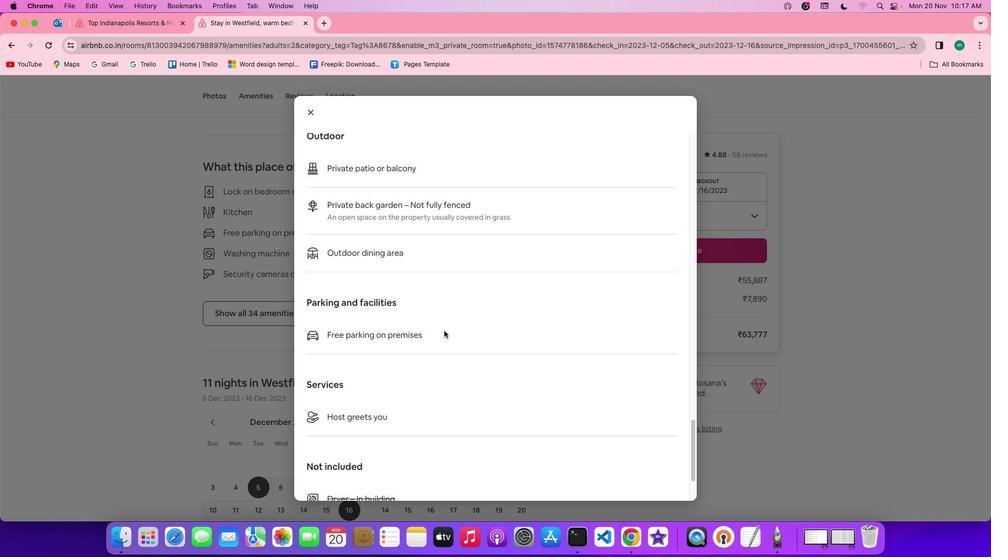 
Action: Mouse scrolled (444, 331) with delta (0, 0)
Screenshot: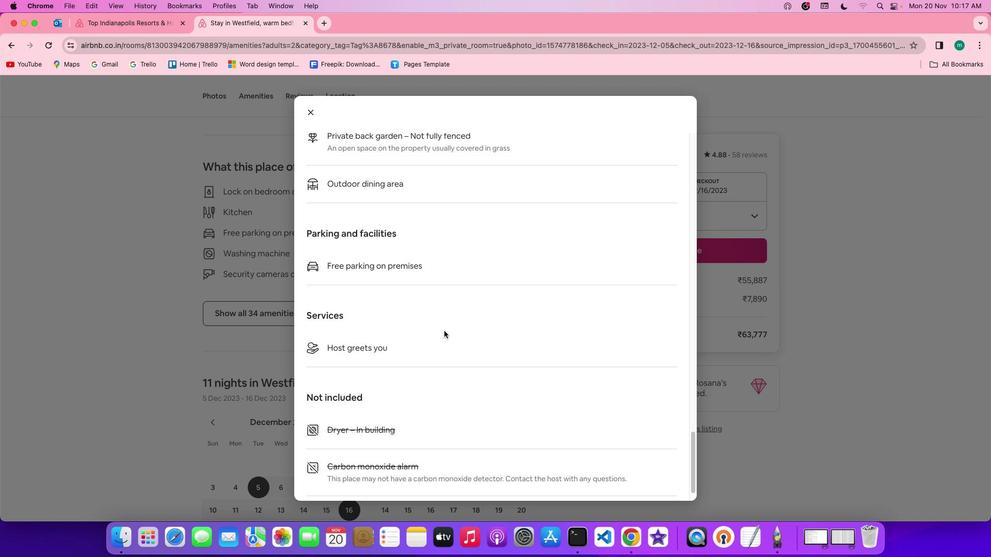 
Action: Mouse scrolled (444, 331) with delta (0, -1)
Screenshot: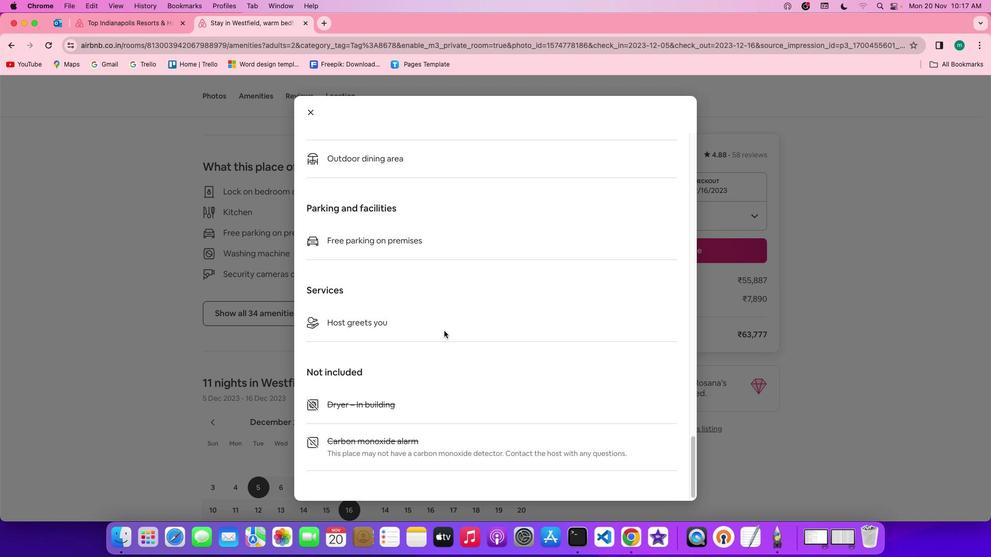 
Action: Mouse scrolled (444, 331) with delta (0, -2)
Screenshot: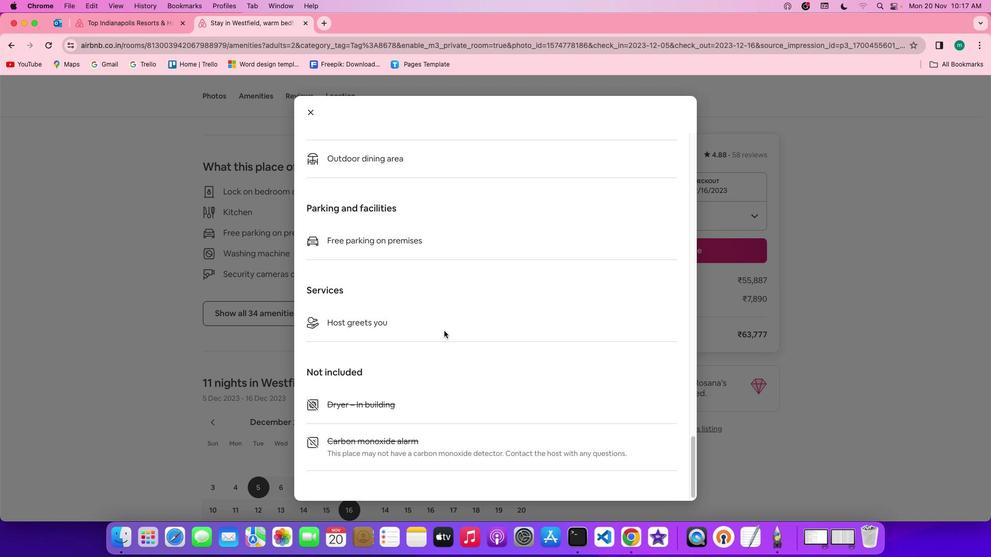 
Action: Mouse scrolled (444, 331) with delta (0, -2)
Screenshot: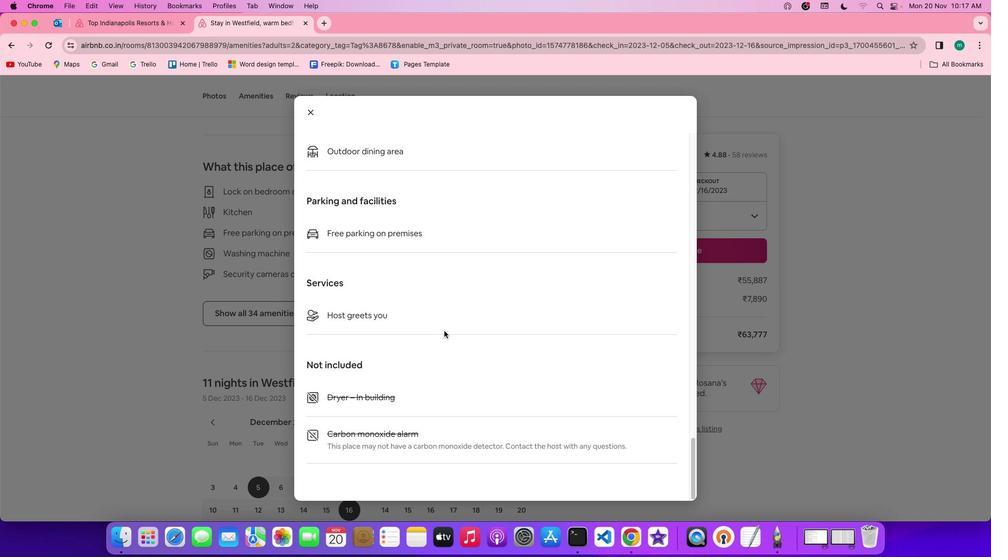 
Action: Mouse moved to (446, 320)
Screenshot: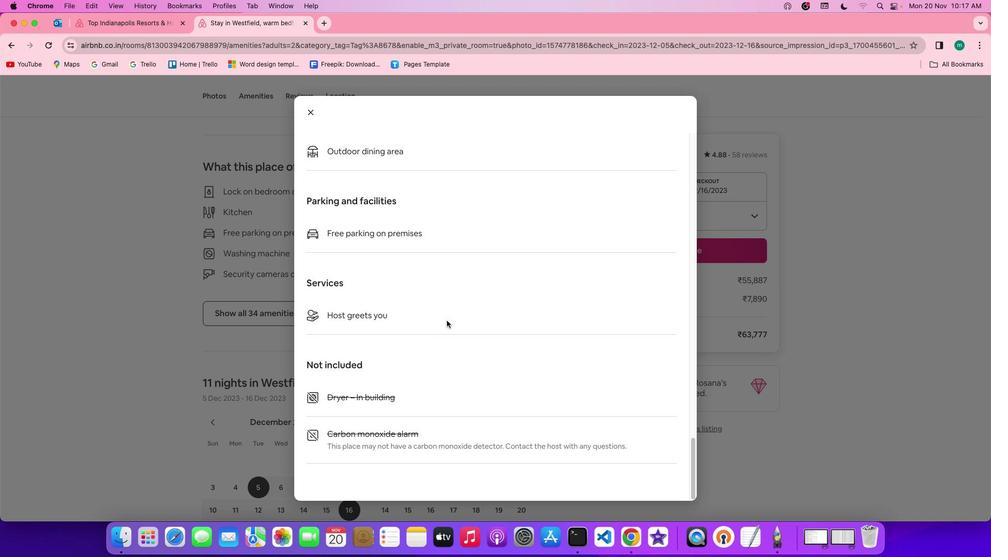 
Action: Mouse scrolled (446, 320) with delta (0, 0)
Screenshot: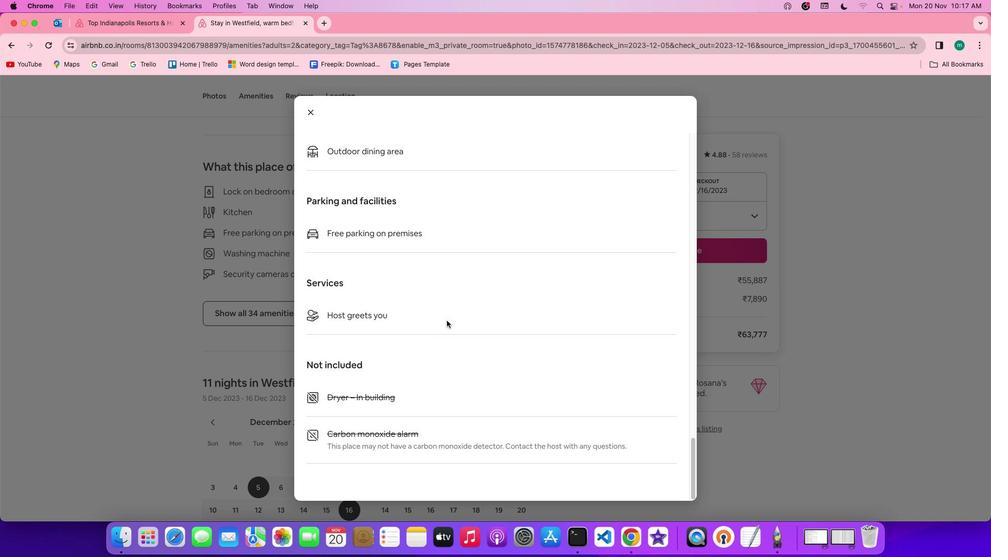 
Action: Mouse scrolled (446, 320) with delta (0, 0)
Screenshot: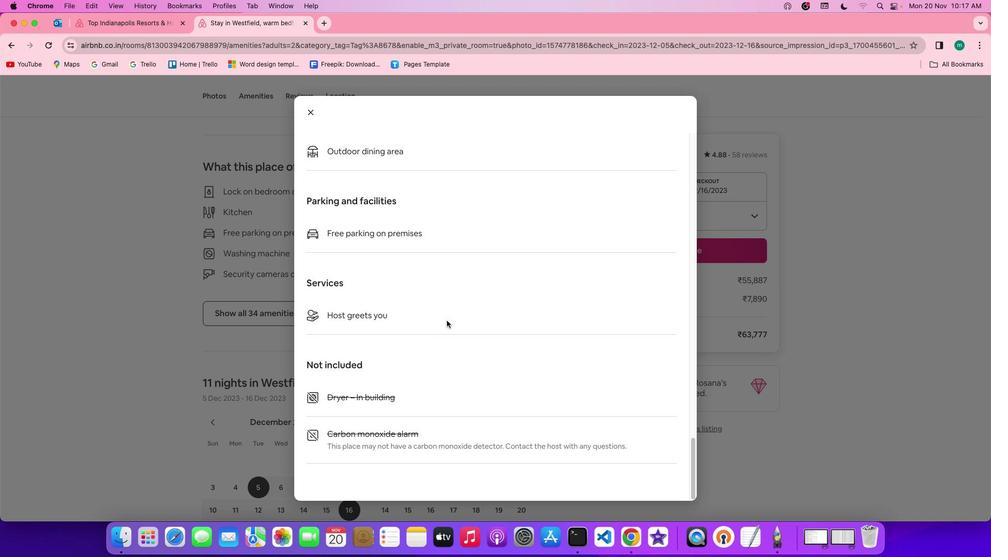 
Action: Mouse scrolled (446, 320) with delta (0, -1)
Screenshot: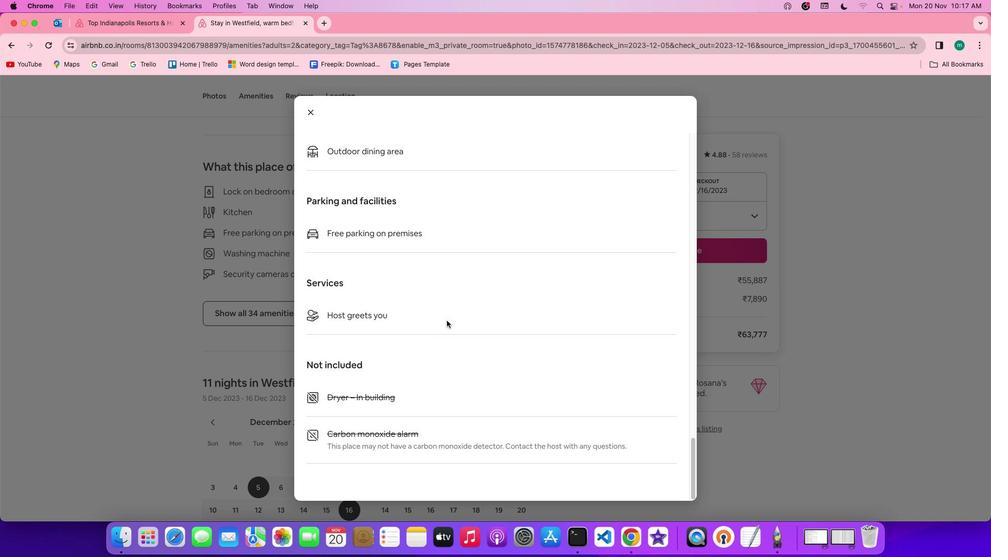 
Action: Mouse scrolled (446, 320) with delta (0, -2)
Screenshot: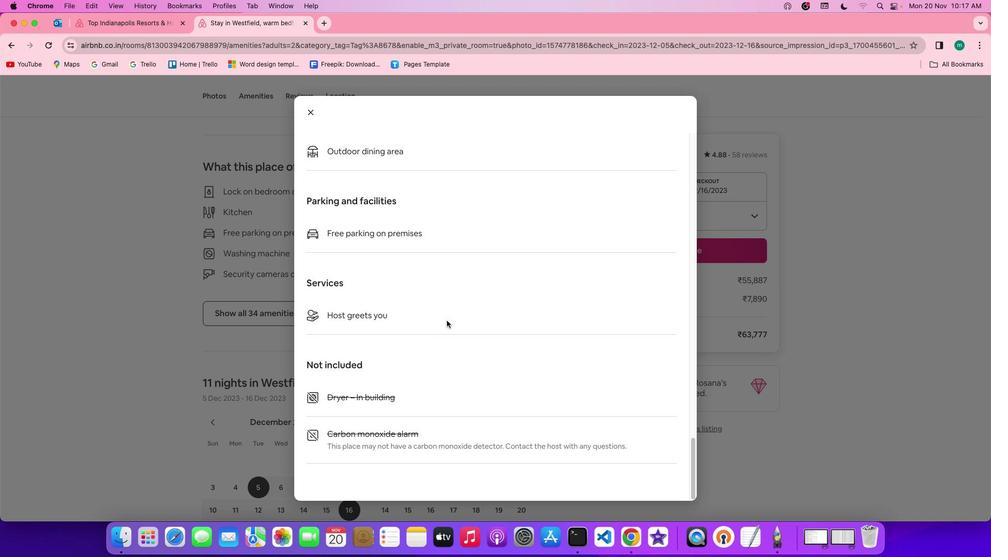 
Action: Mouse scrolled (446, 320) with delta (0, -2)
Screenshot: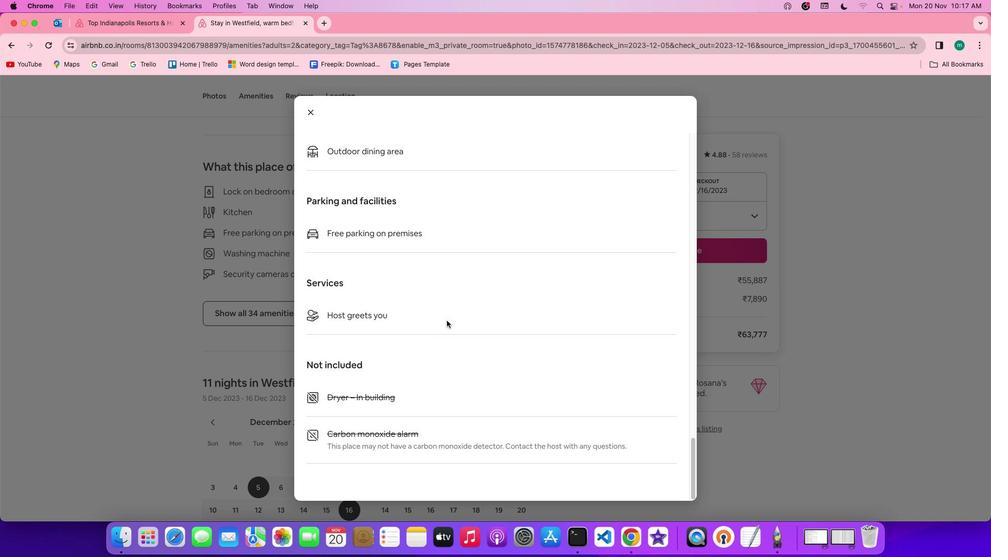 
Action: Mouse moved to (447, 319)
Screenshot: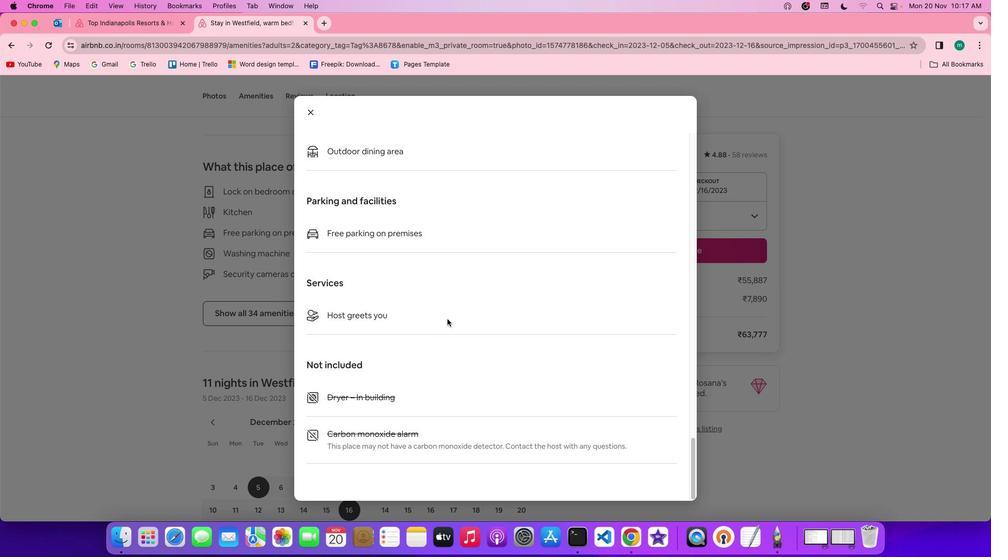 
Action: Mouse scrolled (447, 319) with delta (0, 0)
Screenshot: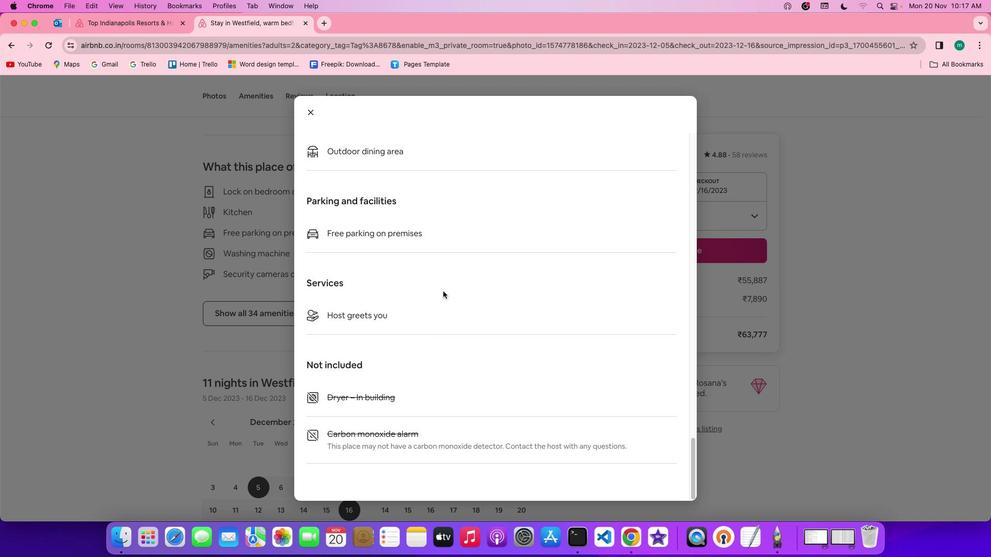 
Action: Mouse scrolled (447, 319) with delta (0, 0)
Screenshot: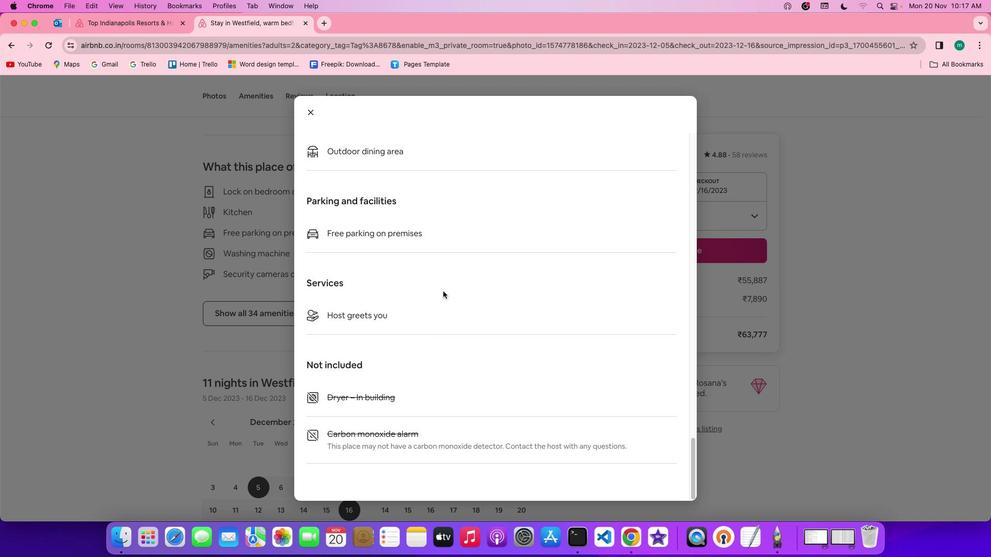 
Action: Mouse scrolled (447, 319) with delta (0, -1)
Screenshot: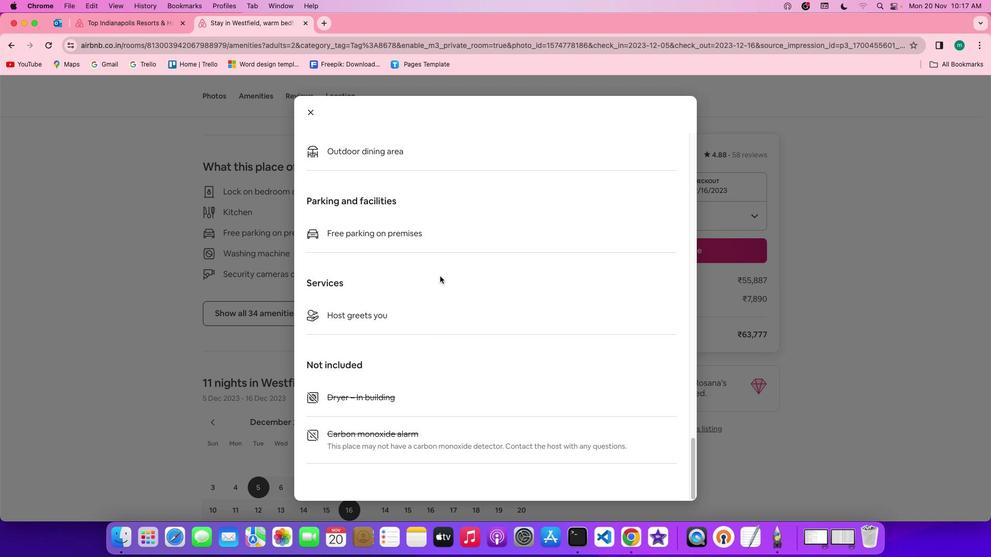 
Action: Mouse scrolled (447, 319) with delta (0, -2)
Screenshot: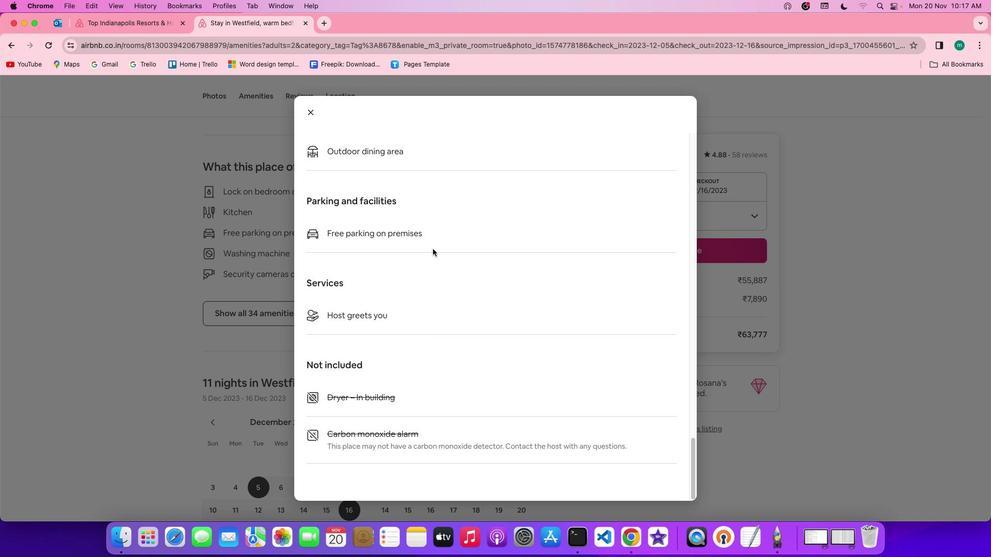 
Action: Mouse moved to (311, 106)
Screenshot: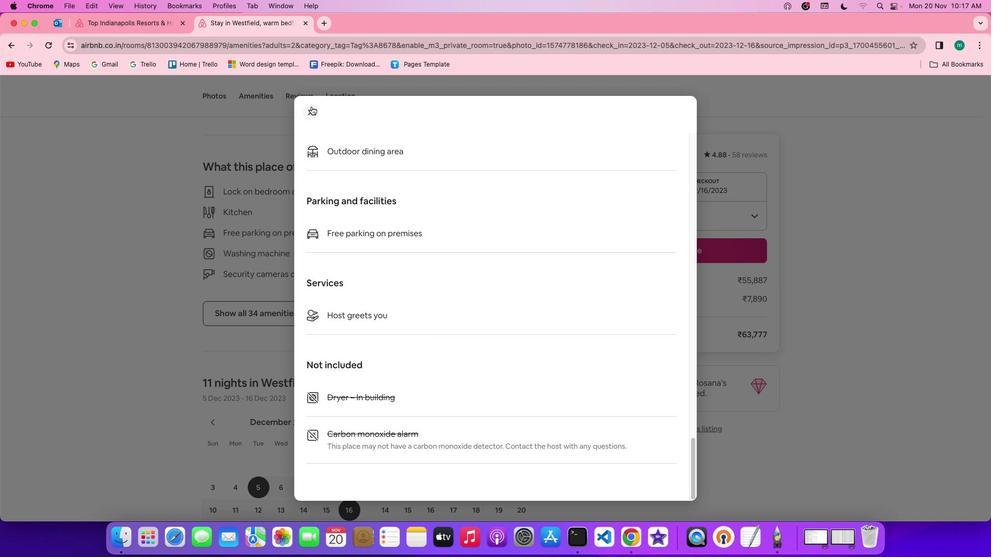 
Action: Mouse pressed left at (311, 106)
Screenshot: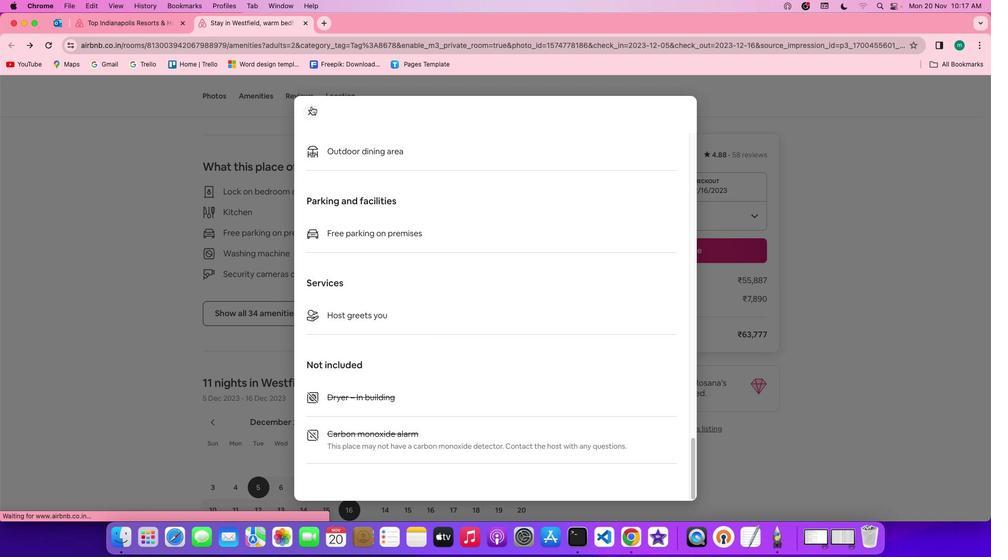 
Action: Mouse moved to (410, 212)
Screenshot: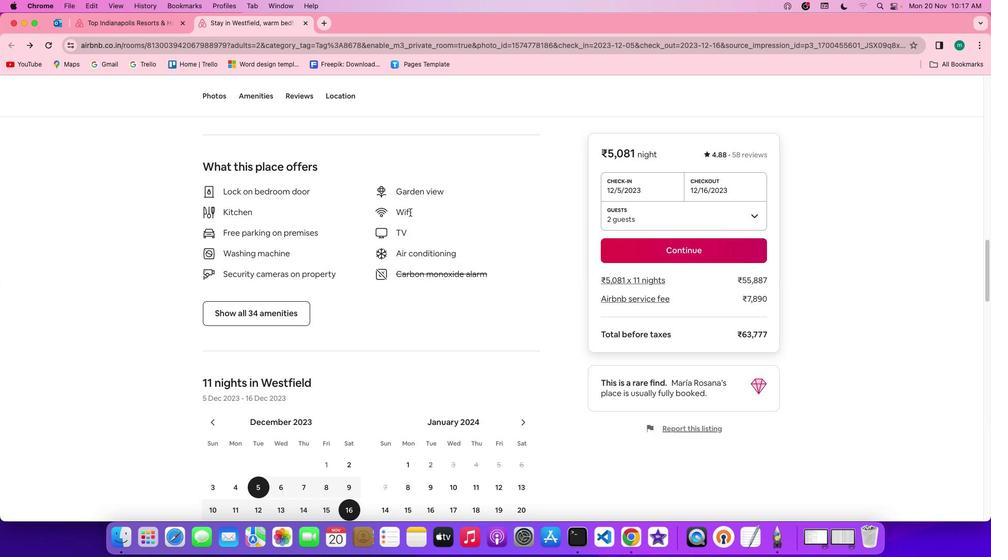 
Action: Mouse scrolled (410, 212) with delta (0, 0)
